 Task: Use the "Todoist" extension for creating and managing to-do lists.
Action: Mouse moved to (845, 154)
Screenshot: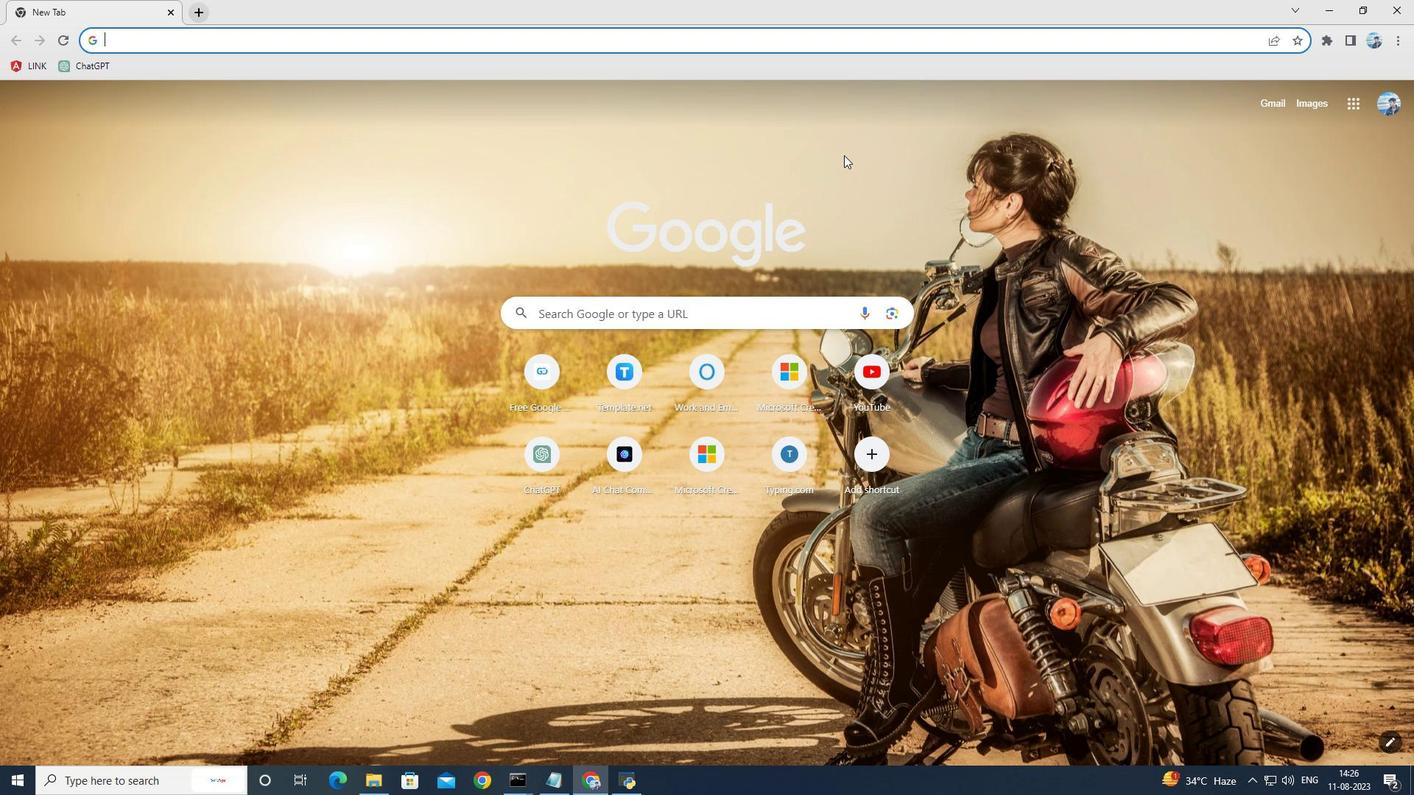 
Action: Mouse pressed left at (845, 154)
Screenshot: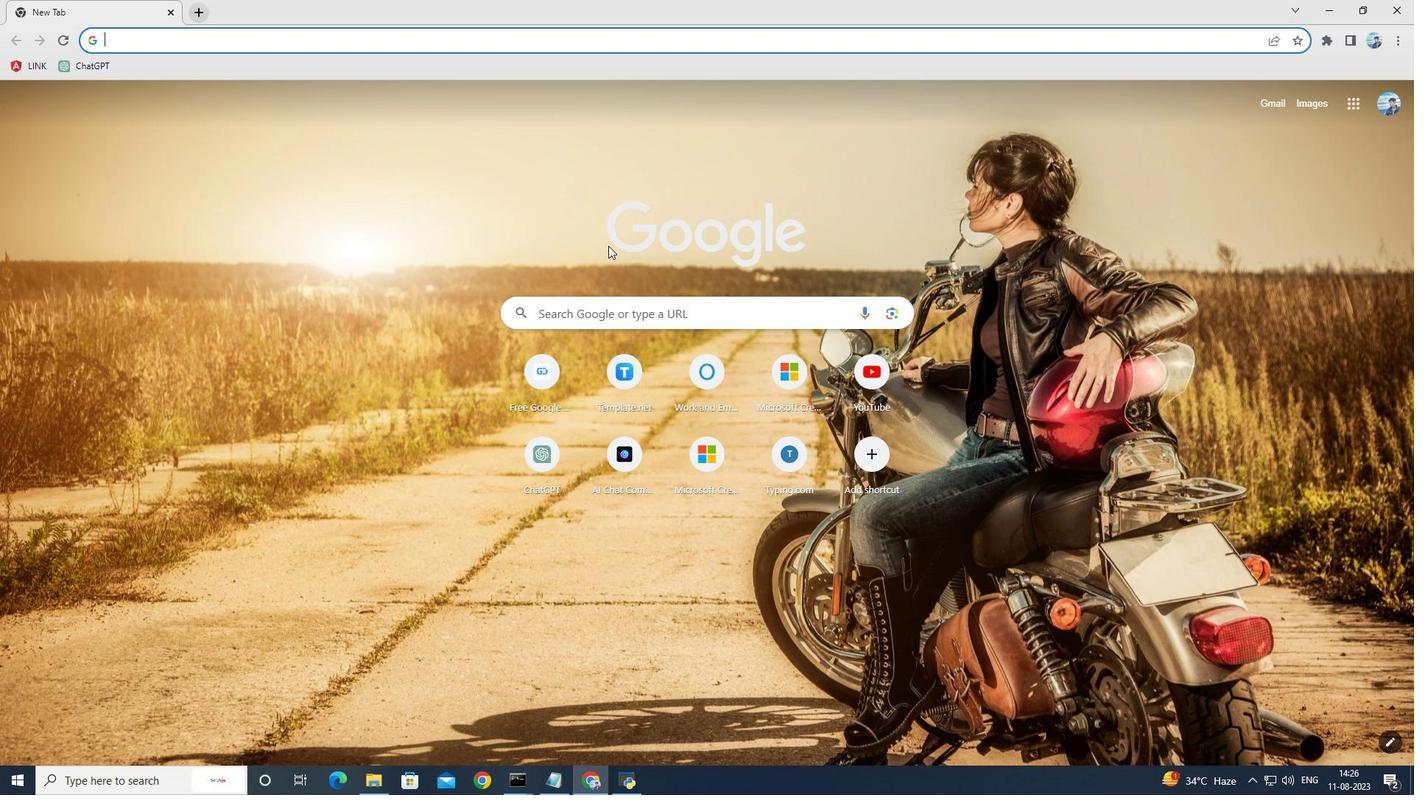 
Action: Mouse moved to (1397, 39)
Screenshot: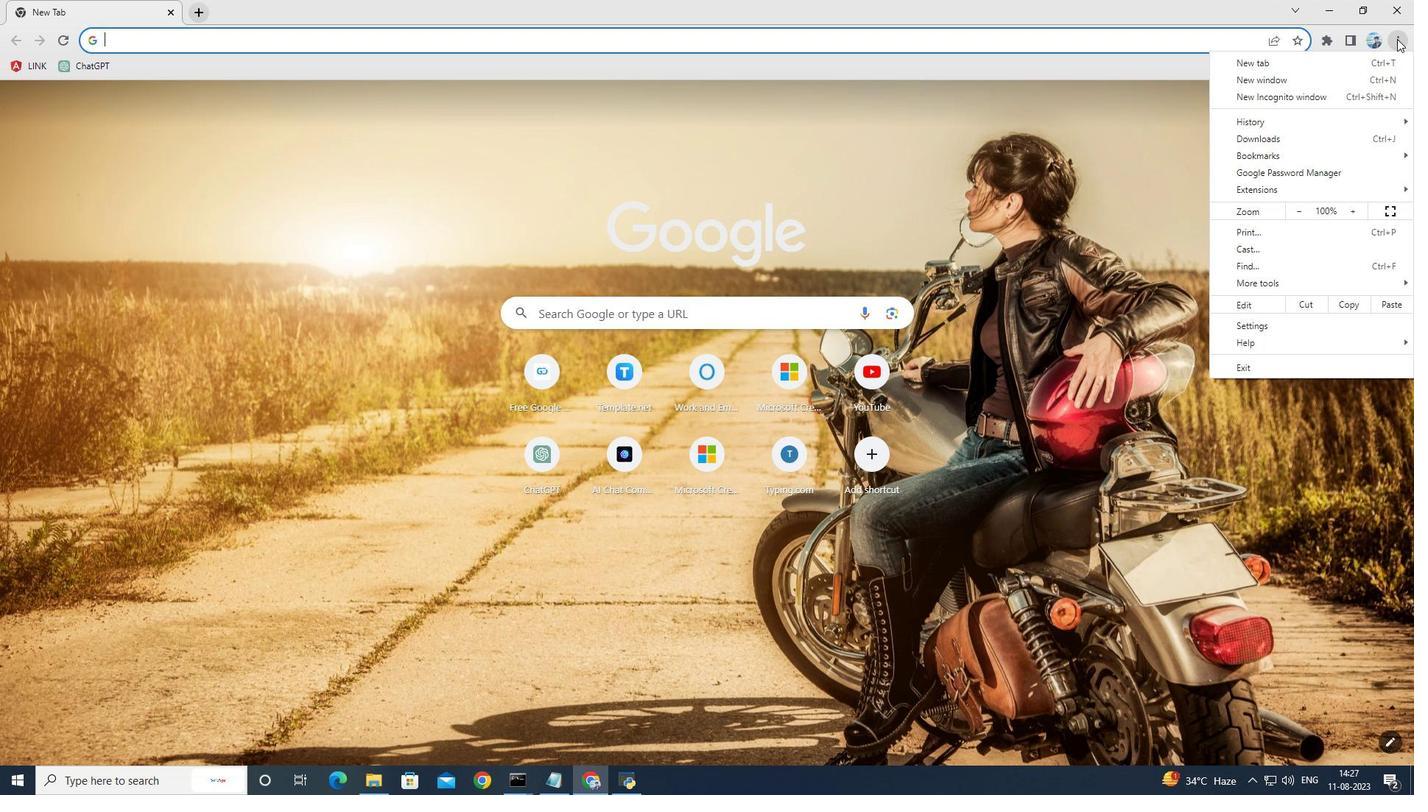 
Action: Mouse pressed left at (1397, 39)
Screenshot: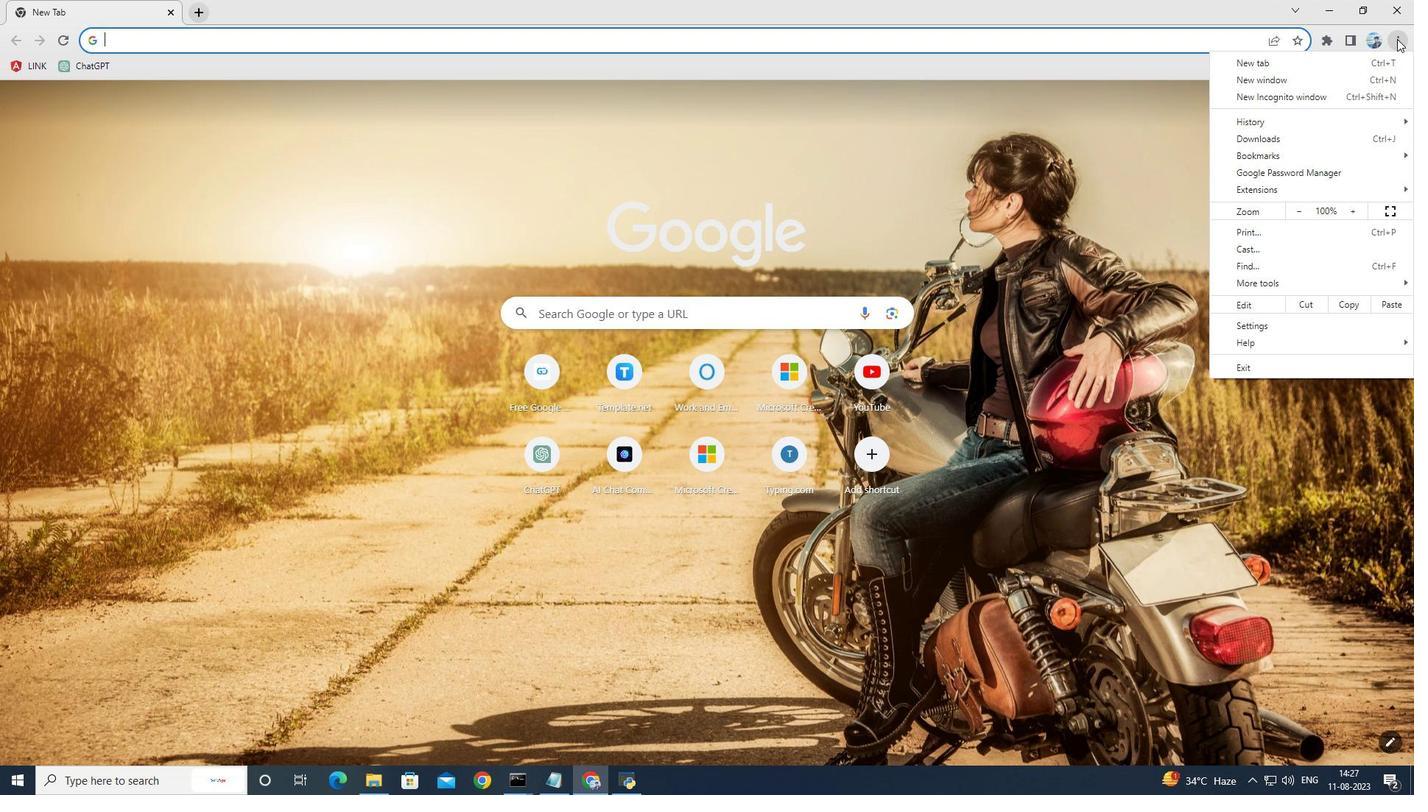 
Action: Mouse moved to (1243, 324)
Screenshot: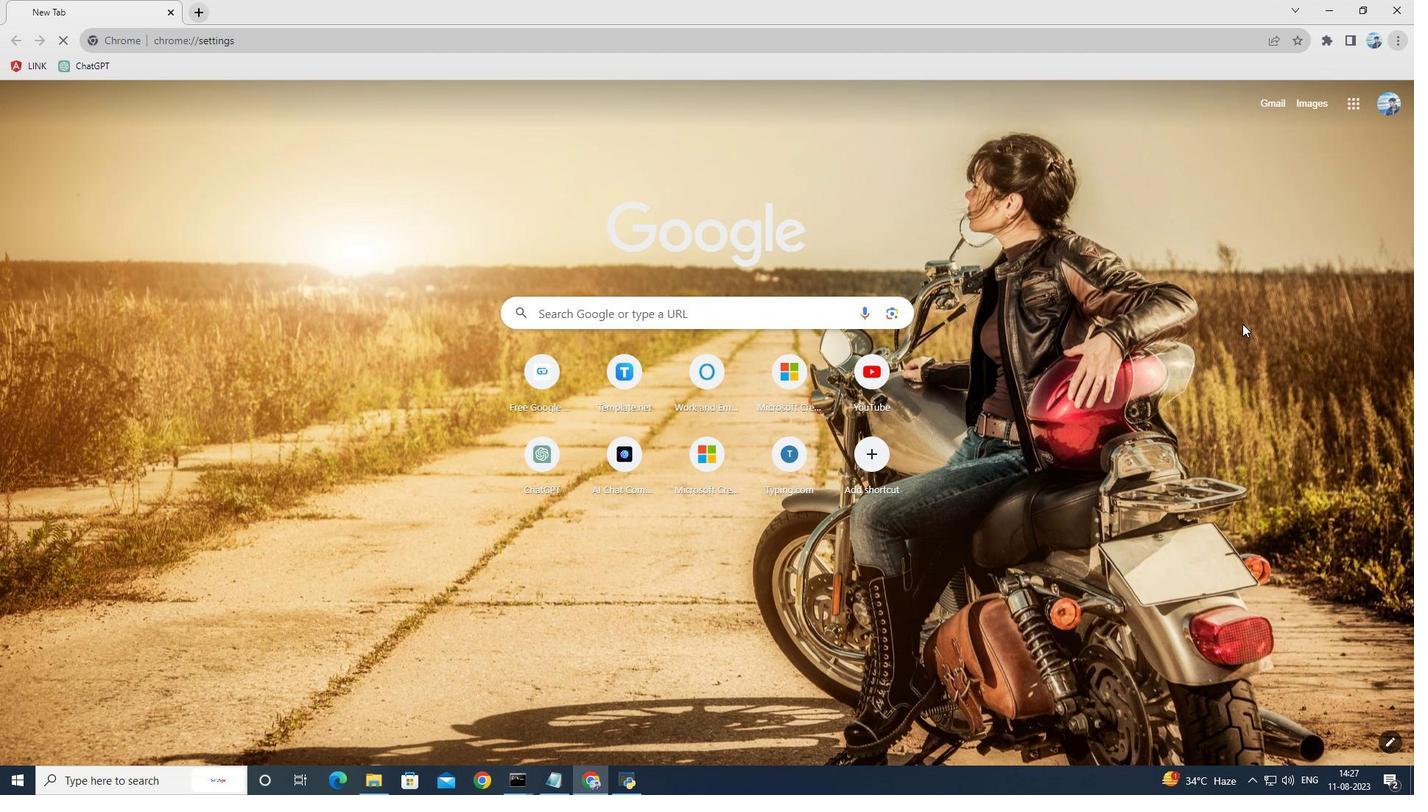 
Action: Mouse pressed left at (1243, 324)
Screenshot: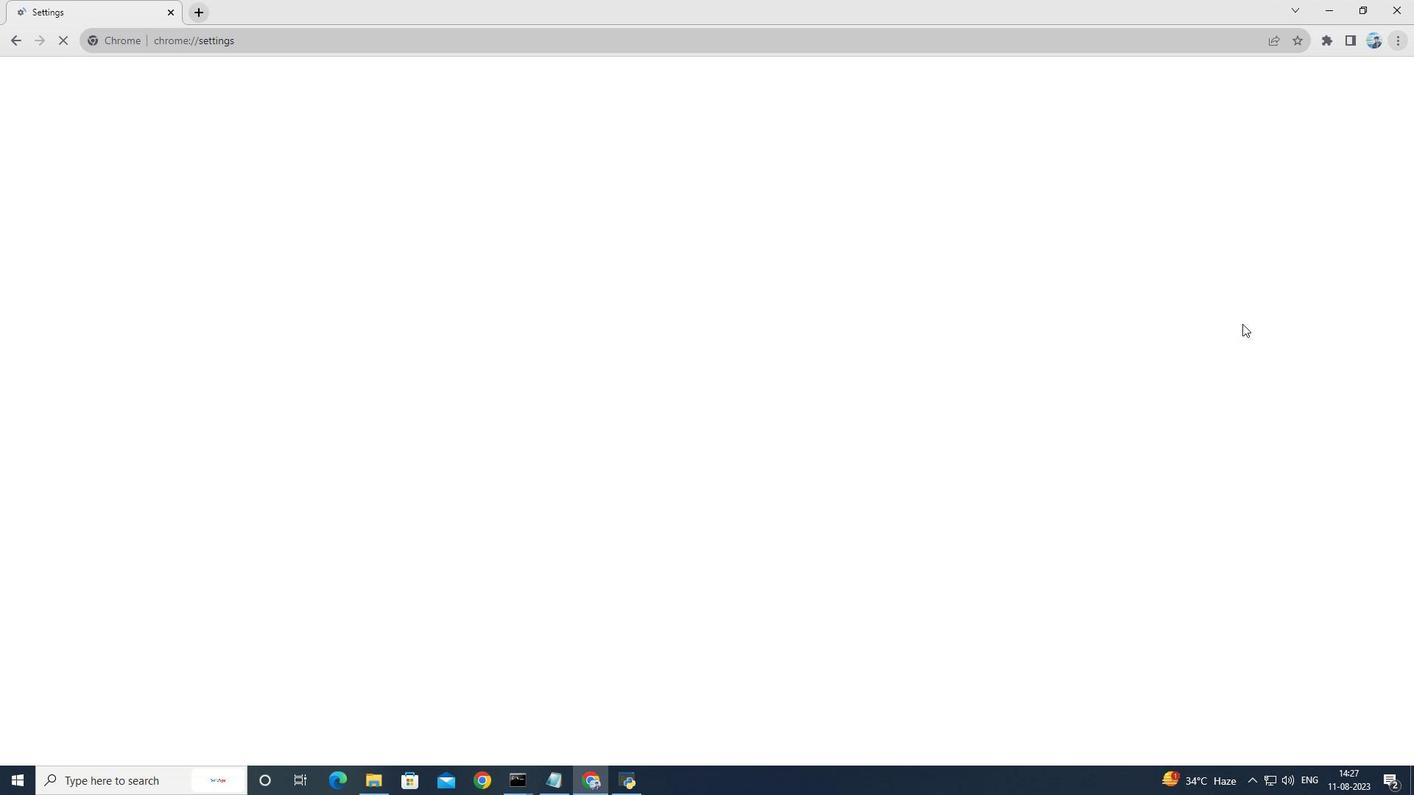 
Action: Mouse moved to (80, 526)
Screenshot: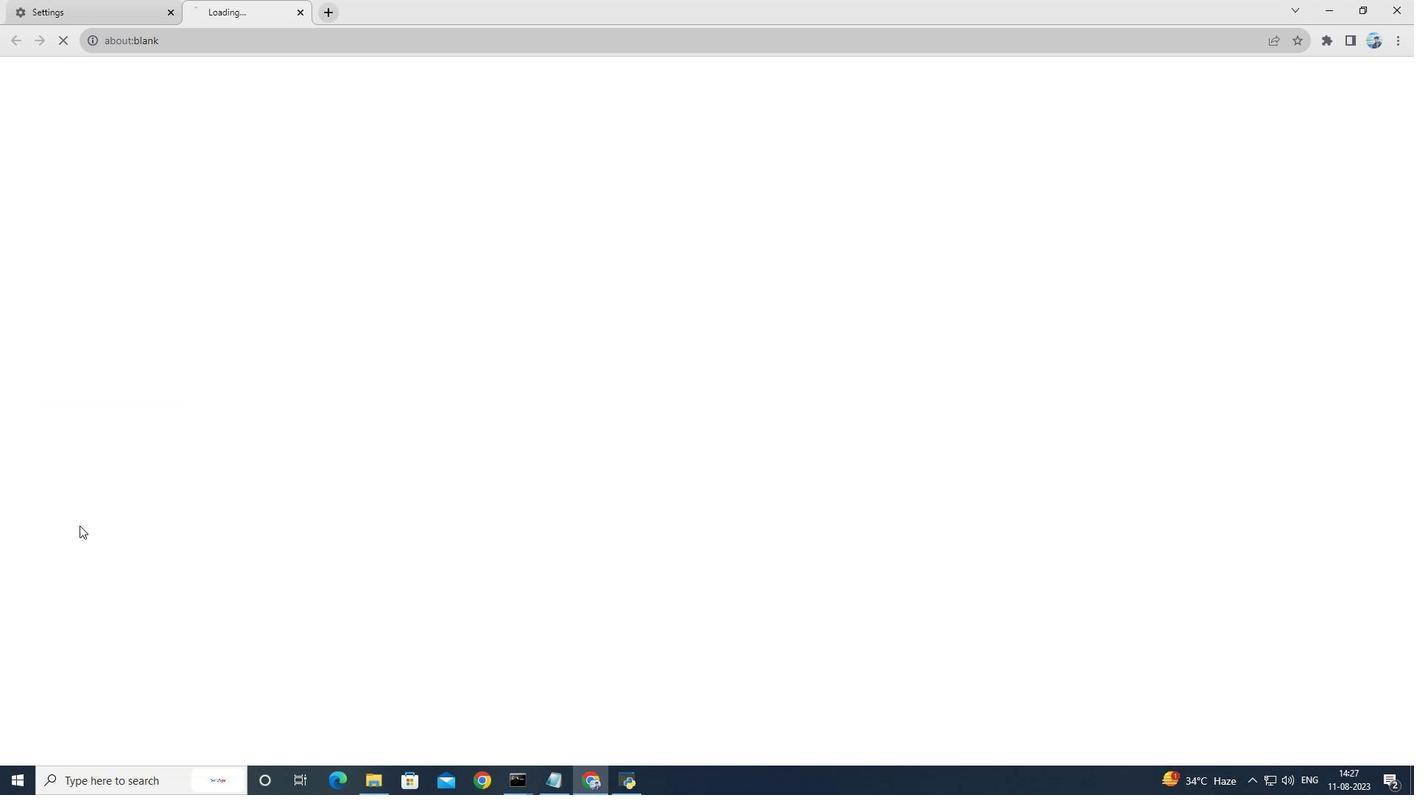 
Action: Mouse pressed left at (80, 526)
Screenshot: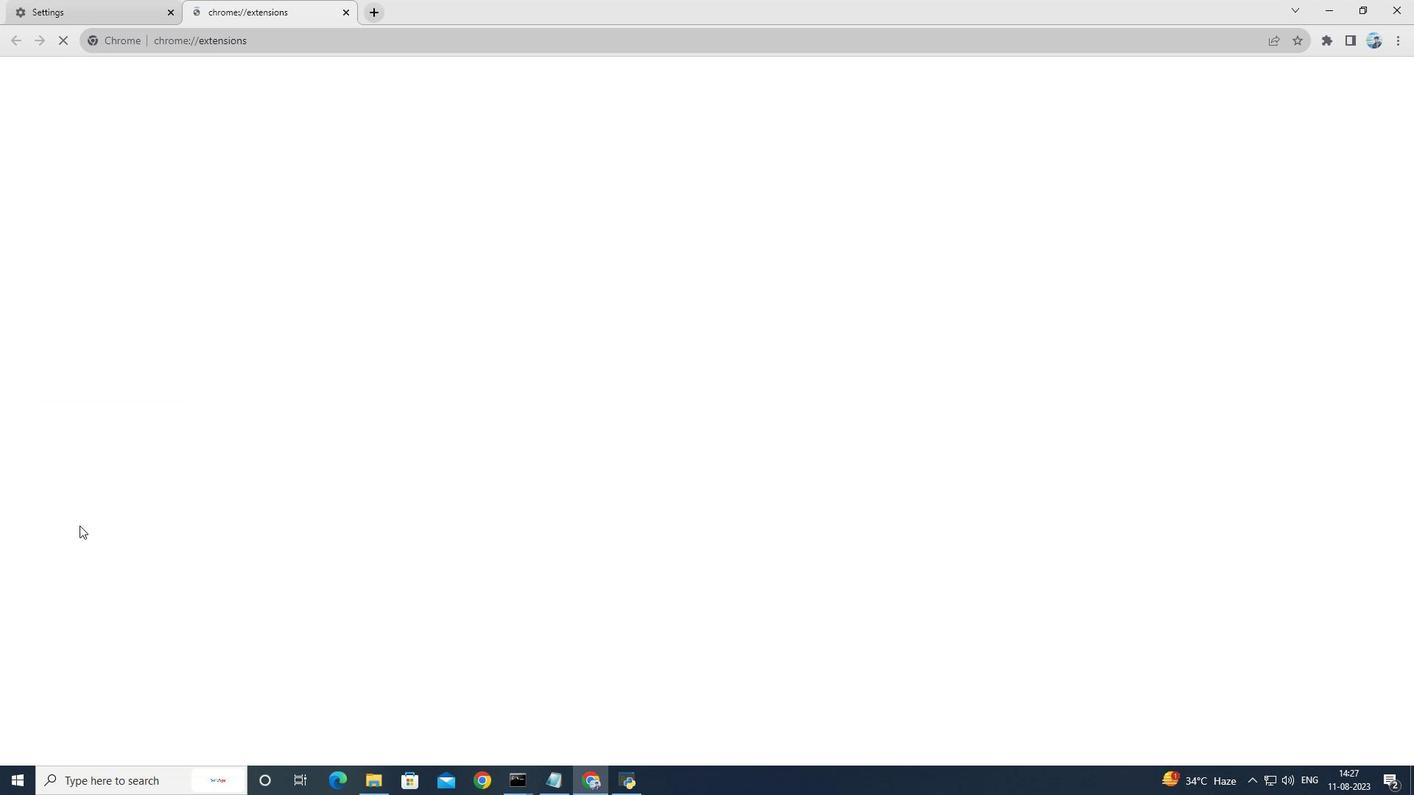 
Action: Mouse moved to (30, 78)
Screenshot: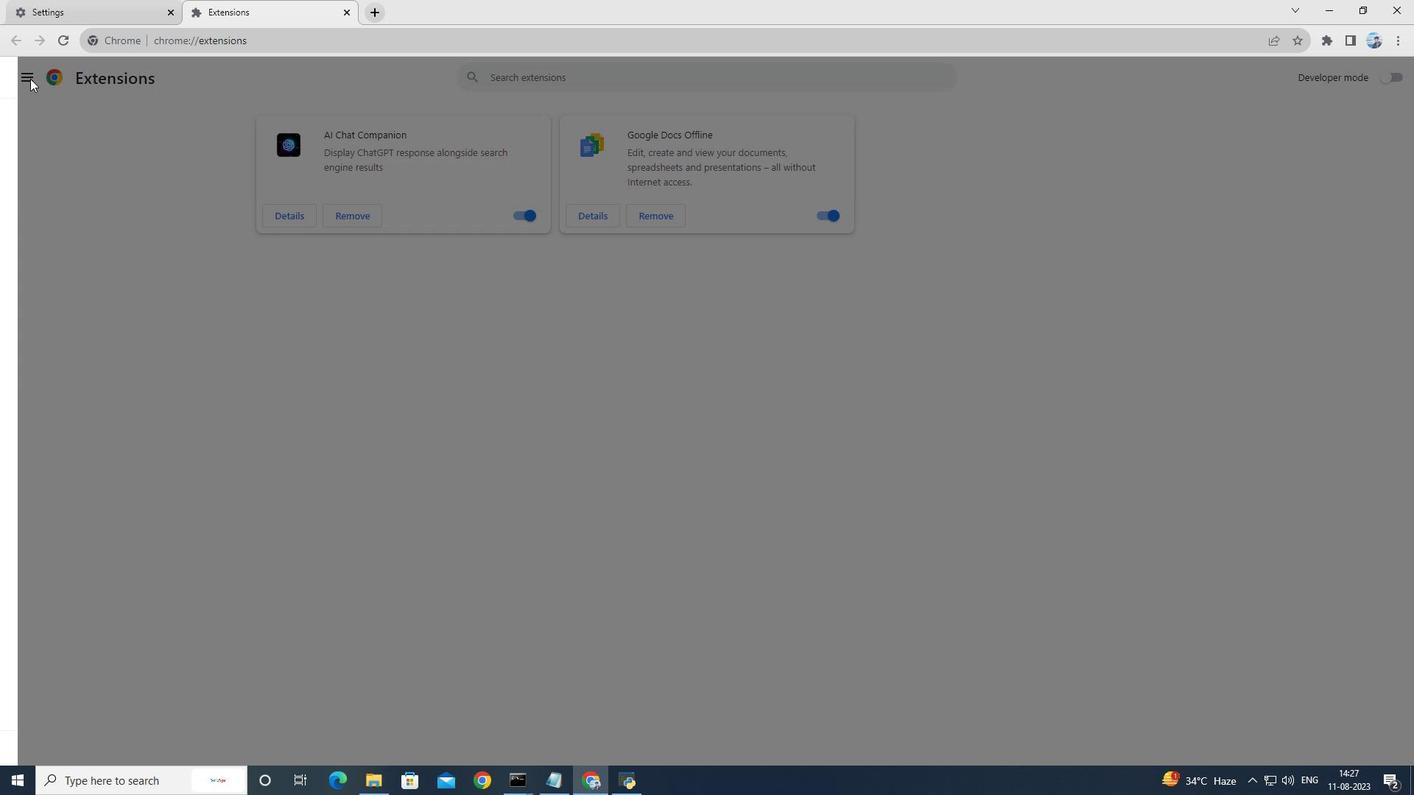 
Action: Mouse pressed left at (30, 78)
Screenshot: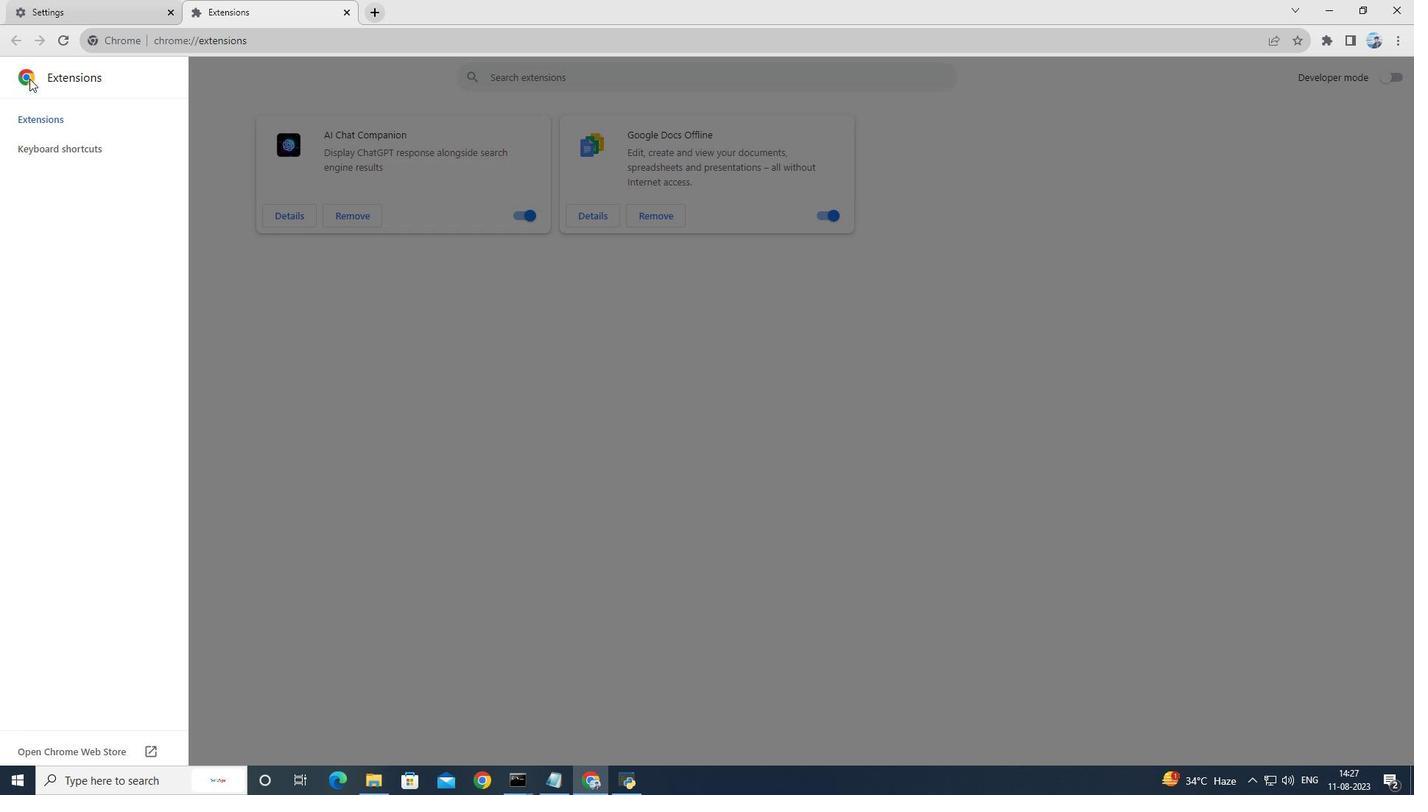 
Action: Mouse moved to (107, 744)
Screenshot: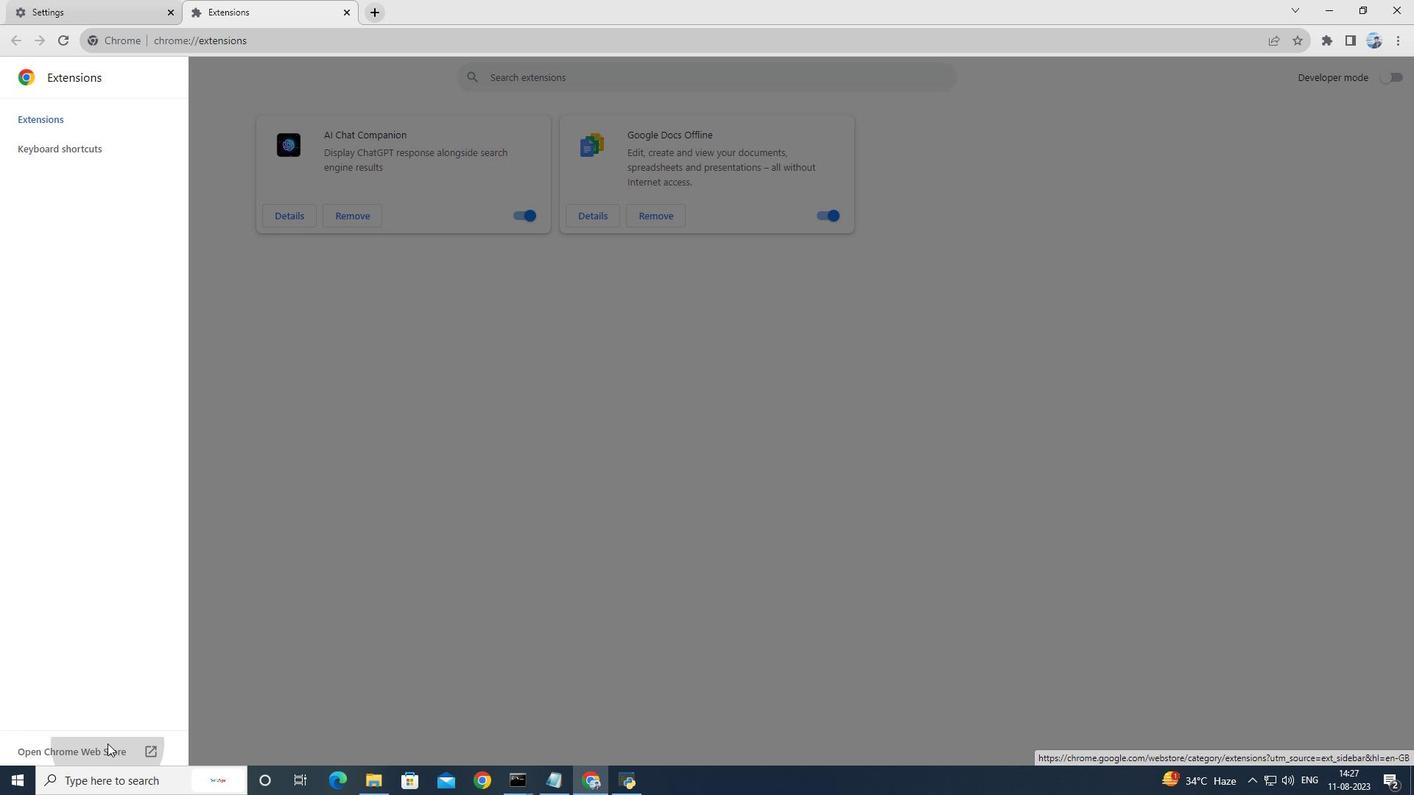 
Action: Mouse pressed left at (107, 744)
Screenshot: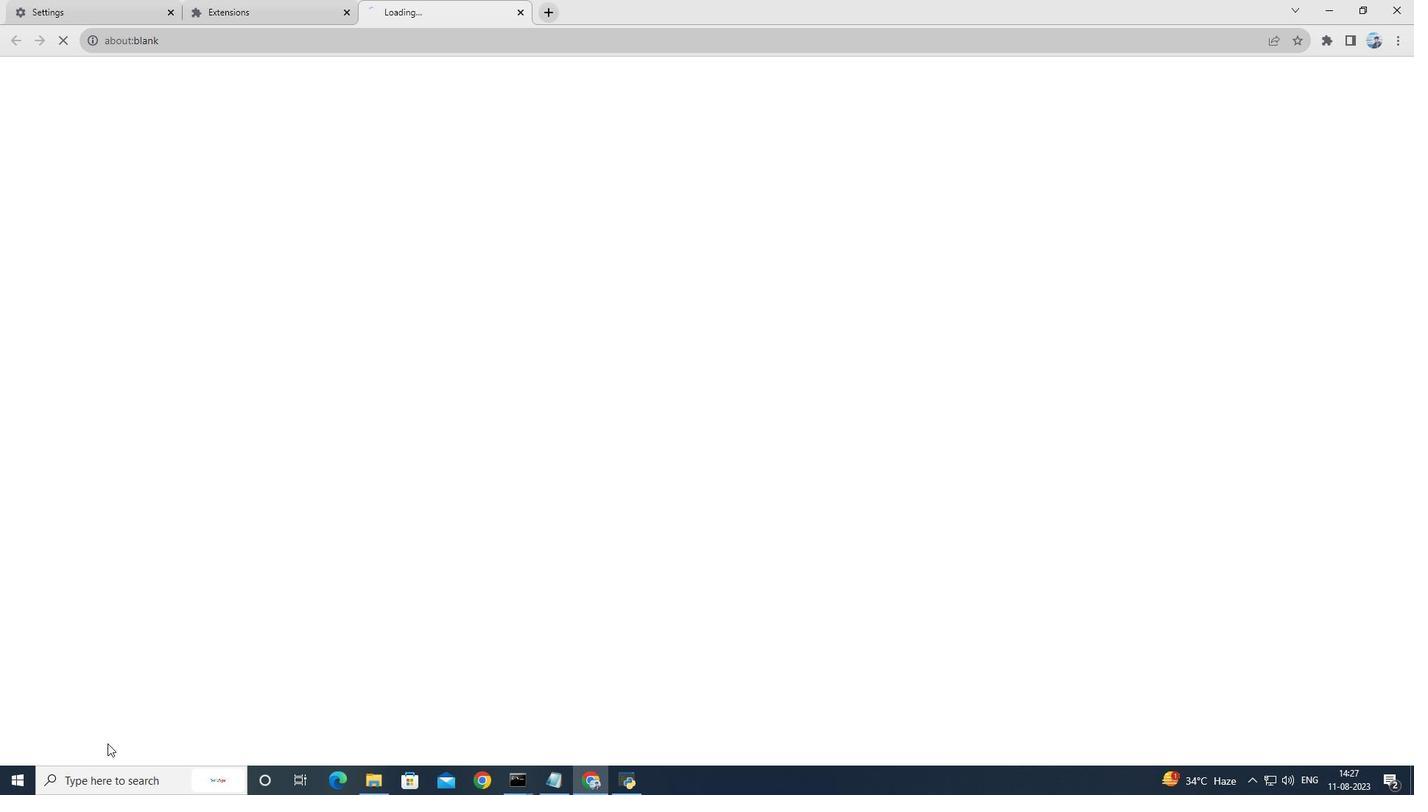 
Action: Mouse moved to (316, 132)
Screenshot: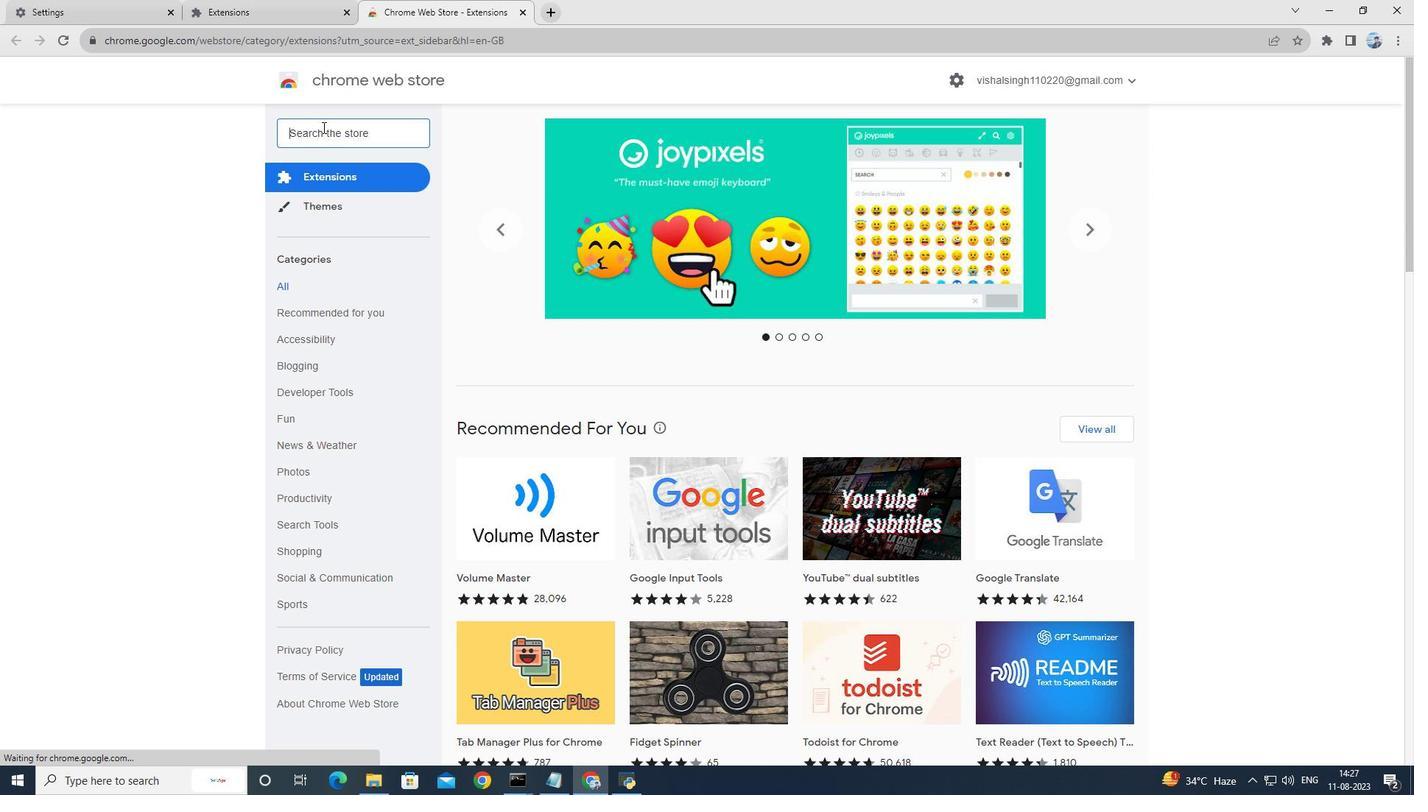 
Action: Mouse pressed left at (316, 132)
Screenshot: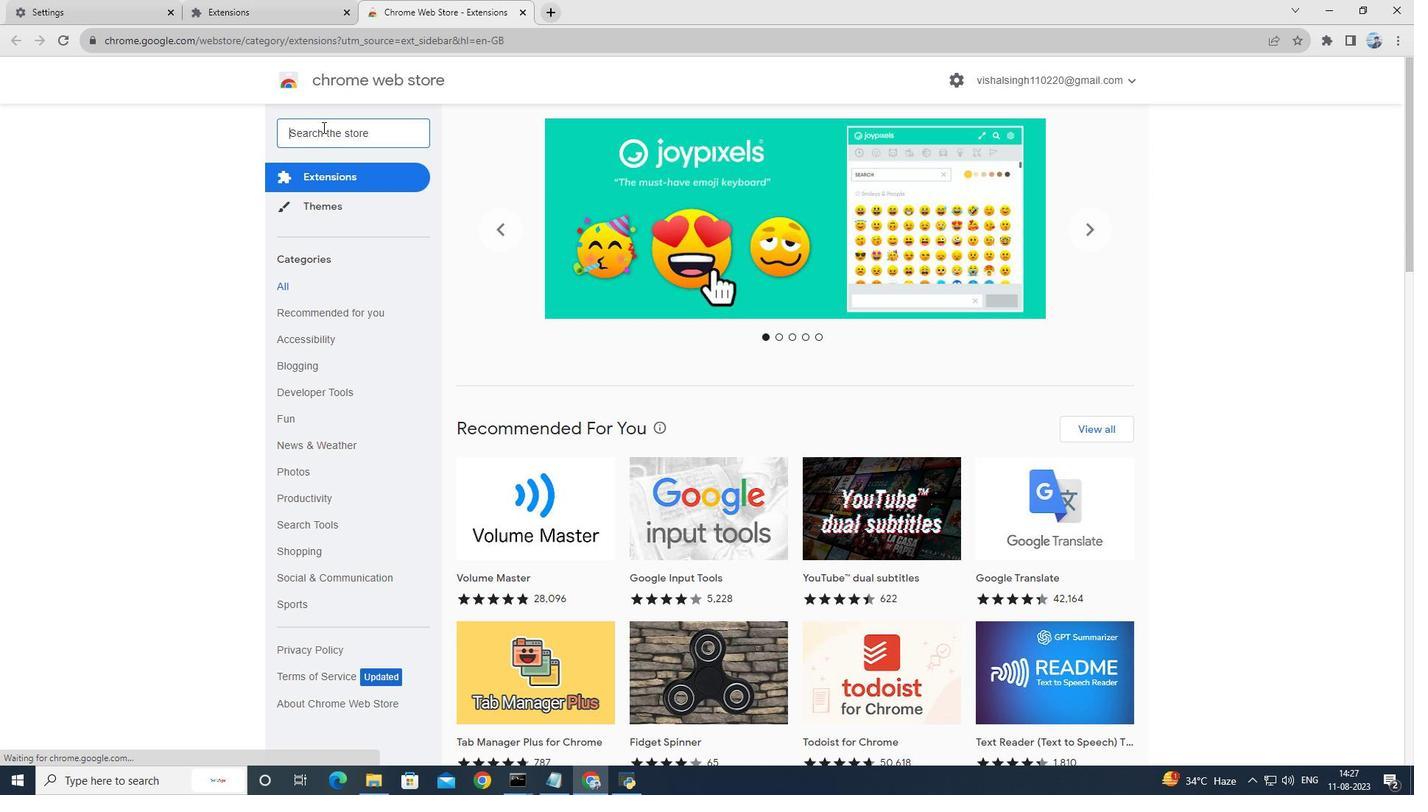 
Action: Mouse moved to (322, 127)
Screenshot: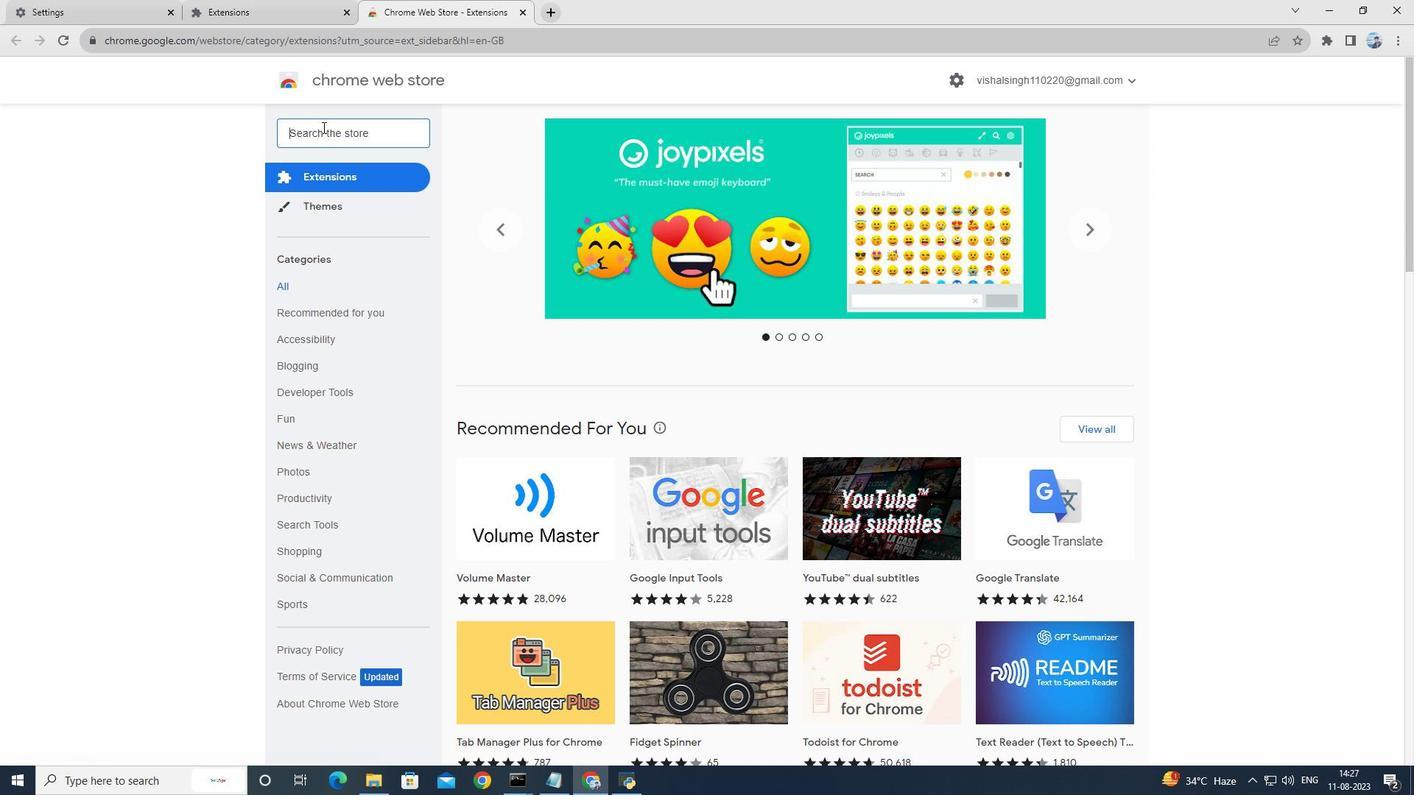 
Action: Key pressed <Key.shift>T
Screenshot: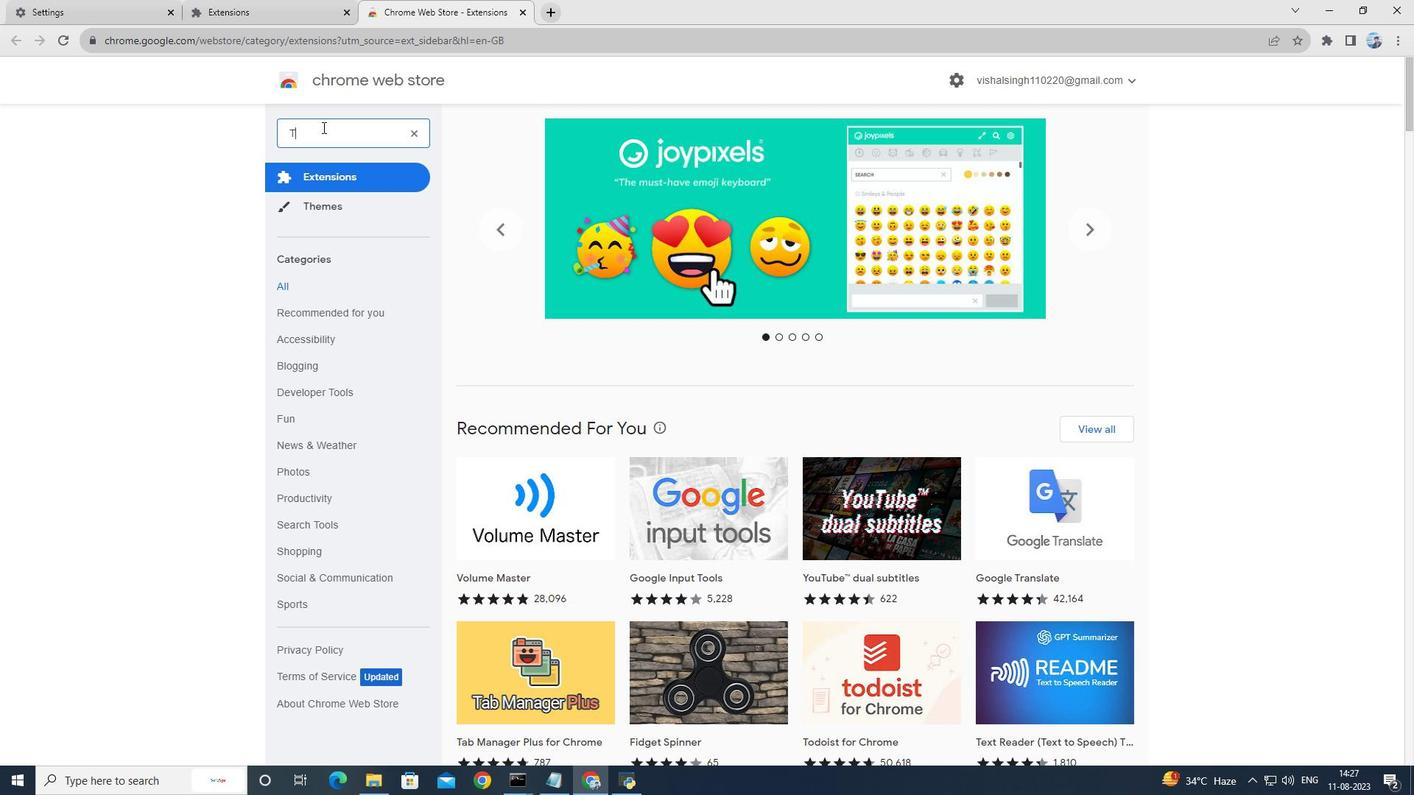 
Action: Mouse moved to (323, 127)
Screenshot: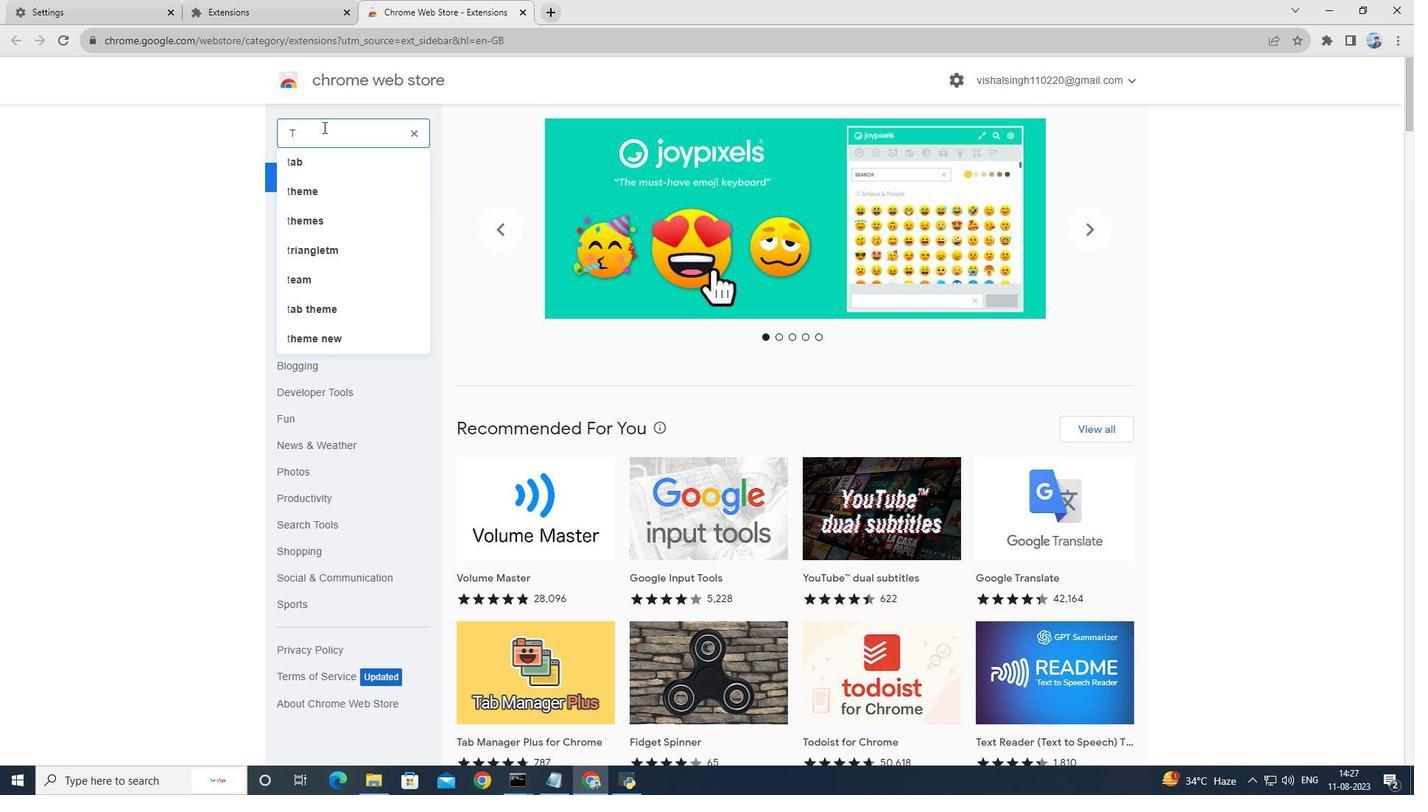 
Action: Key pressed odoist<Key.enter>
Screenshot: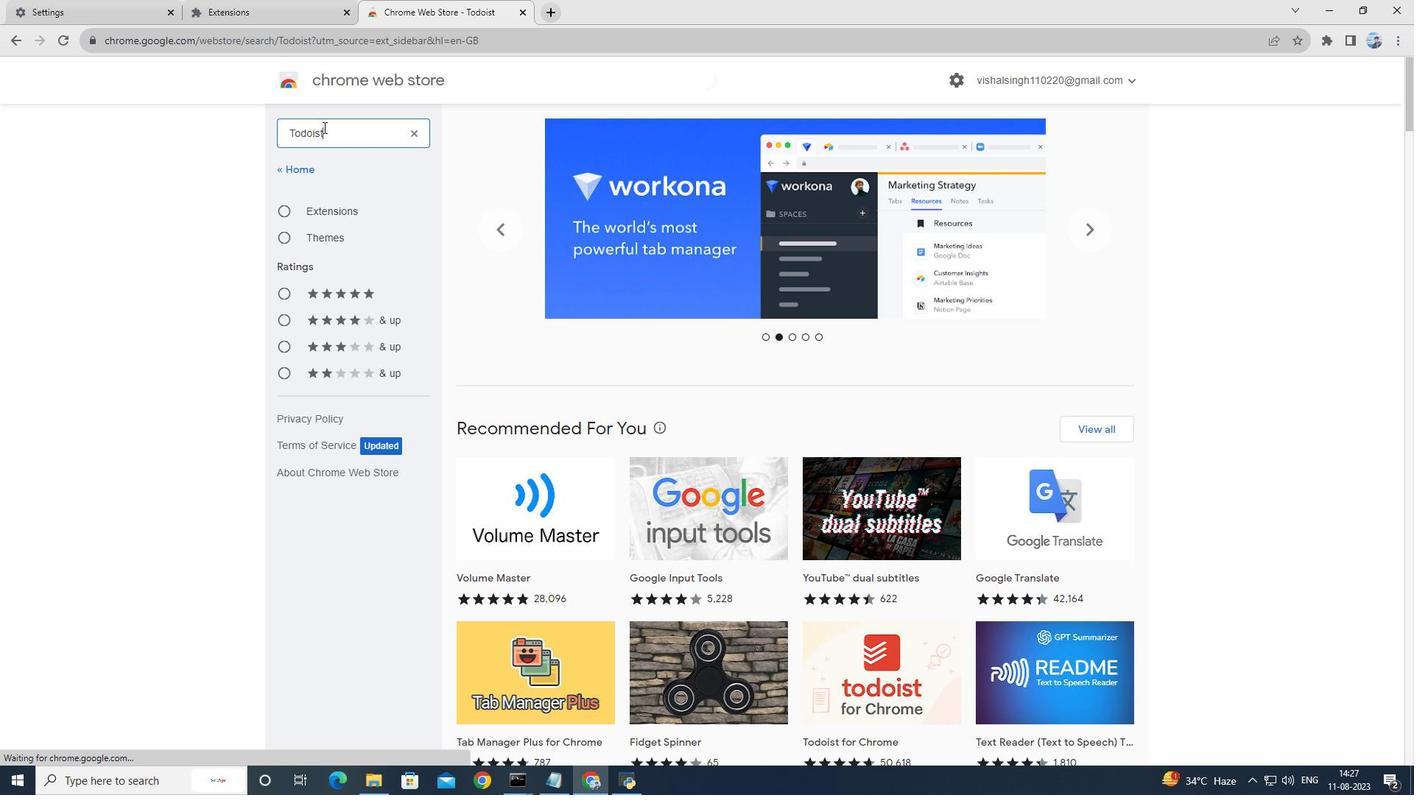 
Action: Mouse moved to (529, 249)
Screenshot: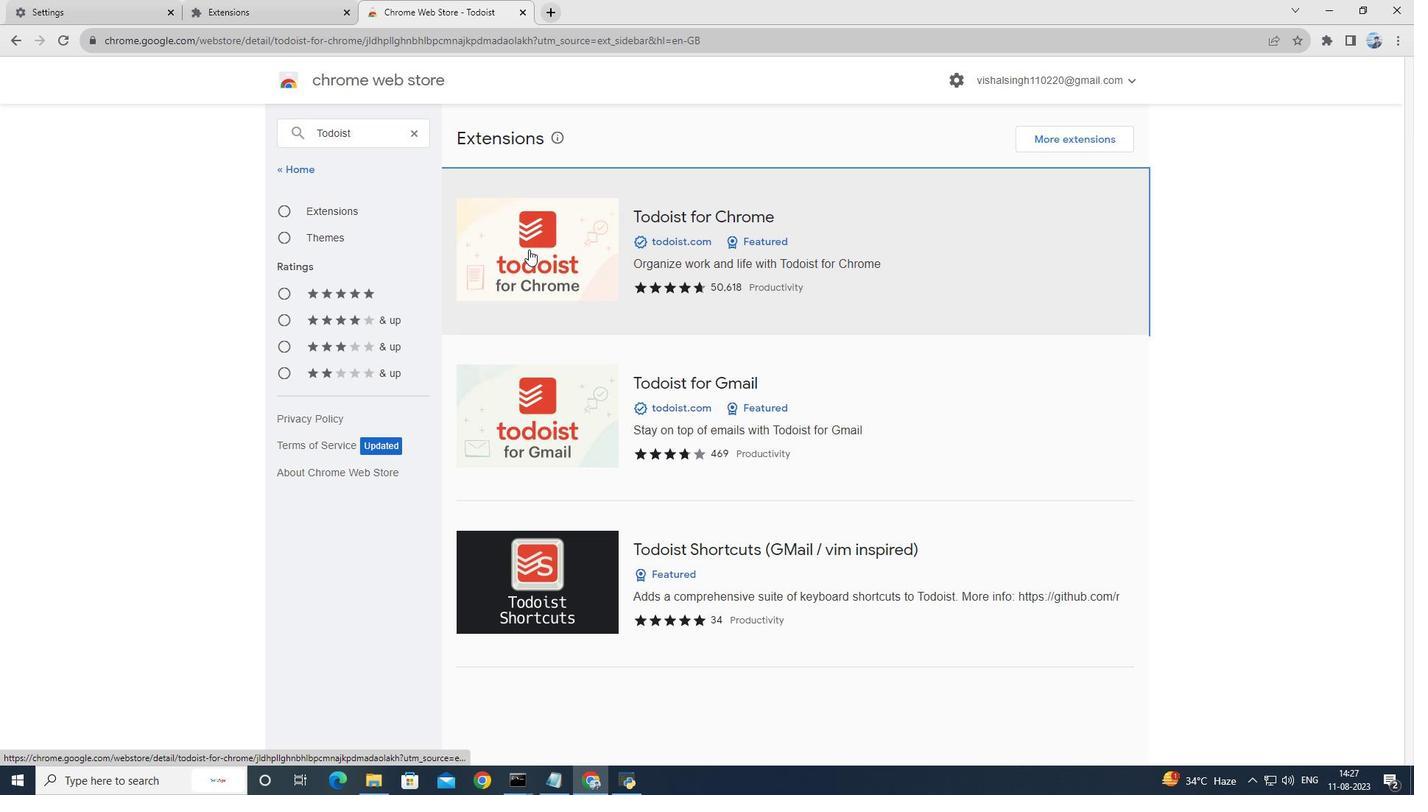 
Action: Mouse pressed left at (529, 249)
Screenshot: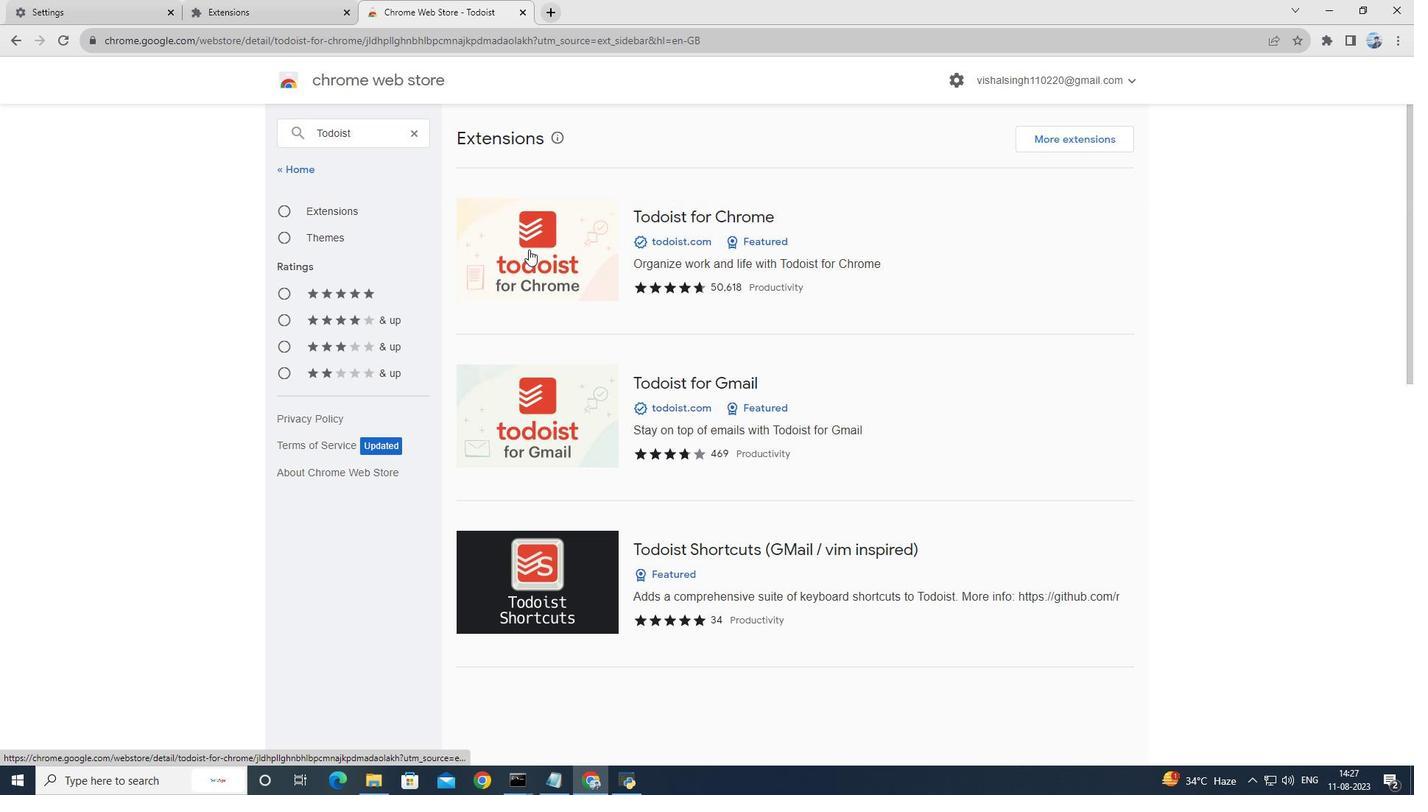 
Action: Mouse moved to (985, 181)
Screenshot: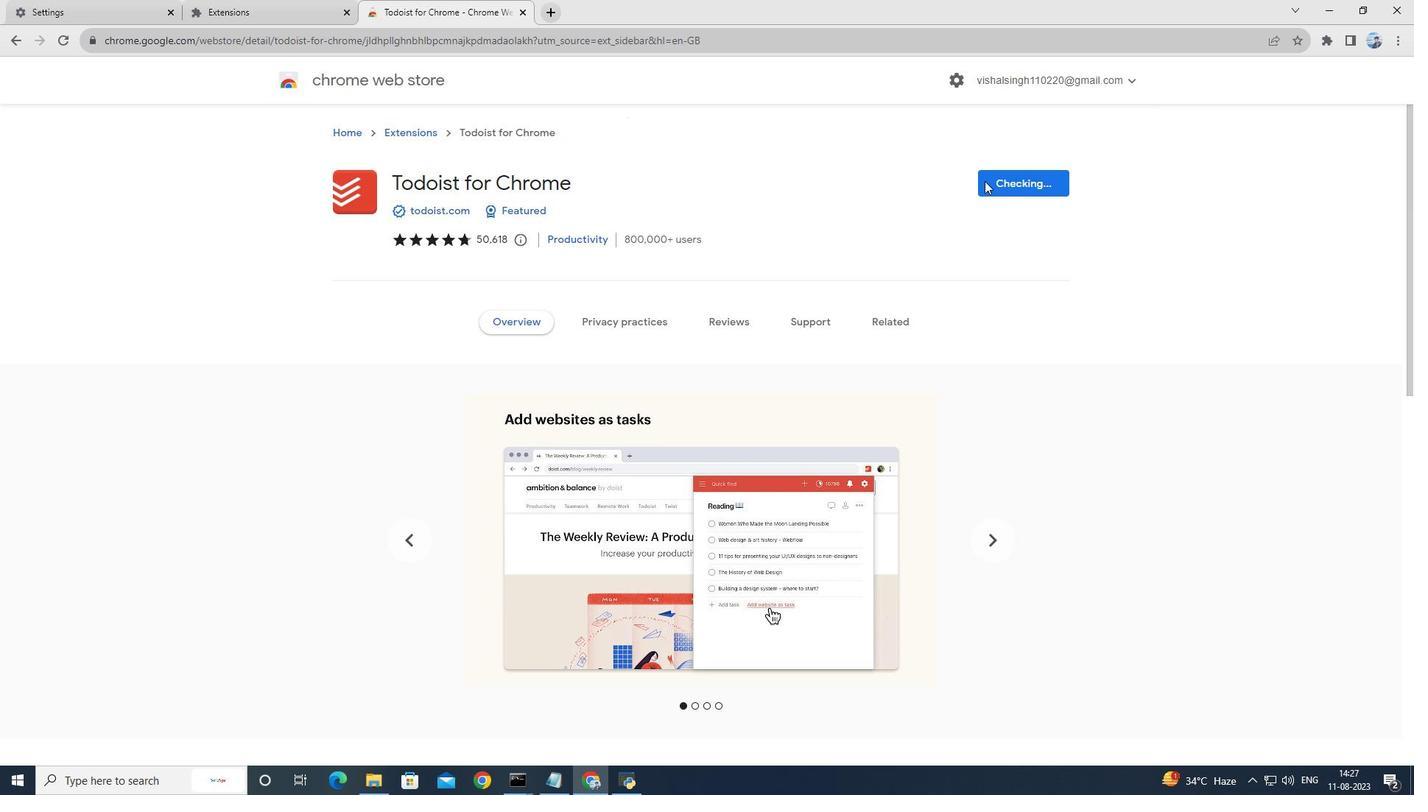 
Action: Mouse pressed left at (985, 181)
Screenshot: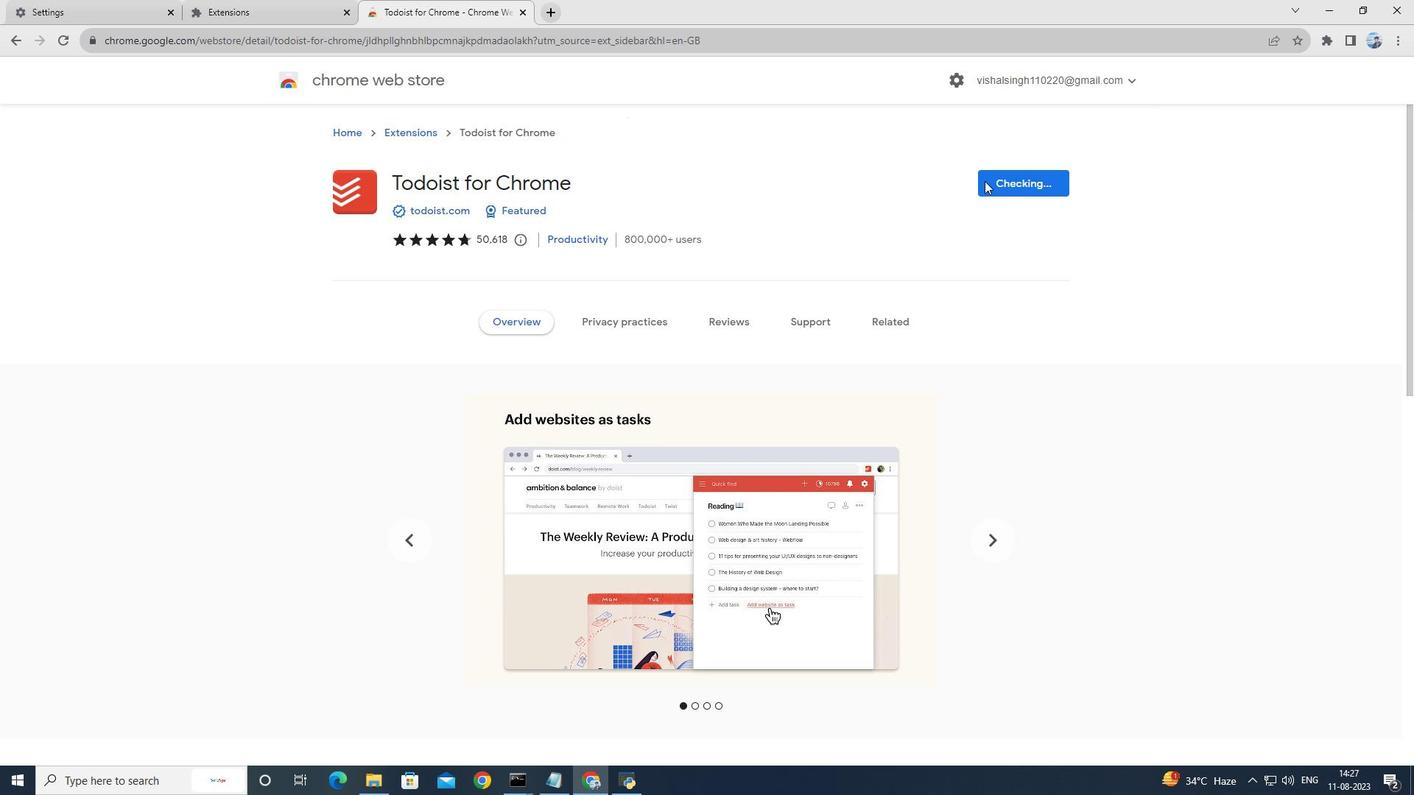 
Action: Mouse moved to (709, 186)
Screenshot: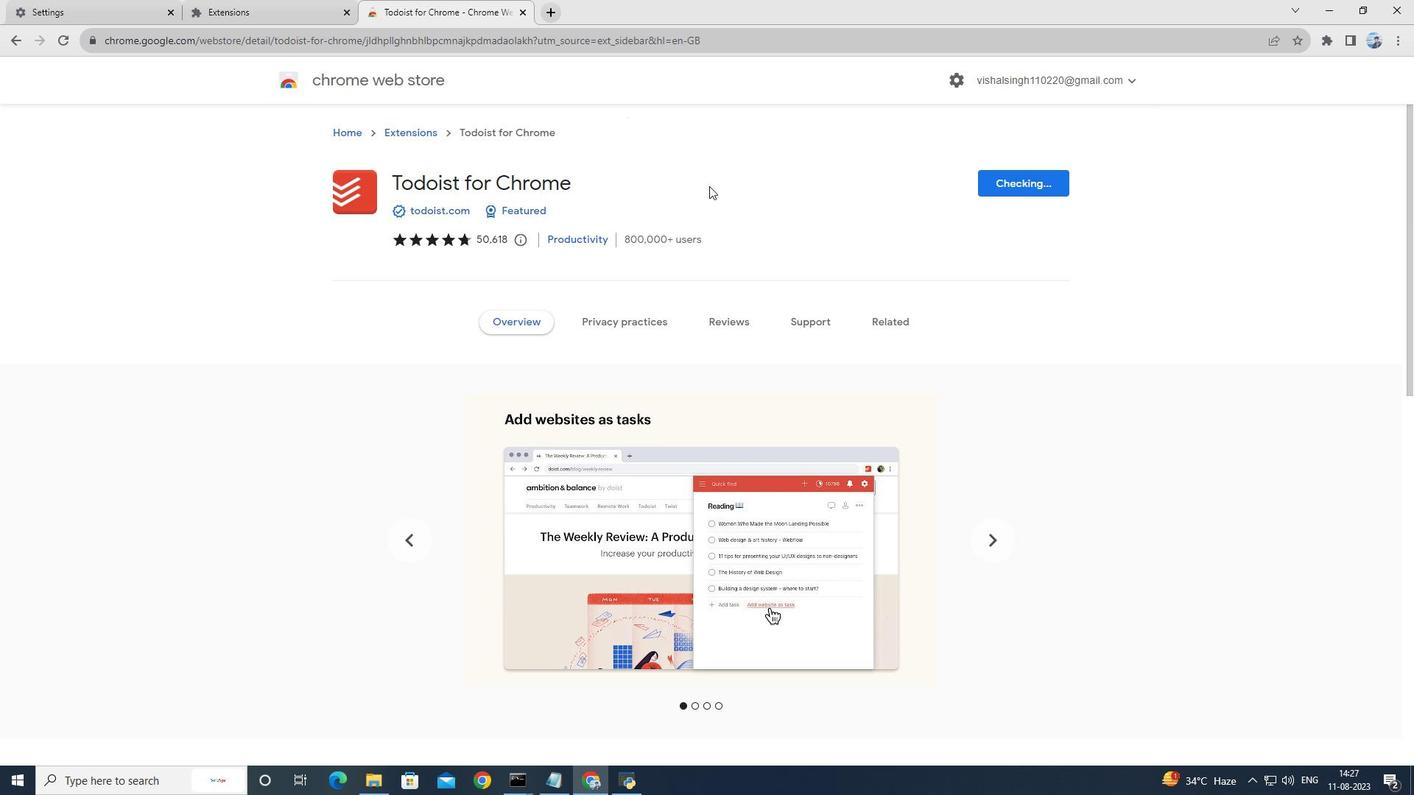 
Action: Mouse pressed left at (709, 186)
Screenshot: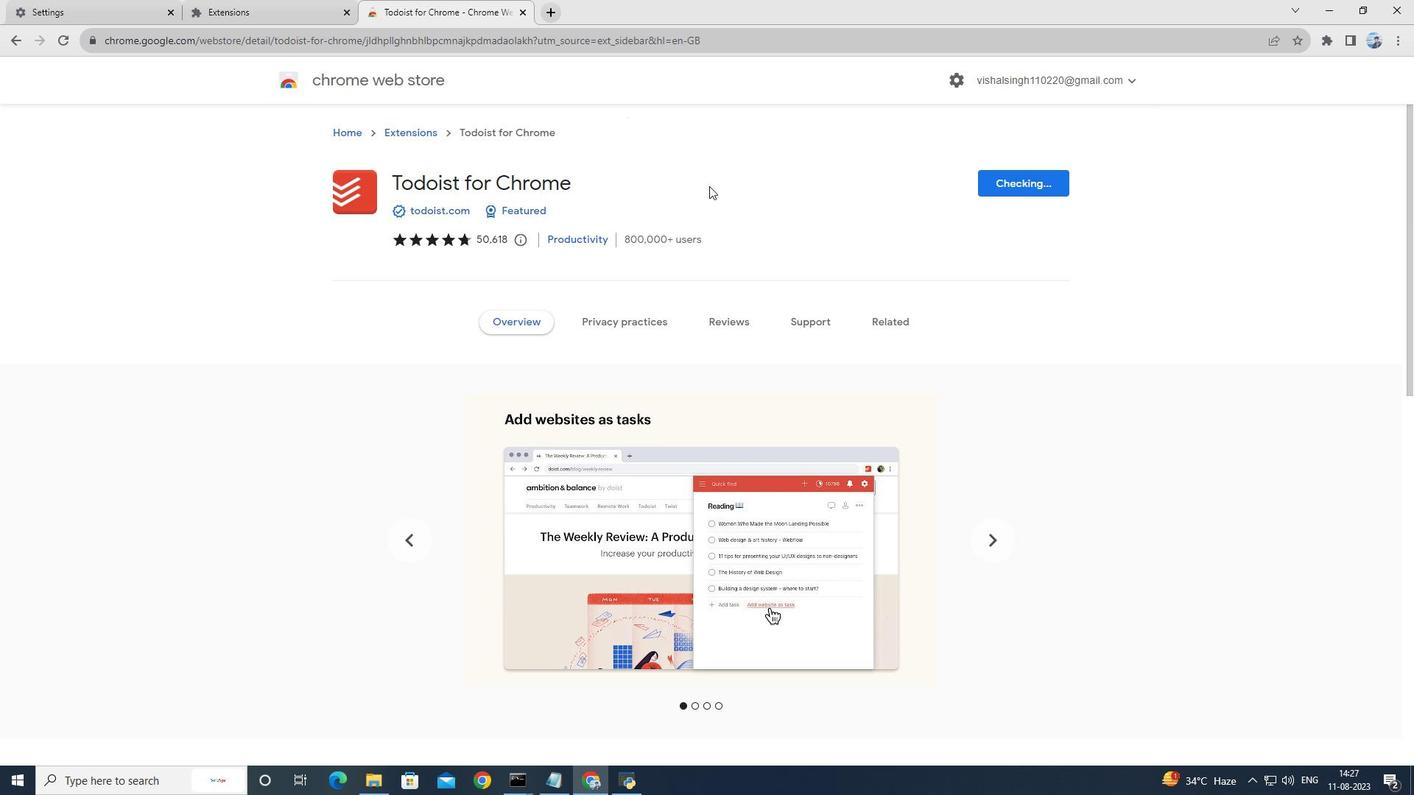 
Action: Mouse moved to (1296, 41)
Screenshot: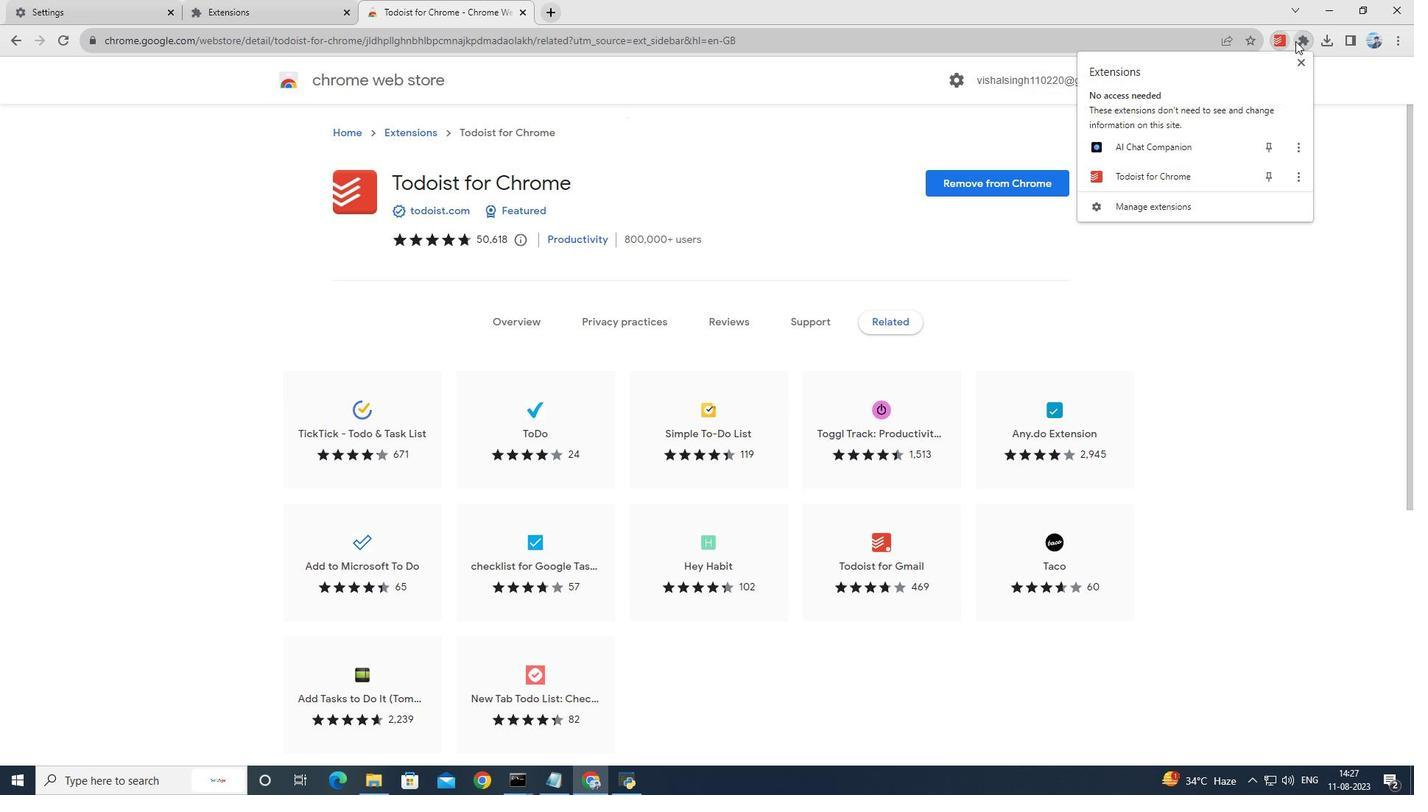 
Action: Mouse pressed left at (1296, 41)
Screenshot: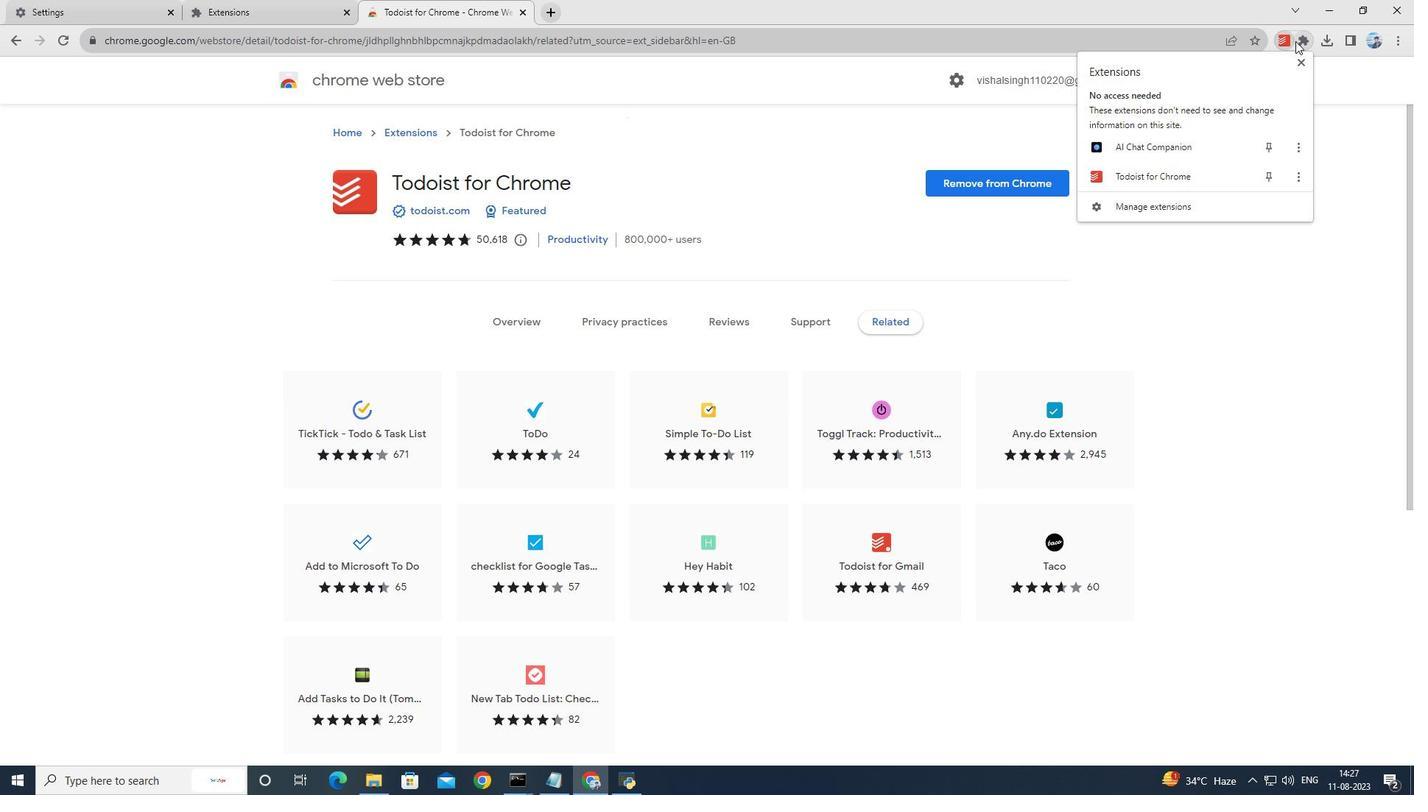 
Action: Mouse moved to (1151, 173)
Screenshot: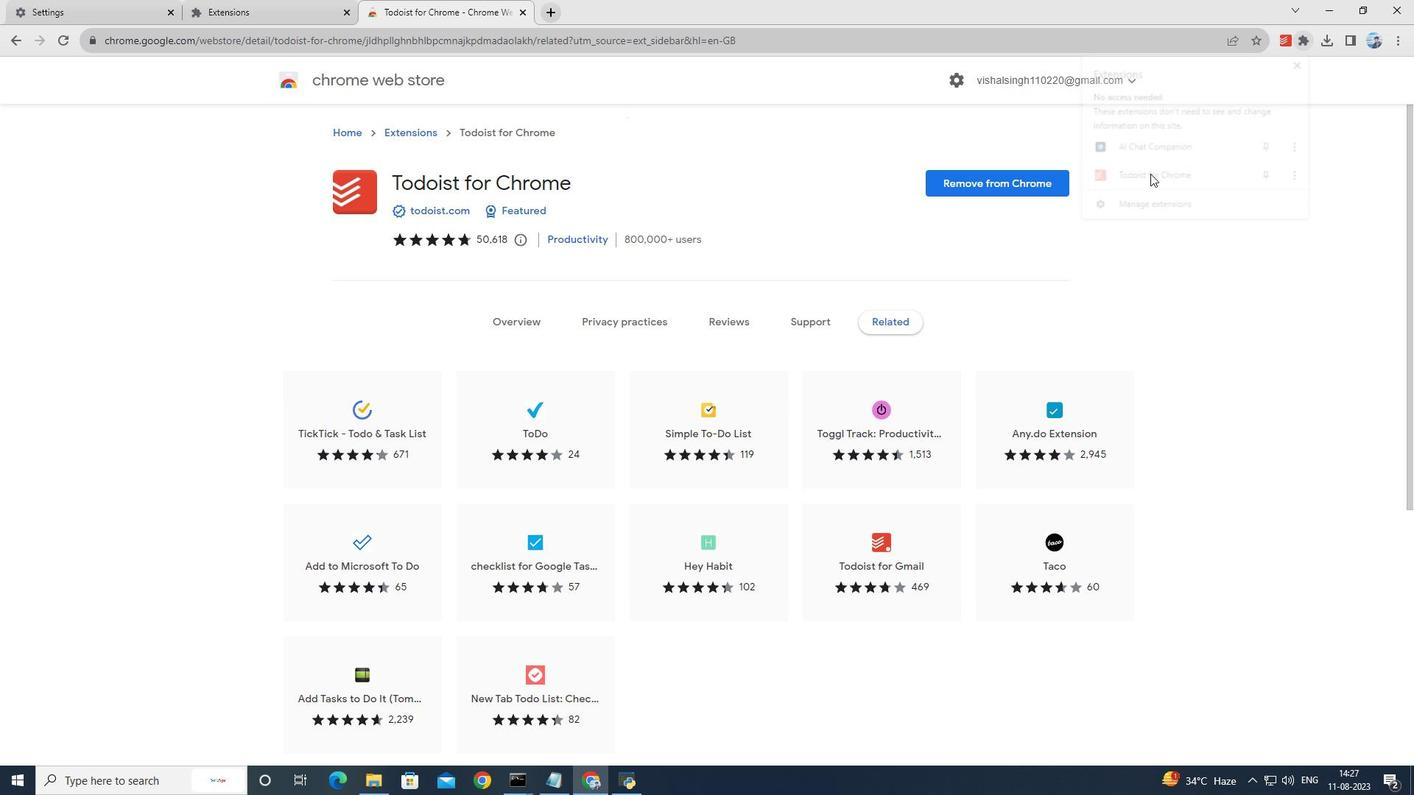 
Action: Mouse pressed left at (1151, 173)
Screenshot: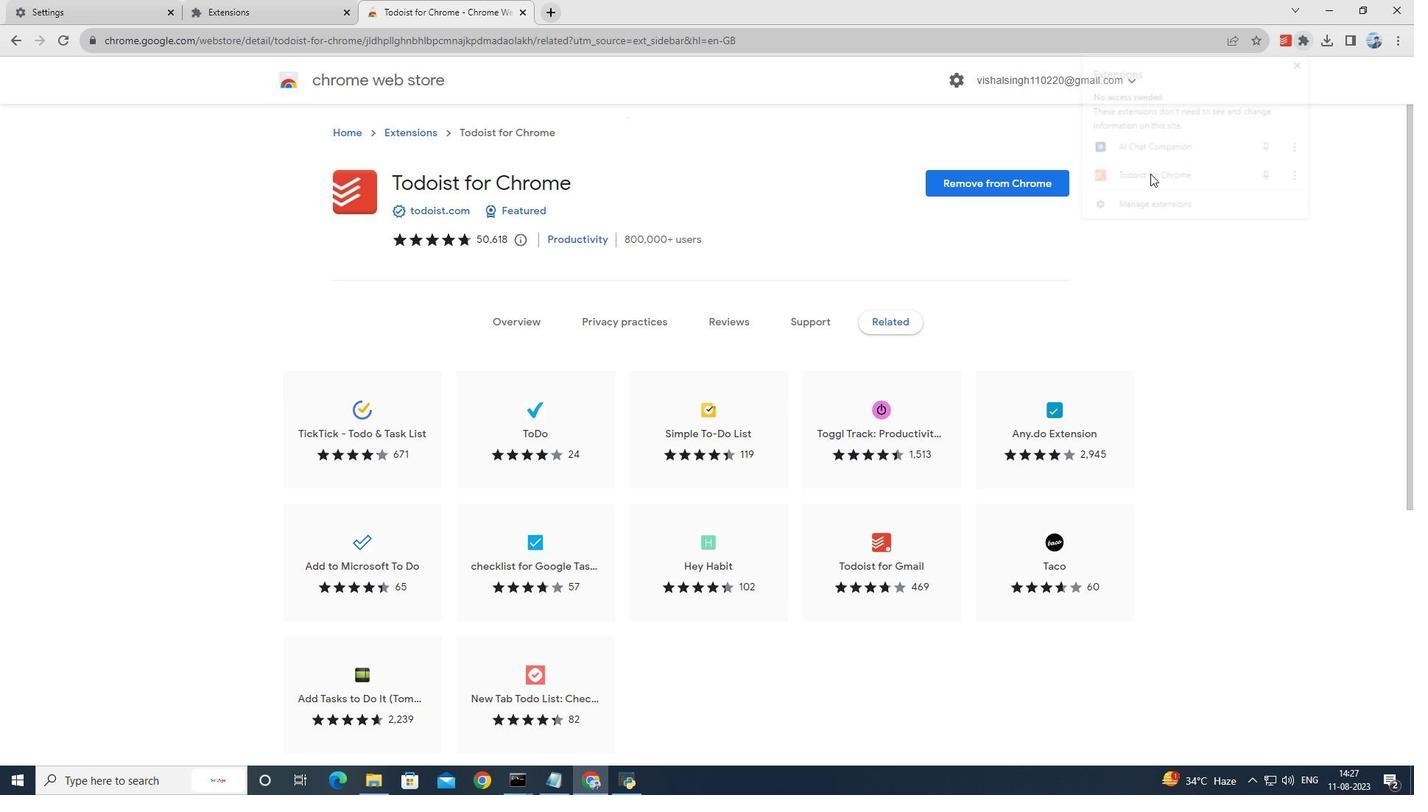 
Action: Mouse moved to (1141, 257)
Screenshot: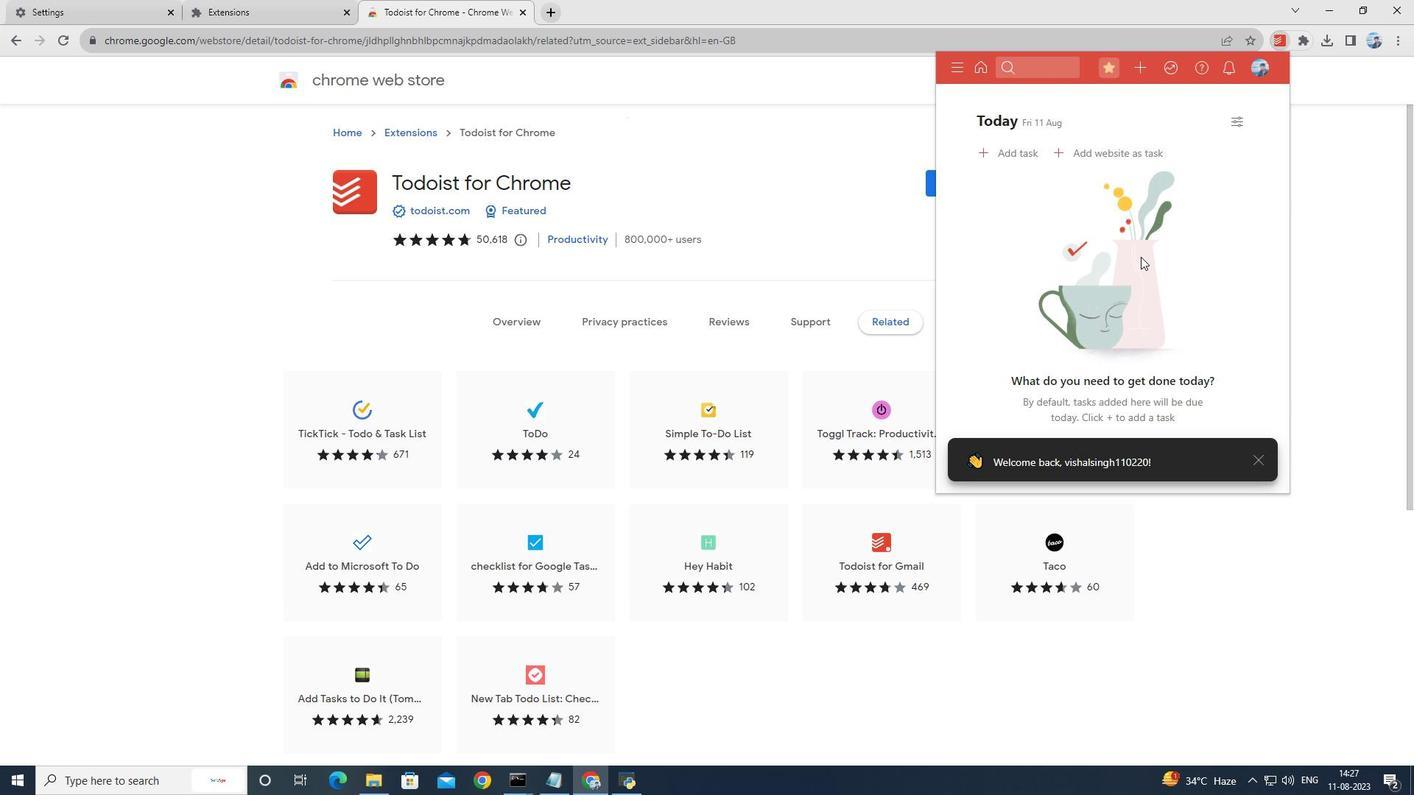 
Action: Mouse scrolled (1141, 256) with delta (0, 0)
Screenshot: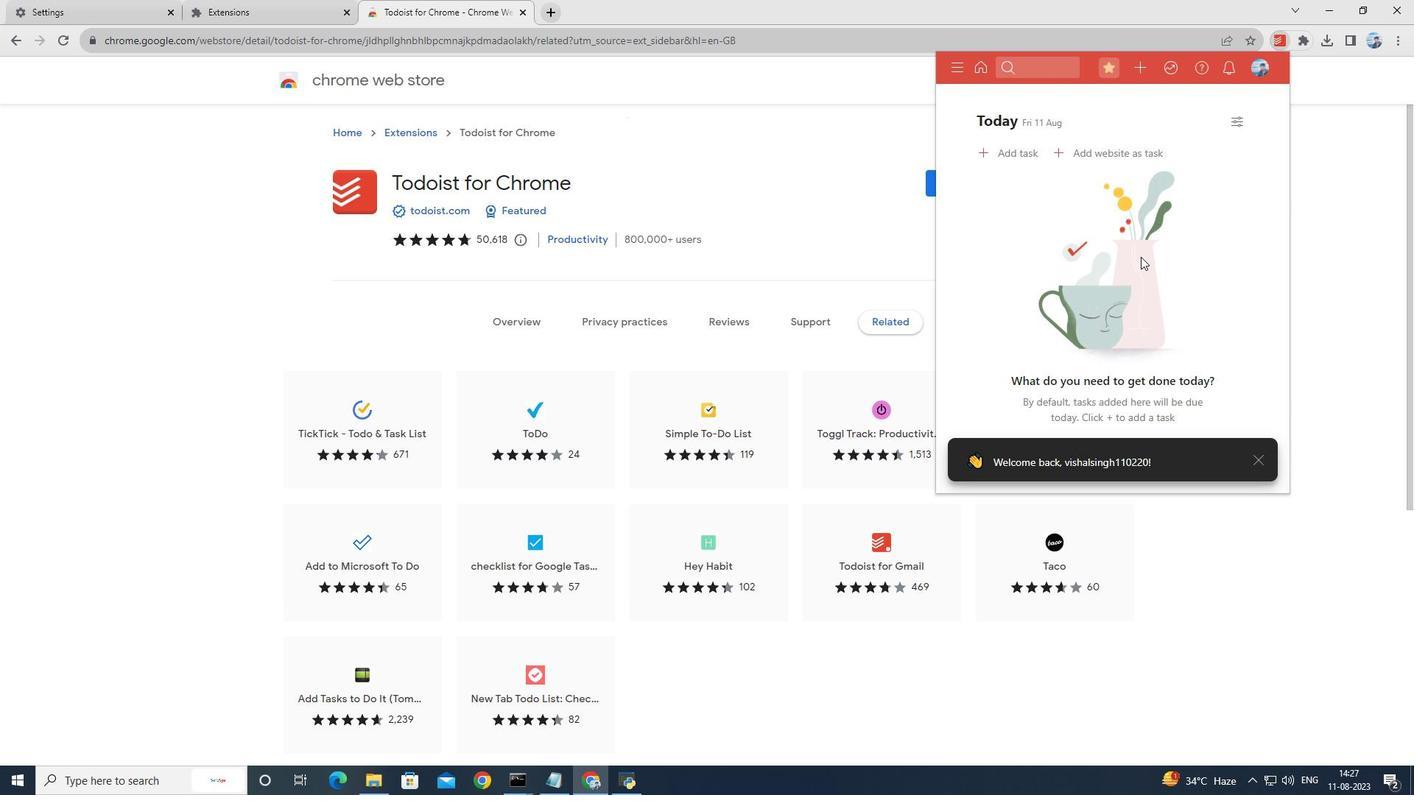 
Action: Mouse scrolled (1141, 256) with delta (0, 0)
Screenshot: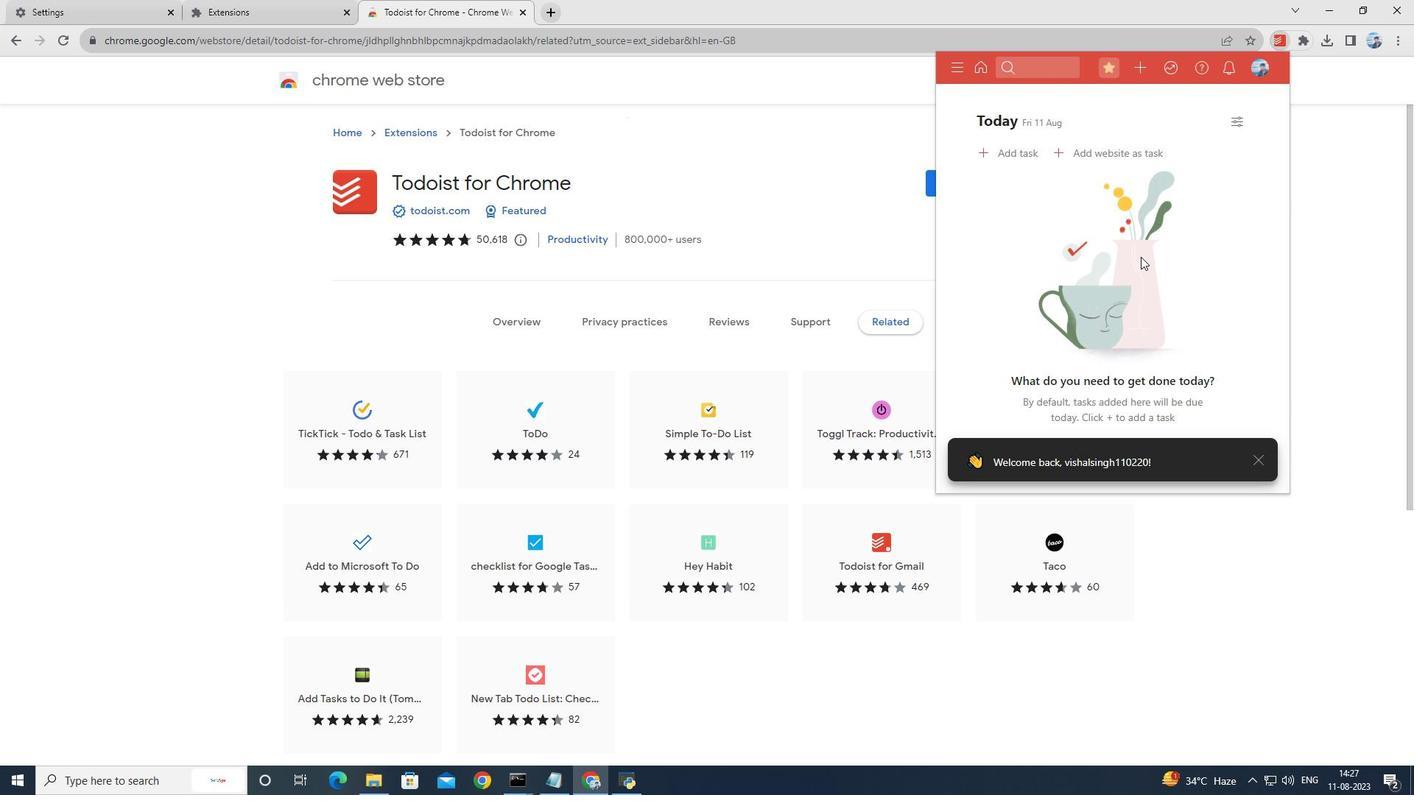 
Action: Mouse scrolled (1141, 256) with delta (0, 0)
Screenshot: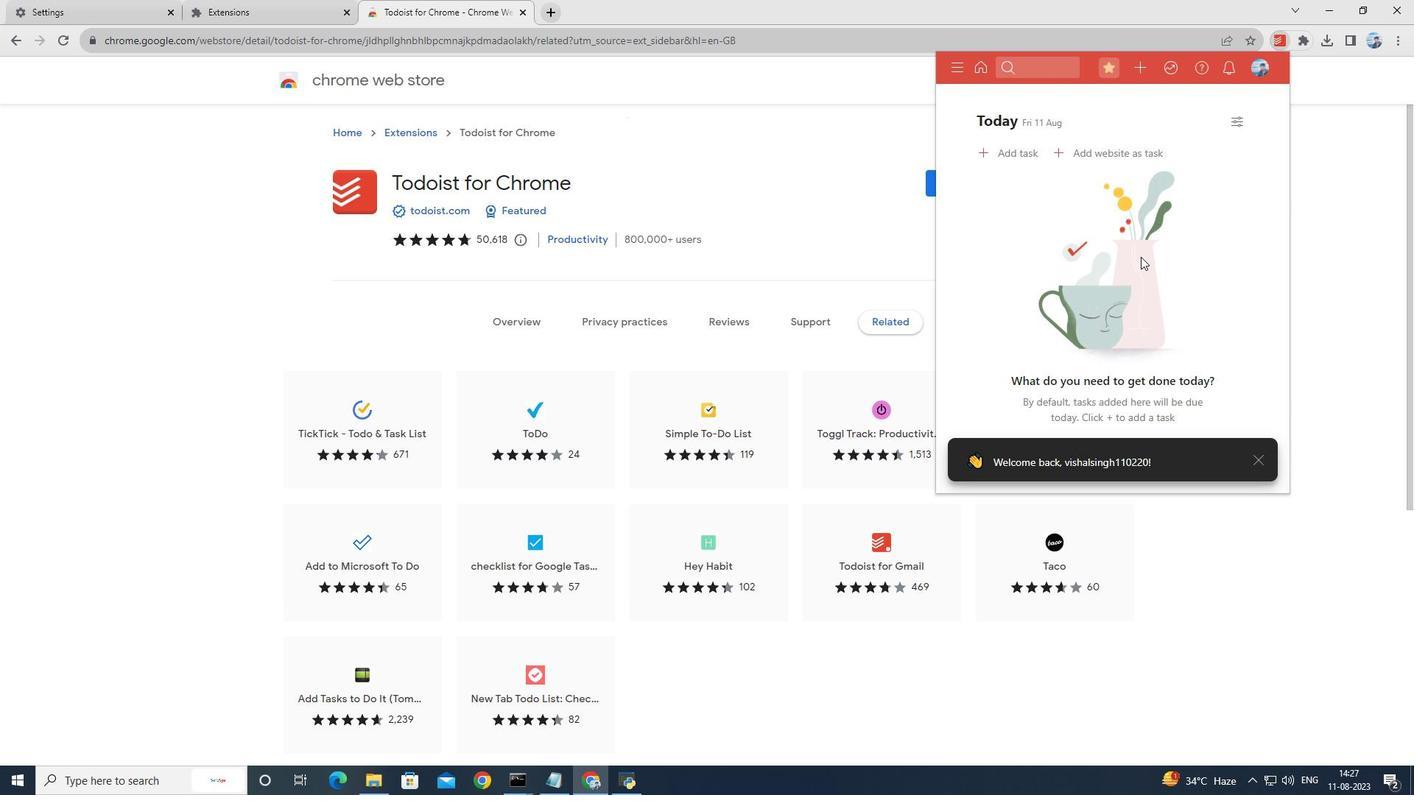 
Action: Mouse moved to (1127, 290)
Screenshot: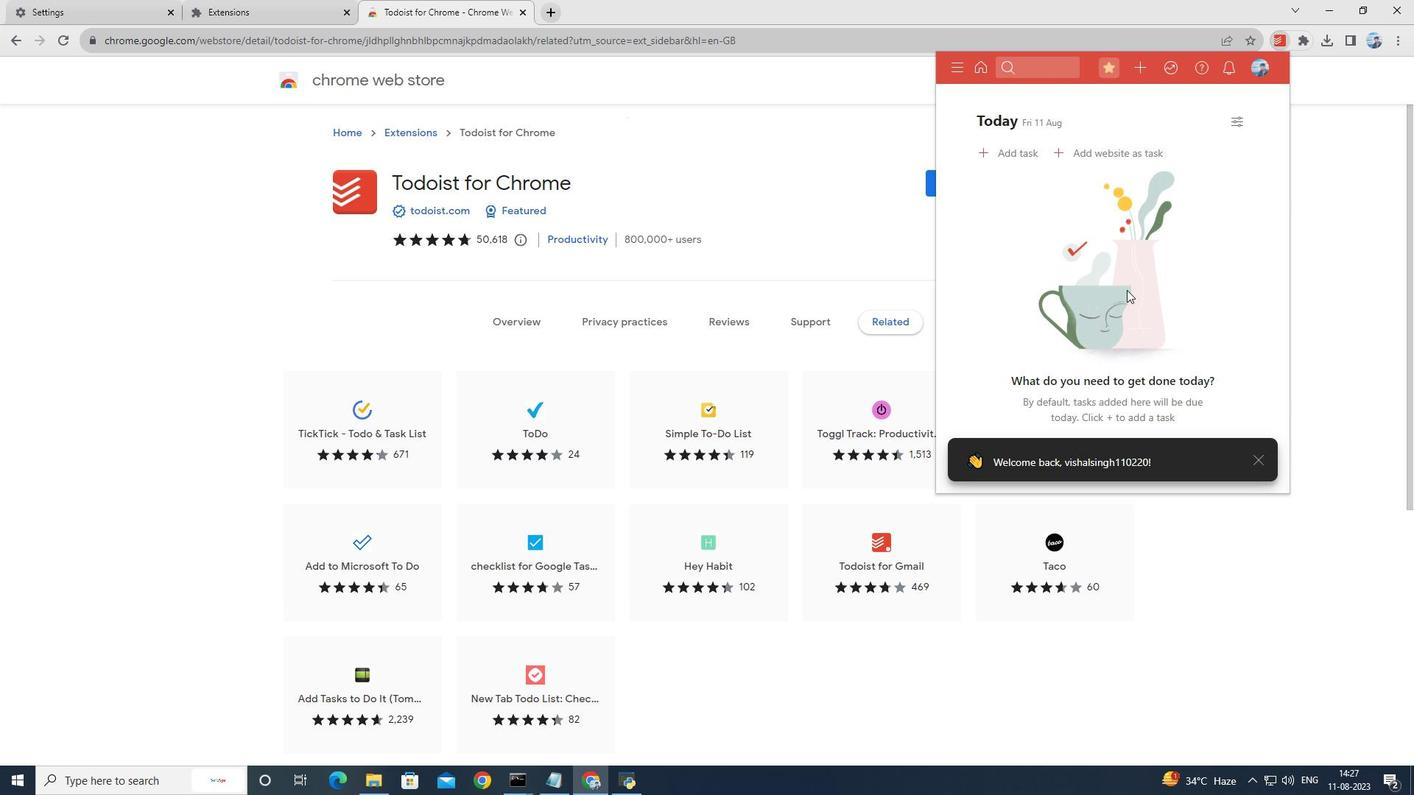 
Action: Mouse scrolled (1127, 289) with delta (0, 0)
Screenshot: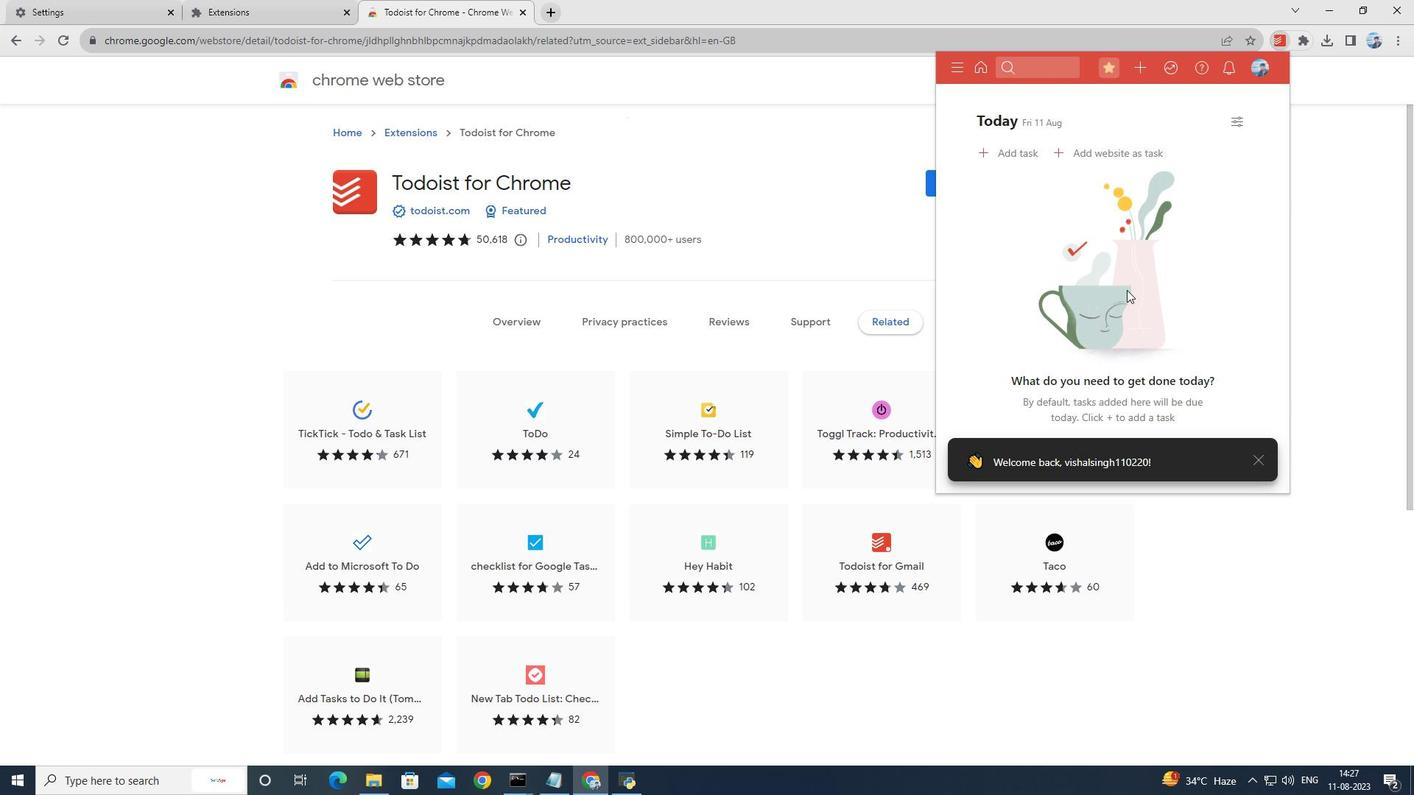 
Action: Mouse scrolled (1127, 291) with delta (0, 0)
Screenshot: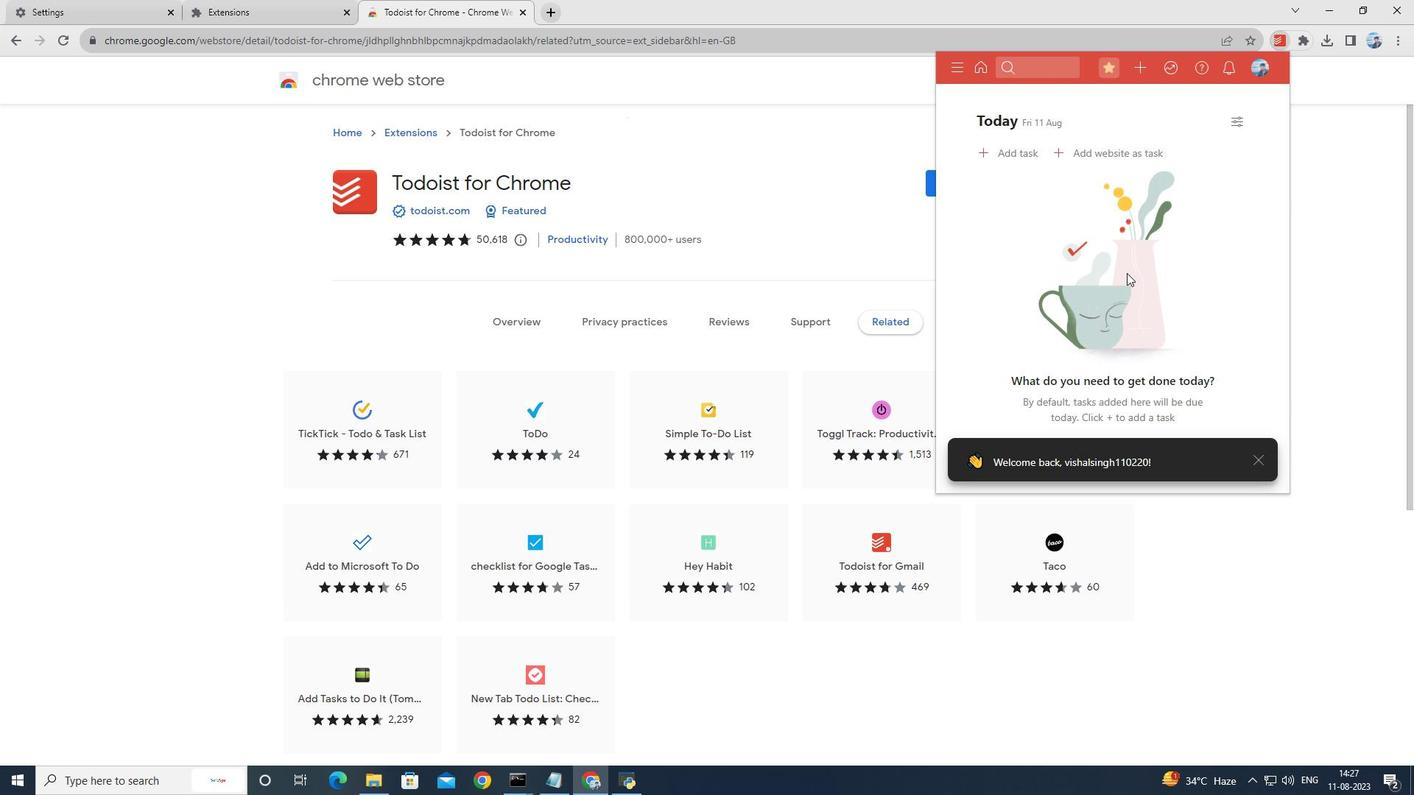
Action: Mouse scrolled (1127, 291) with delta (0, 0)
Screenshot: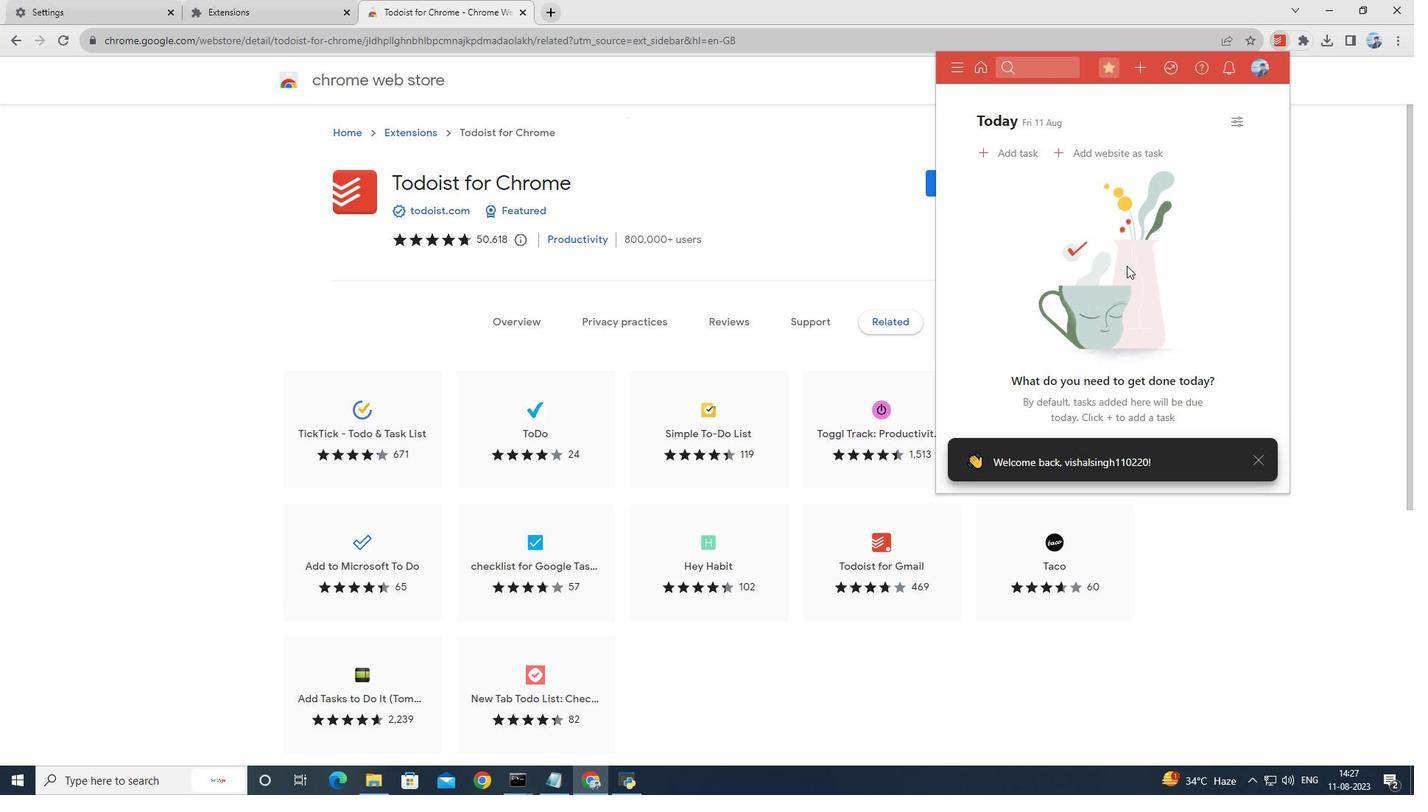 
Action: Mouse scrolled (1127, 291) with delta (0, 0)
Screenshot: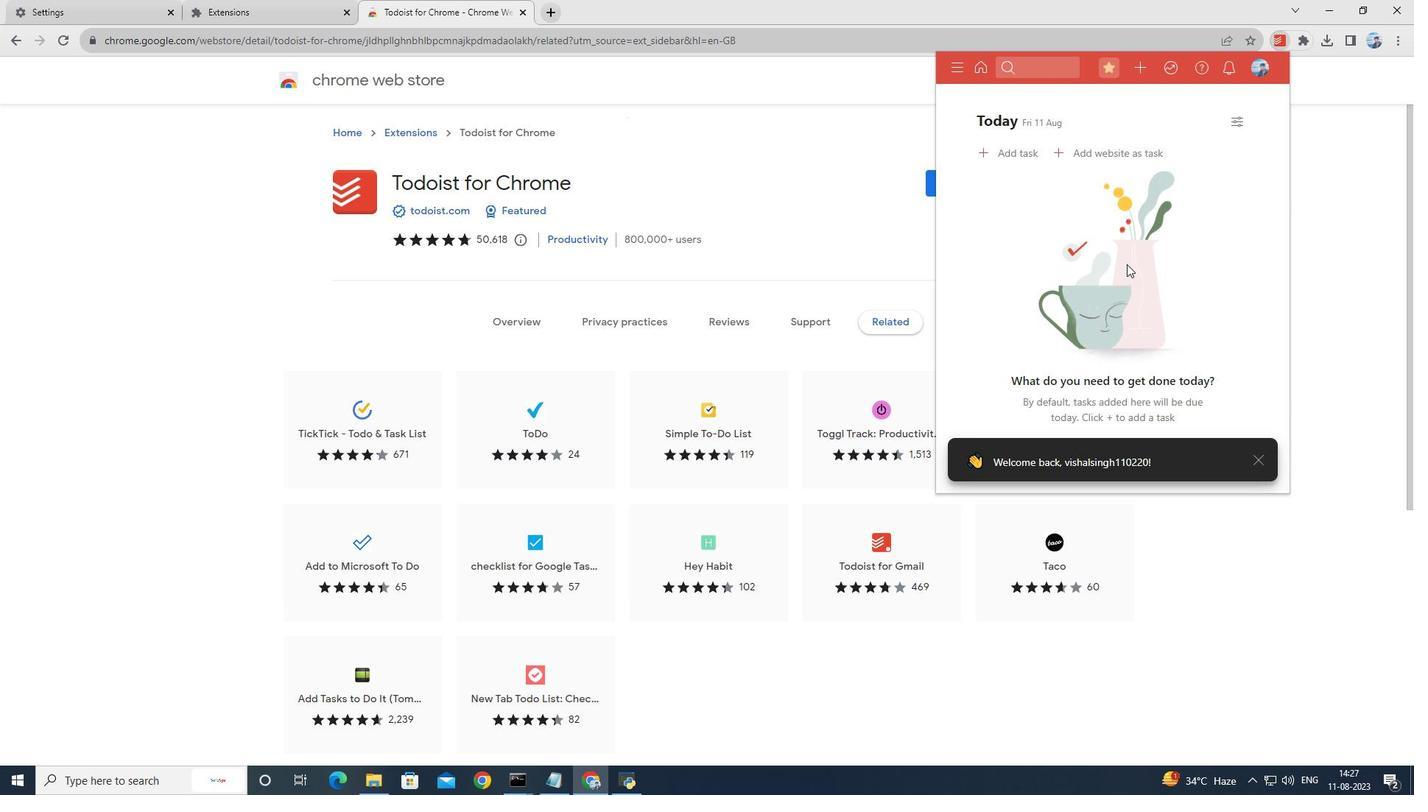 
Action: Mouse scrolled (1127, 291) with delta (0, 0)
Screenshot: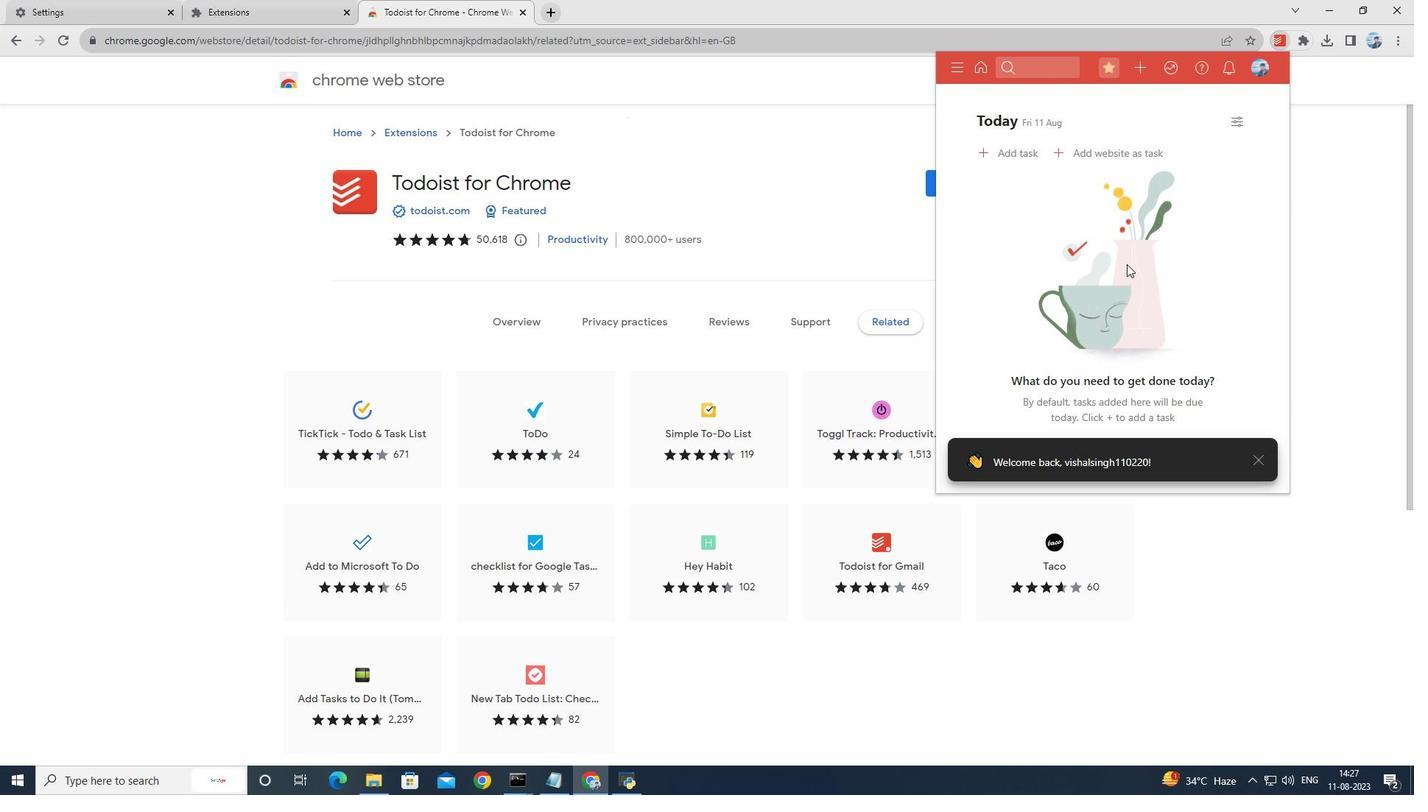 
Action: Mouse moved to (1255, 453)
Screenshot: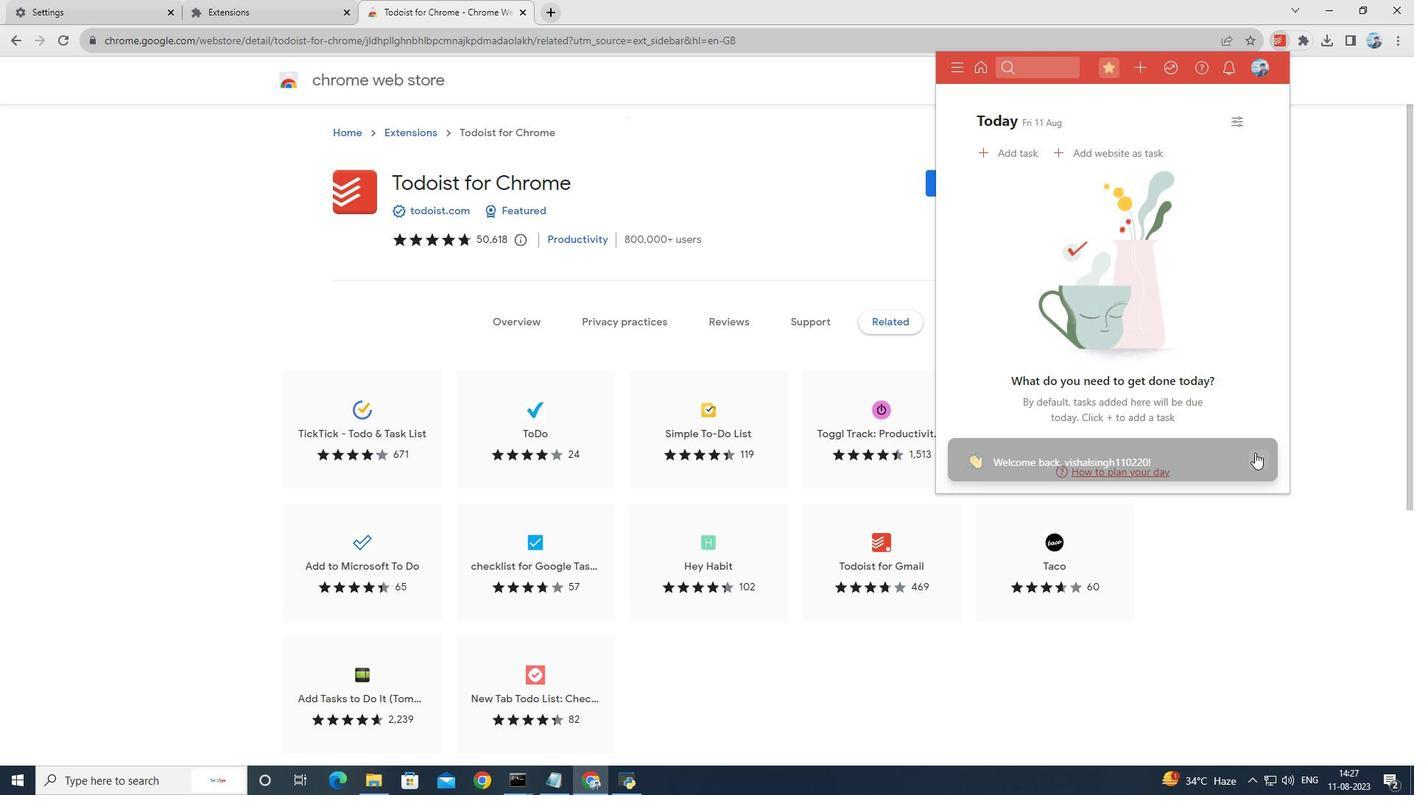 
Action: Mouse pressed left at (1255, 453)
Screenshot: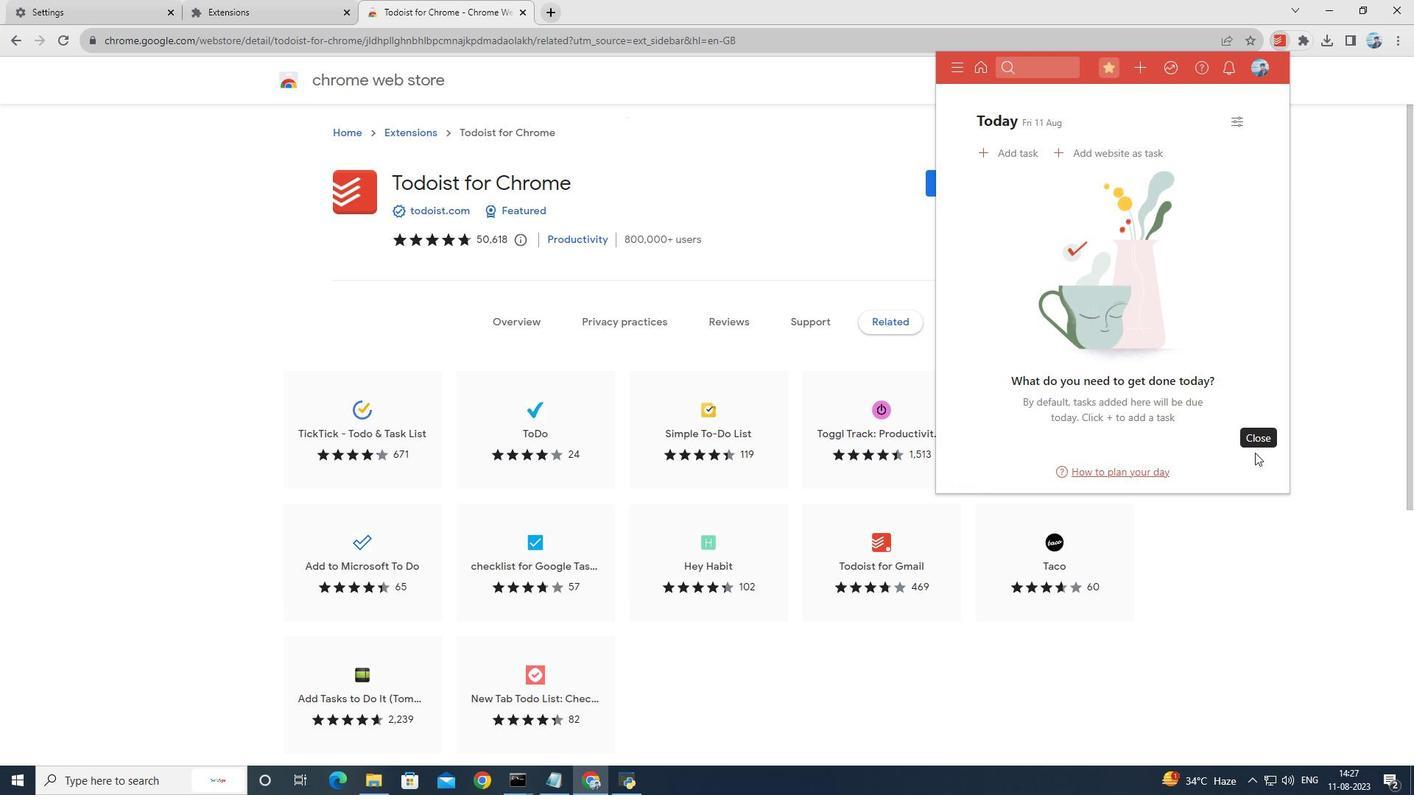 
Action: Mouse moved to (1022, 156)
Screenshot: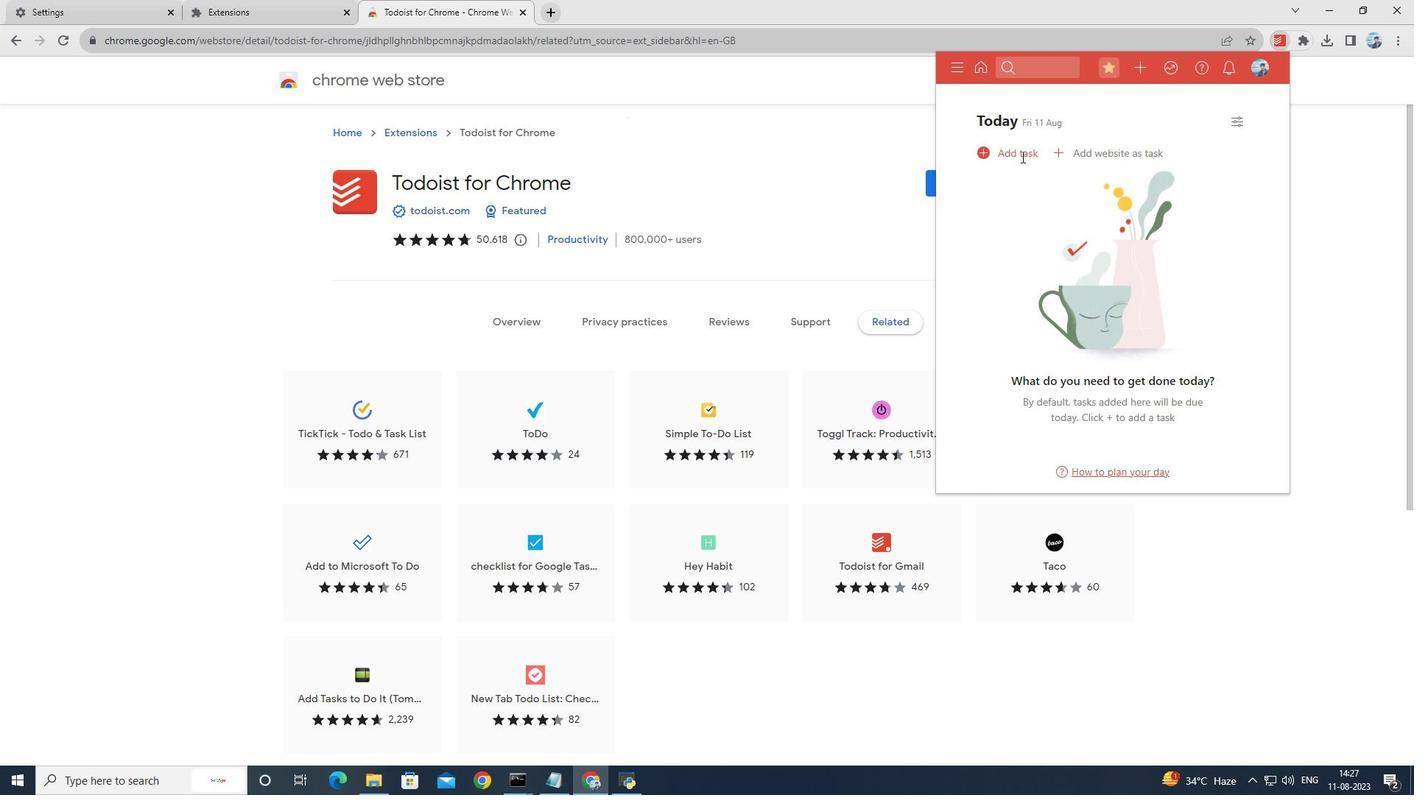 
Action: Mouse pressed left at (1022, 156)
Screenshot: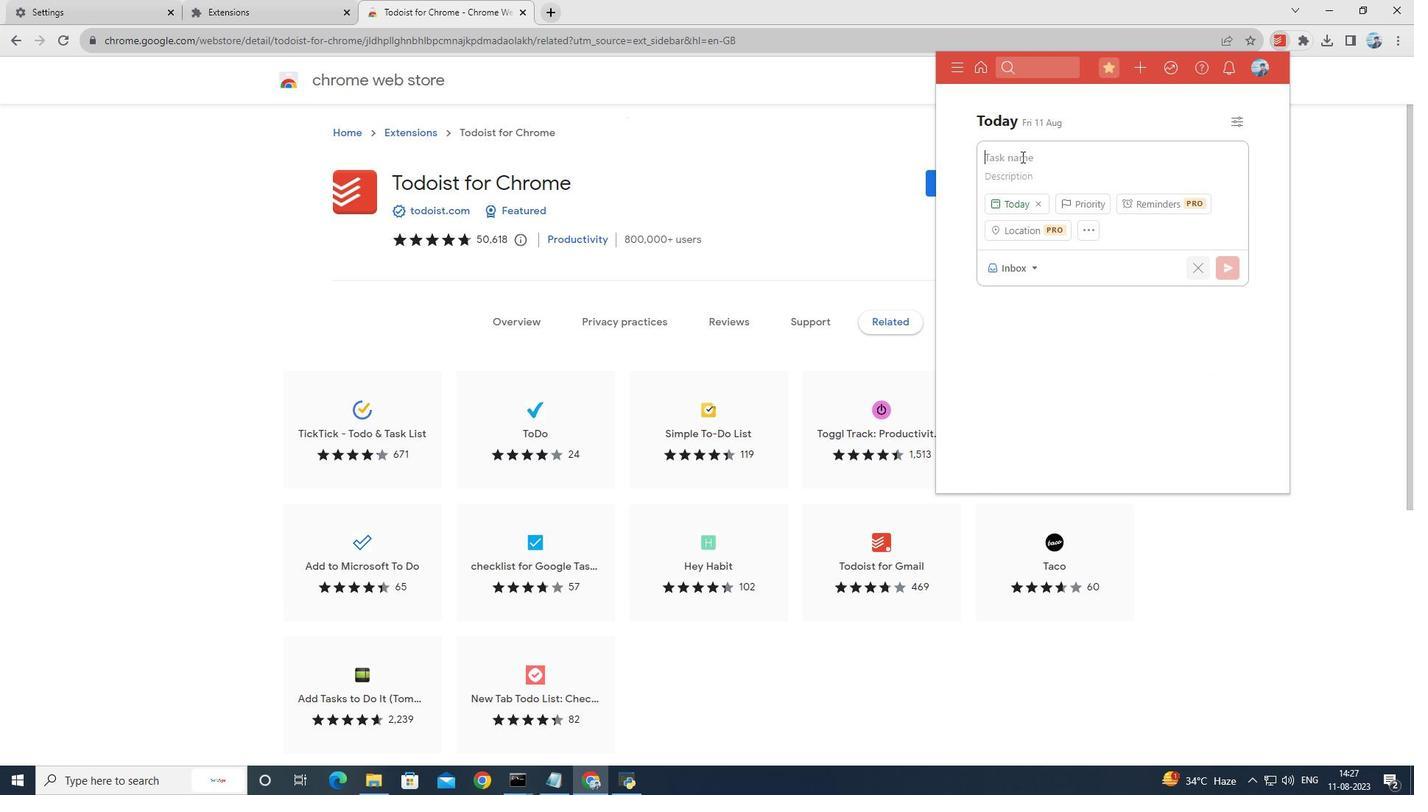 
Action: Mouse moved to (1018, 203)
Screenshot: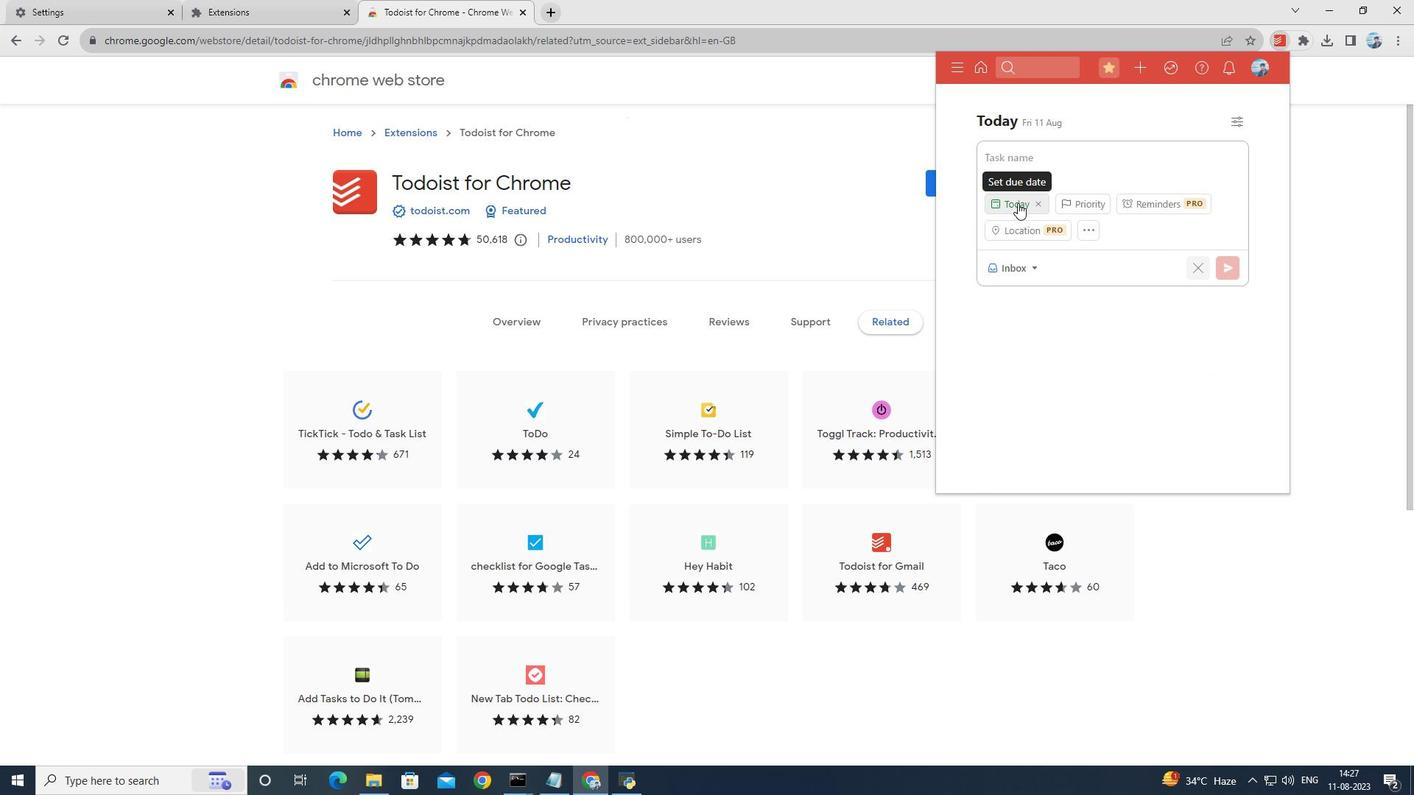 
Action: Mouse pressed left at (1018, 203)
Screenshot: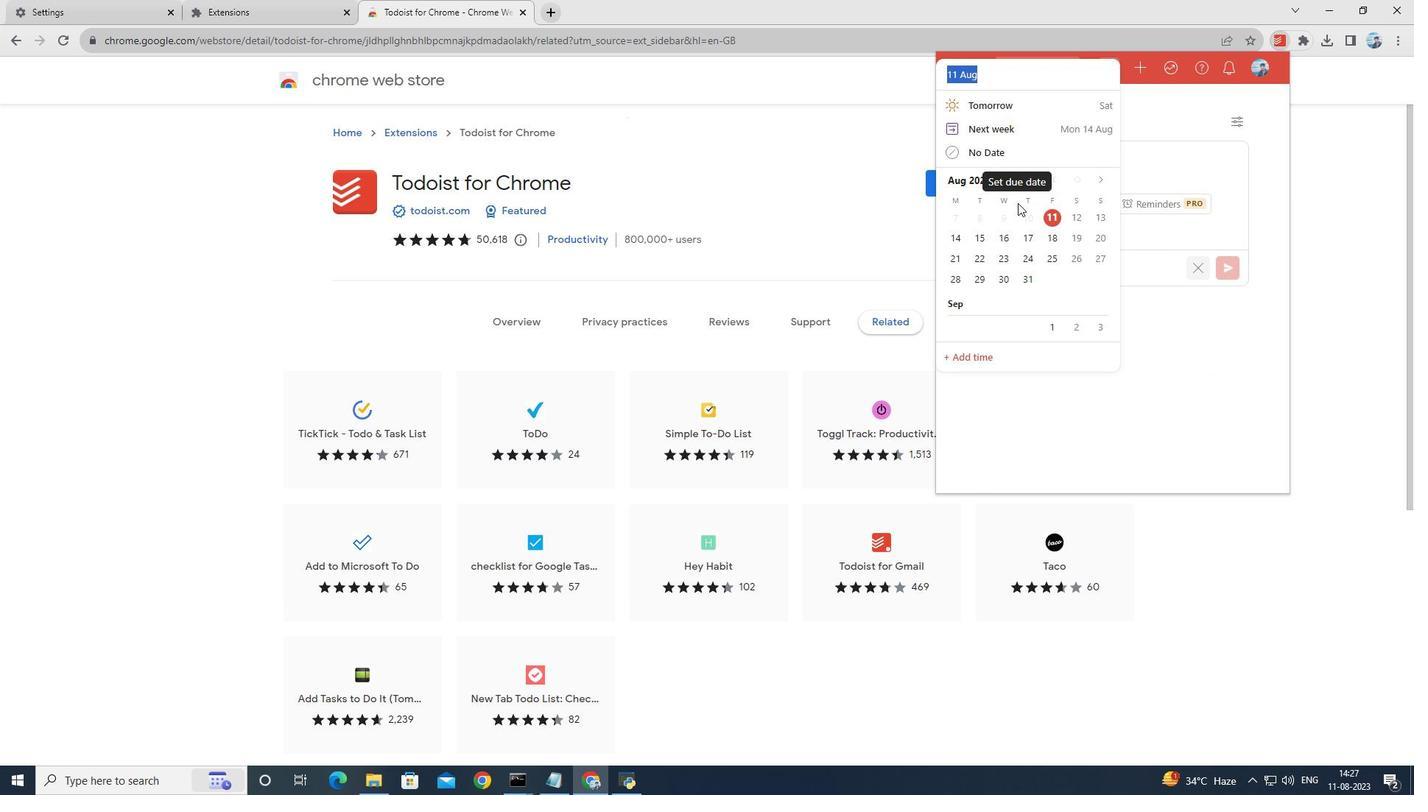 
Action: Mouse moved to (1069, 218)
Screenshot: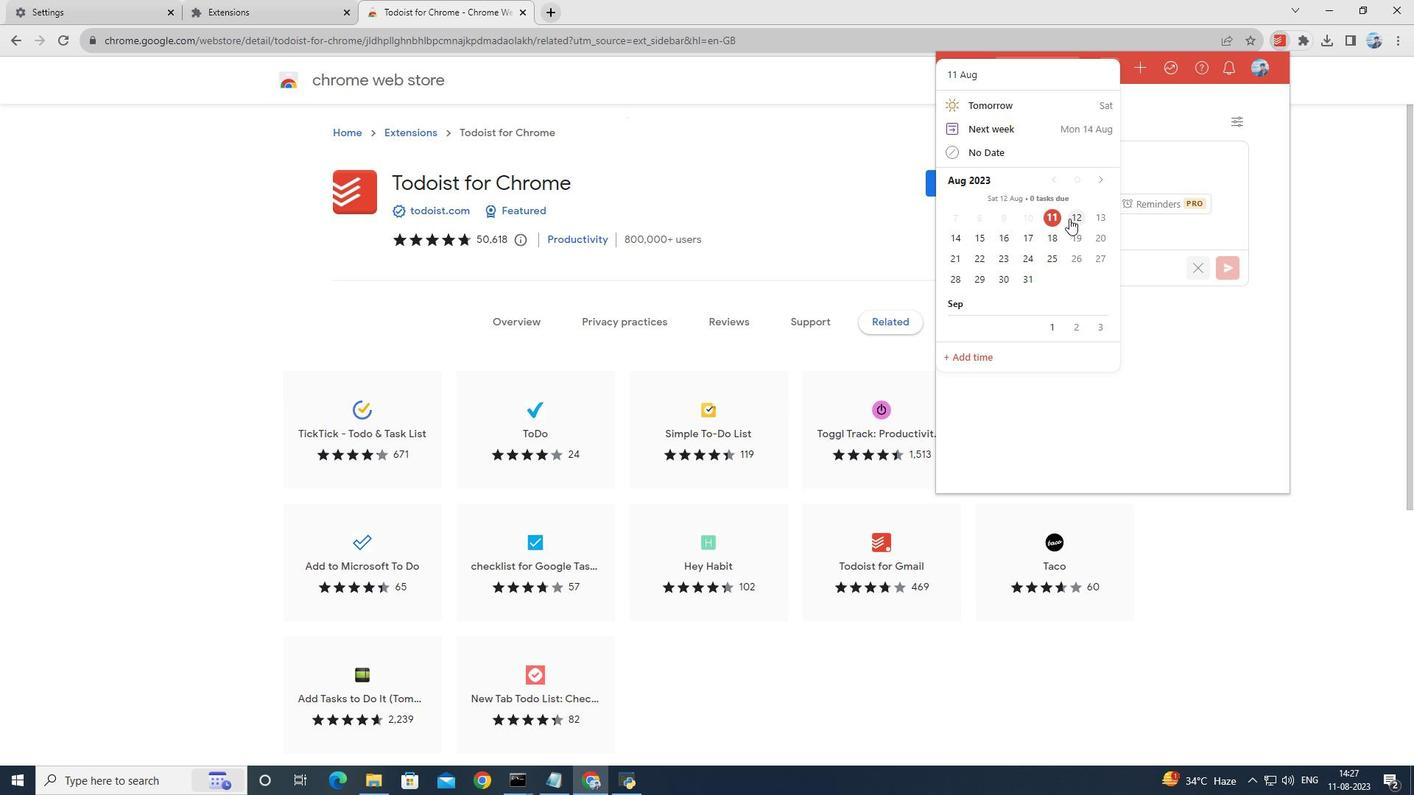
Action: Mouse pressed left at (1069, 218)
Screenshot: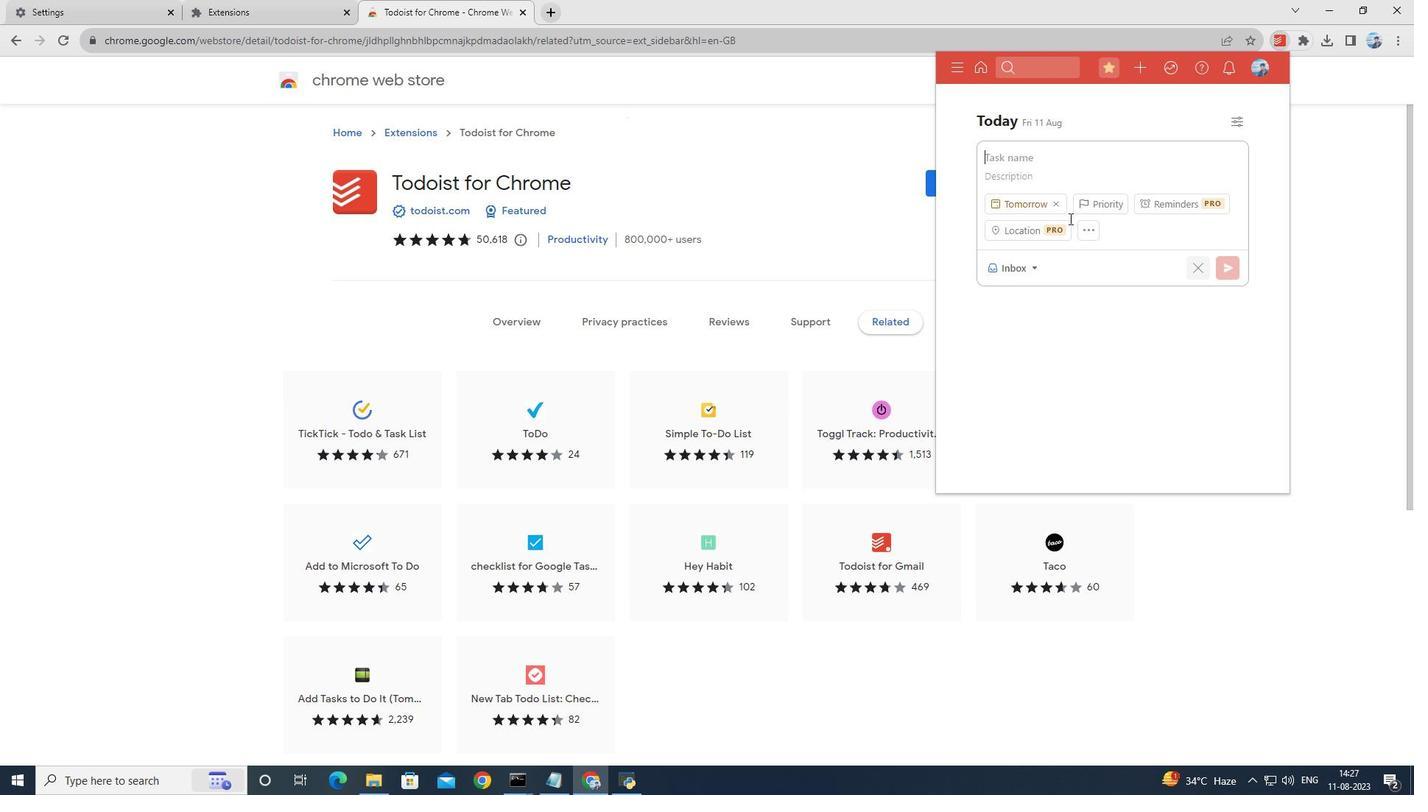 
Action: Mouse moved to (1030, 268)
Screenshot: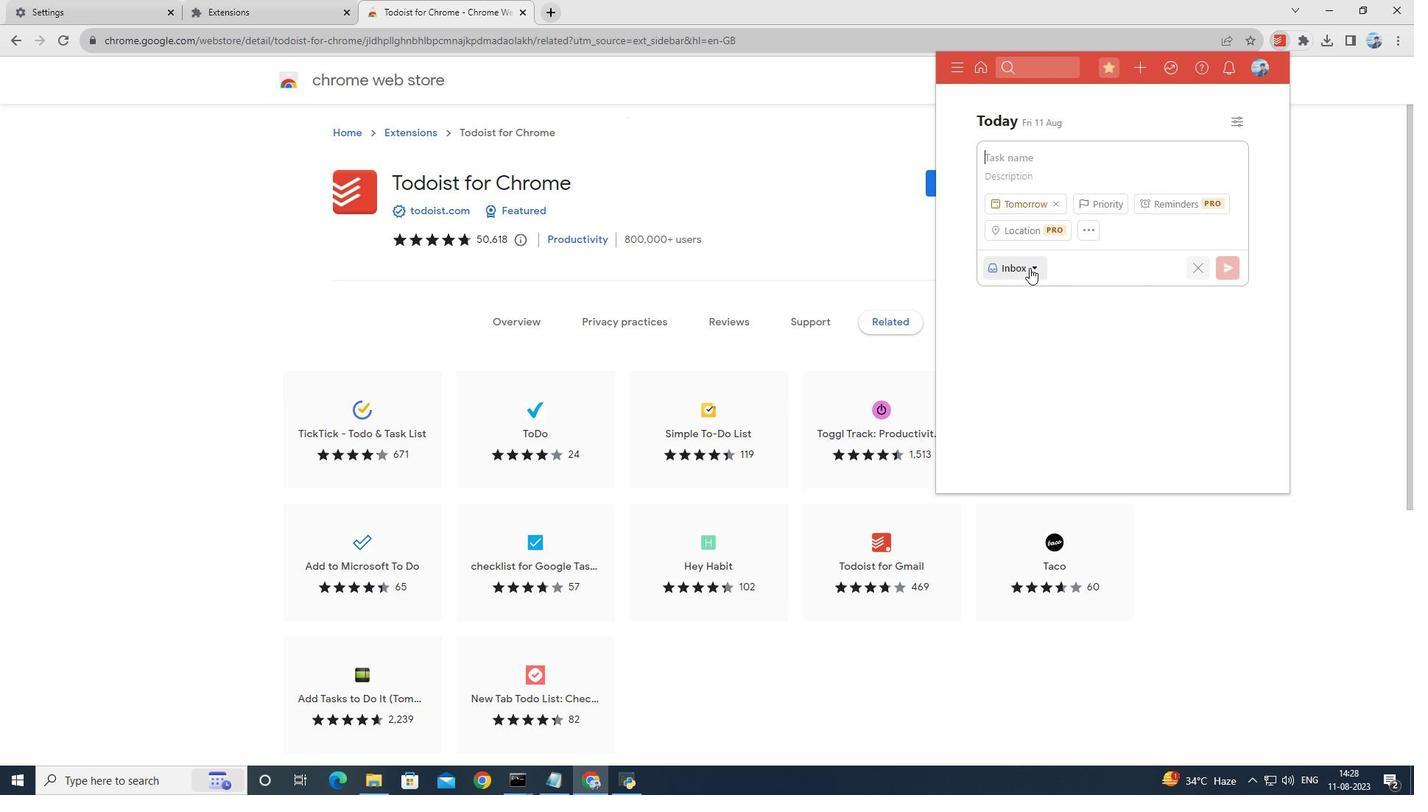 
Action: Mouse pressed left at (1030, 268)
Screenshot: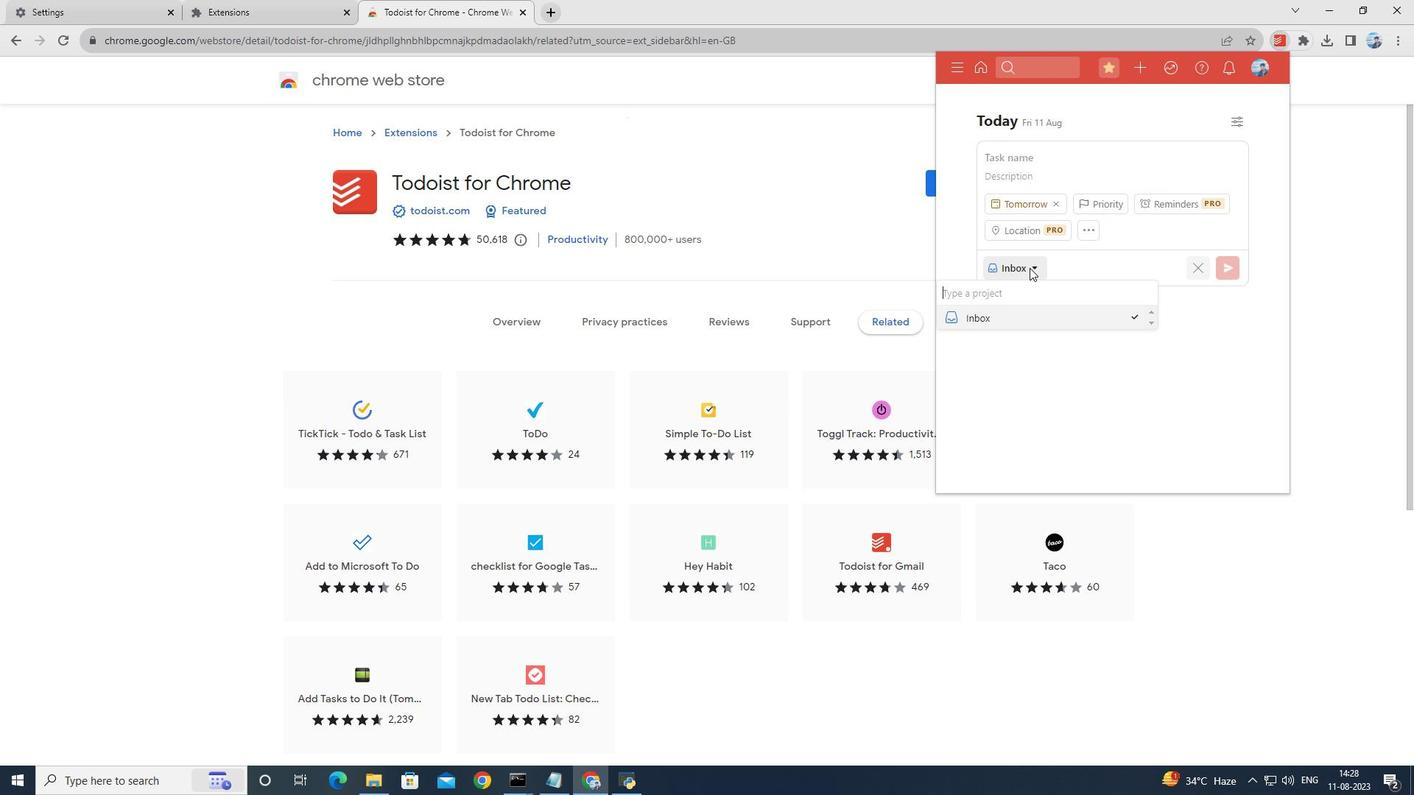 
Action: Mouse moved to (1026, 298)
Screenshot: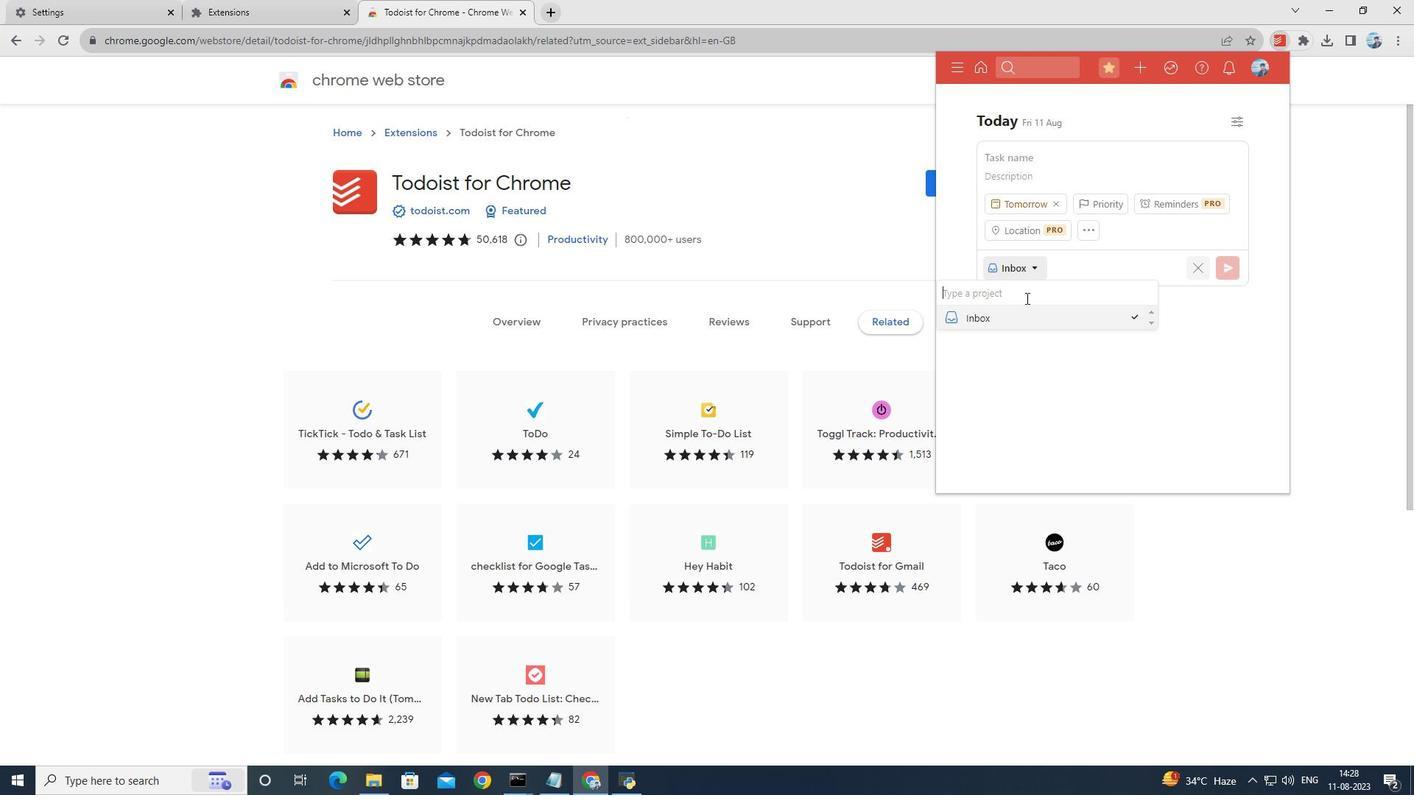 
Action: Mouse pressed left at (1026, 298)
Screenshot: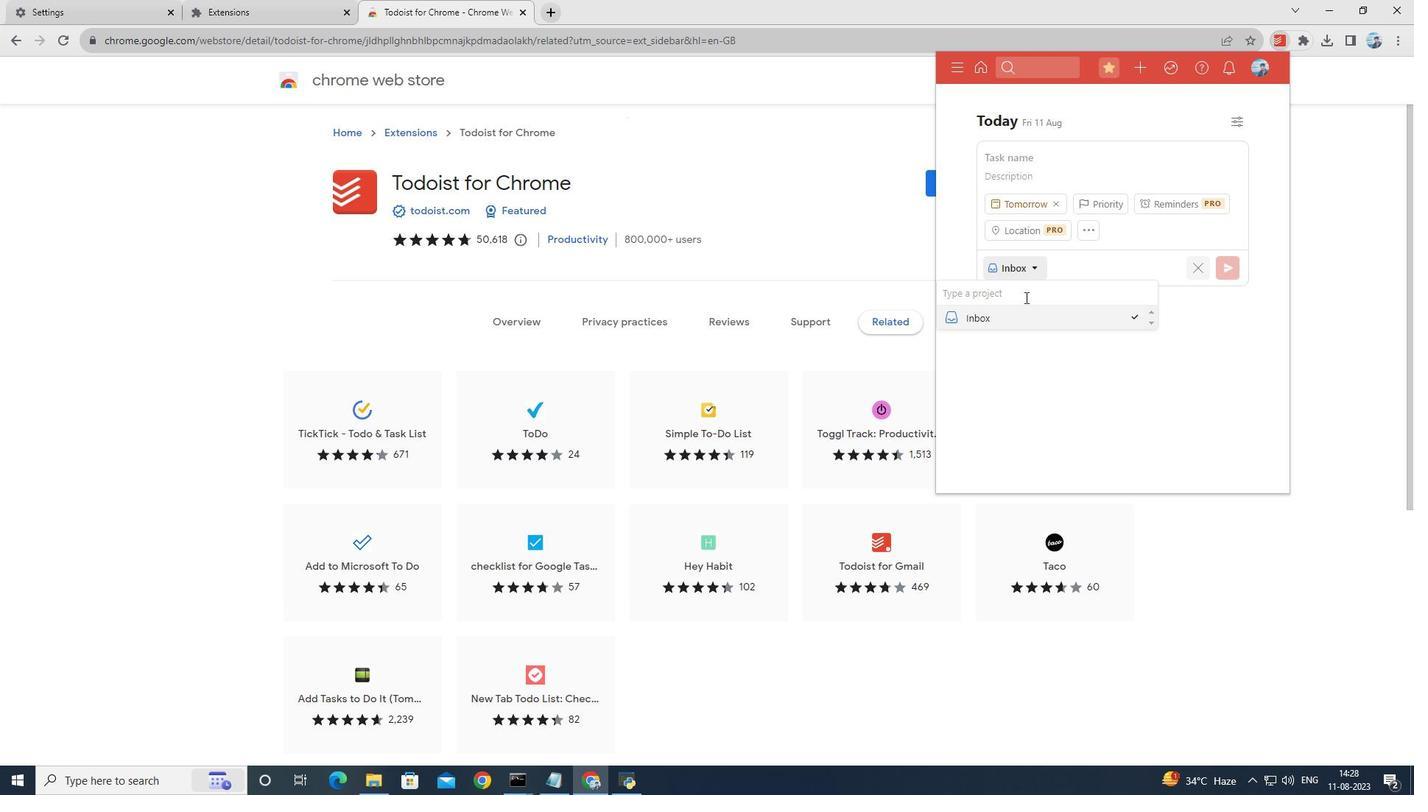 
Action: Mouse moved to (1025, 297)
Screenshot: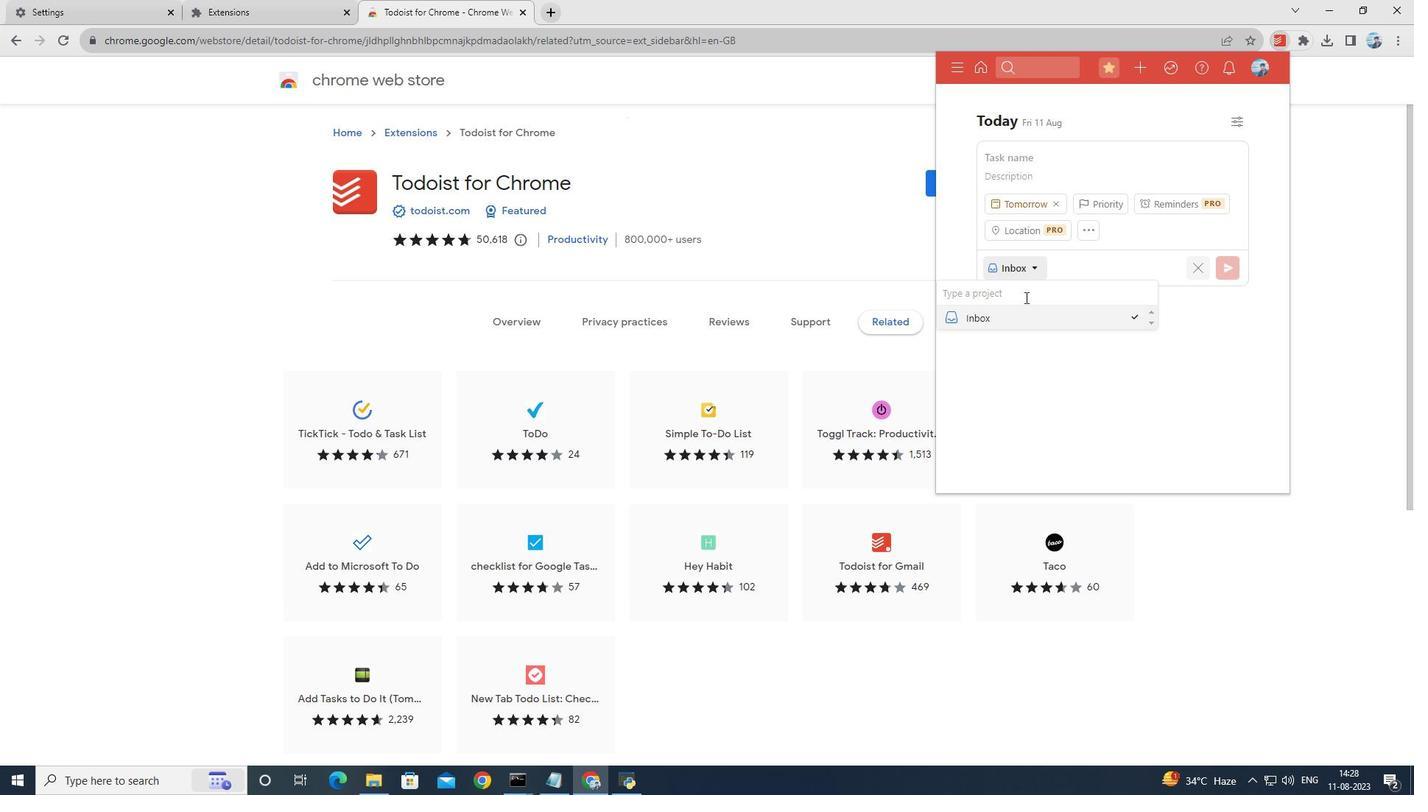 
Action: Key pressed <Key.shift>Monday<Key.enter>
Screenshot: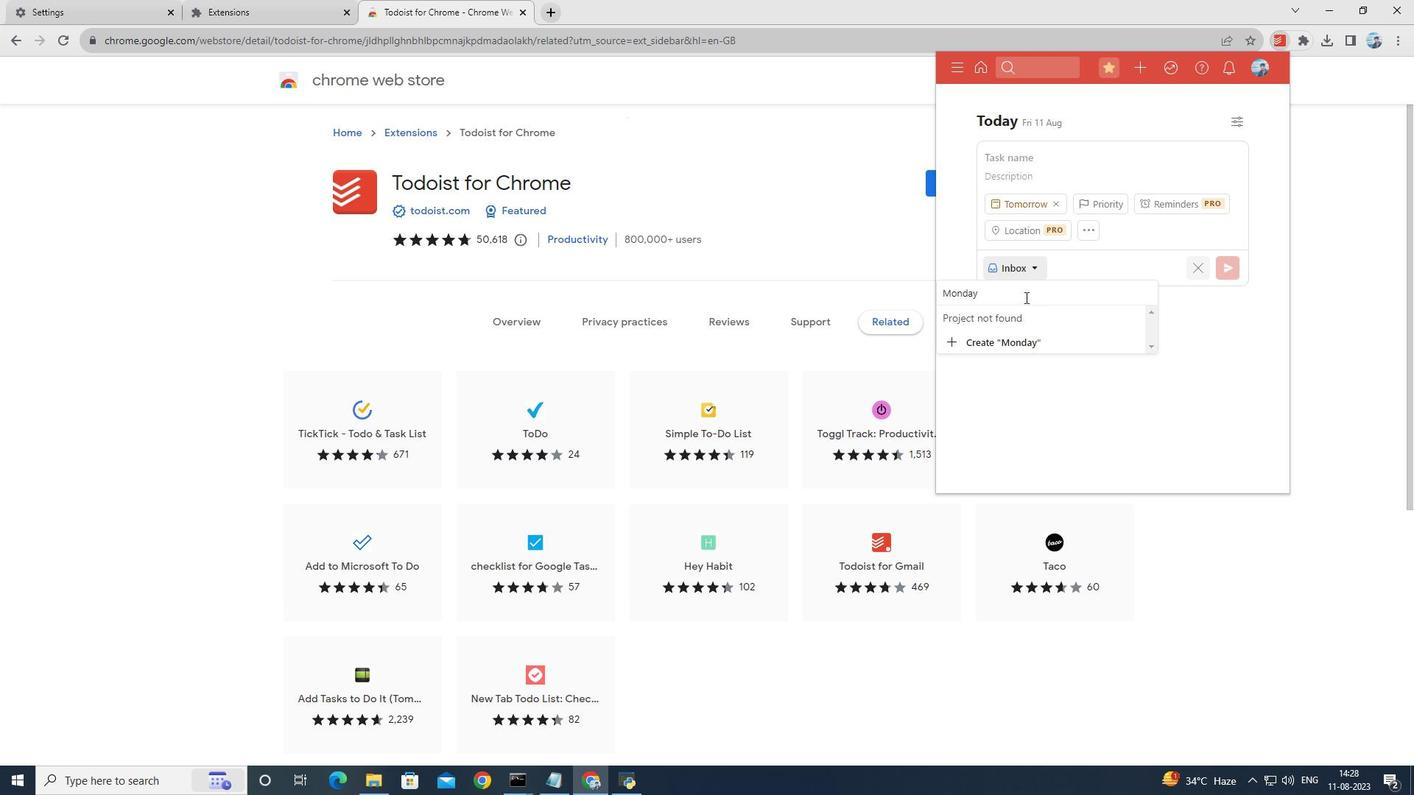 
Action: Mouse moved to (1025, 339)
Screenshot: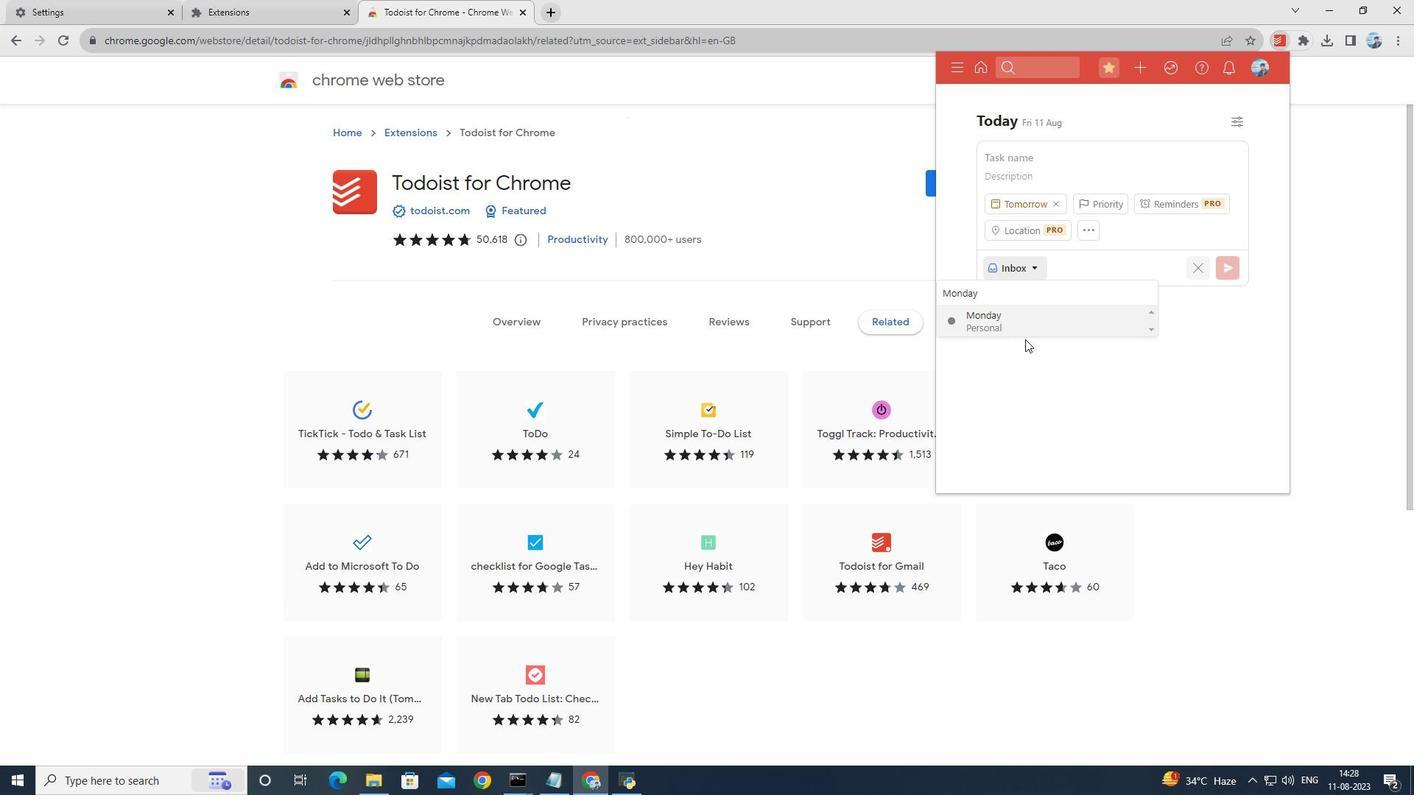 
Action: Mouse pressed left at (1025, 339)
Screenshot: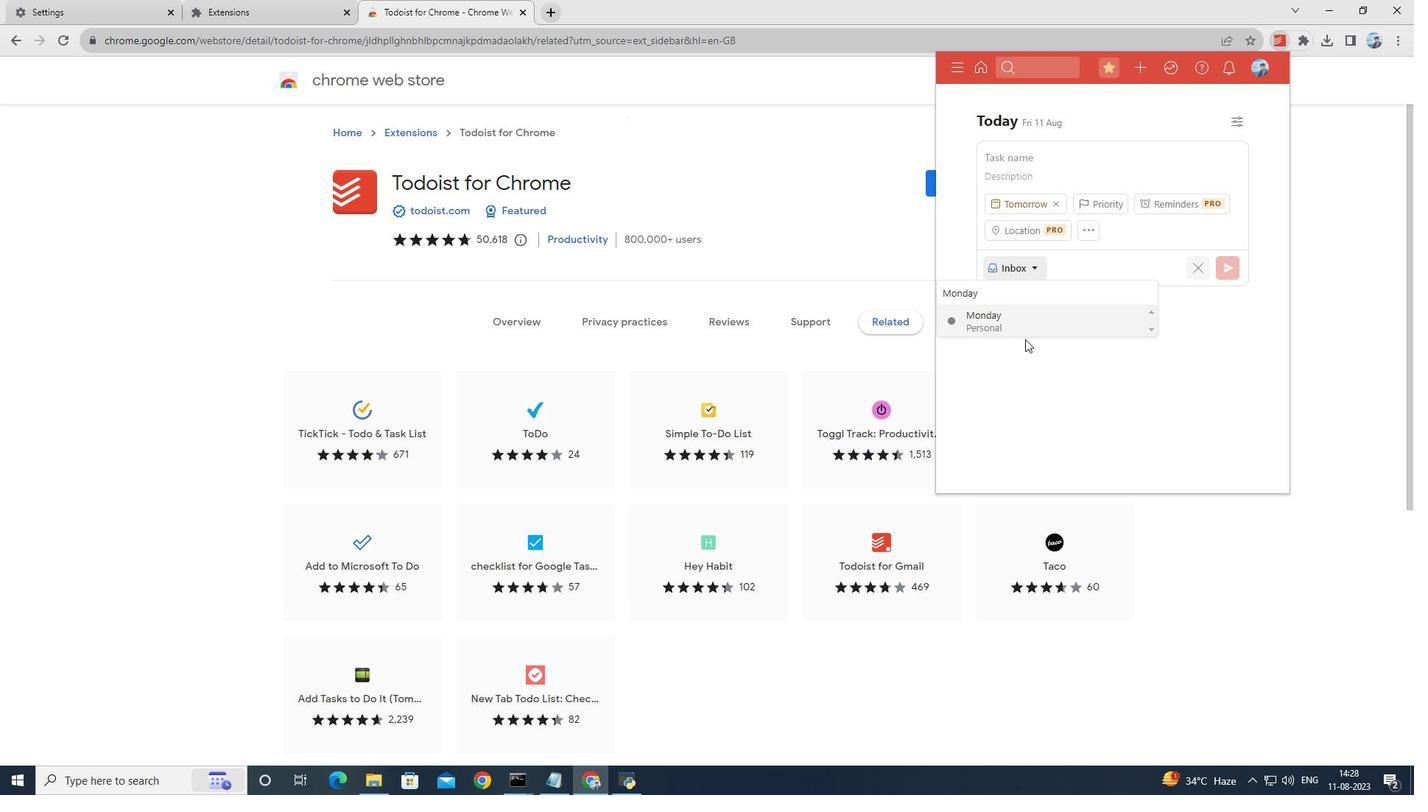 
Action: Mouse moved to (991, 324)
Screenshot: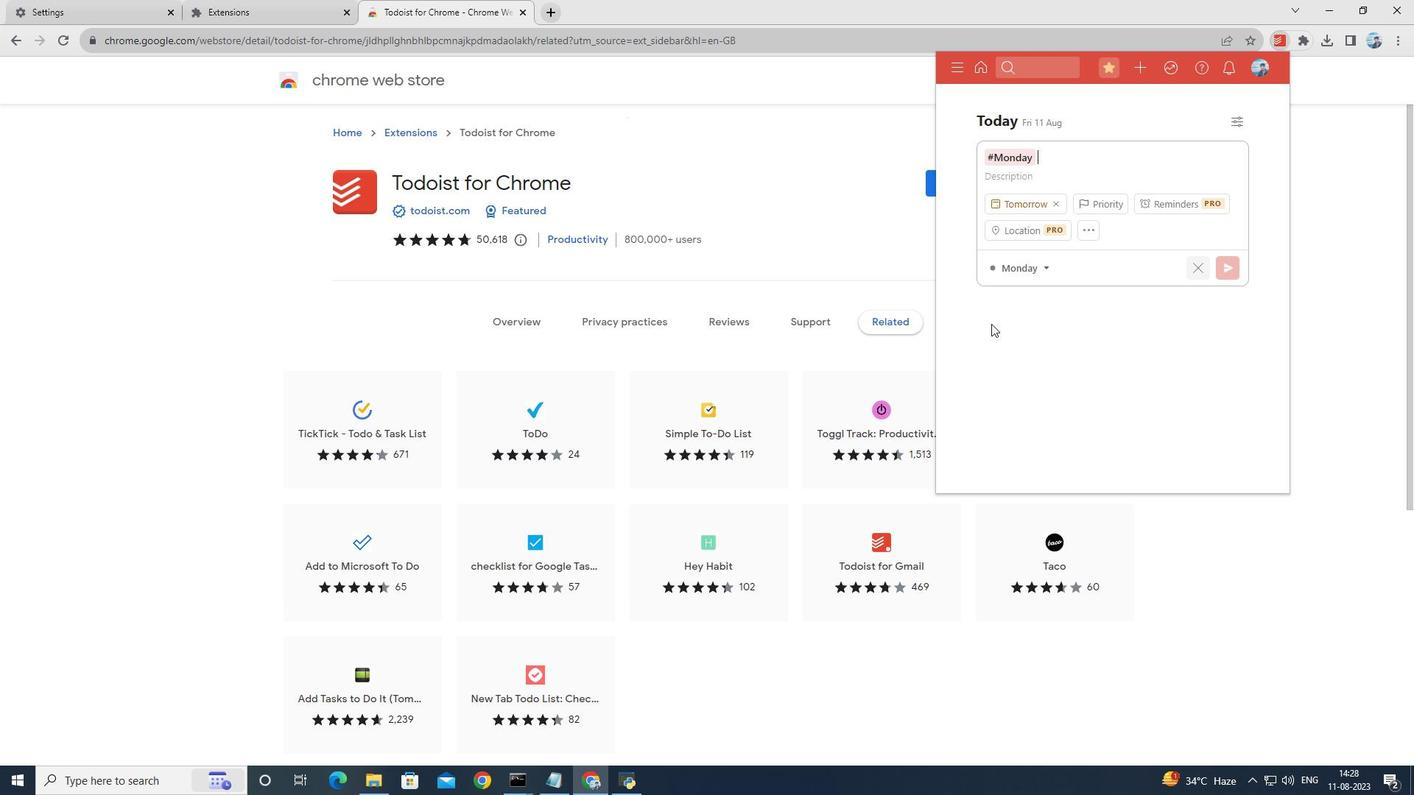 
Action: Mouse pressed left at (991, 324)
Screenshot: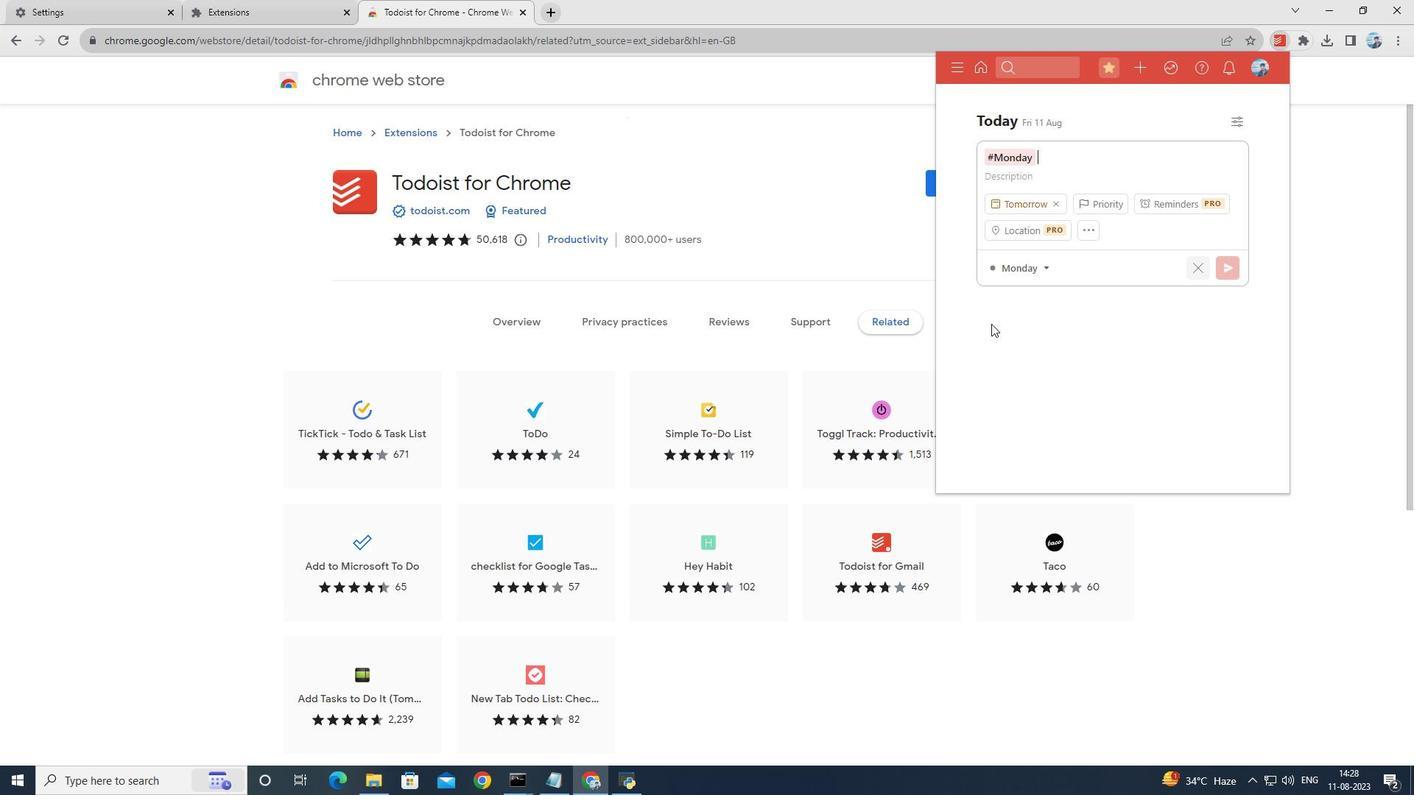 
Action: Mouse moved to (1082, 232)
Screenshot: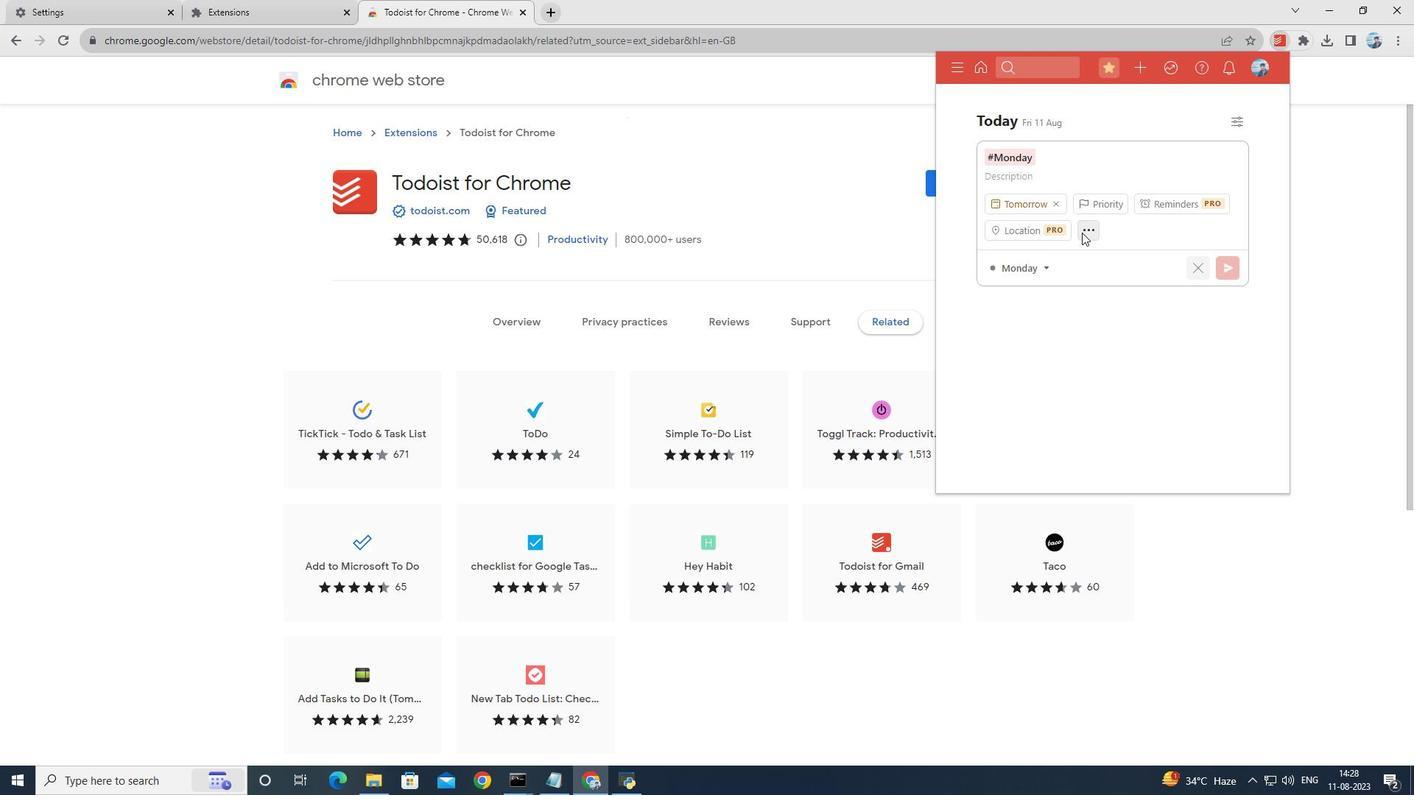 
Action: Mouse pressed left at (1082, 232)
Screenshot: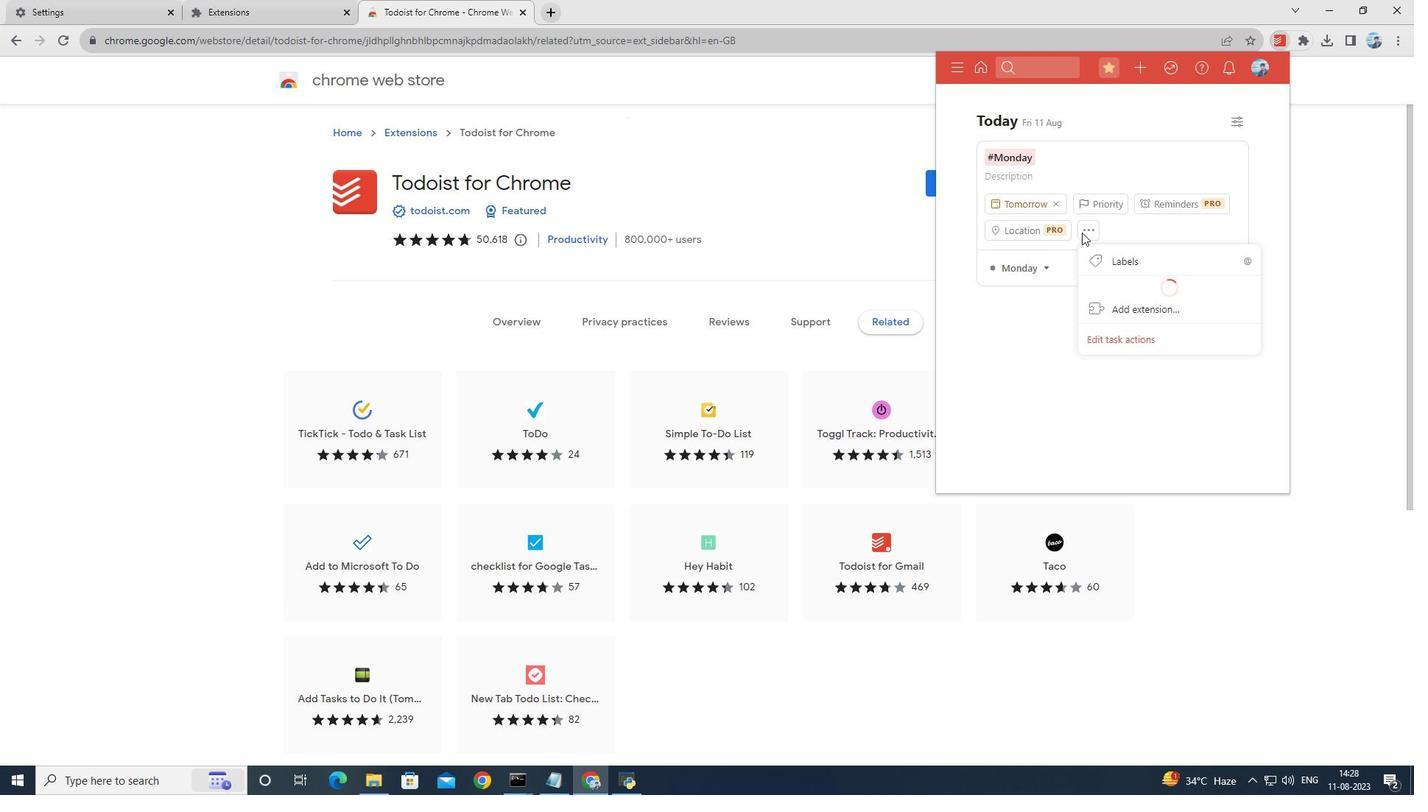 
Action: Mouse moved to (1125, 326)
Screenshot: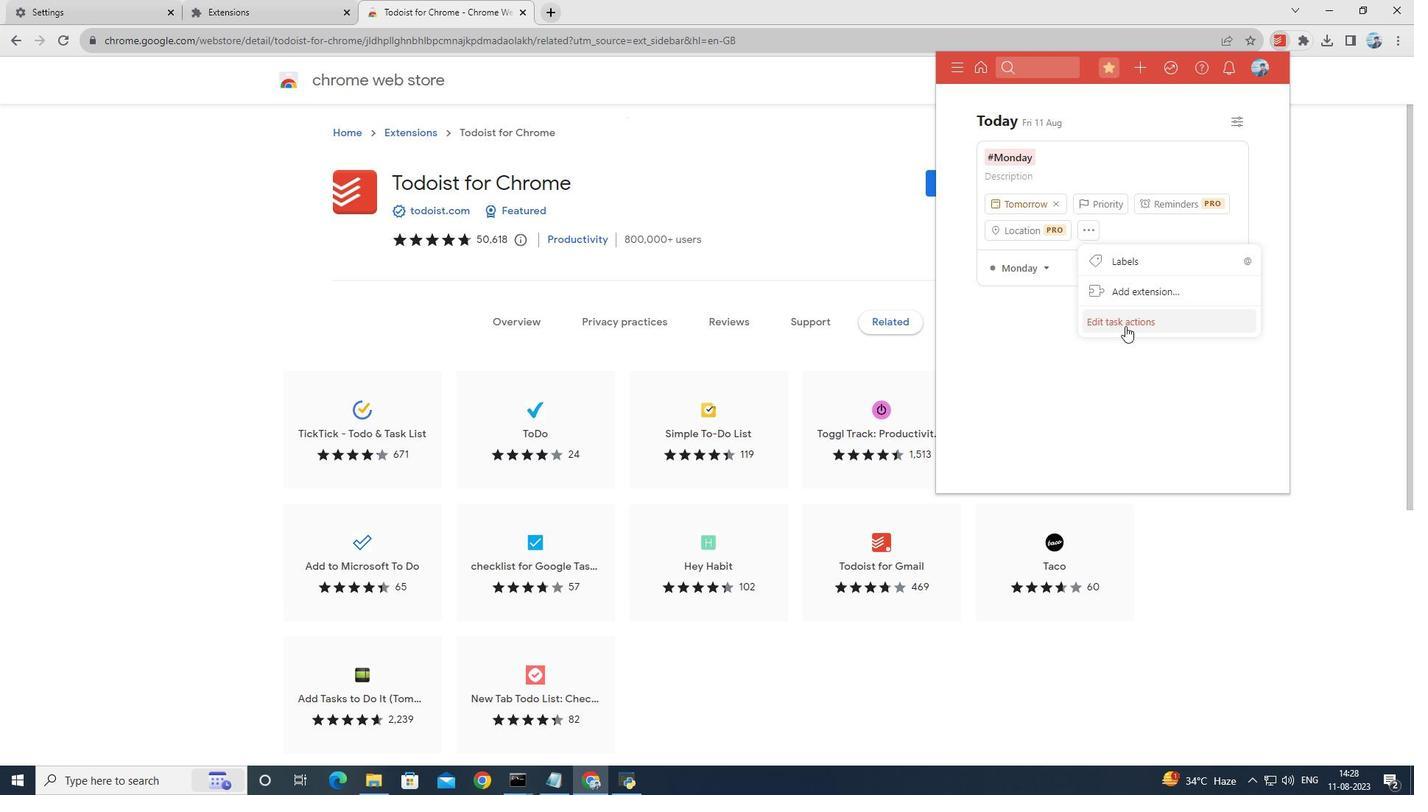 
Action: Mouse pressed left at (1125, 326)
Screenshot: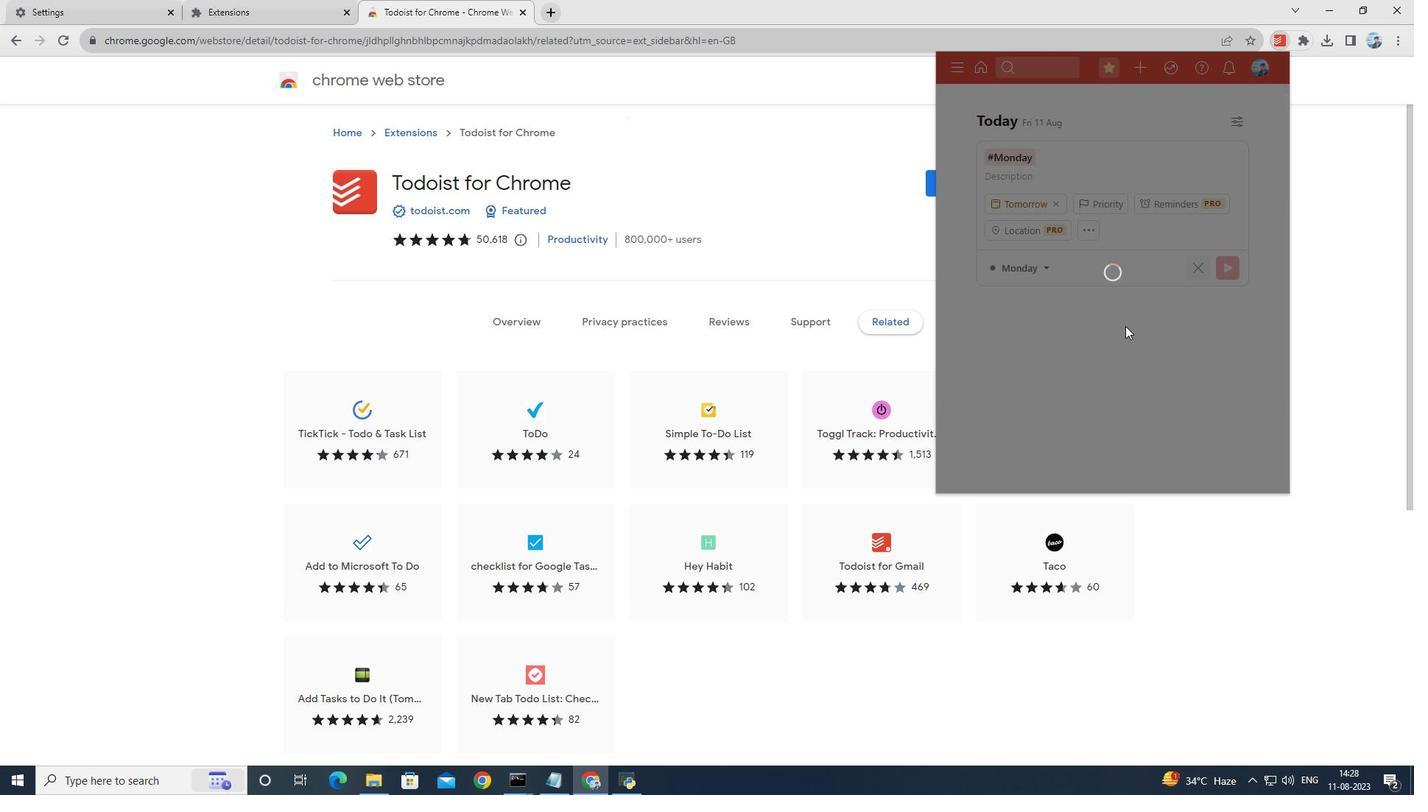 
Action: Mouse moved to (1048, 229)
Screenshot: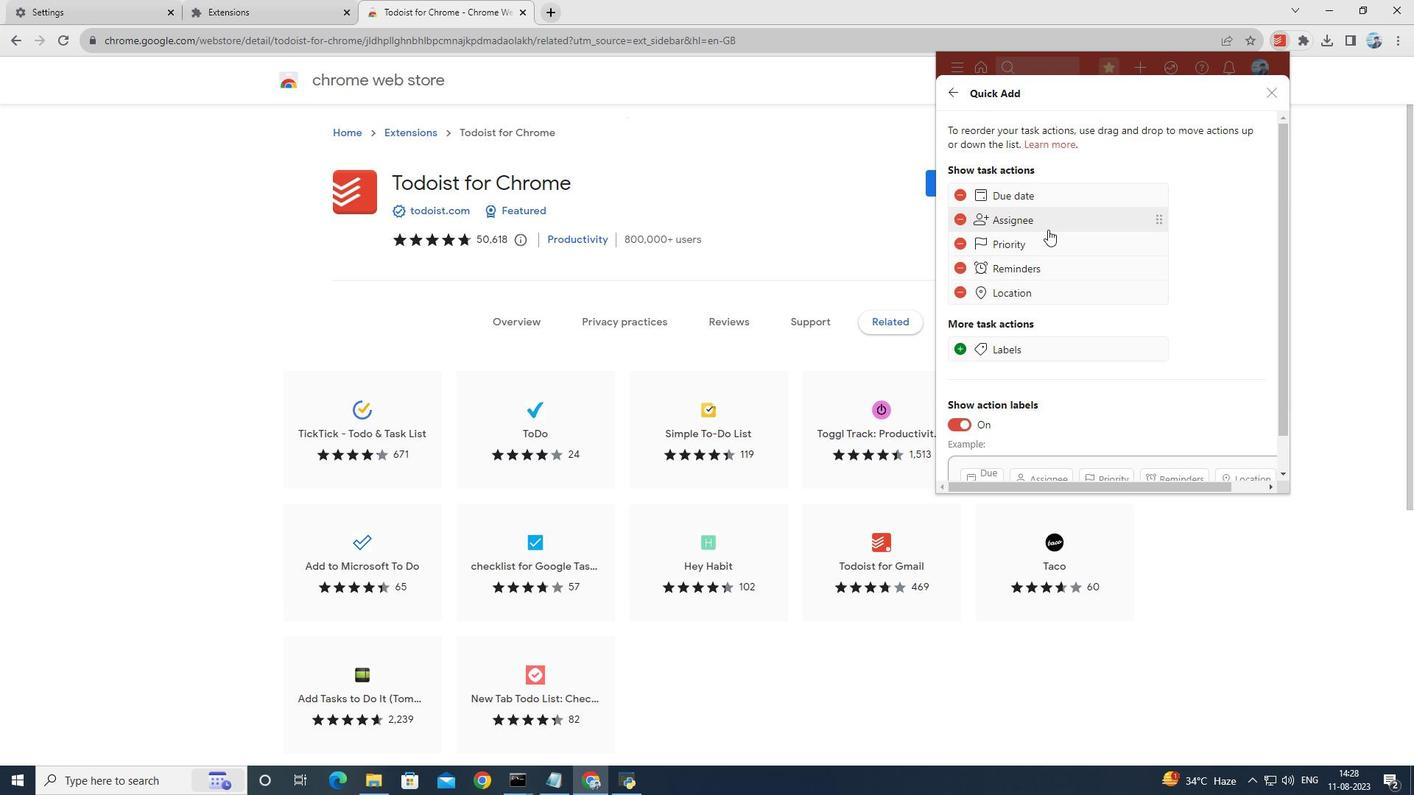 
Action: Mouse scrolled (1048, 229) with delta (0, 0)
Screenshot: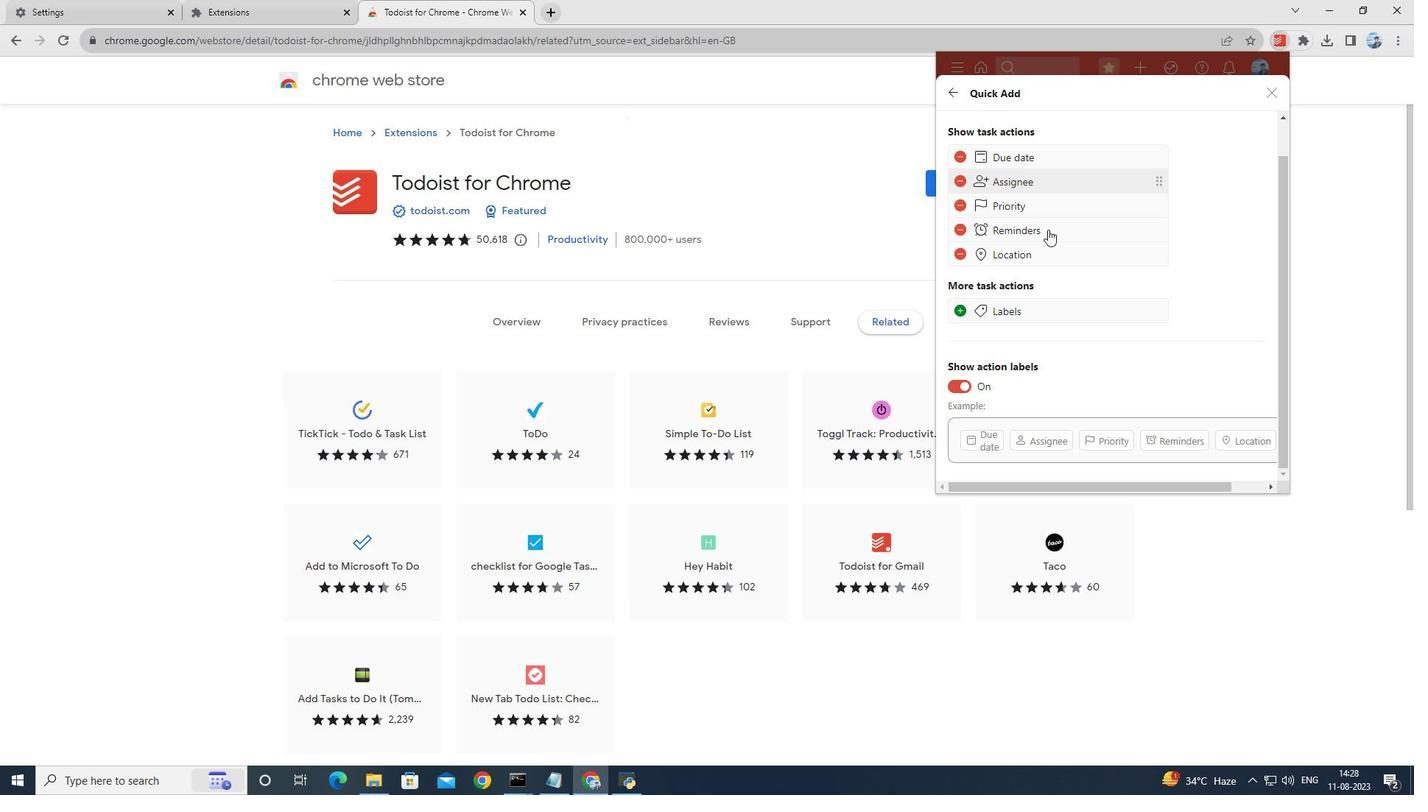 
Action: Mouse scrolled (1048, 229) with delta (0, 0)
Screenshot: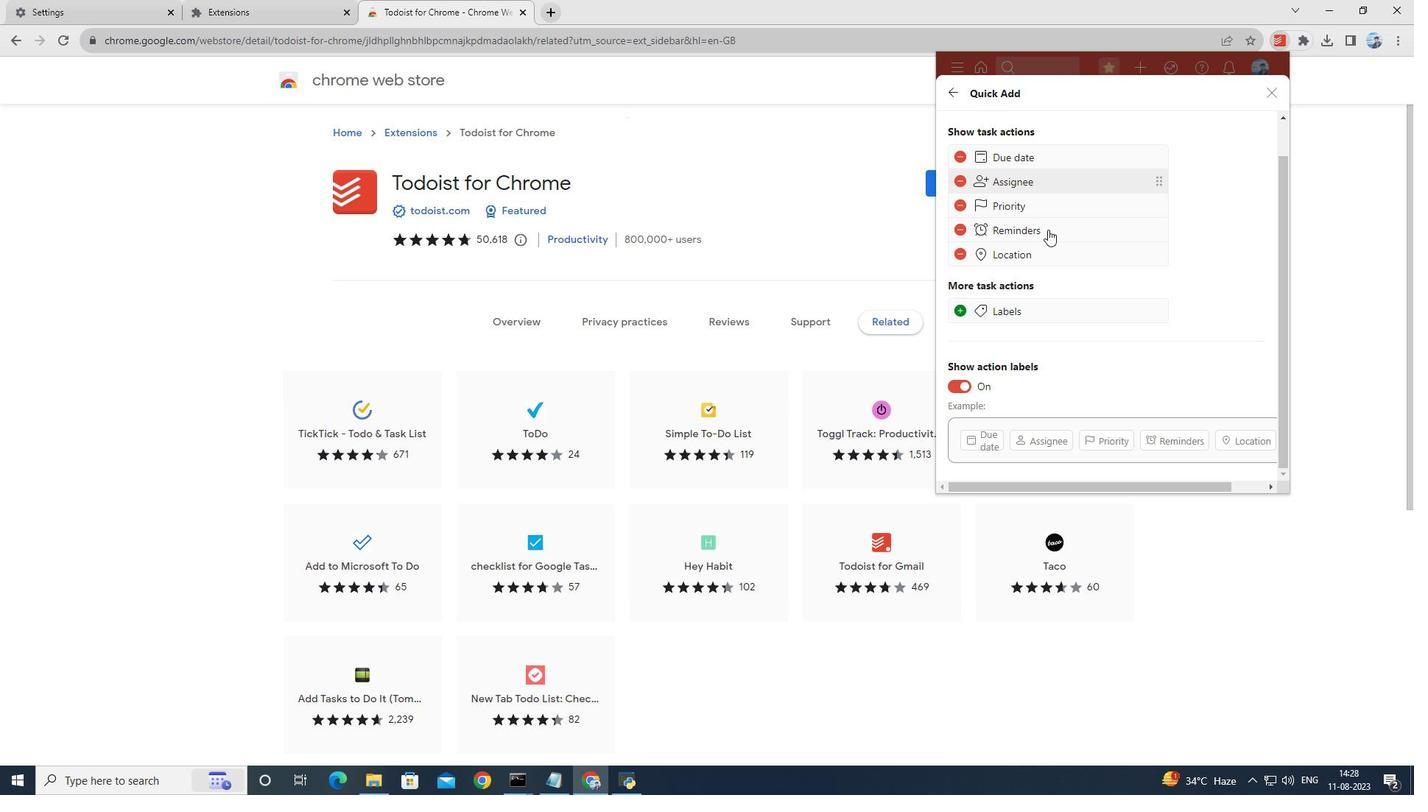 
Action: Mouse scrolled (1048, 229) with delta (0, 0)
Screenshot: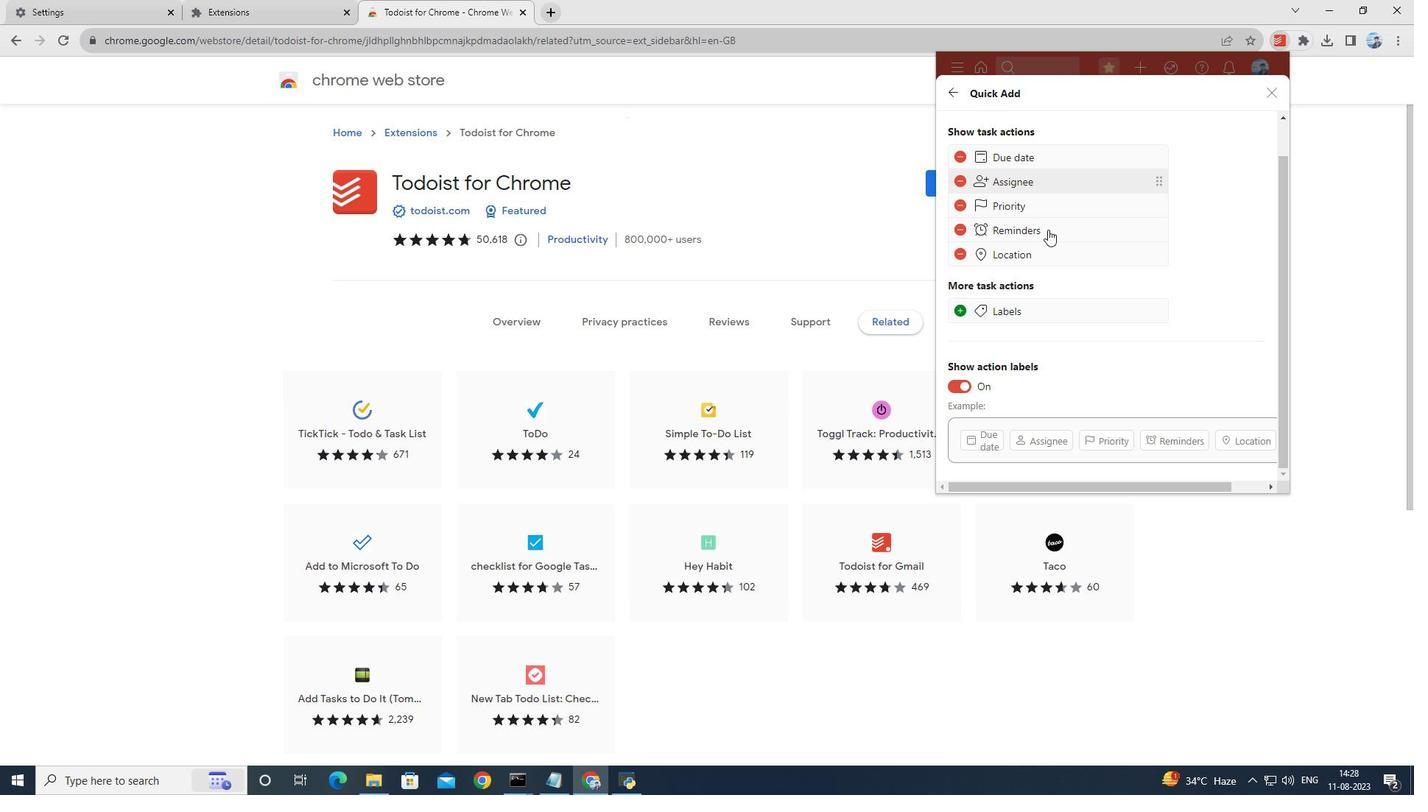 
Action: Mouse moved to (1159, 368)
Screenshot: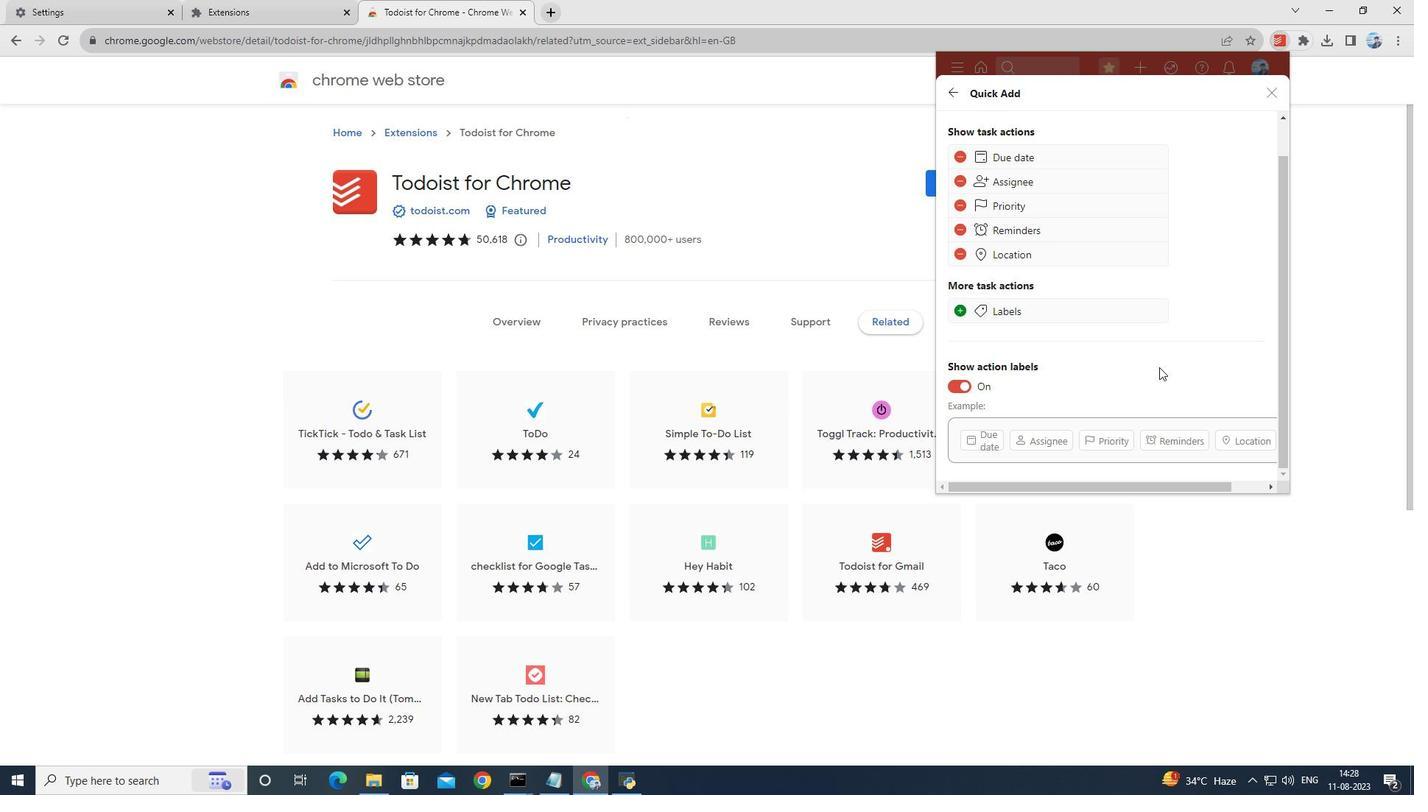
Action: Mouse scrolled (1159, 367) with delta (0, 0)
Screenshot: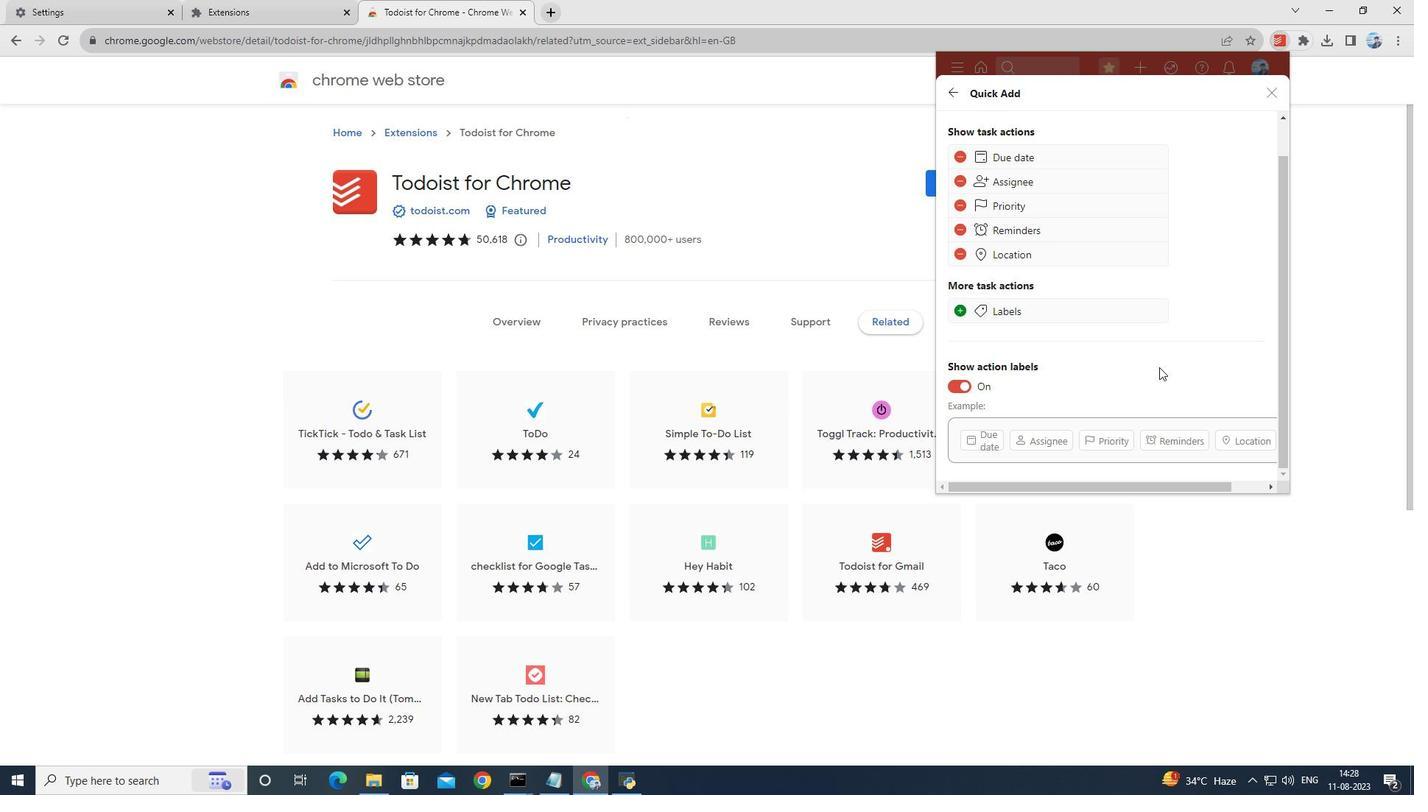 
Action: Mouse scrolled (1159, 367) with delta (0, 0)
Screenshot: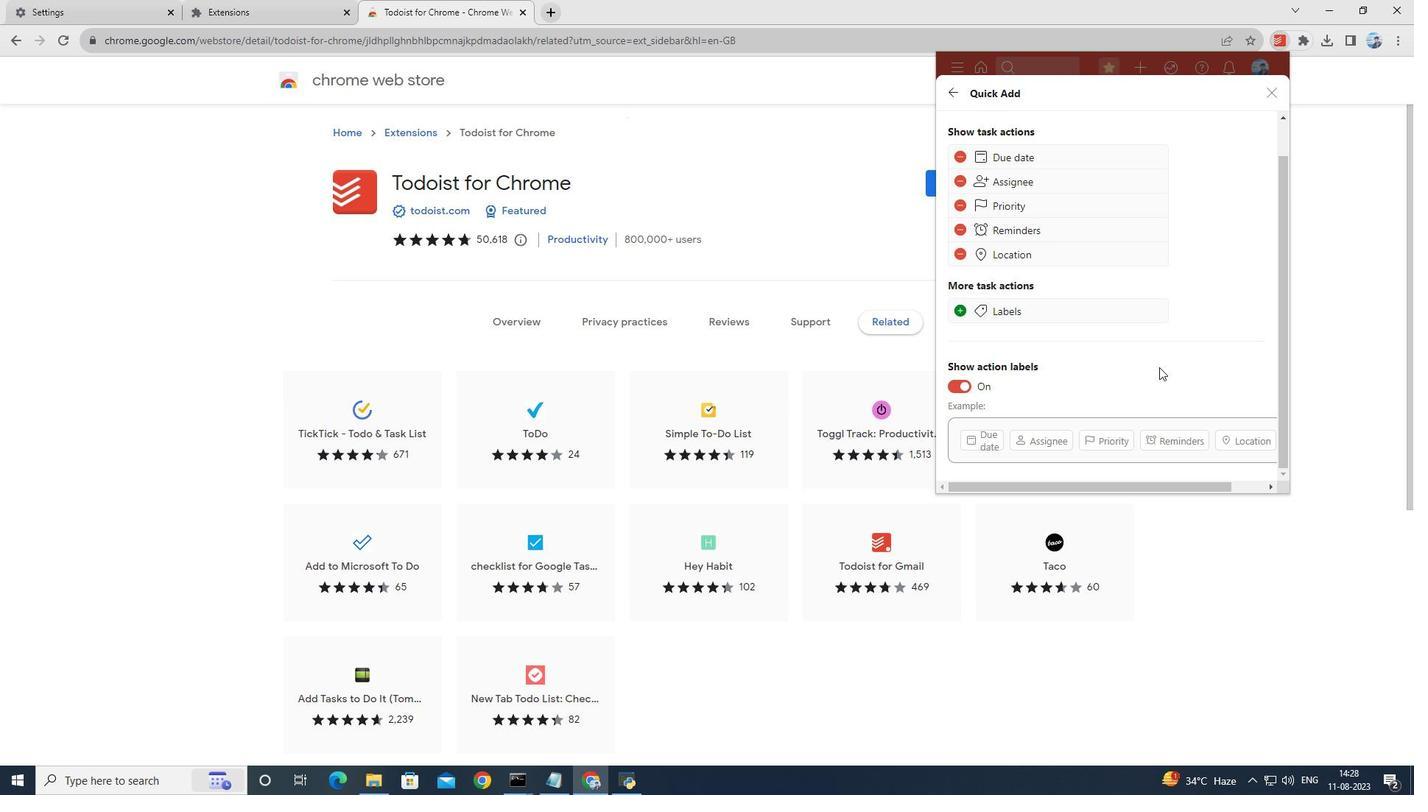 
Action: Mouse moved to (1159, 366)
Screenshot: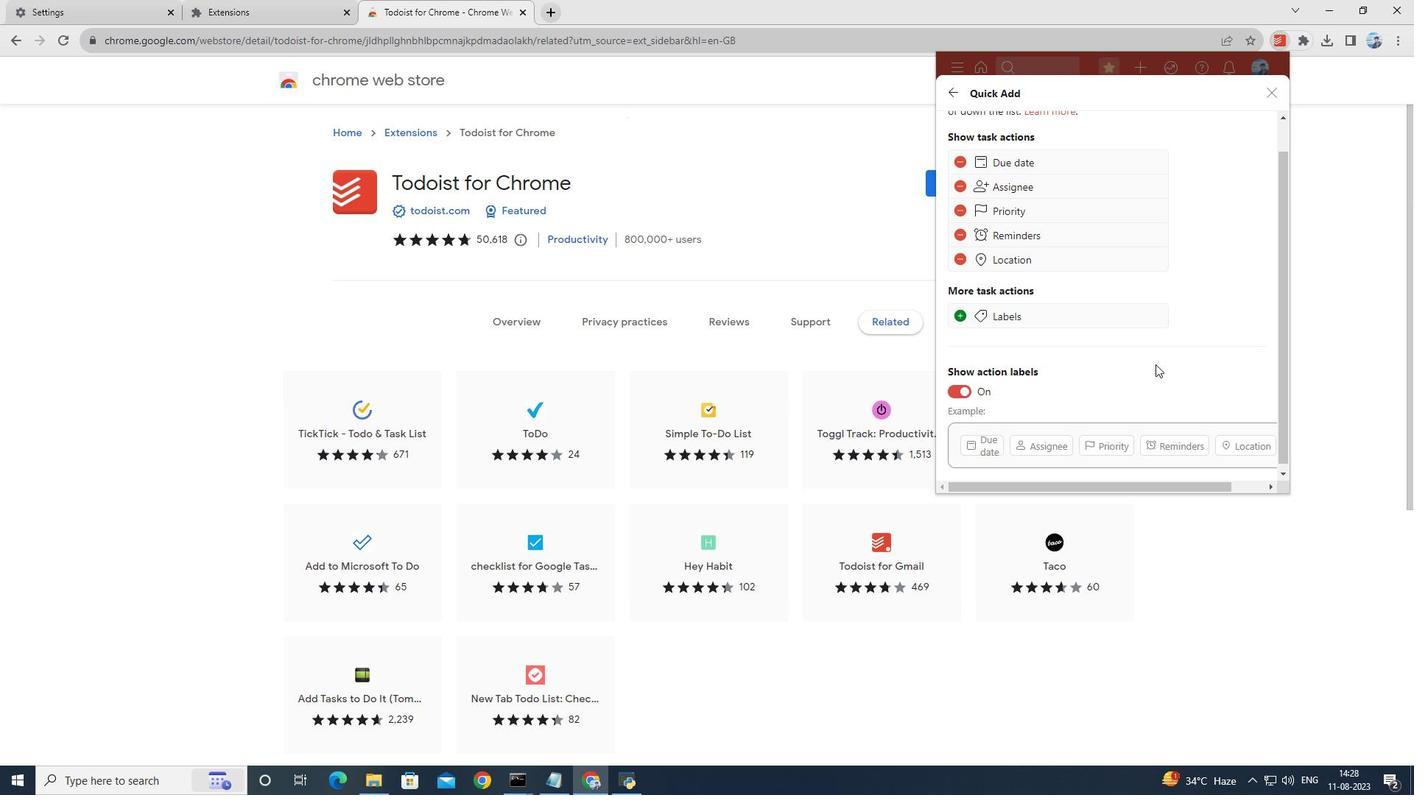 
Action: Mouse scrolled (1159, 367) with delta (0, 0)
Screenshot: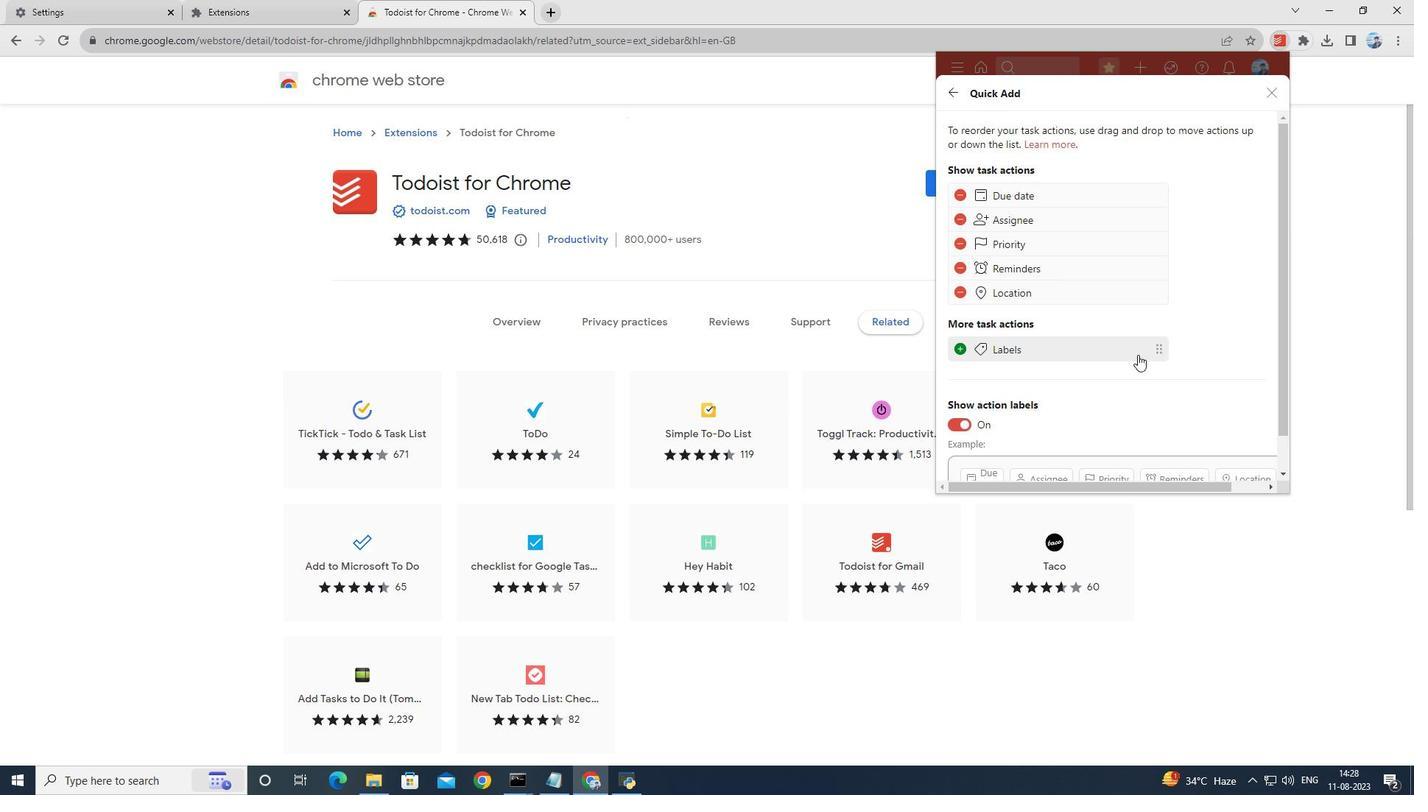 
Action: Mouse moved to (1141, 362)
Screenshot: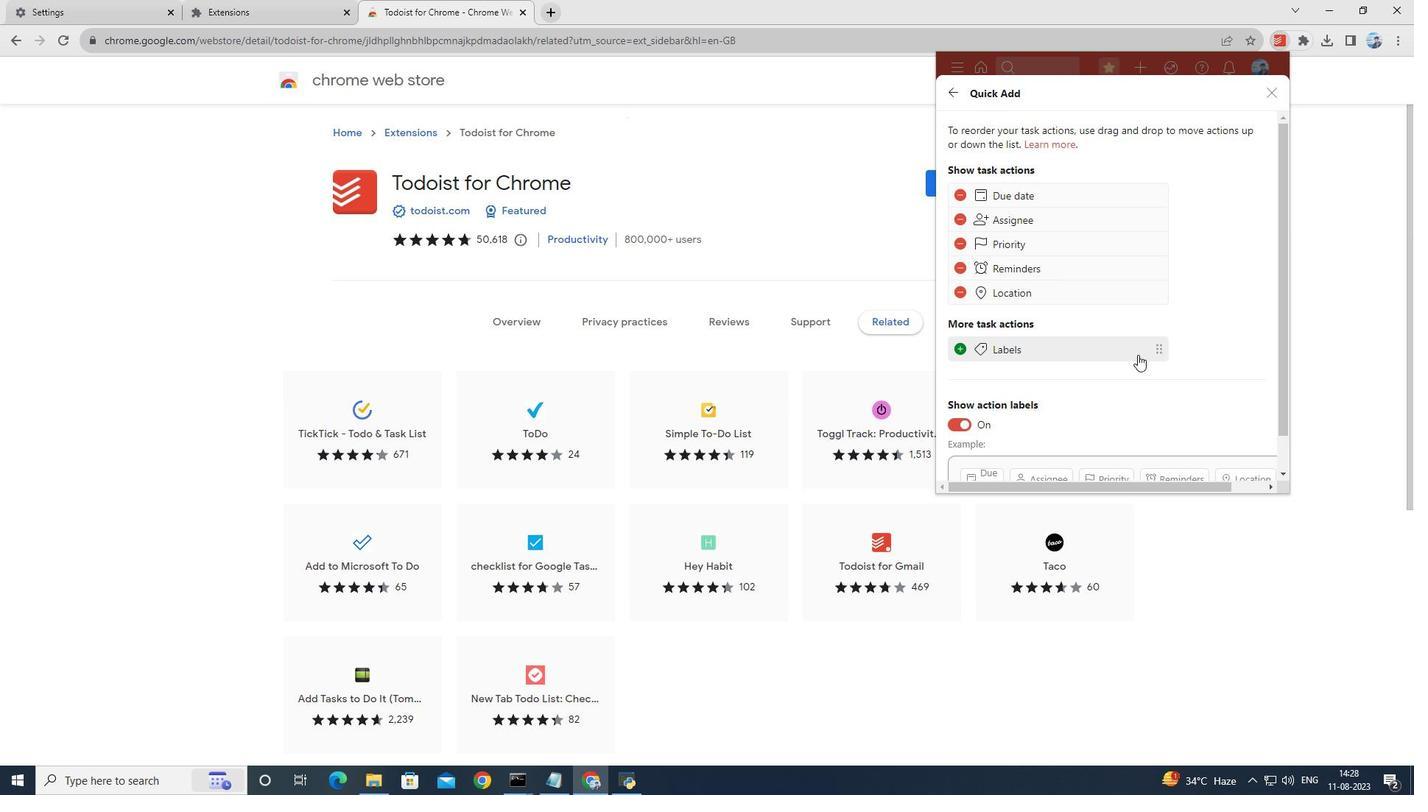 
Action: Mouse scrolled (1141, 363) with delta (0, 0)
Screenshot: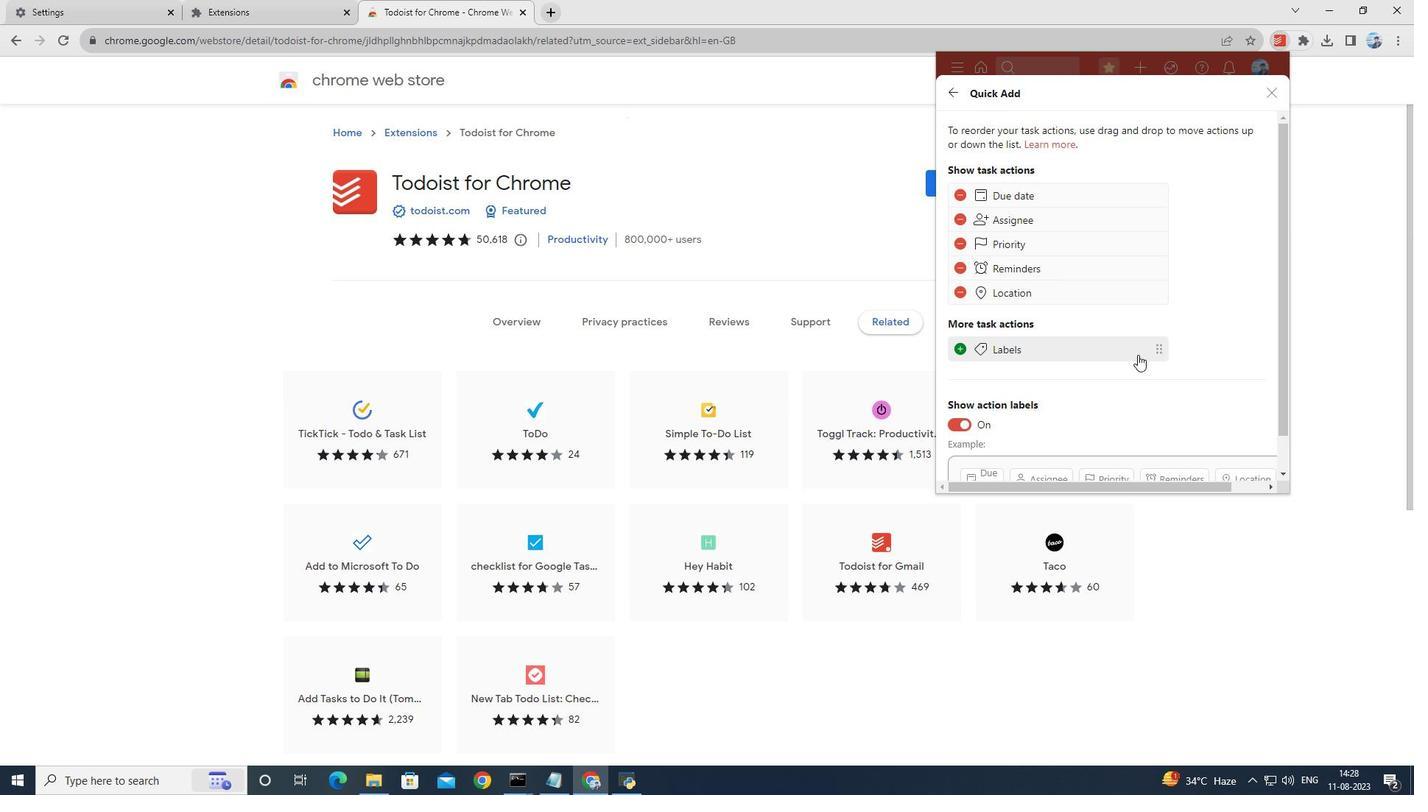 
Action: Mouse moved to (1138, 355)
Screenshot: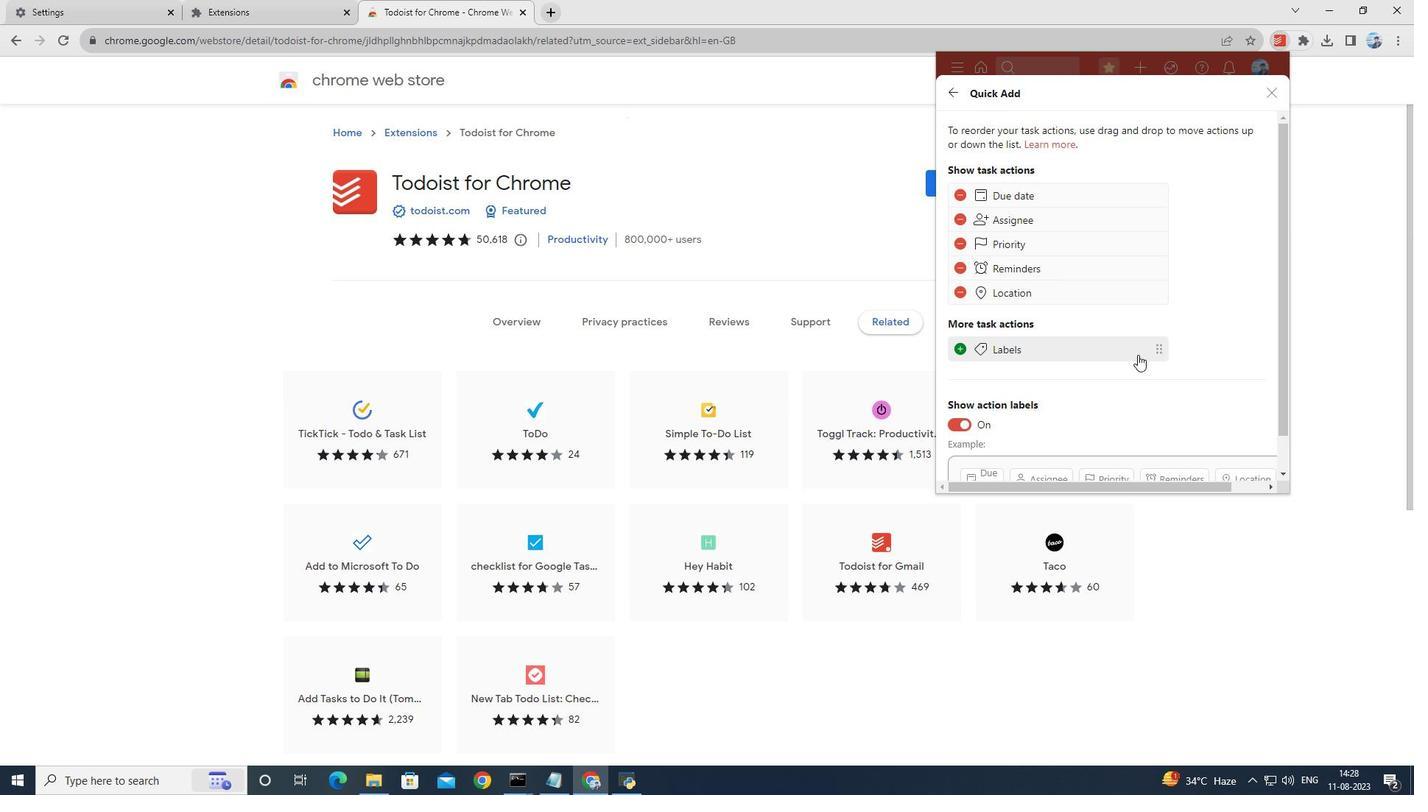 
Action: Mouse scrolled (1138, 355) with delta (0, 0)
Screenshot: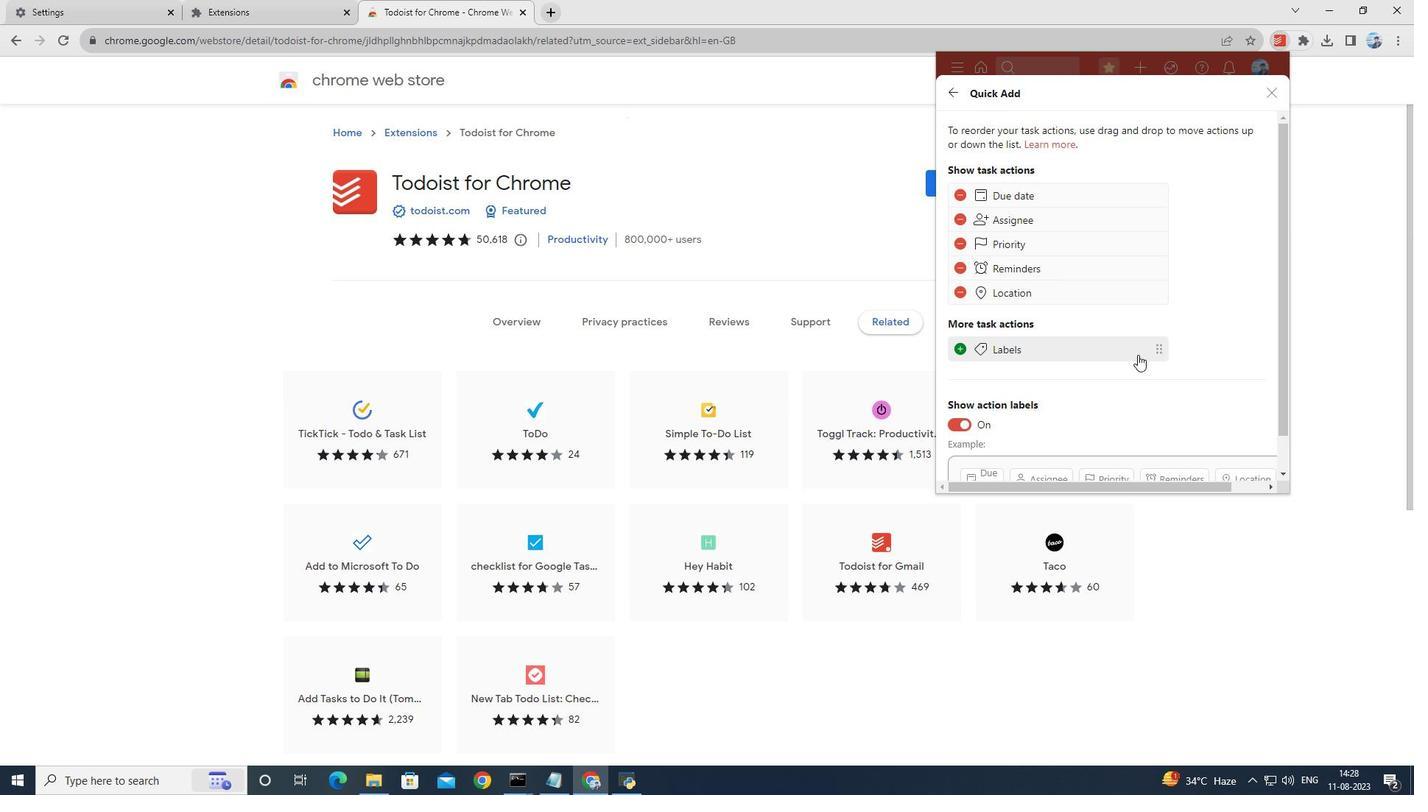 
Action: Mouse scrolled (1138, 355) with delta (0, 0)
Screenshot: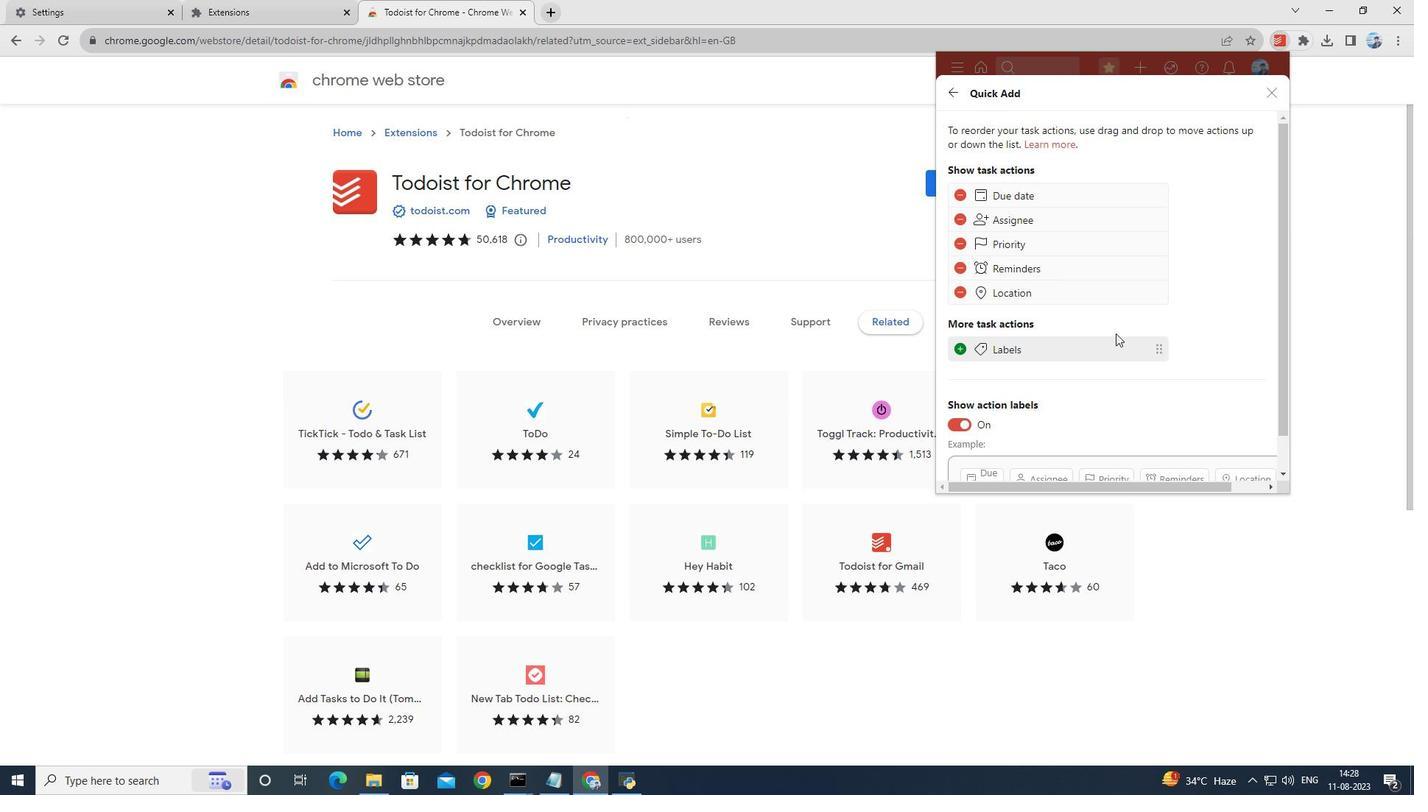 
Action: Mouse scrolled (1138, 355) with delta (0, 0)
Screenshot: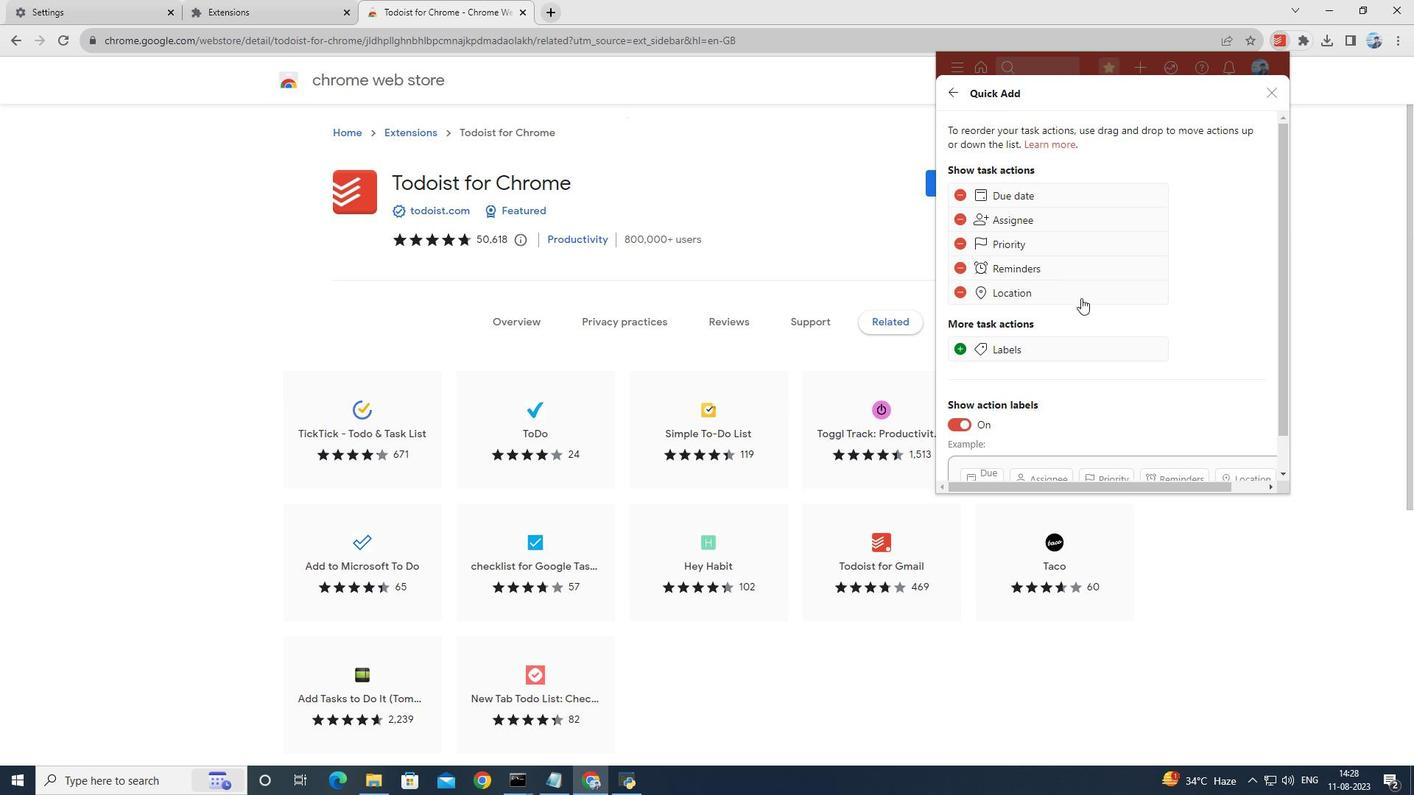 
Action: Mouse moved to (990, 351)
Screenshot: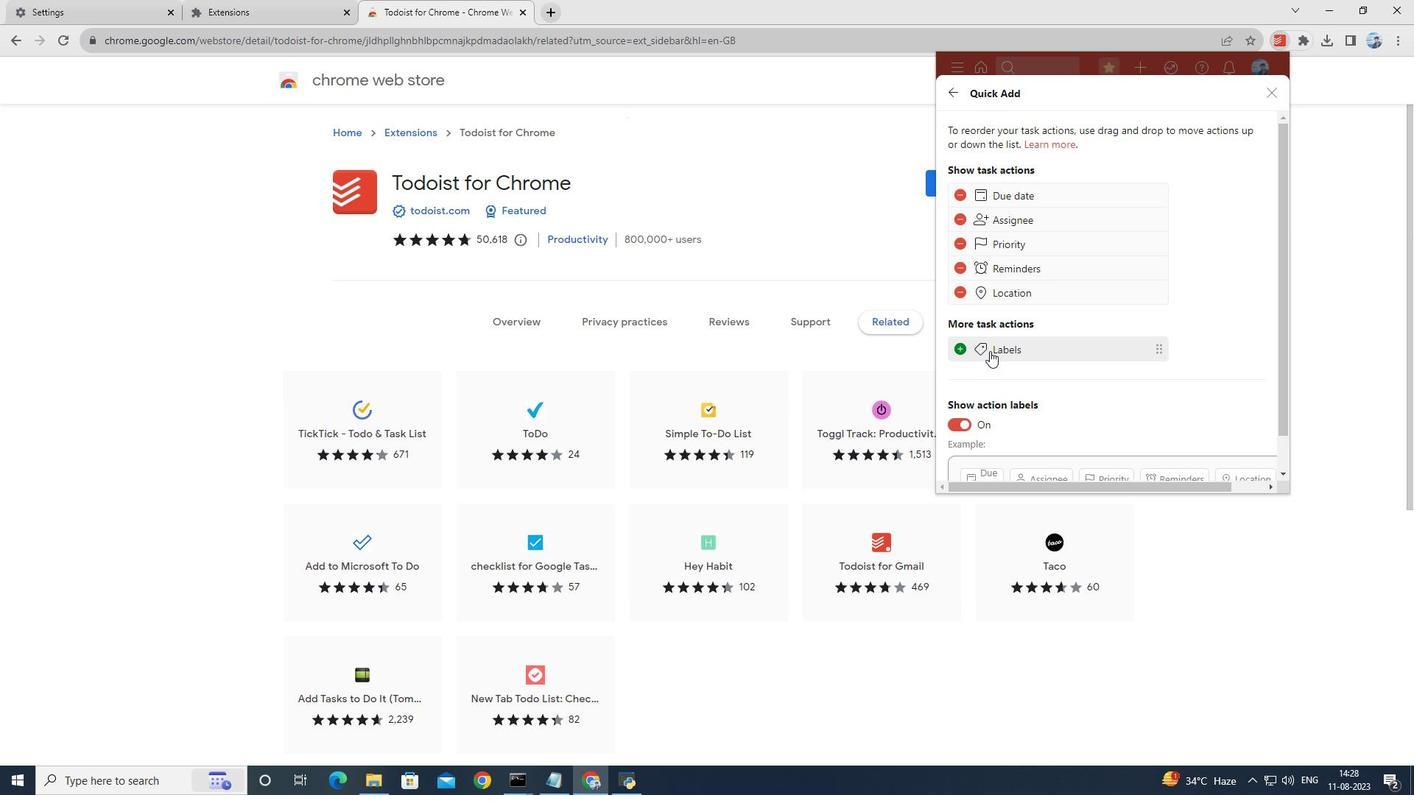 
Action: Mouse pressed left at (990, 351)
Screenshot: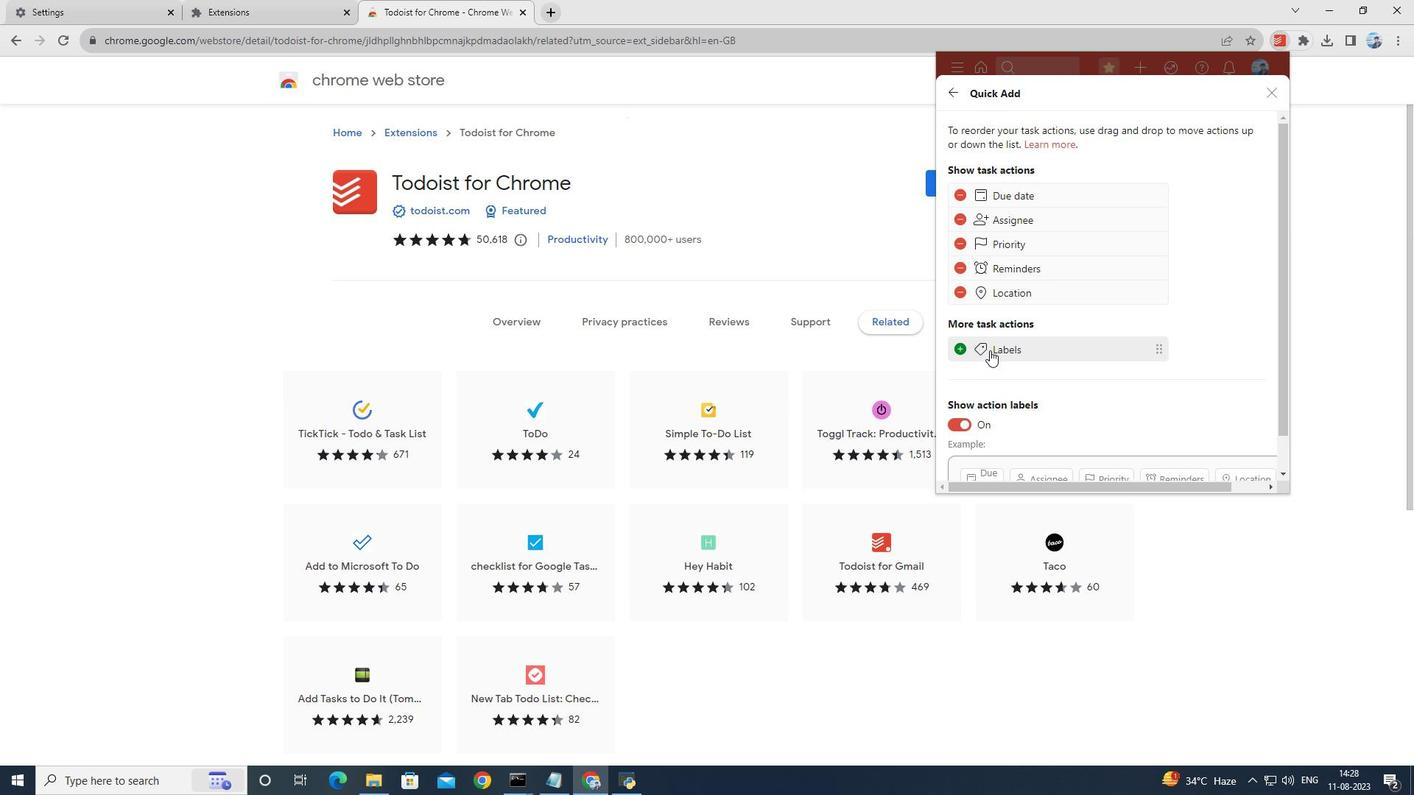 
Action: Mouse moved to (1164, 342)
Screenshot: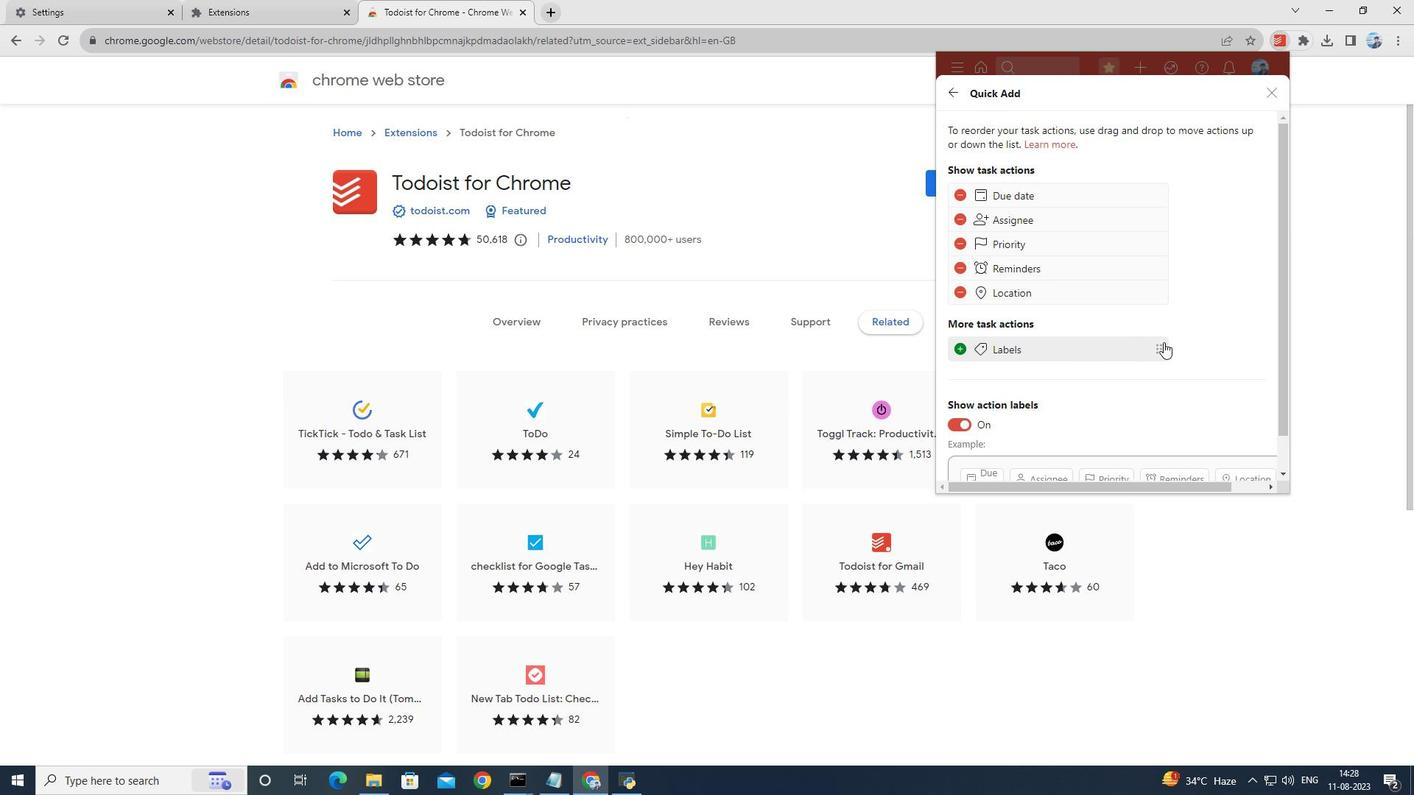 
Action: Mouse pressed left at (1164, 342)
Screenshot: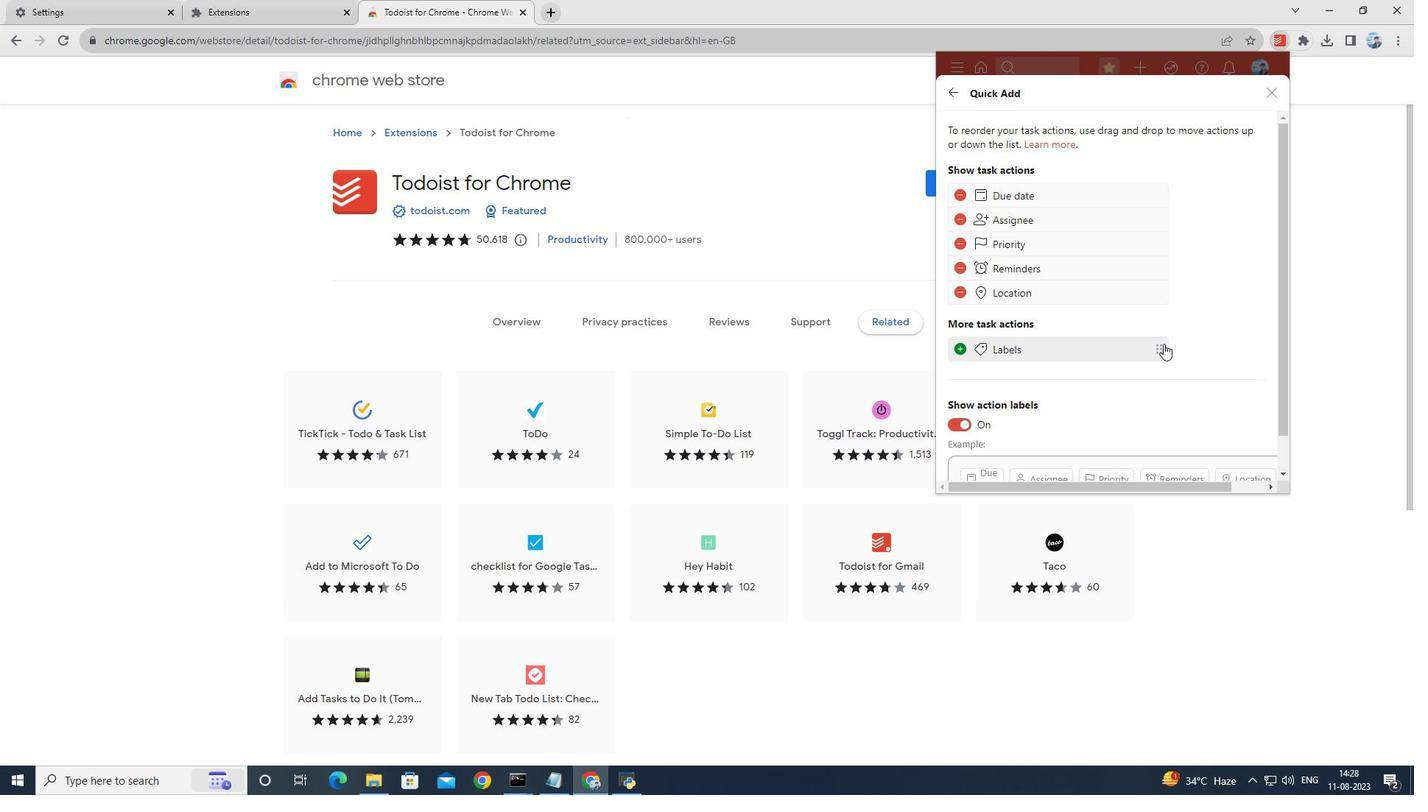 
Action: Mouse moved to (1160, 347)
Screenshot: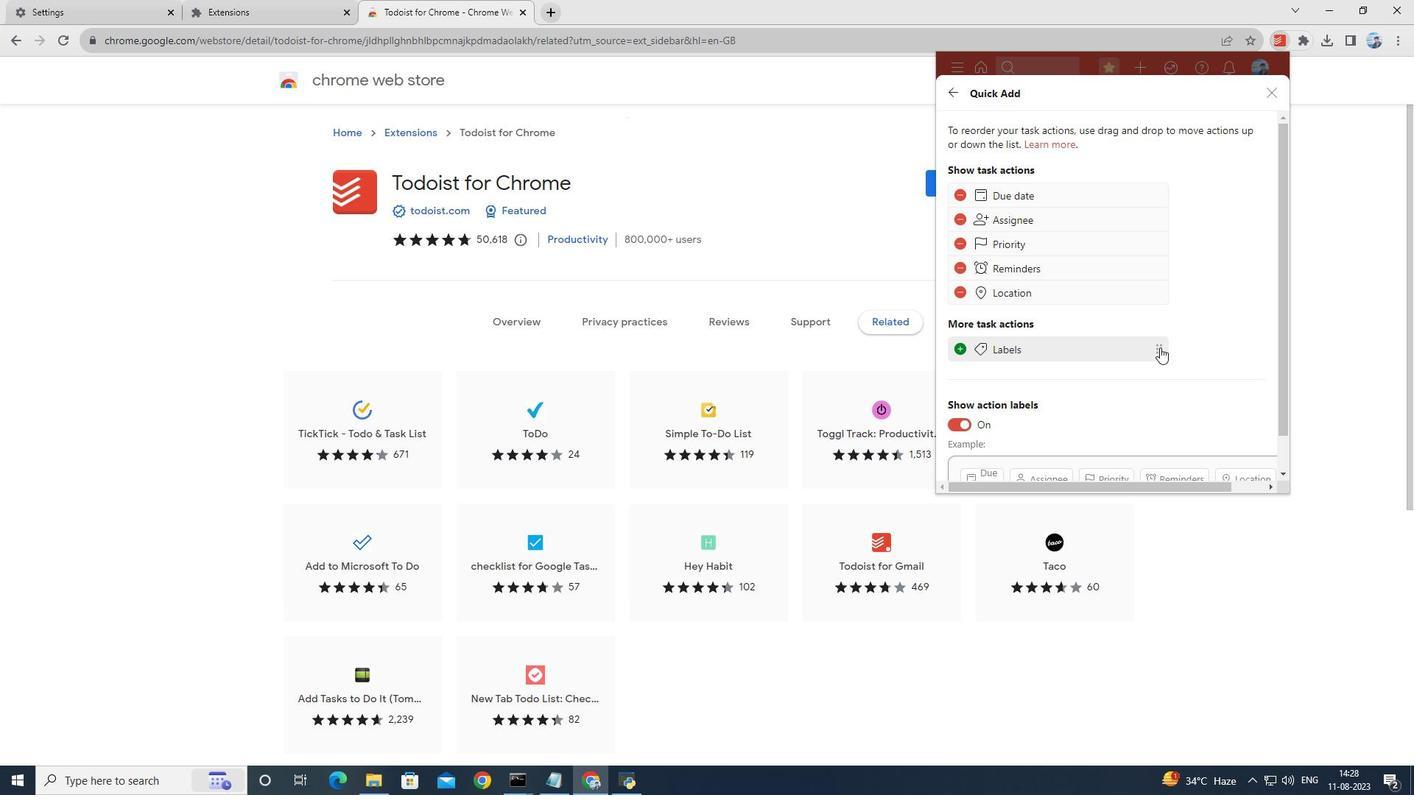 
Action: Mouse pressed left at (1160, 347)
Screenshot: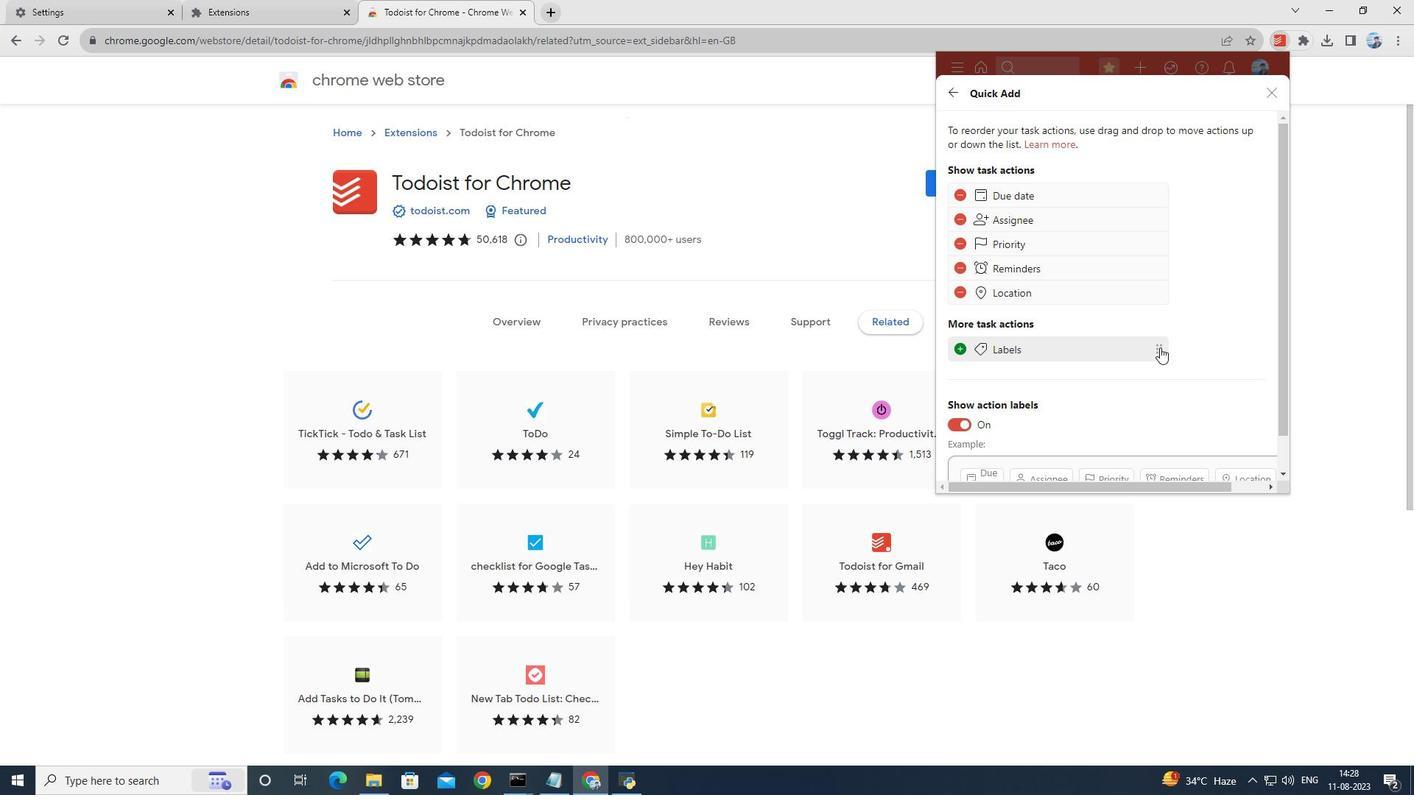 
Action: Mouse pressed left at (1160, 347)
Screenshot: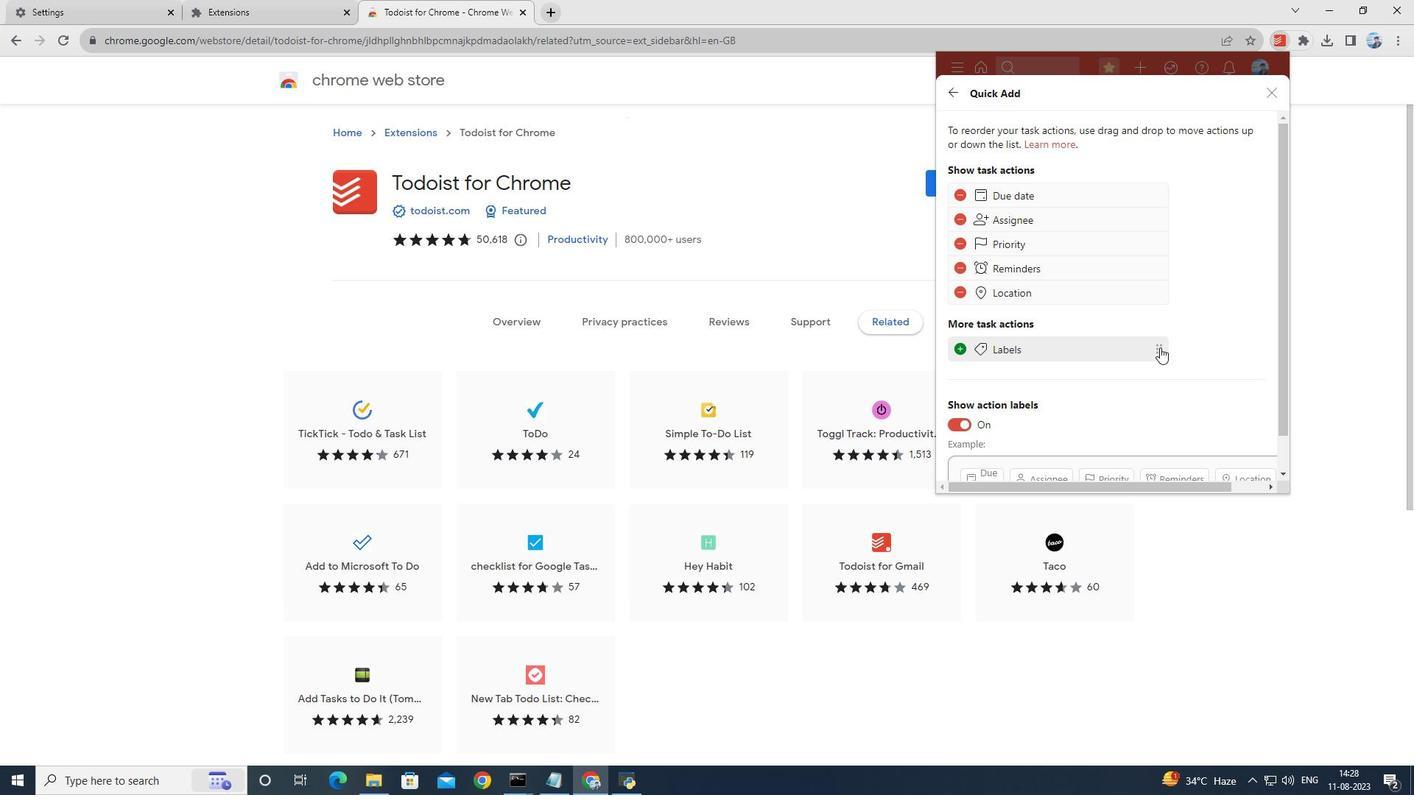 
Action: Mouse pressed left at (1160, 347)
Screenshot: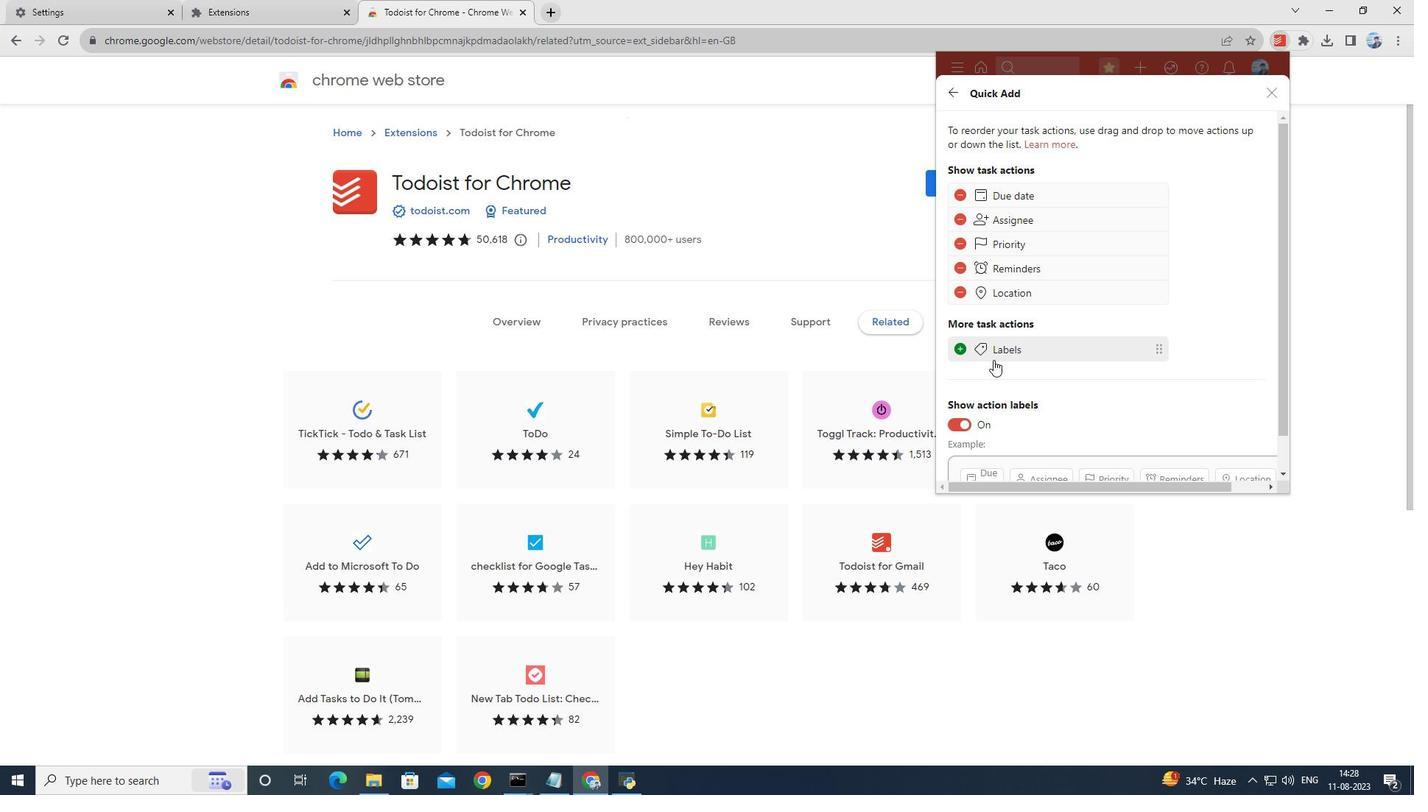 
Action: Mouse moved to (957, 348)
Screenshot: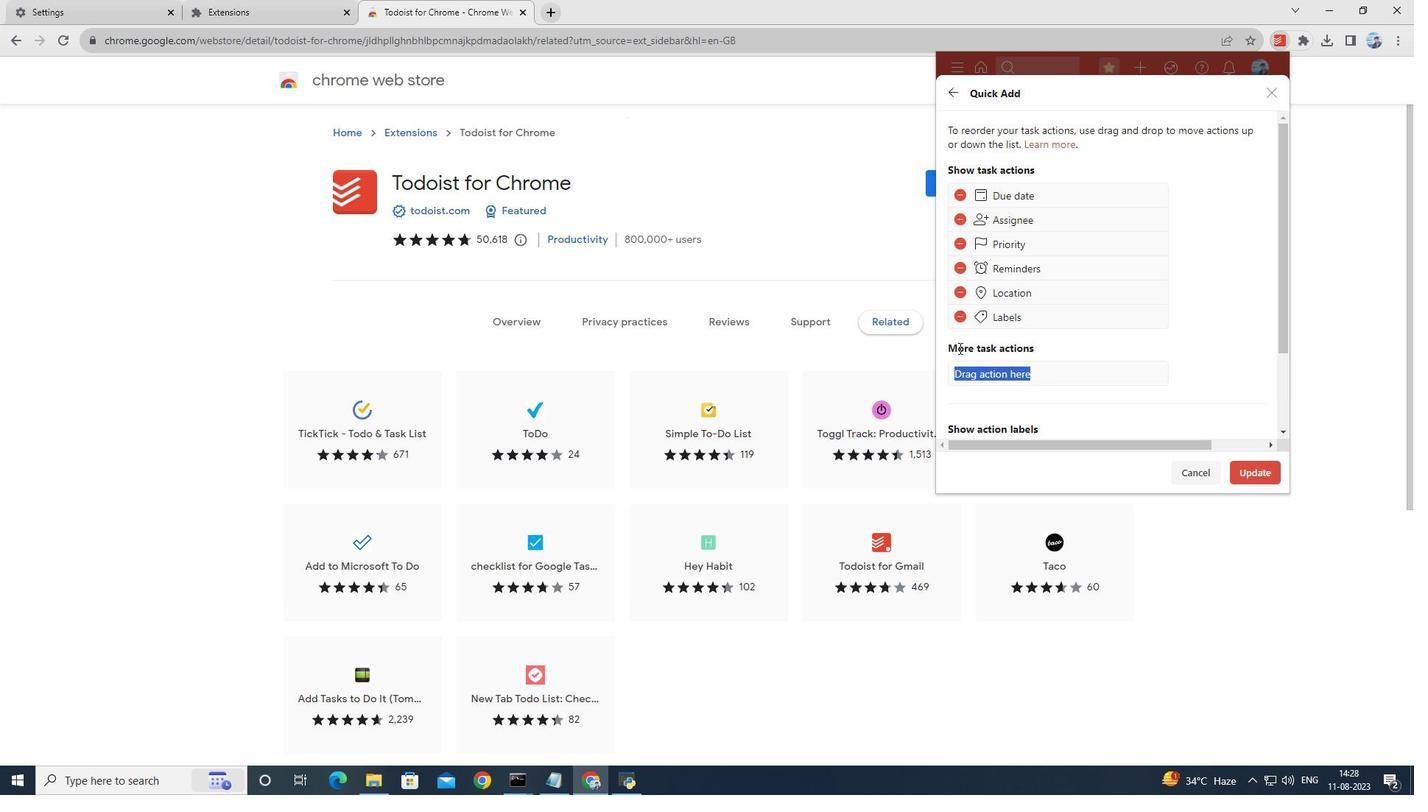 
Action: Mouse pressed left at (957, 348)
Screenshot: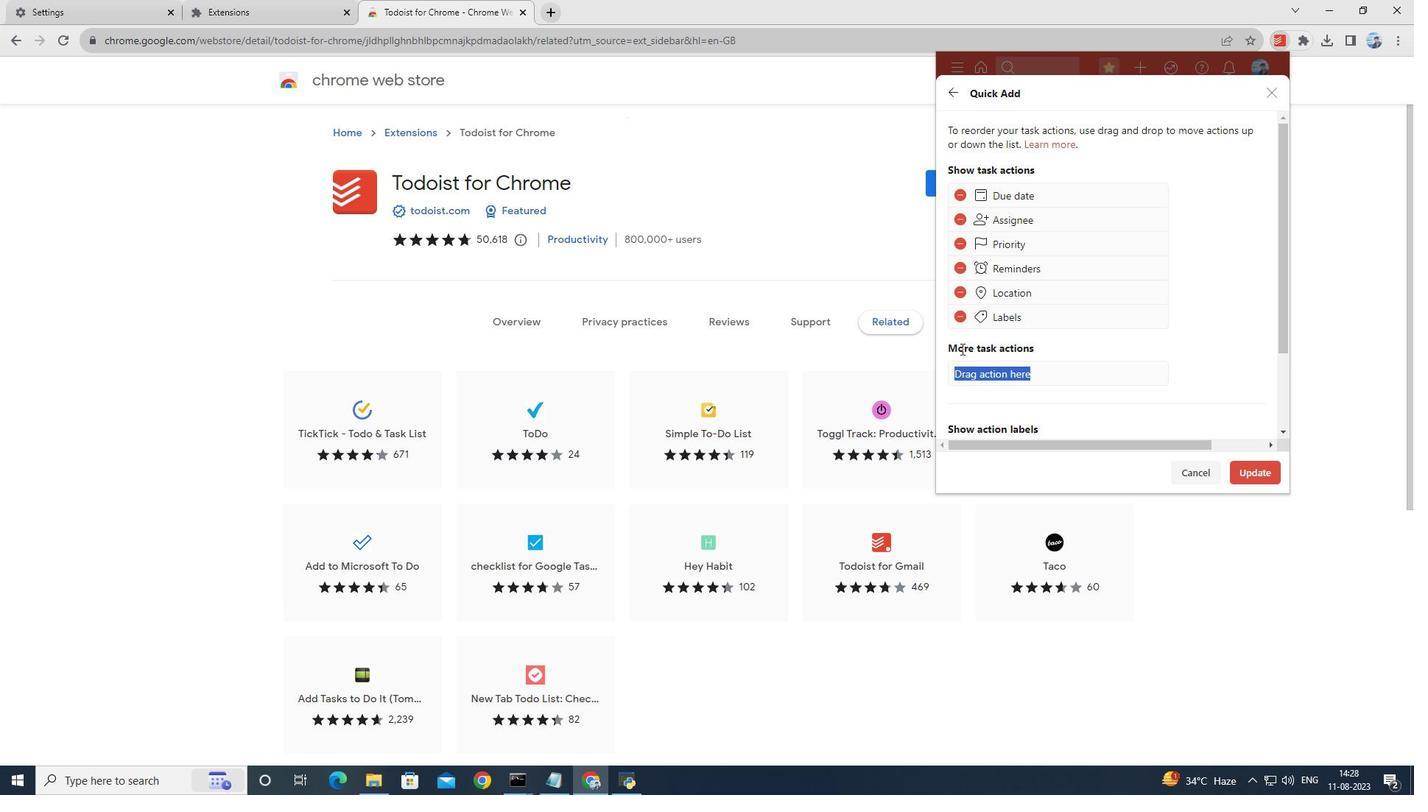 
Action: Mouse moved to (1050, 382)
Screenshot: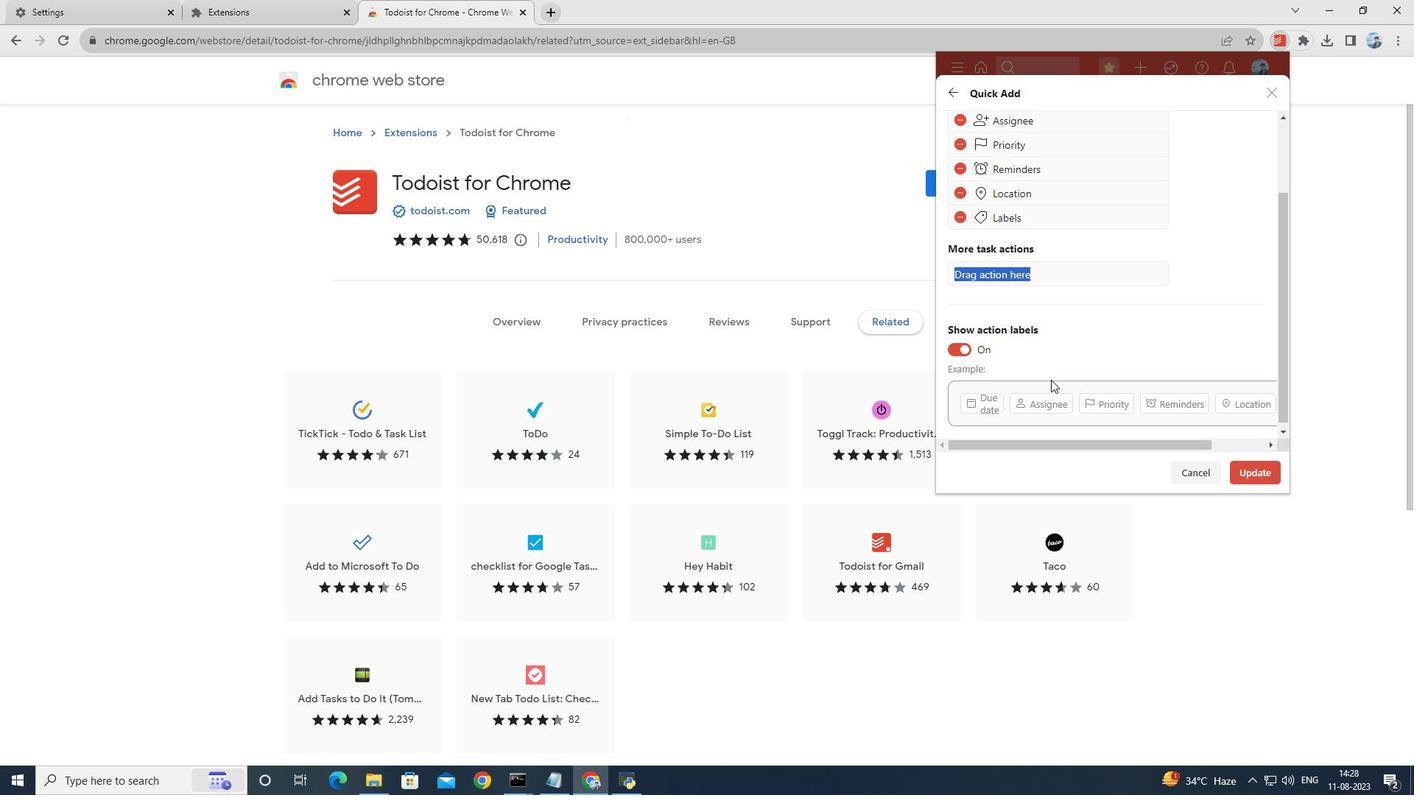 
Action: Mouse scrolled (1050, 381) with delta (0, 0)
Screenshot: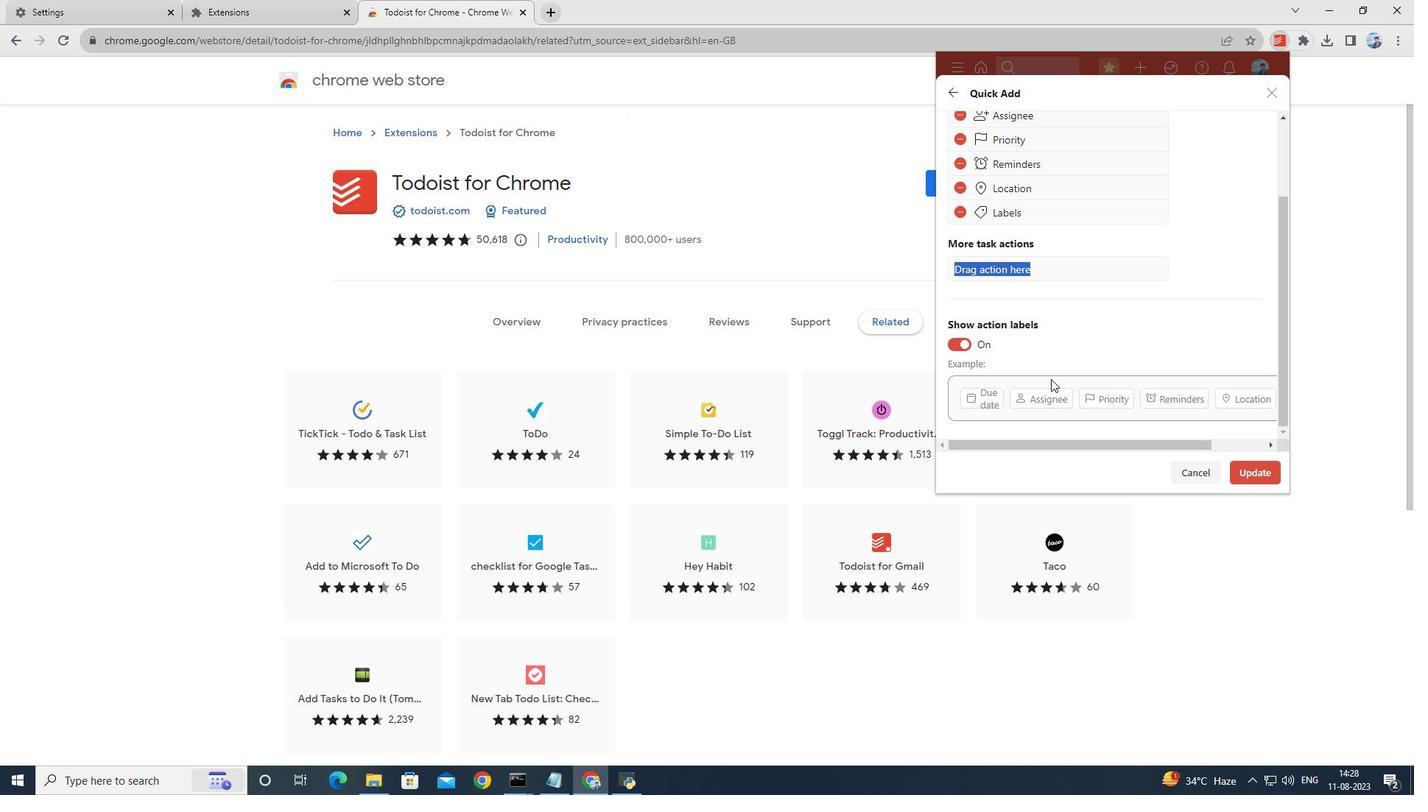 
Action: Mouse scrolled (1050, 381) with delta (0, 0)
Screenshot: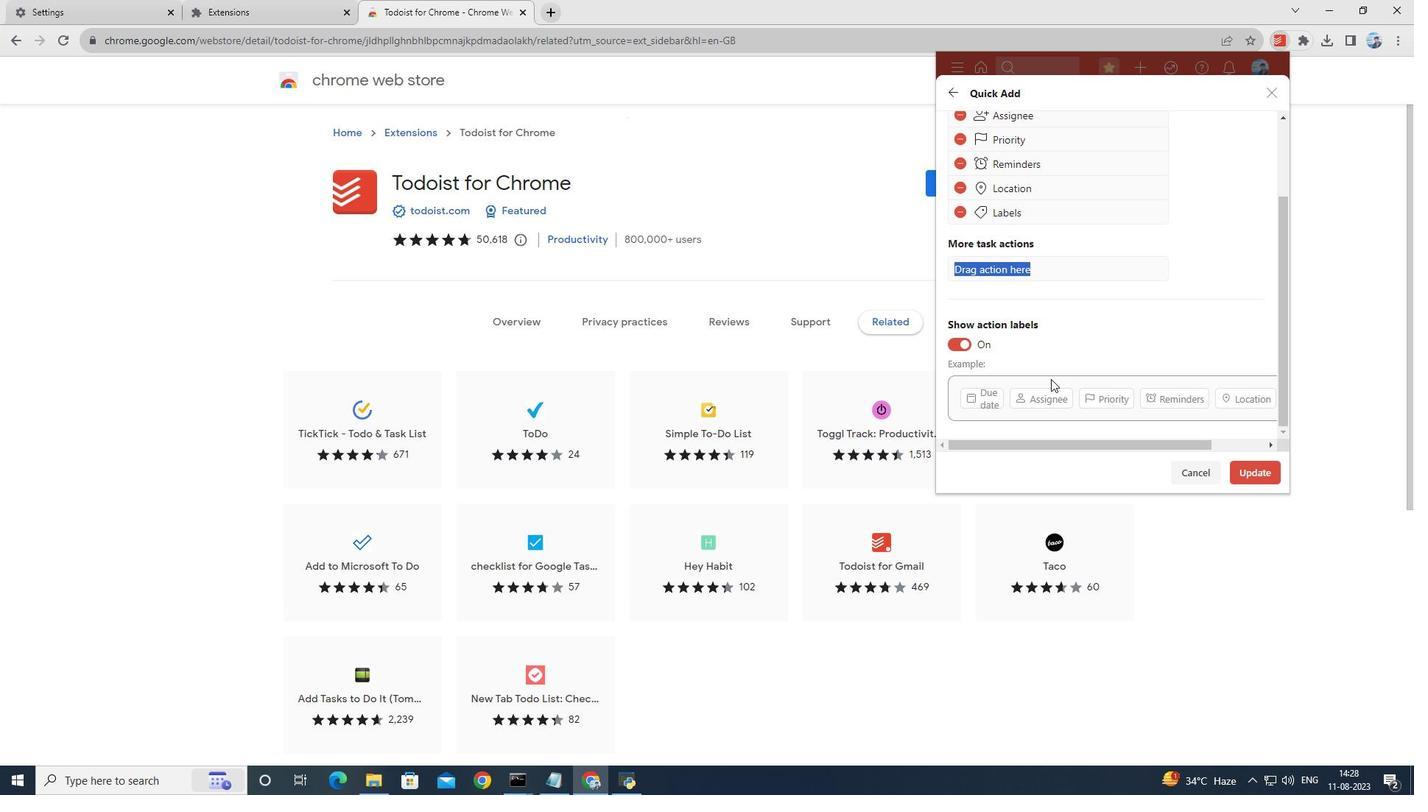 
Action: Mouse moved to (1051, 378)
Screenshot: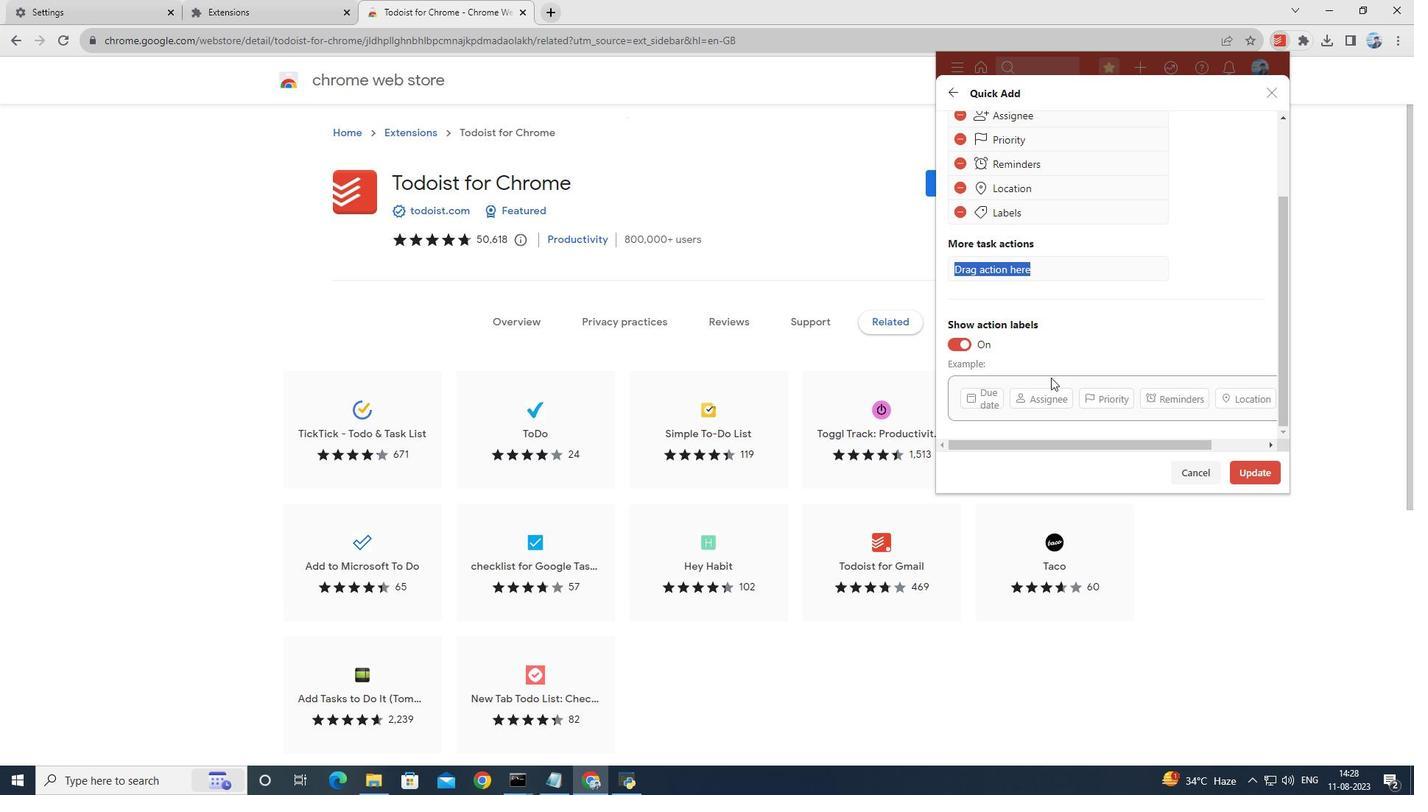 
Action: Mouse scrolled (1051, 377) with delta (0, 0)
Screenshot: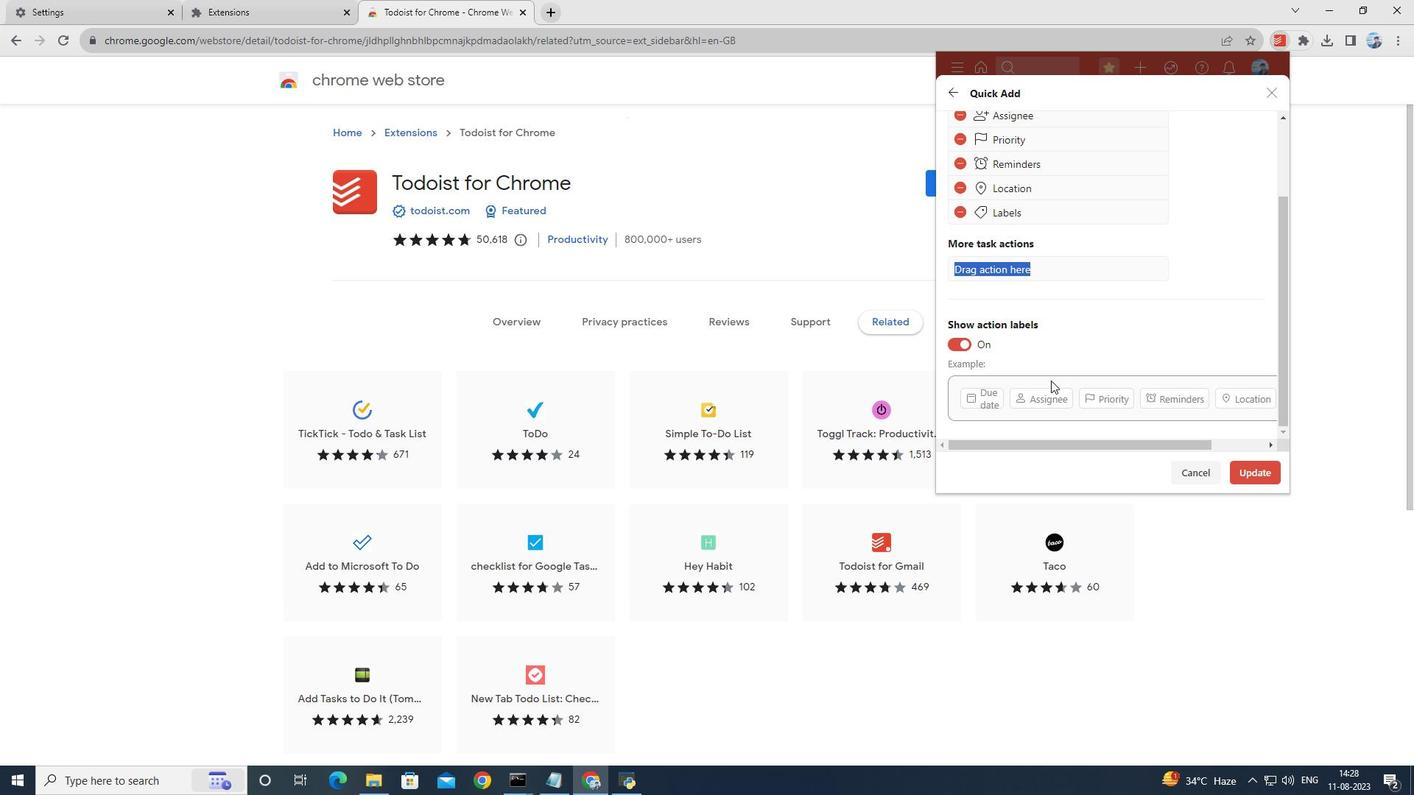 
Action: Mouse moved to (1149, 403)
Screenshot: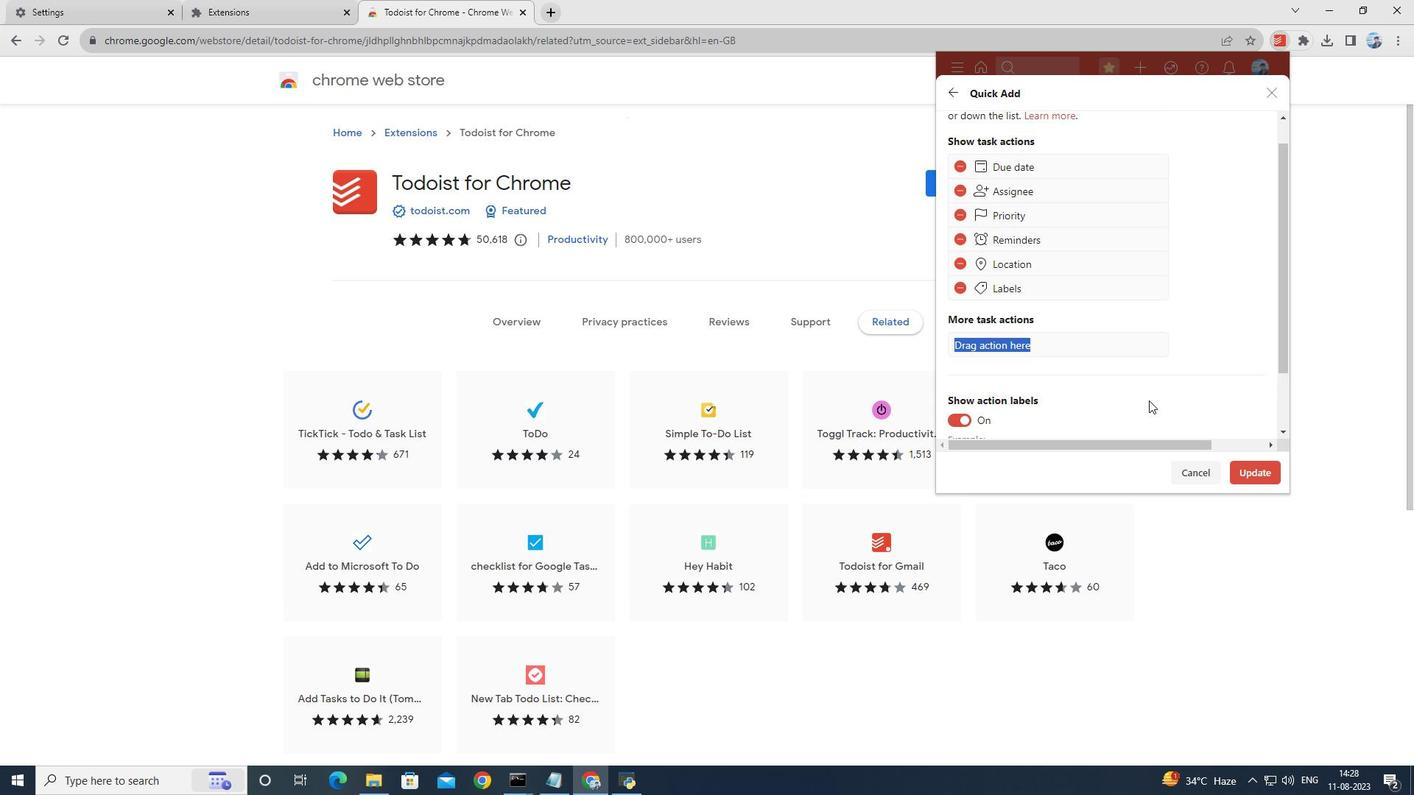 
Action: Mouse scrolled (1149, 404) with delta (0, 0)
Screenshot: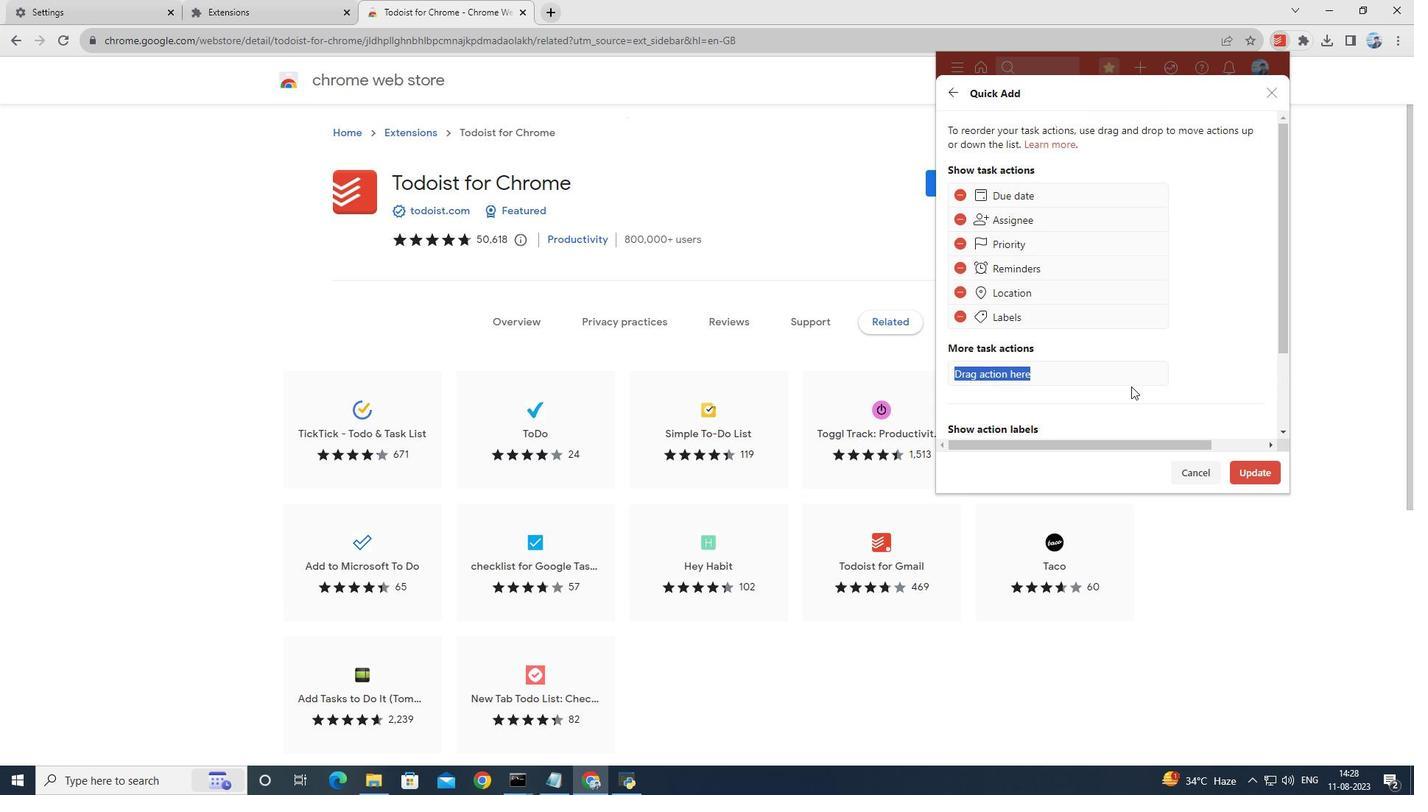 
Action: Mouse scrolled (1149, 404) with delta (0, 0)
Screenshot: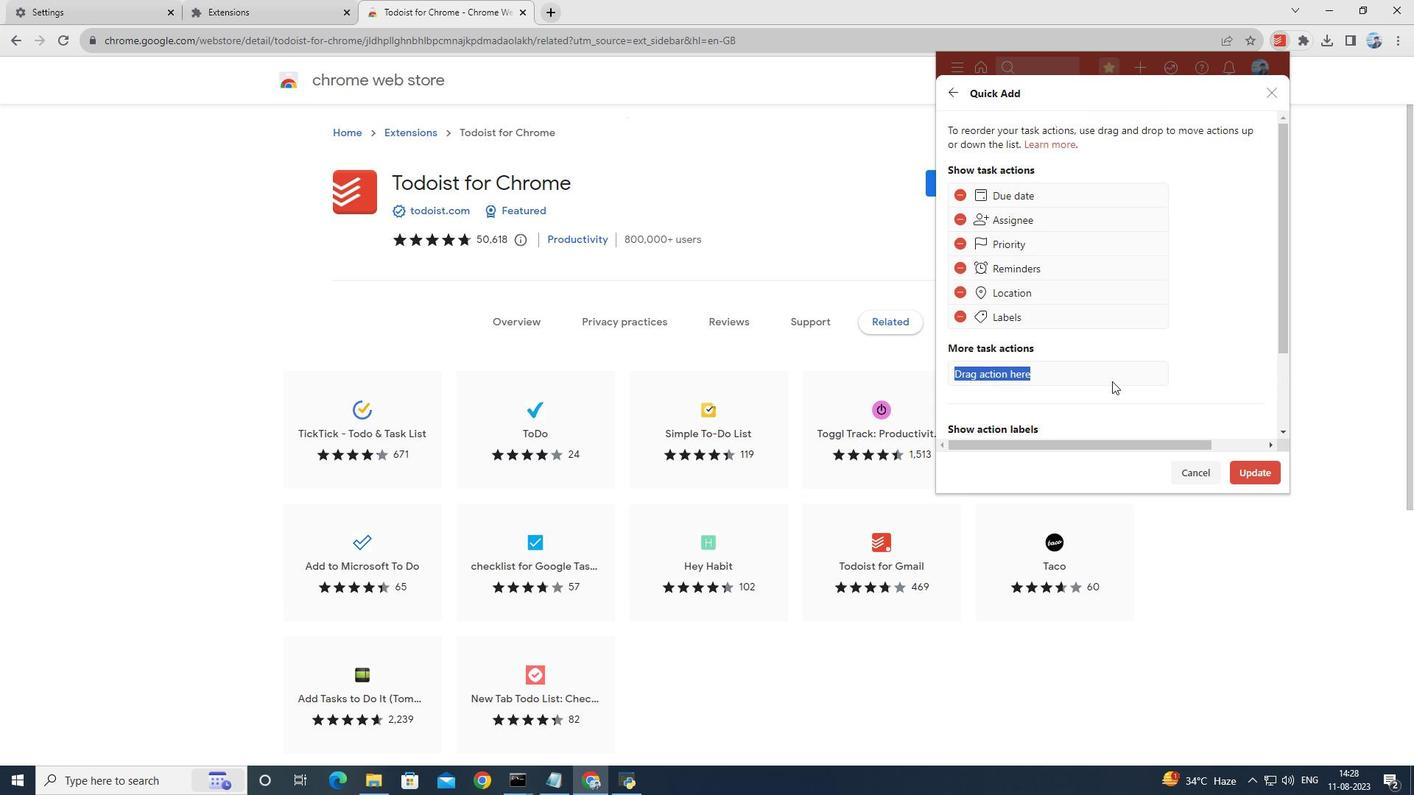 
Action: Mouse moved to (1149, 402)
Screenshot: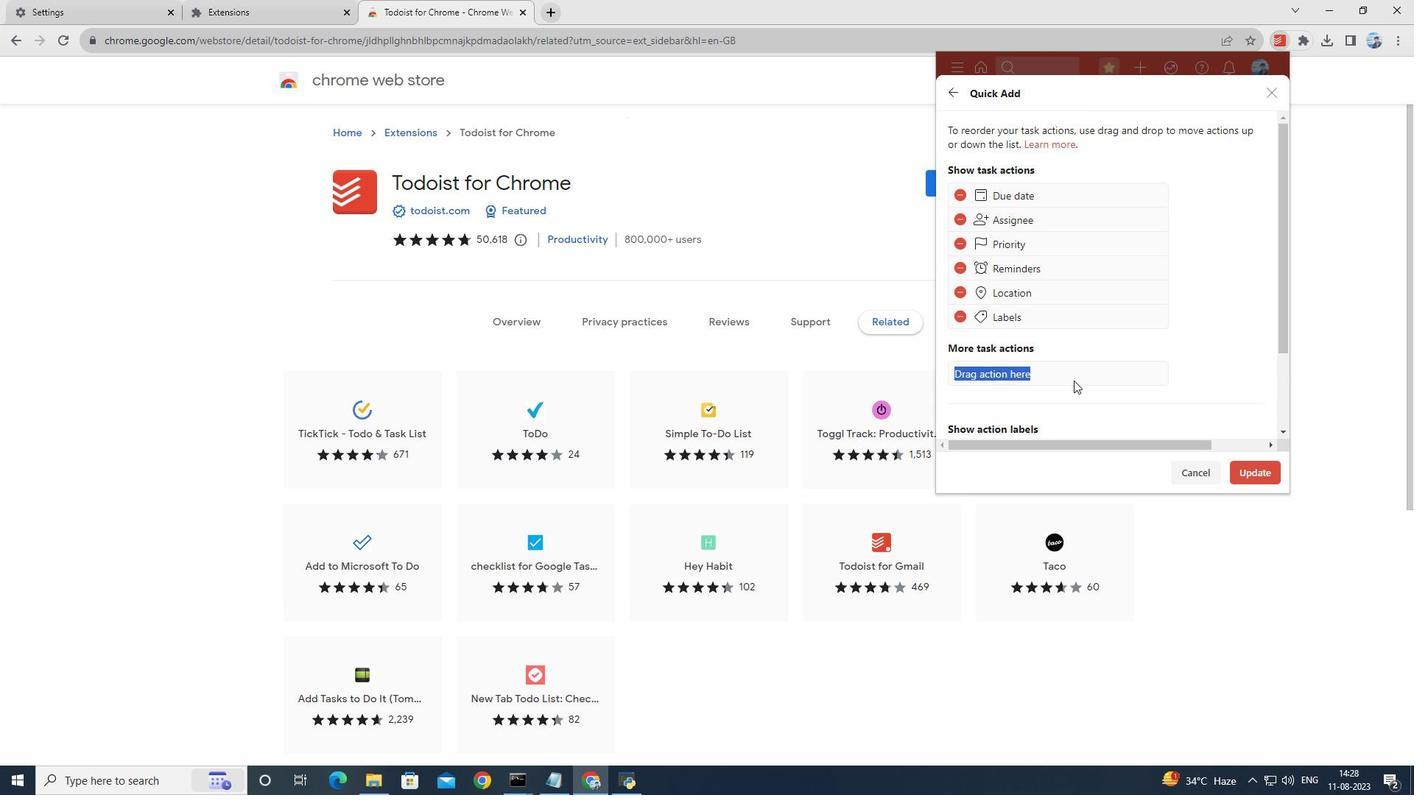 
Action: Mouse scrolled (1149, 403) with delta (0, 0)
Screenshot: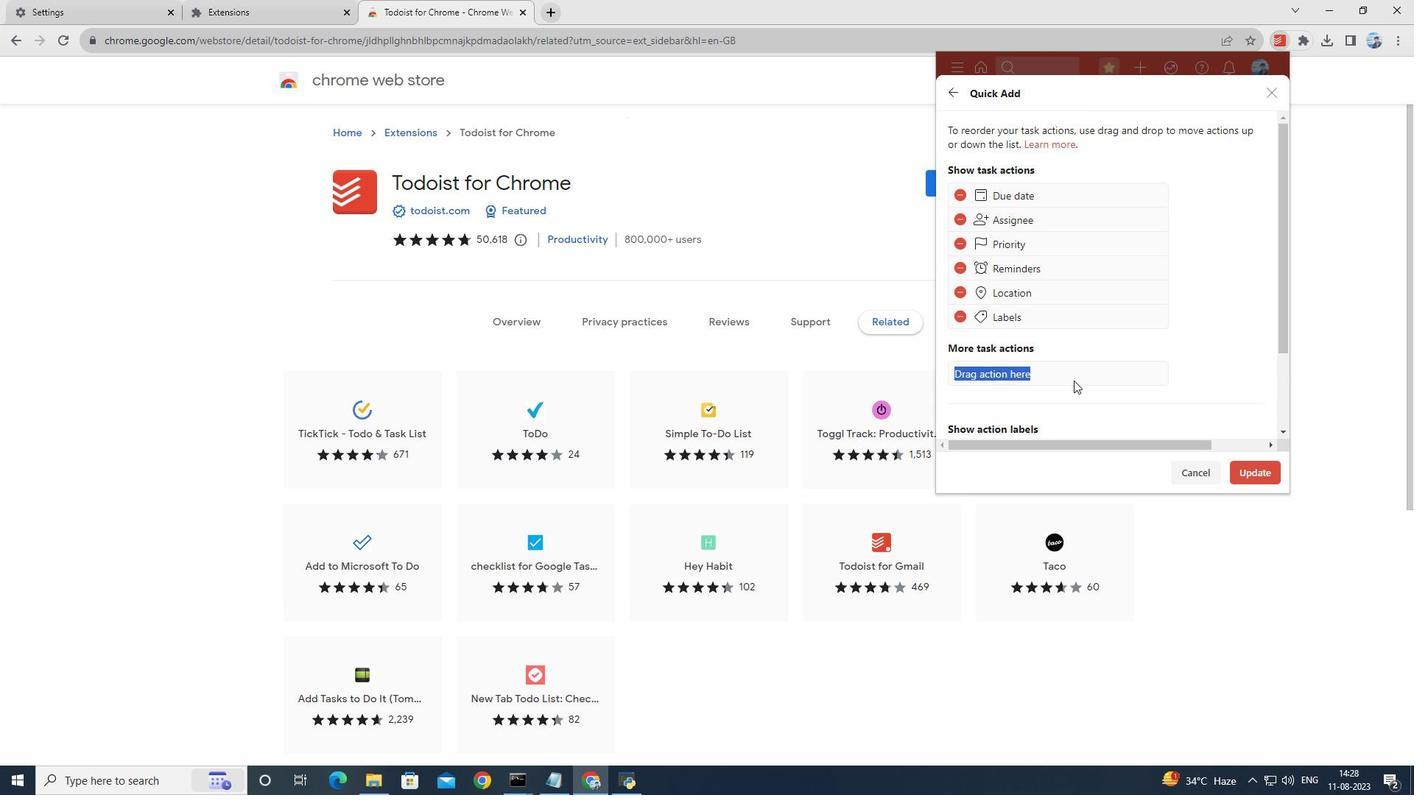 
Action: Mouse moved to (1039, 271)
Screenshot: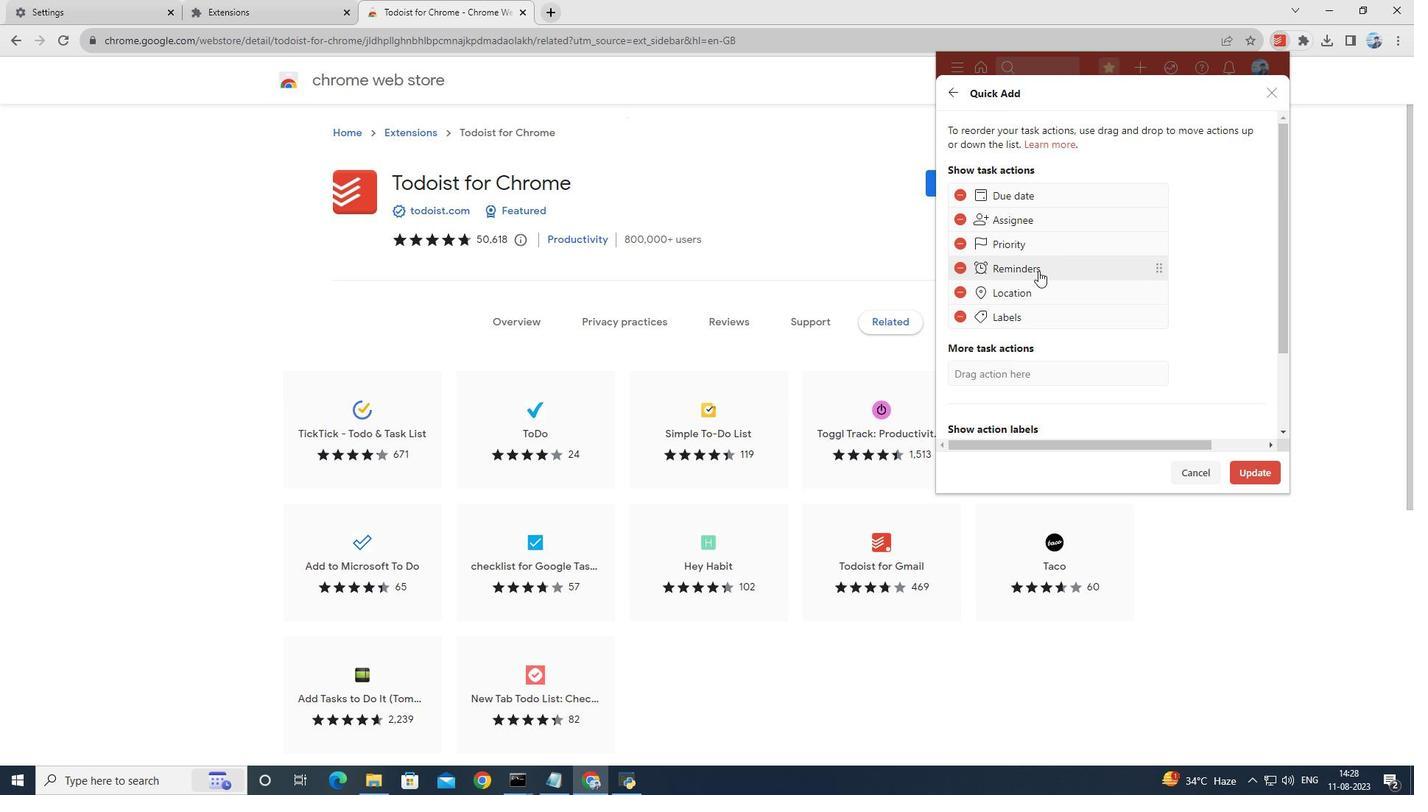 
Action: Mouse pressed left at (1039, 271)
Screenshot: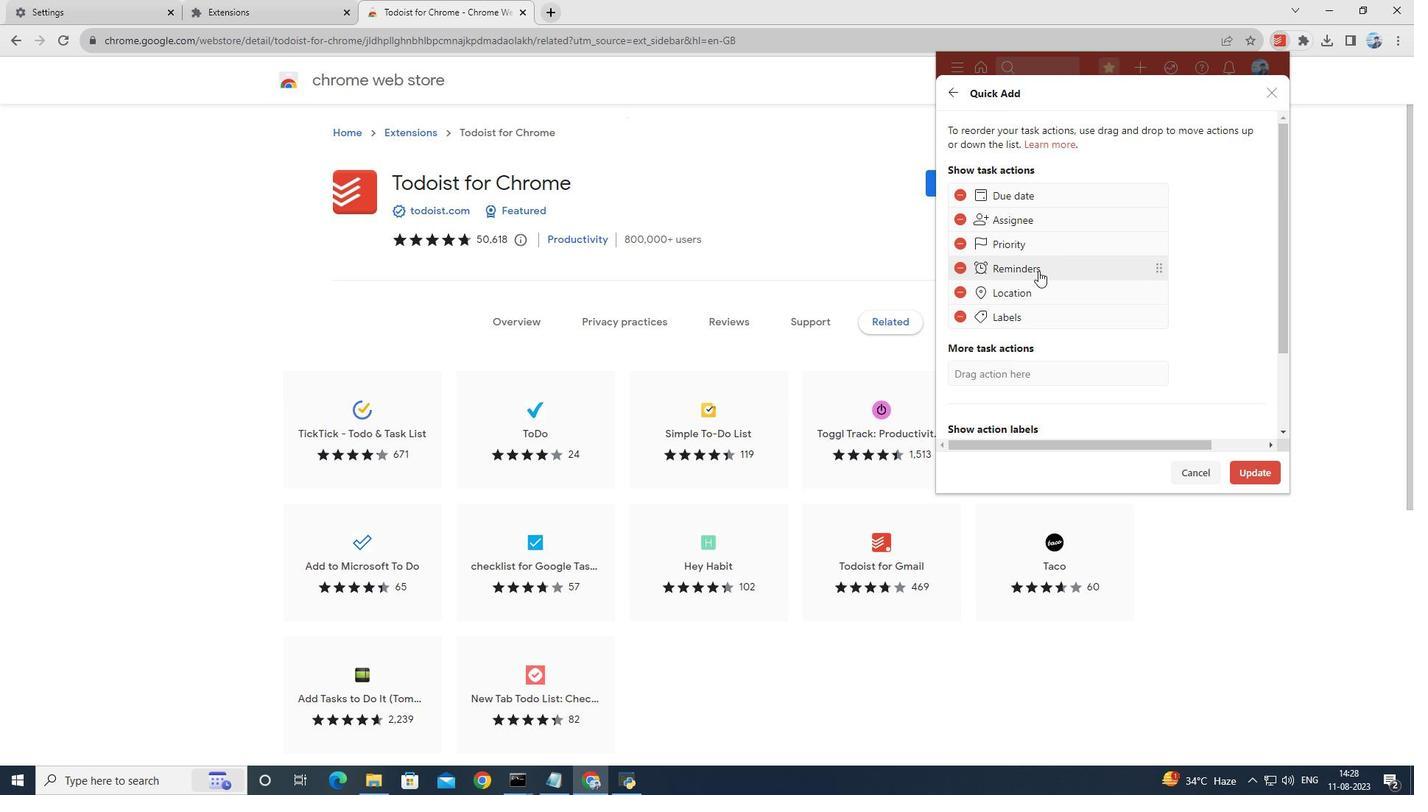
Action: Mouse moved to (1161, 270)
Screenshot: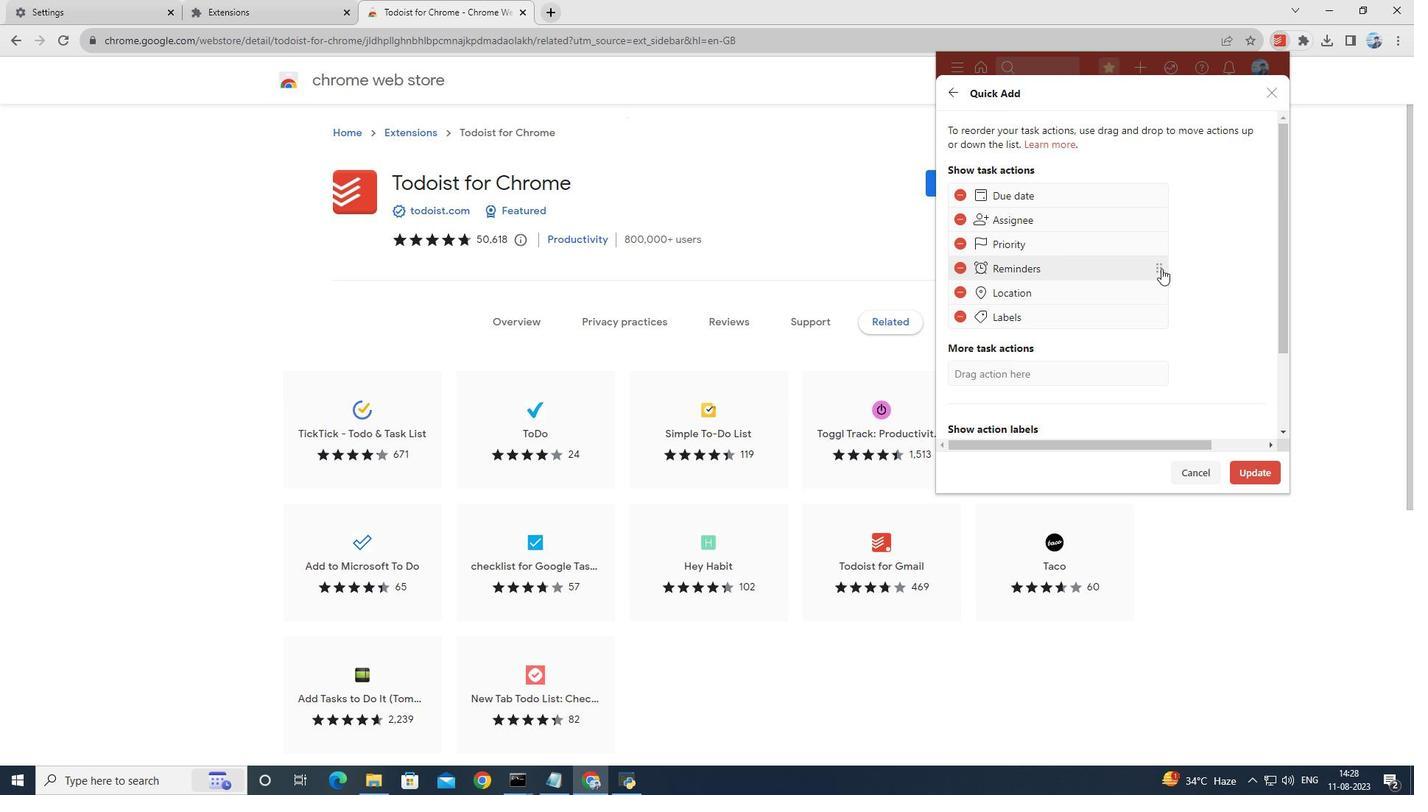 
Action: Mouse pressed left at (1161, 270)
Screenshot: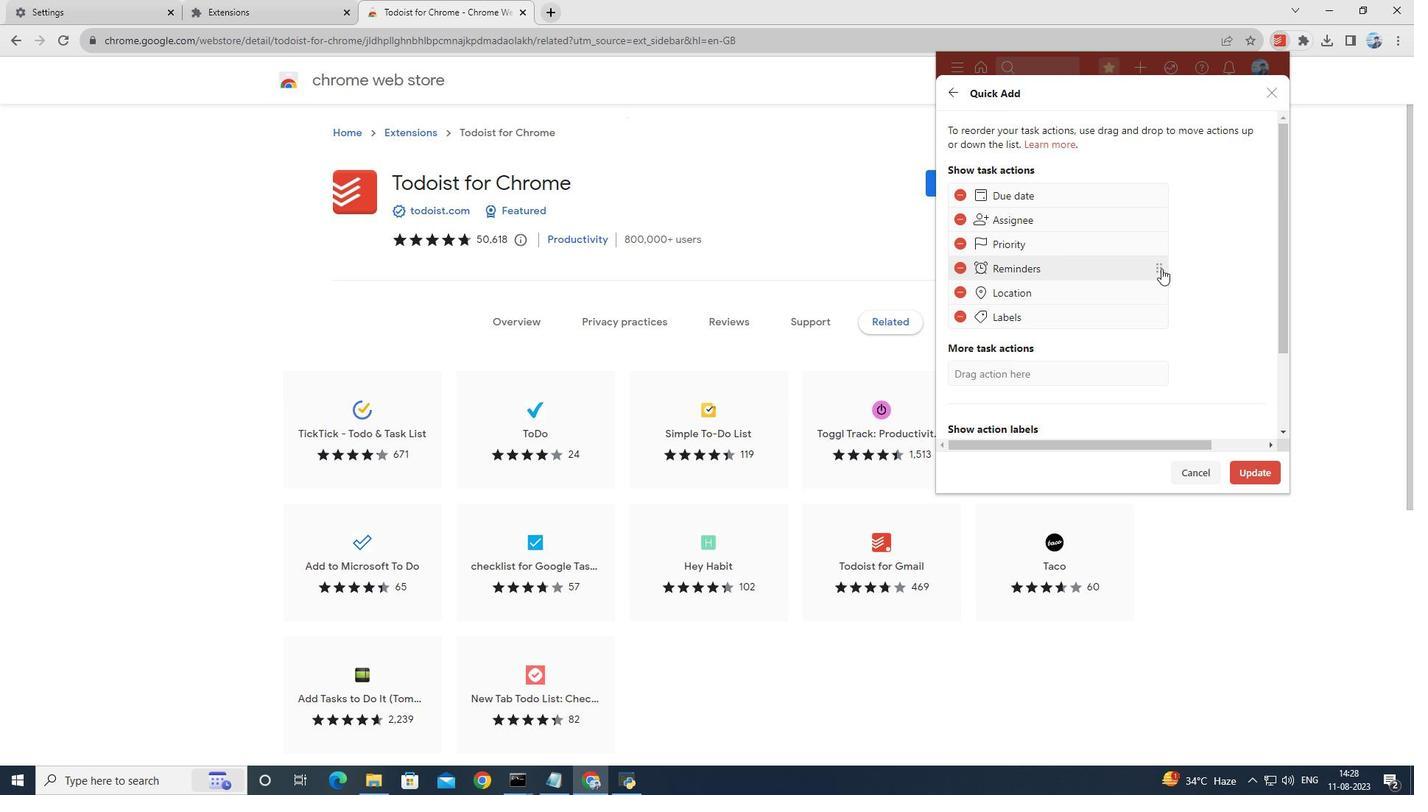 
Action: Mouse moved to (1162, 268)
Screenshot: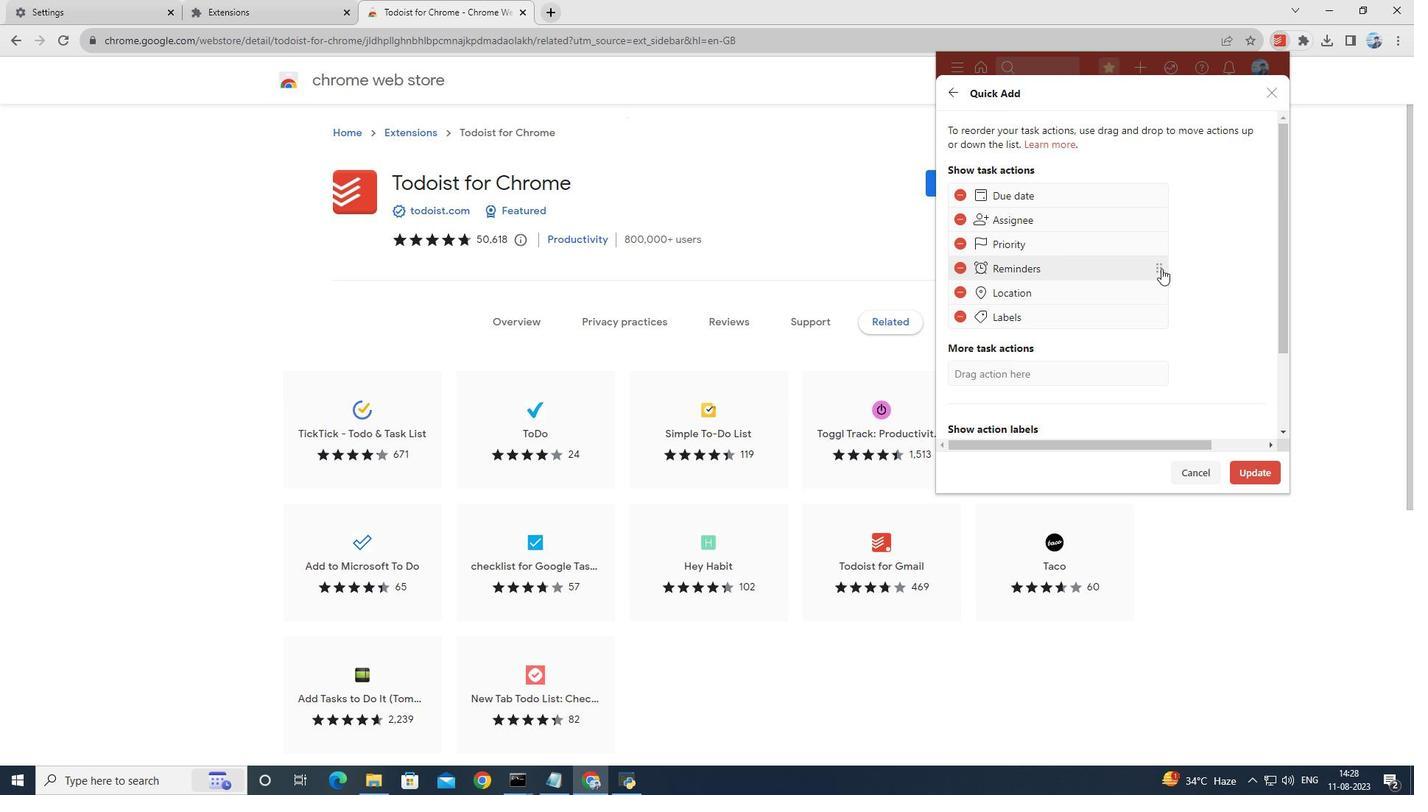 
Action: Mouse pressed left at (1162, 268)
Screenshot: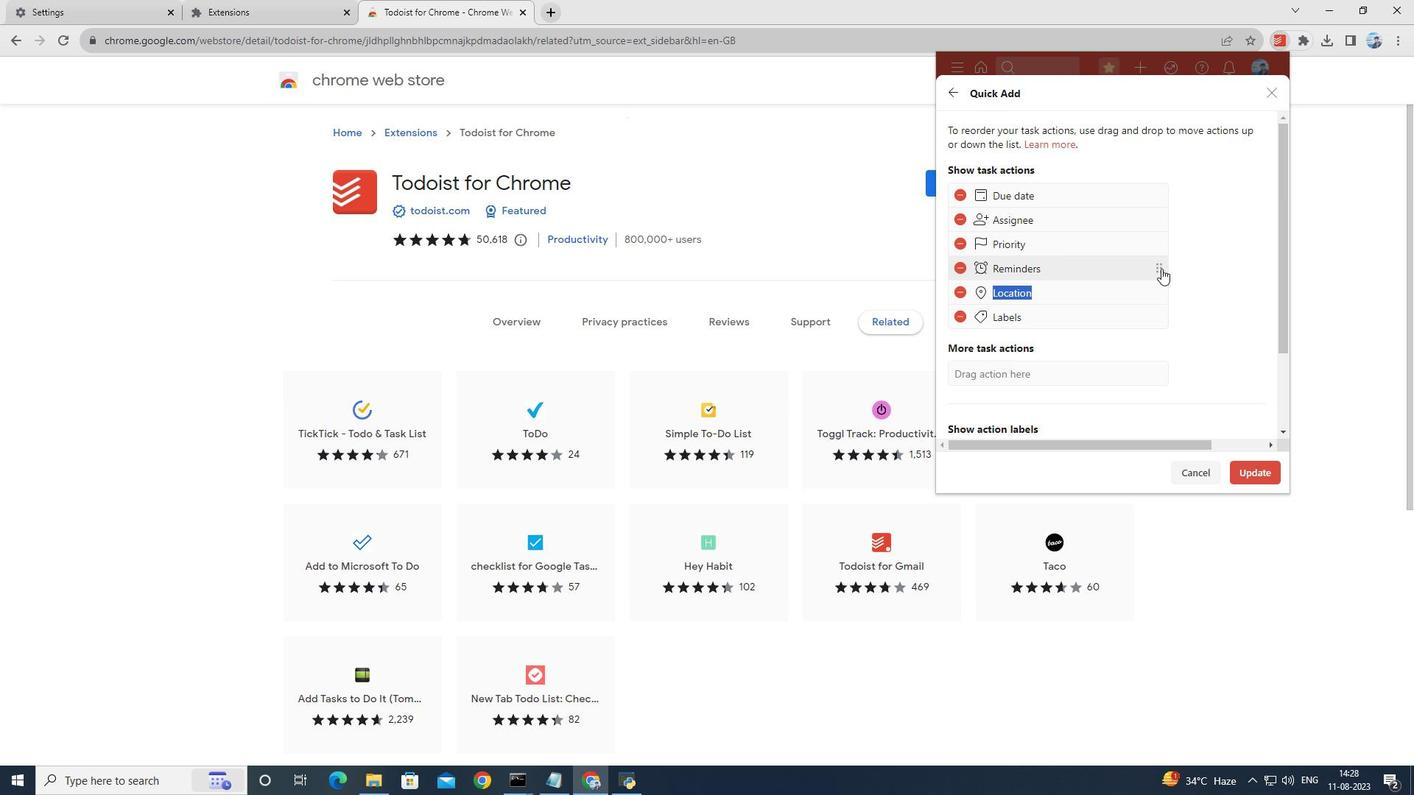
Action: Mouse pressed left at (1162, 268)
Screenshot: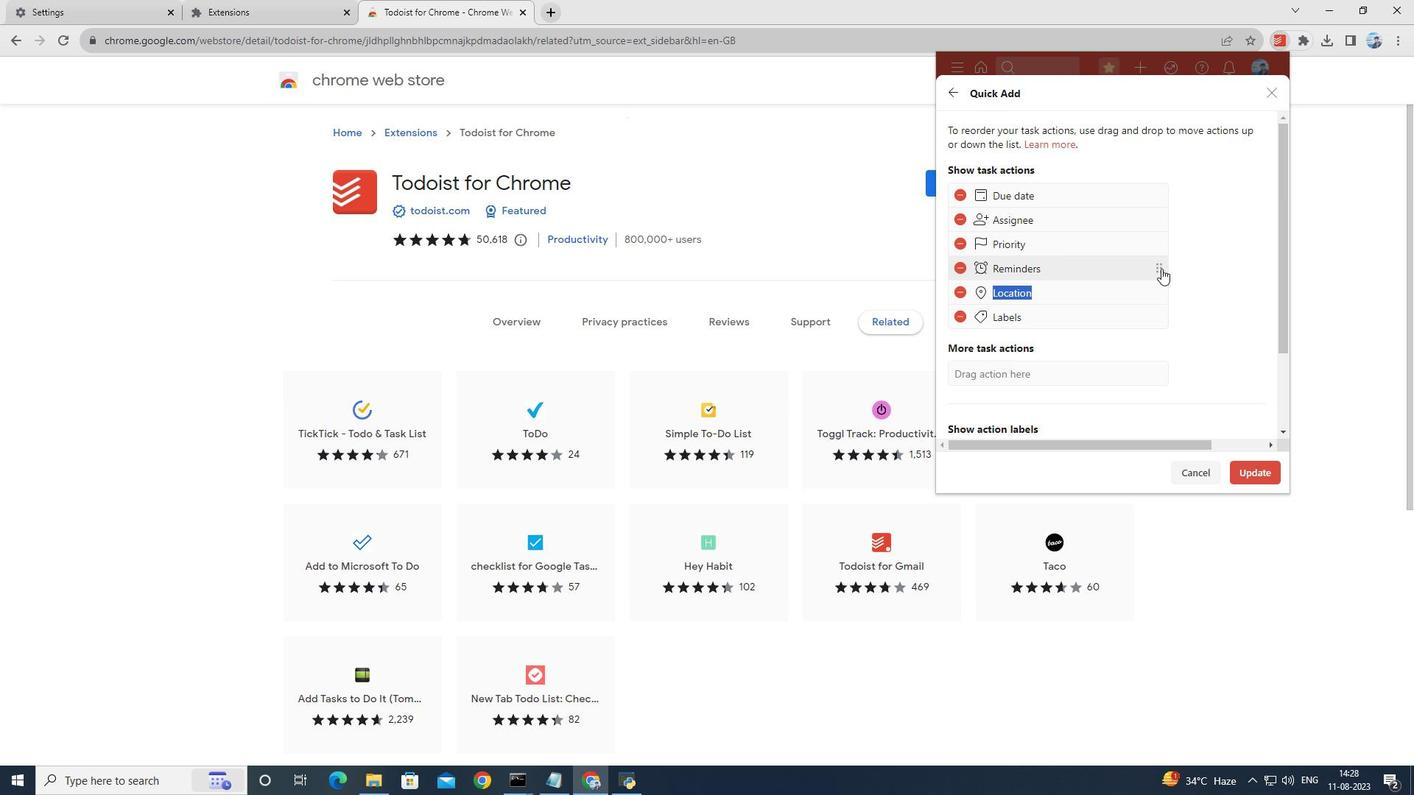 
Action: Mouse moved to (1062, 297)
Screenshot: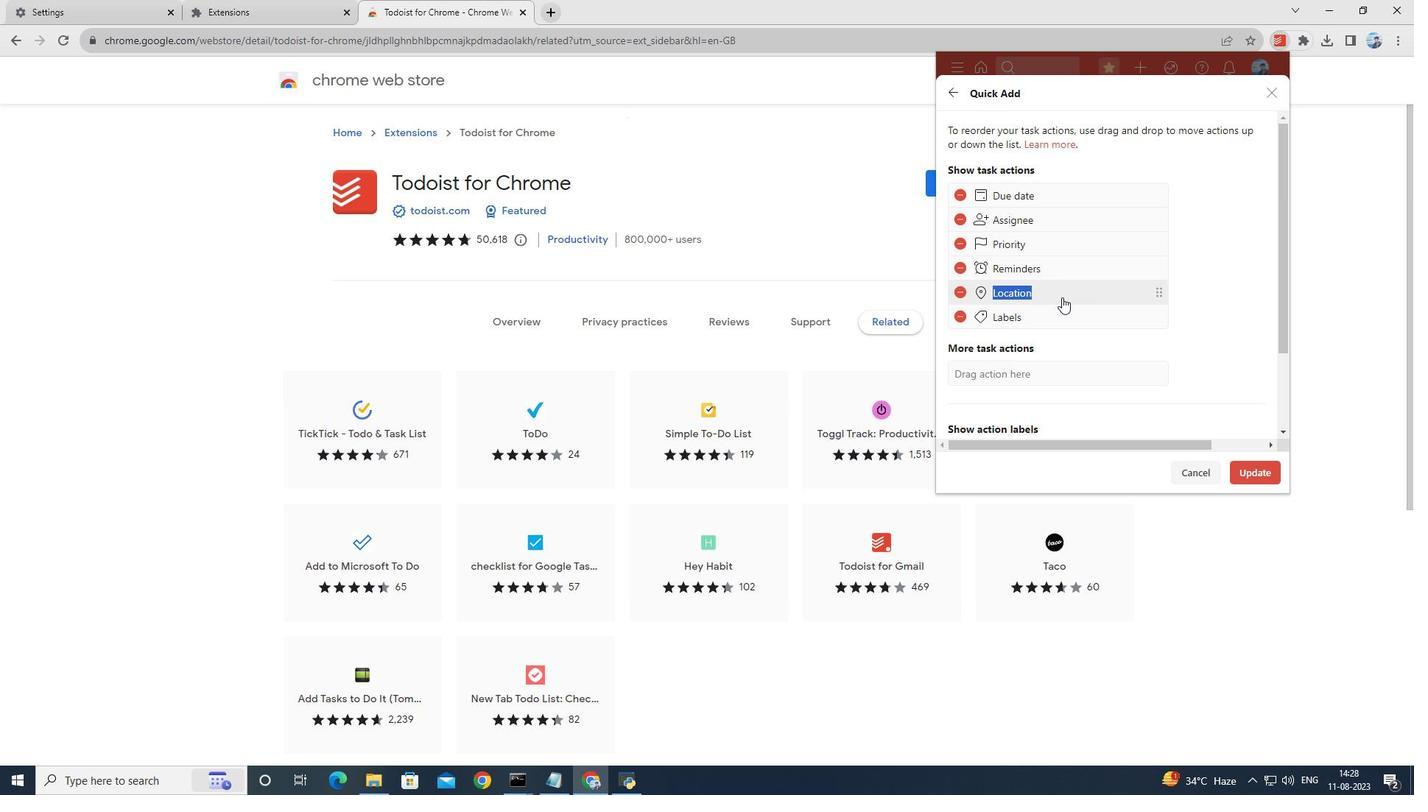 
Action: Mouse pressed left at (1062, 297)
Screenshot: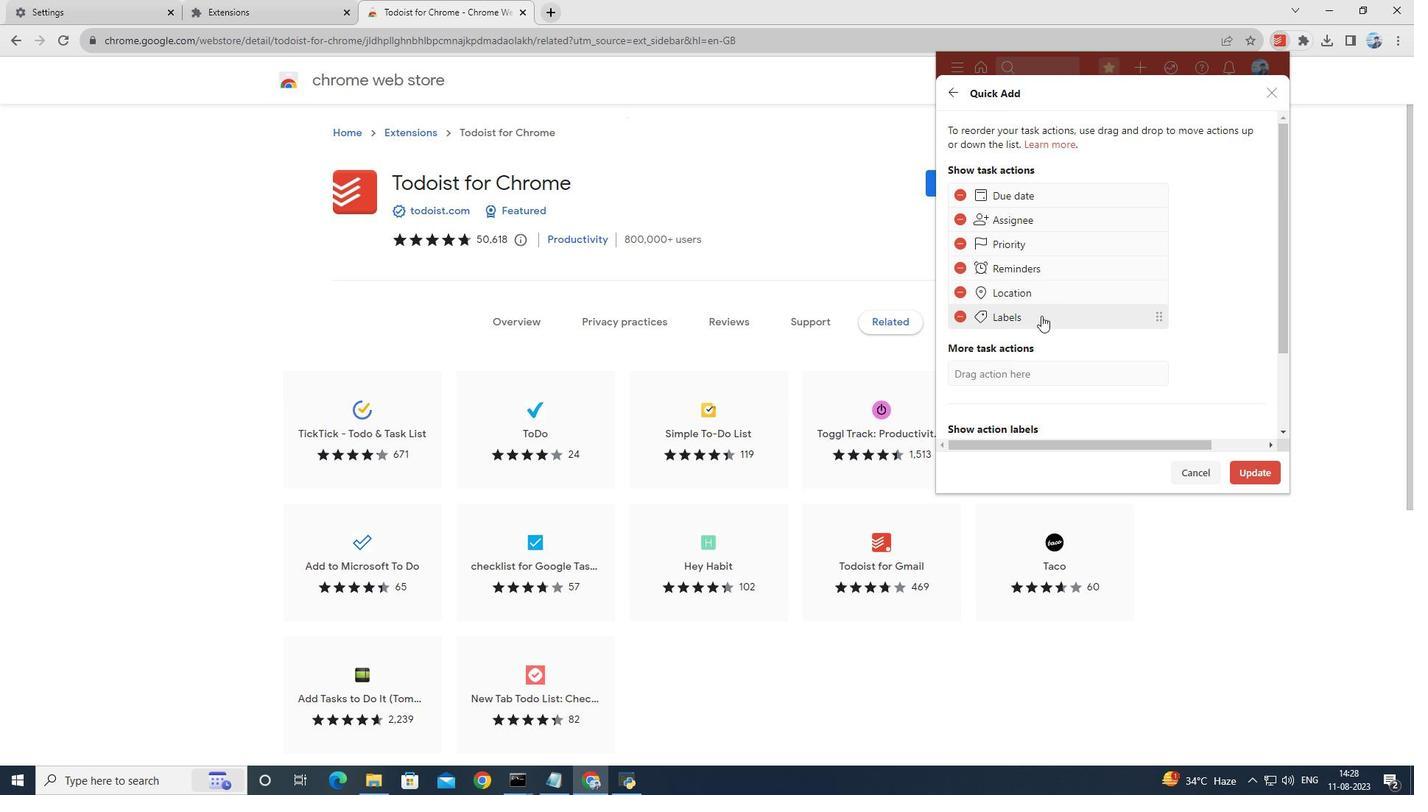 
Action: Mouse moved to (986, 322)
Screenshot: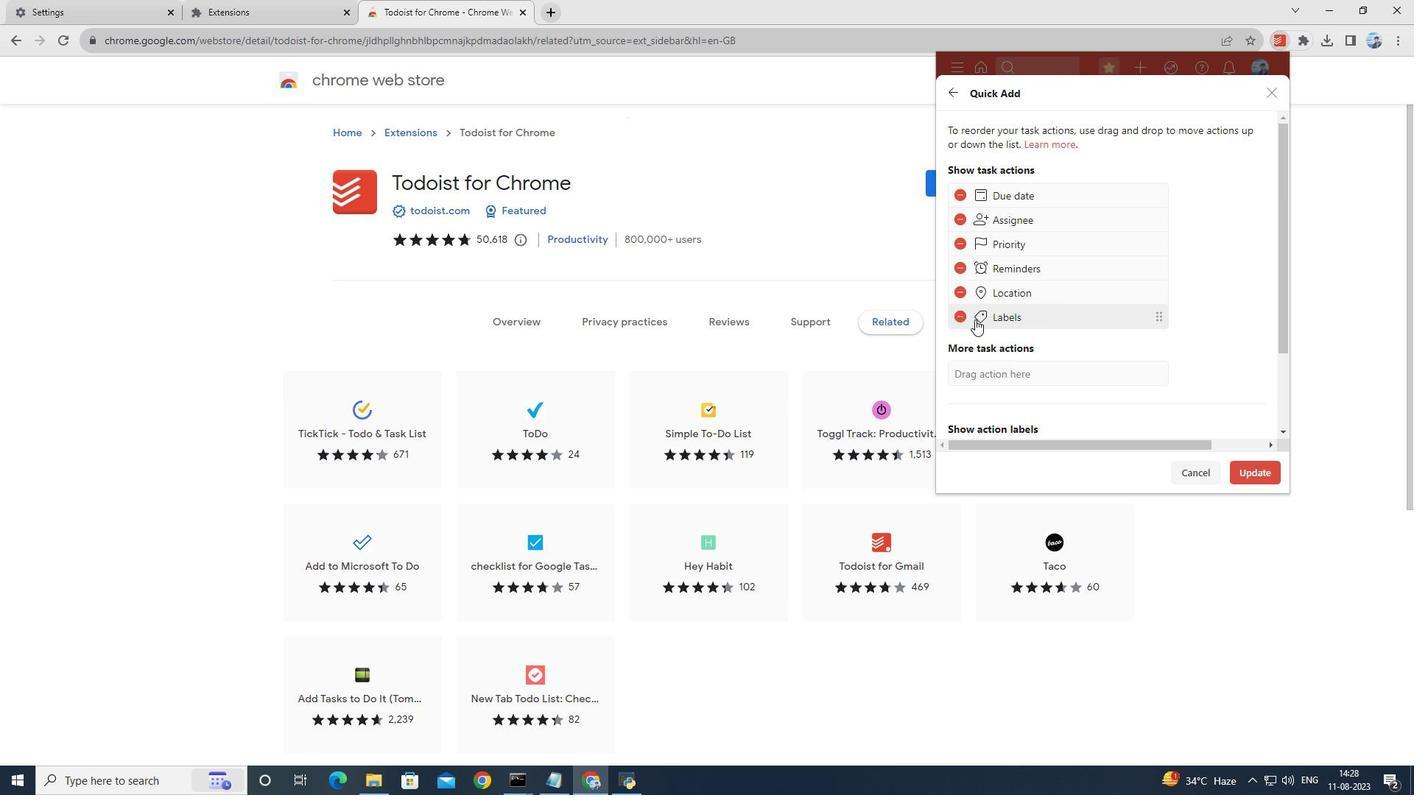 
Action: Mouse pressed left at (986, 322)
Screenshot: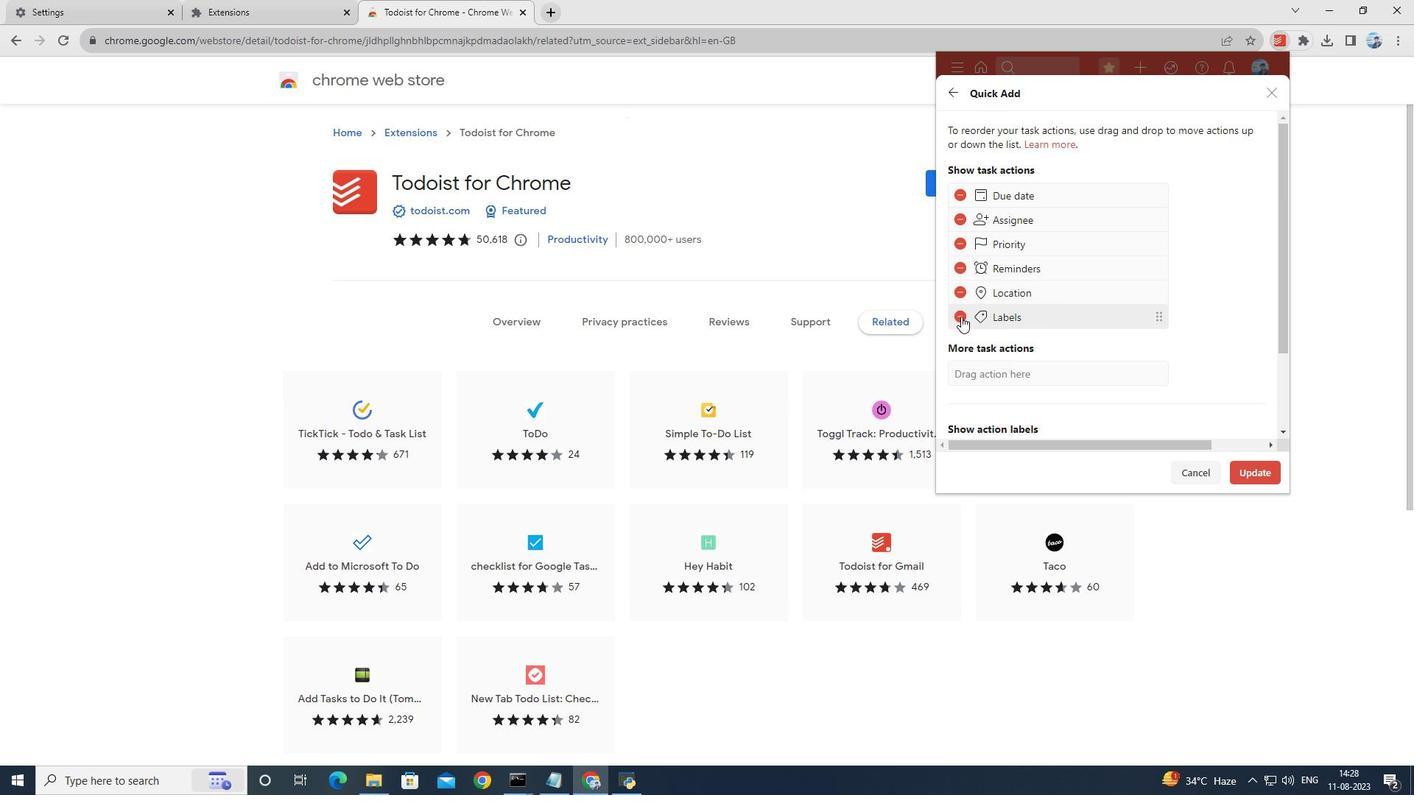 
Action: Mouse moved to (960, 316)
Screenshot: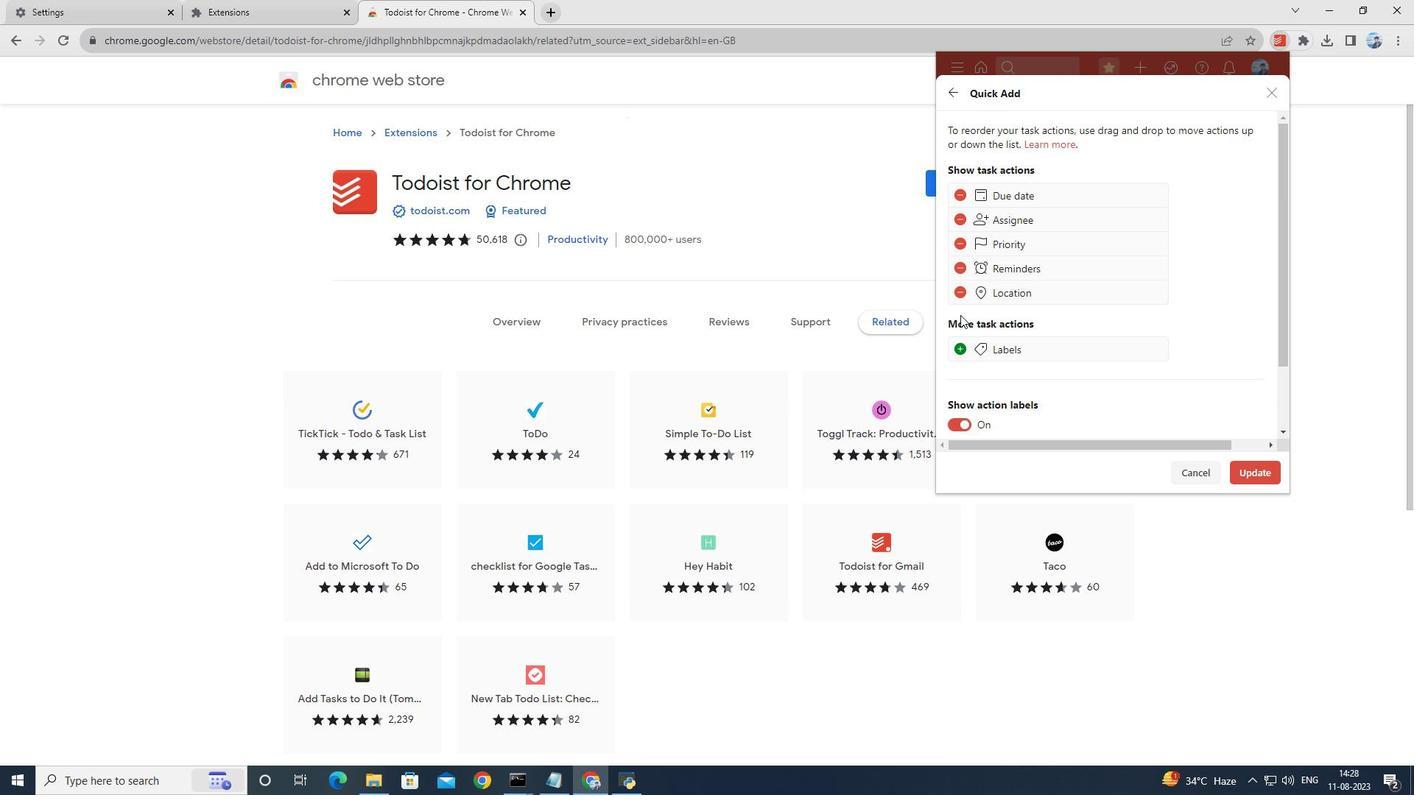 
Action: Mouse pressed left at (960, 316)
Screenshot: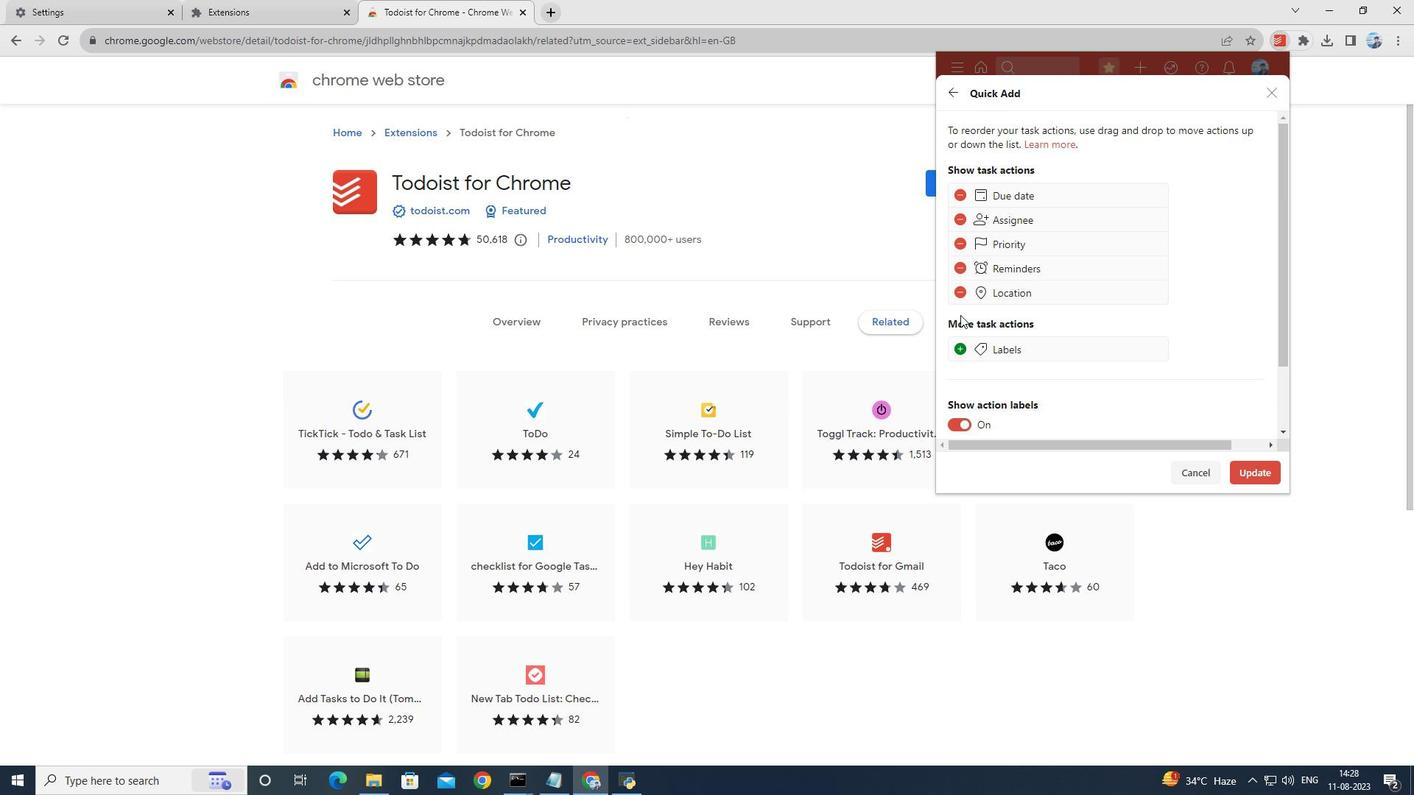 
Action: Mouse moved to (981, 347)
Screenshot: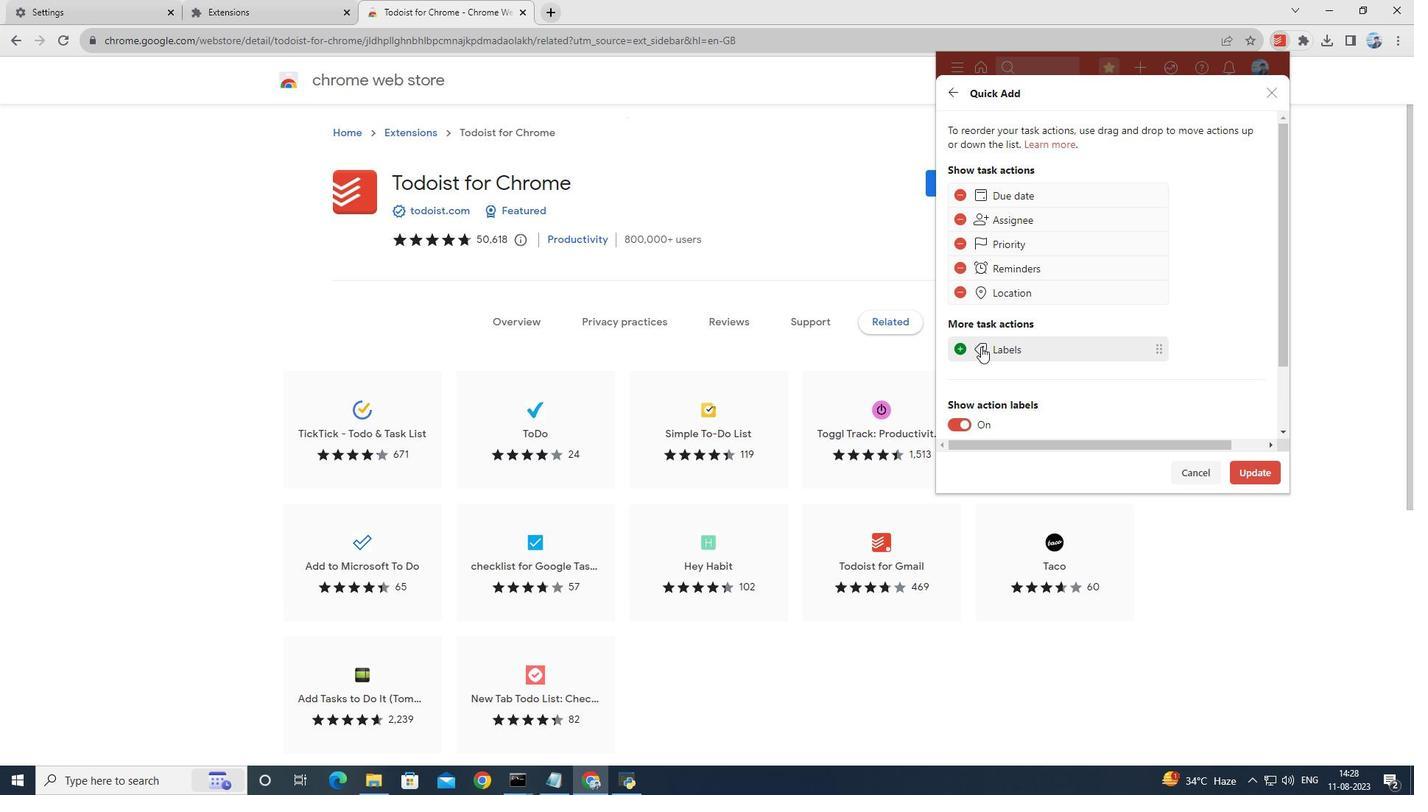 
Action: Mouse pressed left at (981, 347)
Screenshot: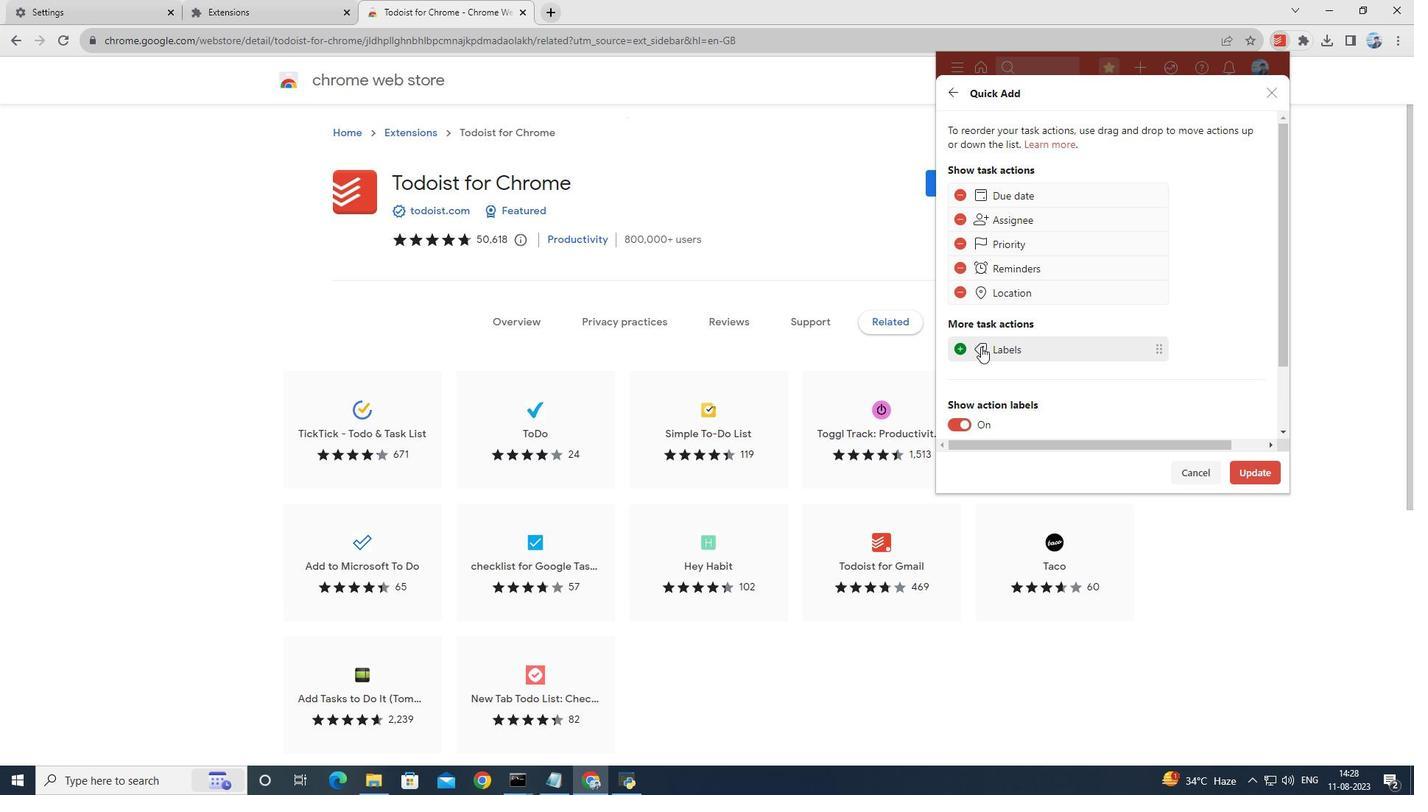 
Action: Mouse moved to (962, 346)
Screenshot: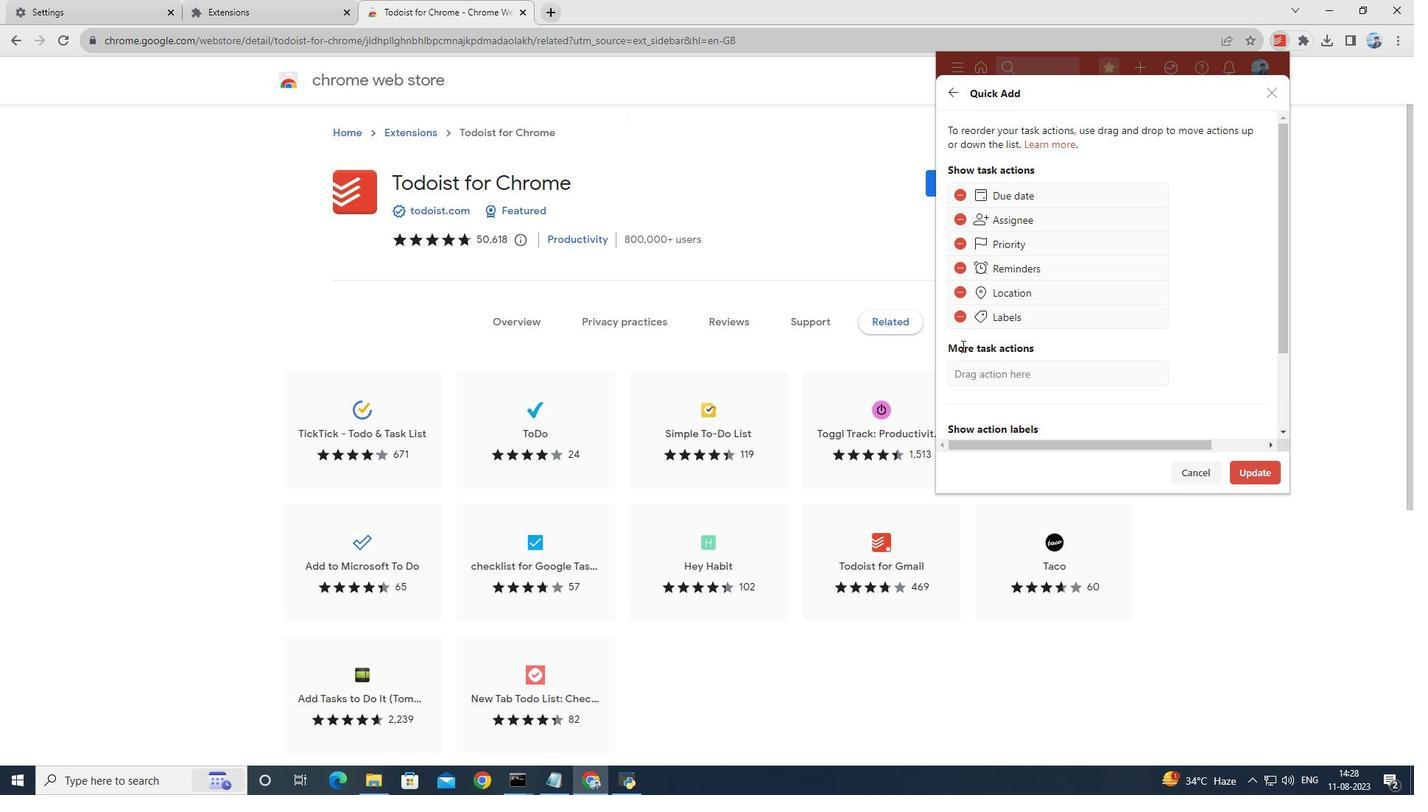 
Action: Mouse pressed left at (962, 346)
Screenshot: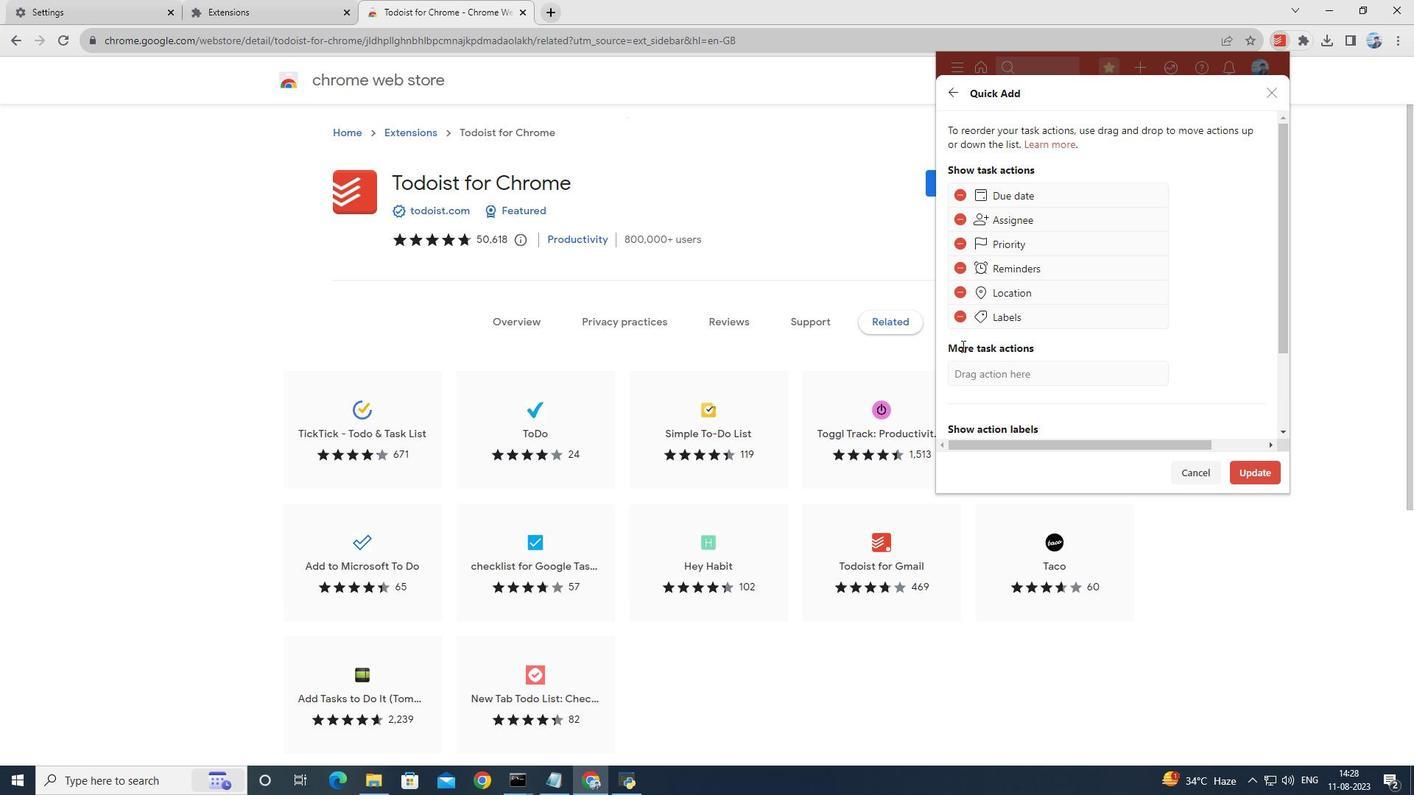 
Action: Mouse moved to (1122, 350)
Screenshot: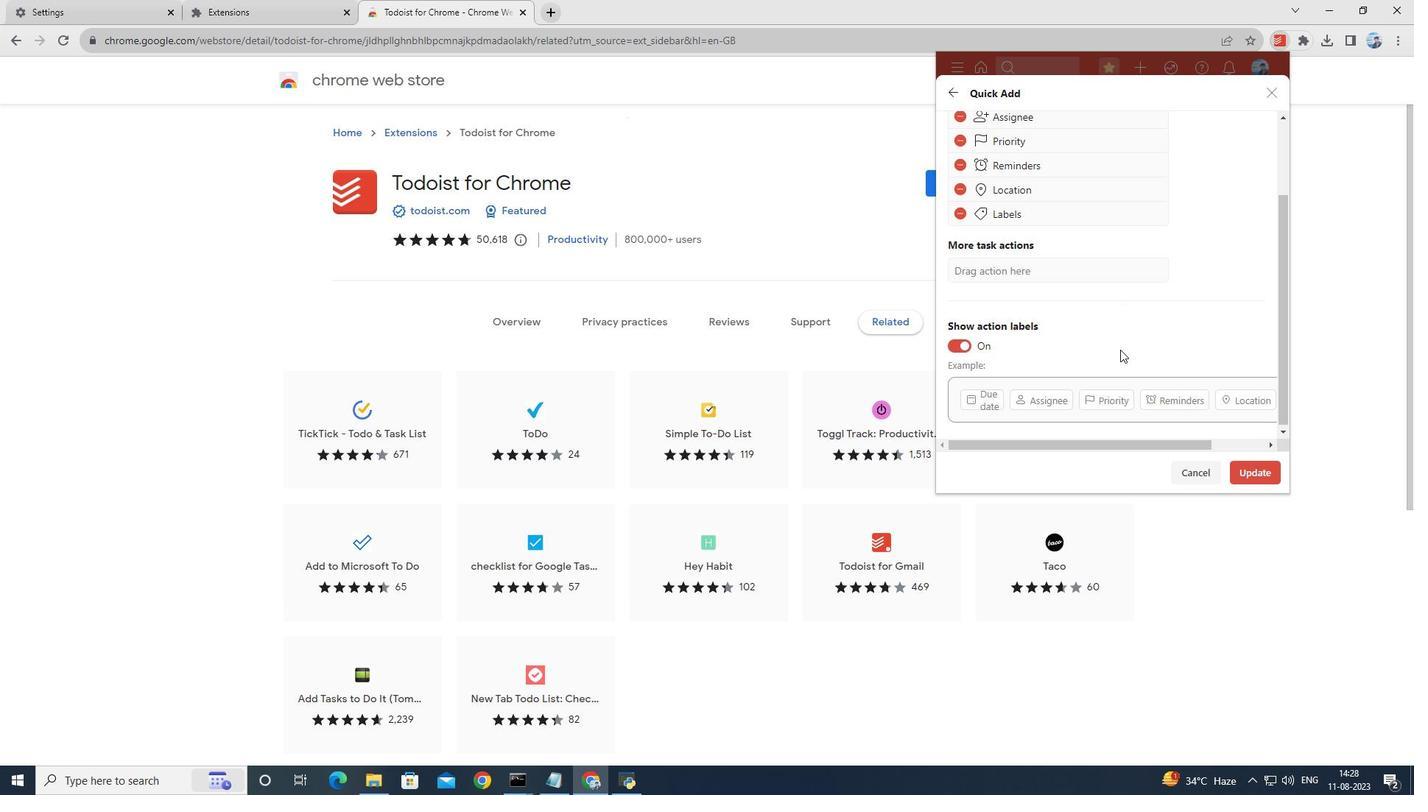 
Action: Mouse scrolled (1122, 349) with delta (0, 0)
Screenshot: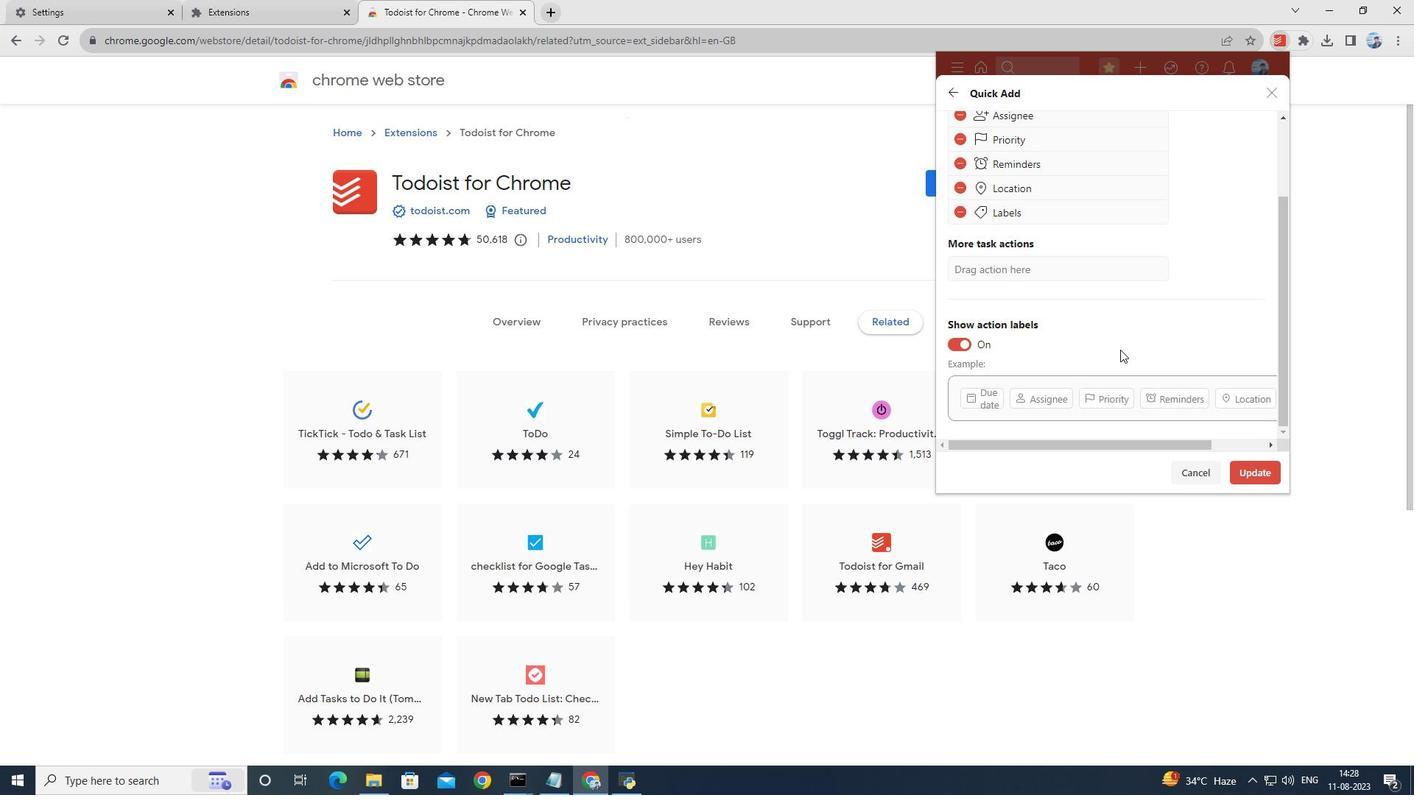 
Action: Mouse moved to (1120, 350)
Screenshot: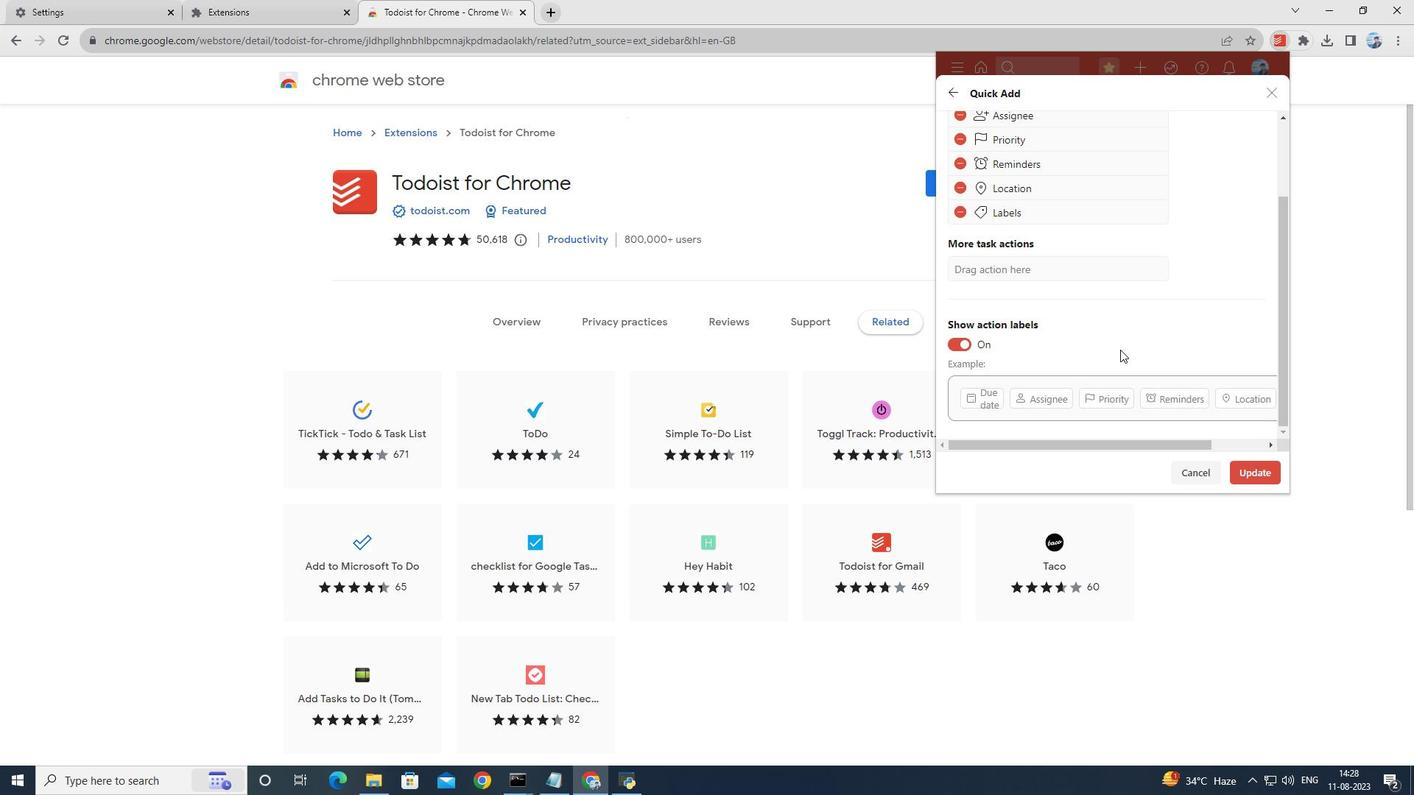 
Action: Mouse scrolled (1120, 349) with delta (0, 0)
Screenshot: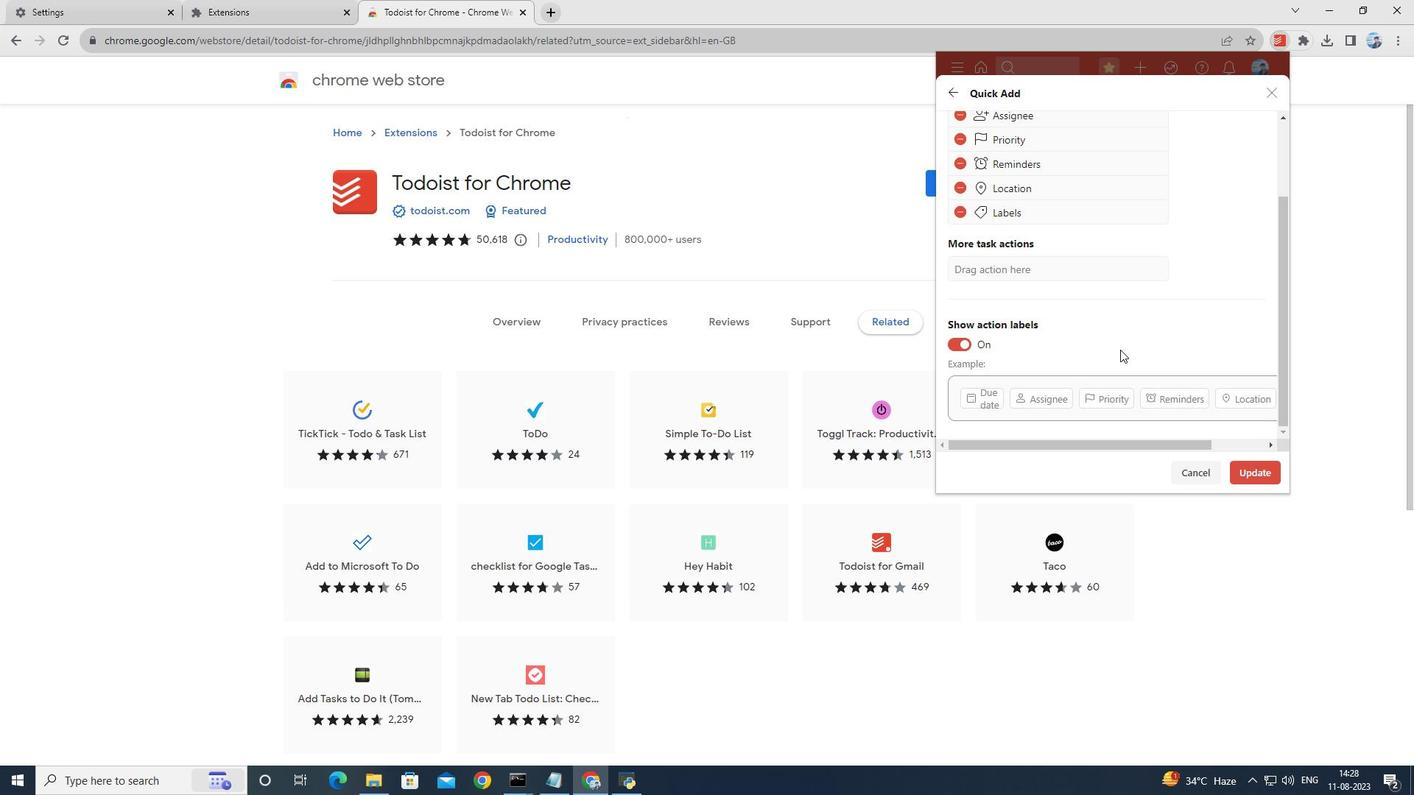 
Action: Mouse scrolled (1120, 349) with delta (0, 0)
Screenshot: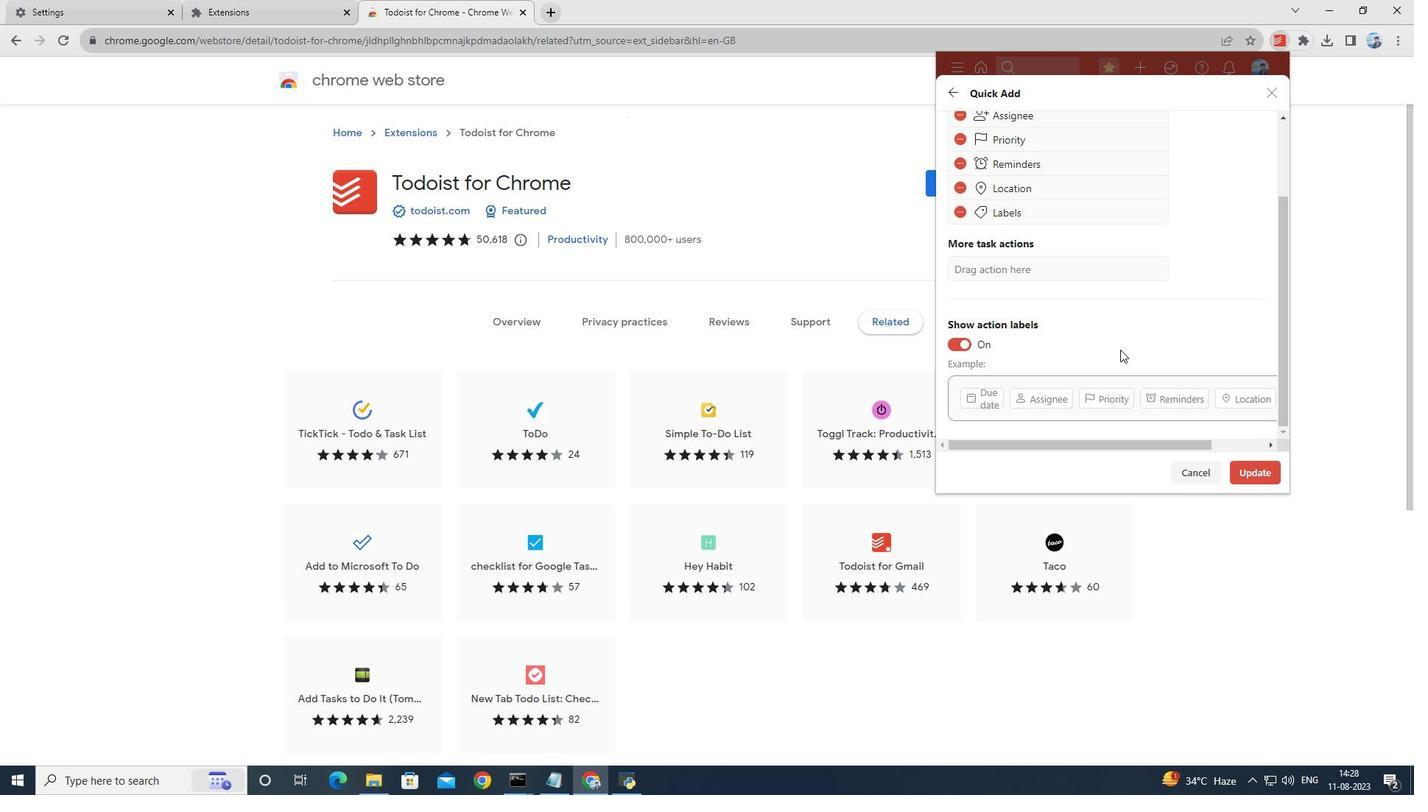 
Action: Mouse scrolled (1120, 349) with delta (0, 0)
Screenshot: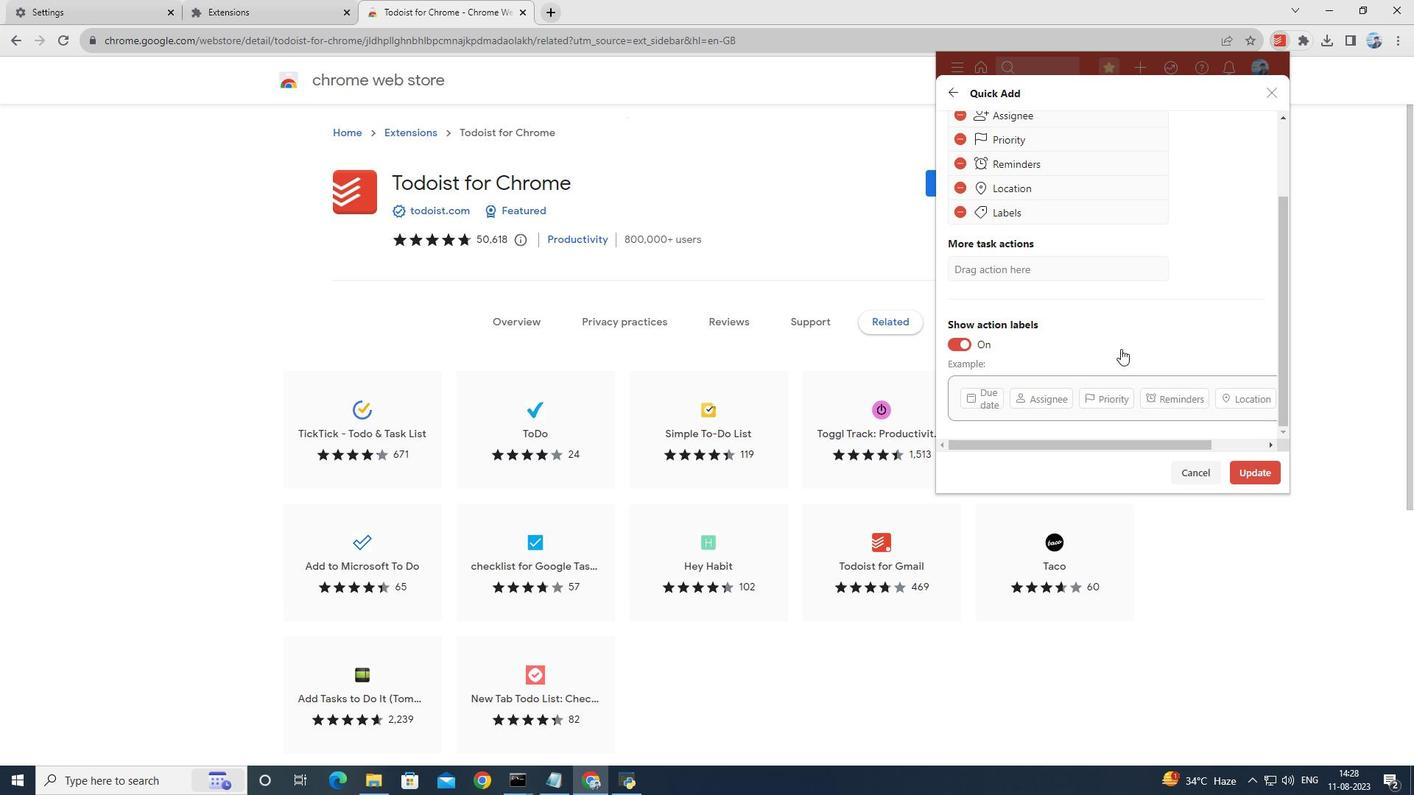 
Action: Mouse scrolled (1120, 349) with delta (0, 0)
Screenshot: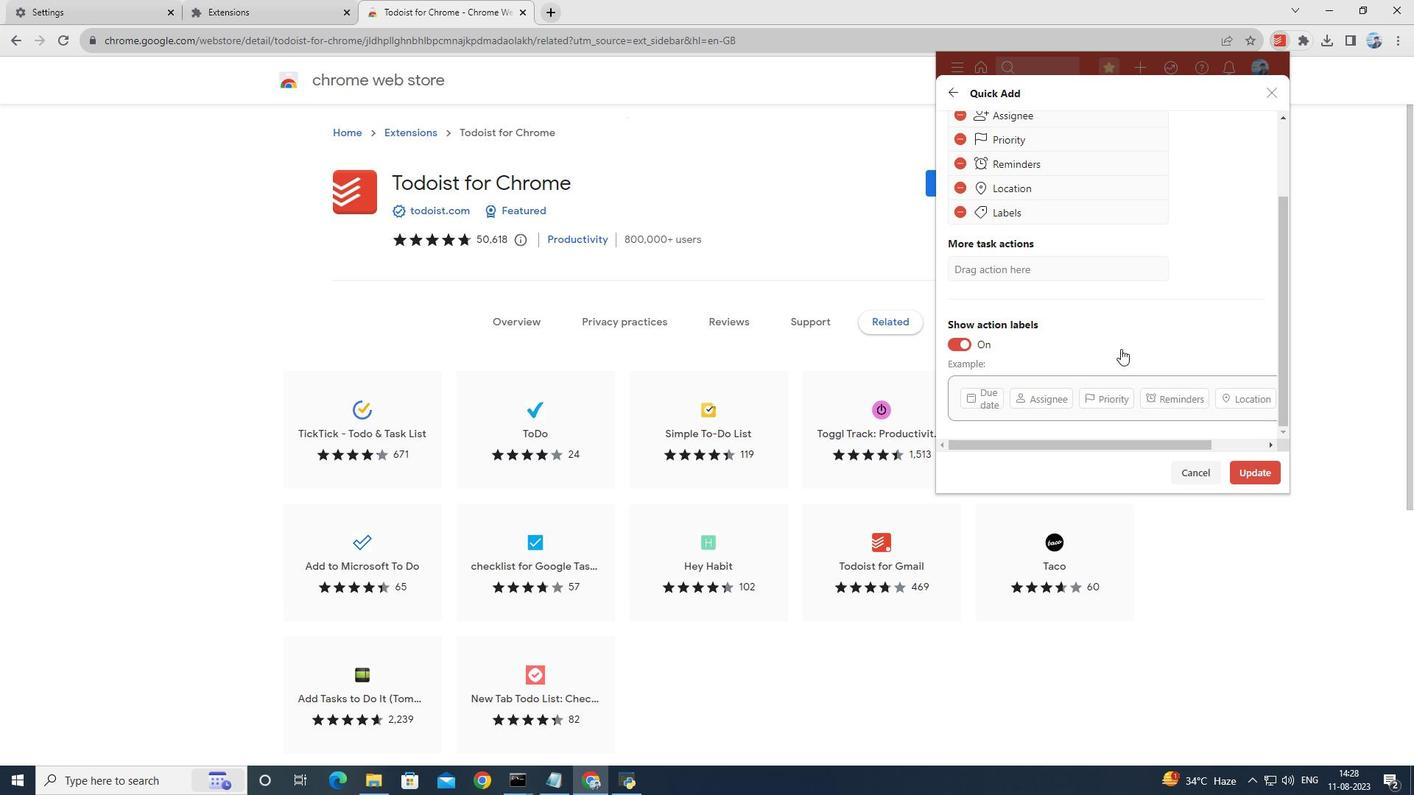 
Action: Mouse scrolled (1120, 349) with delta (0, 0)
Screenshot: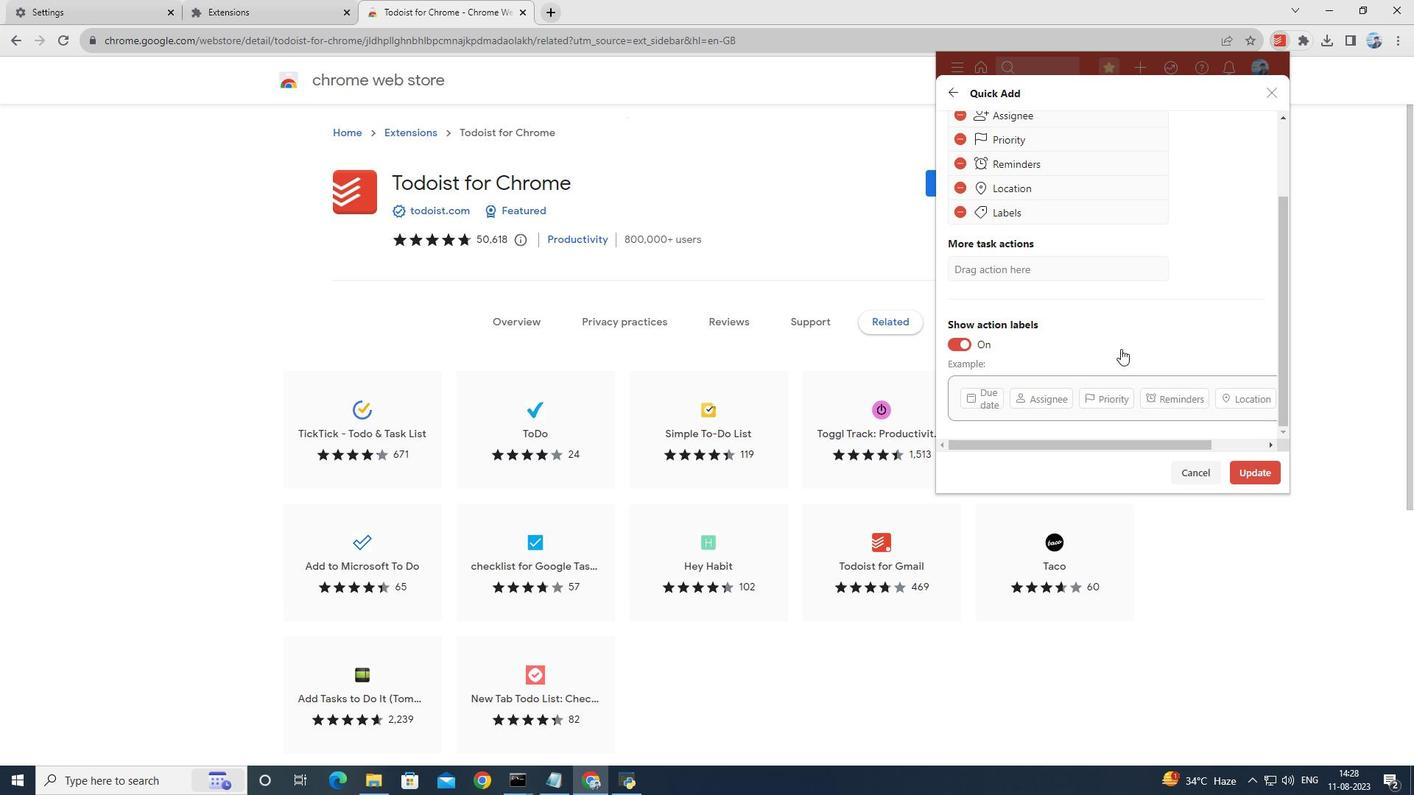 
Action: Mouse scrolled (1120, 349) with delta (0, 0)
Screenshot: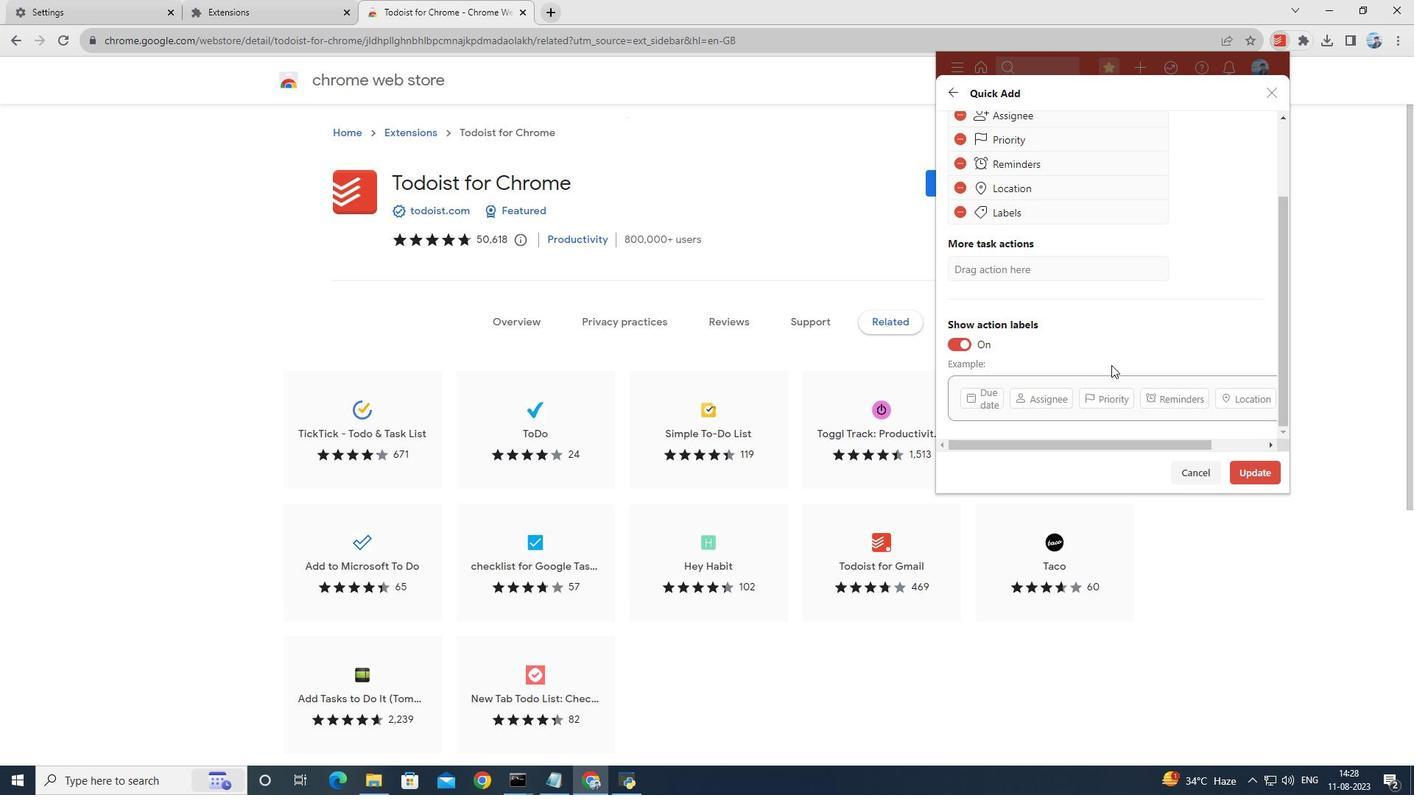 
Action: Mouse moved to (1254, 462)
Screenshot: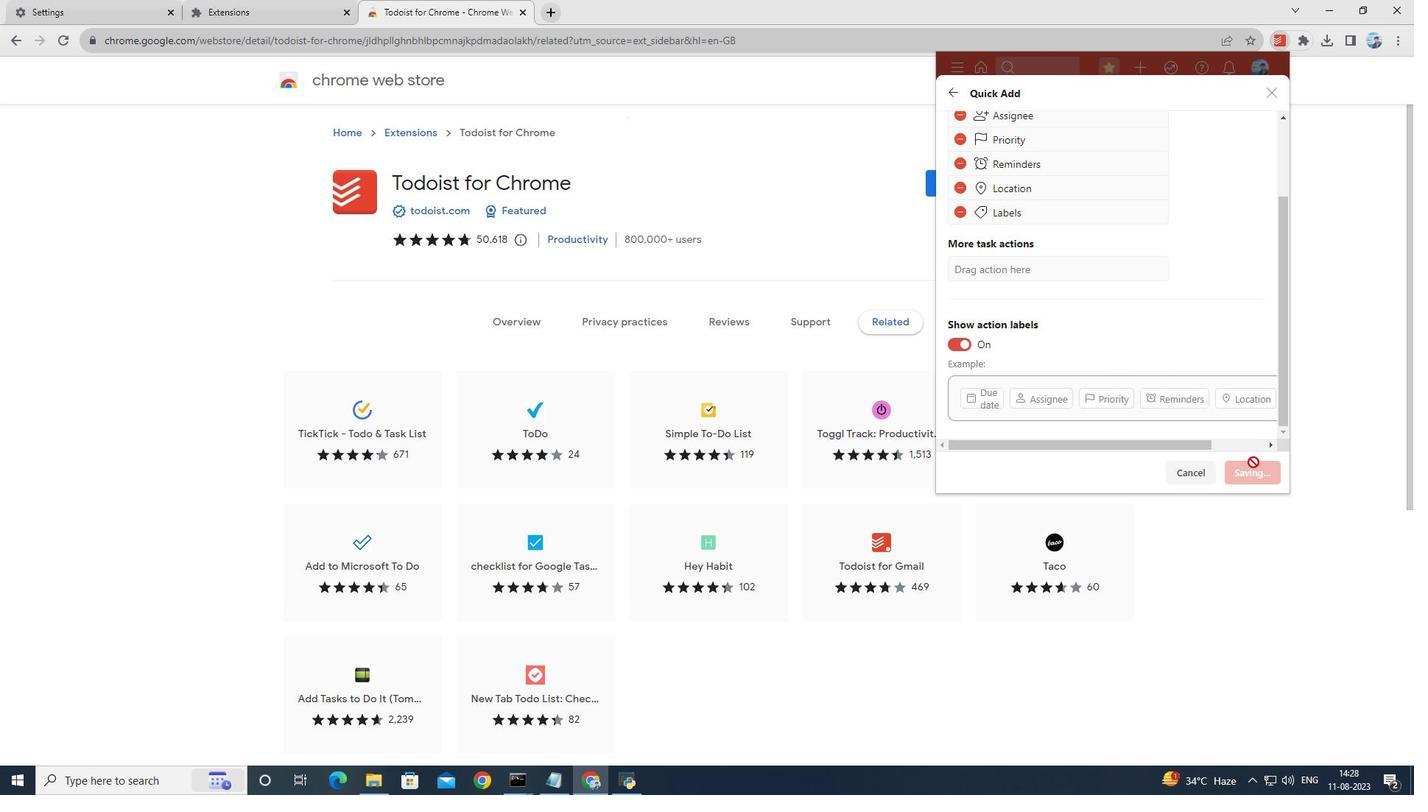 
Action: Mouse pressed left at (1254, 462)
Screenshot: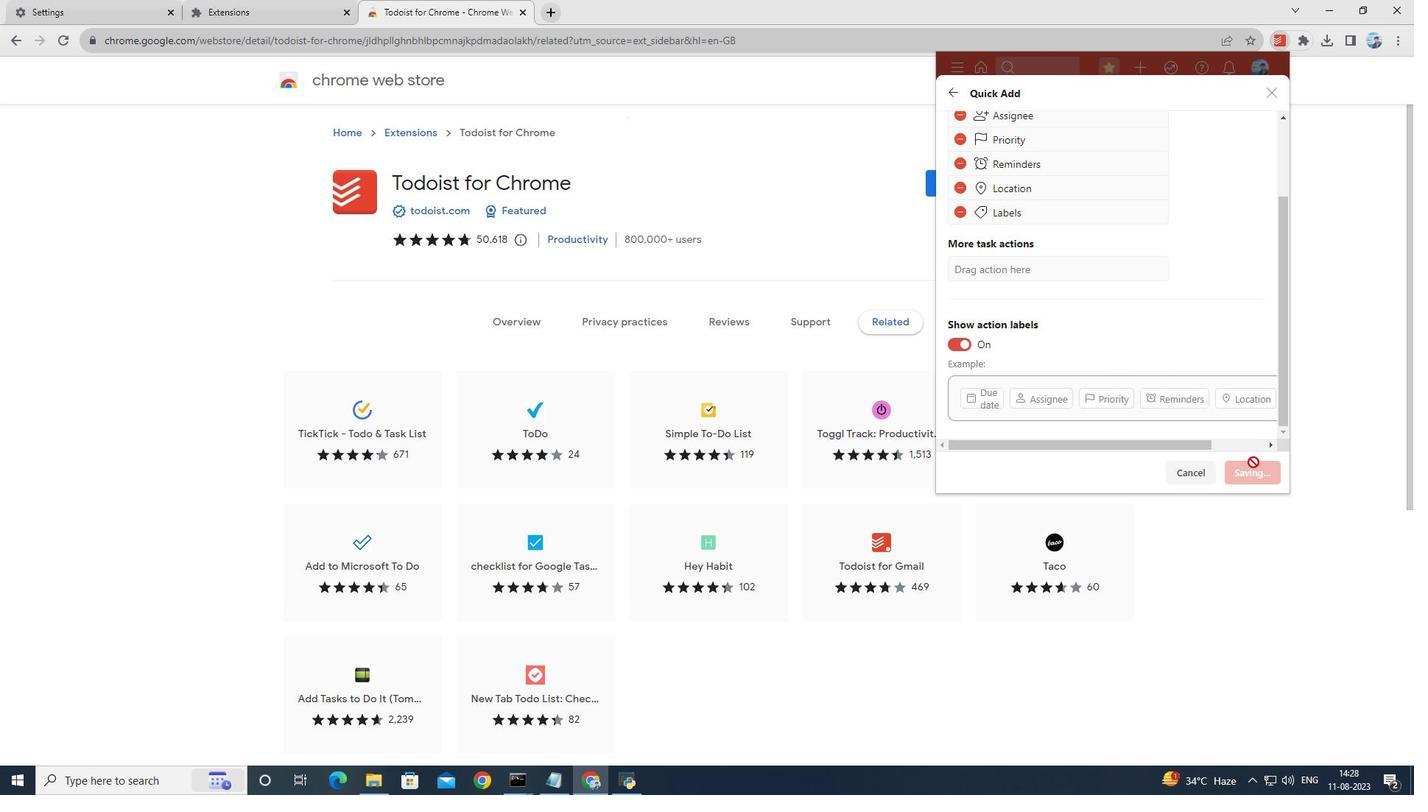
Action: Mouse moved to (1086, 322)
Screenshot: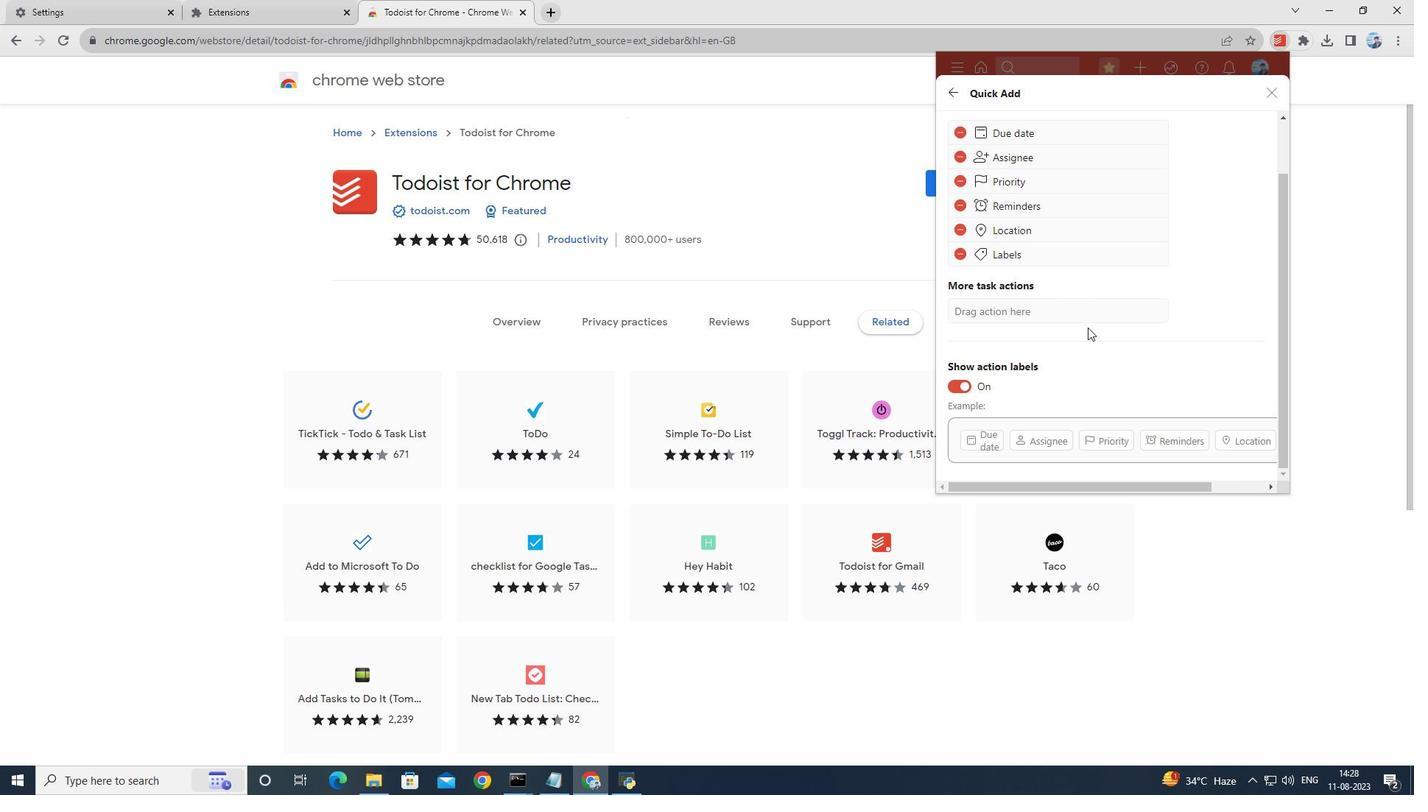 
Action: Mouse scrolled (1086, 322) with delta (0, 0)
Screenshot: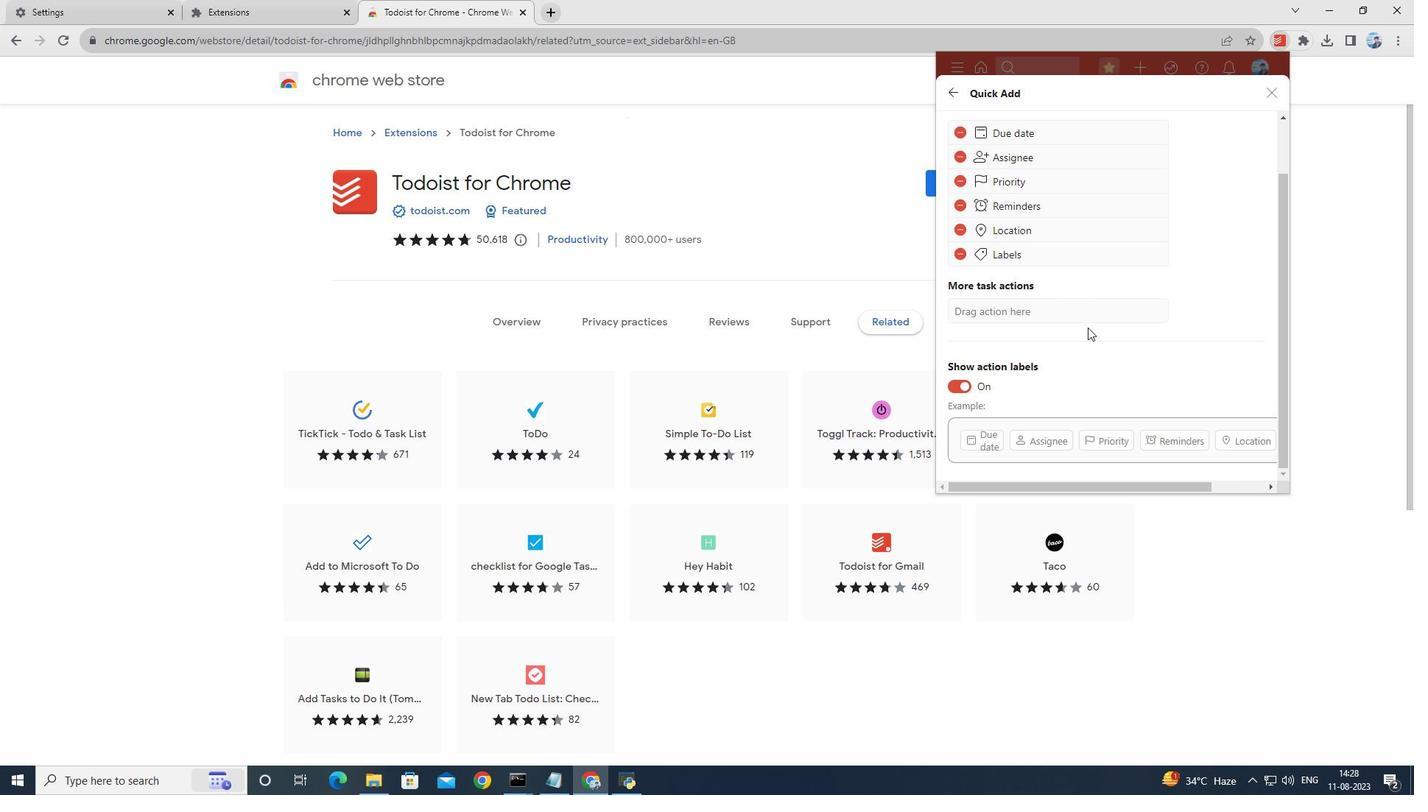 
Action: Mouse scrolled (1086, 322) with delta (0, 0)
Screenshot: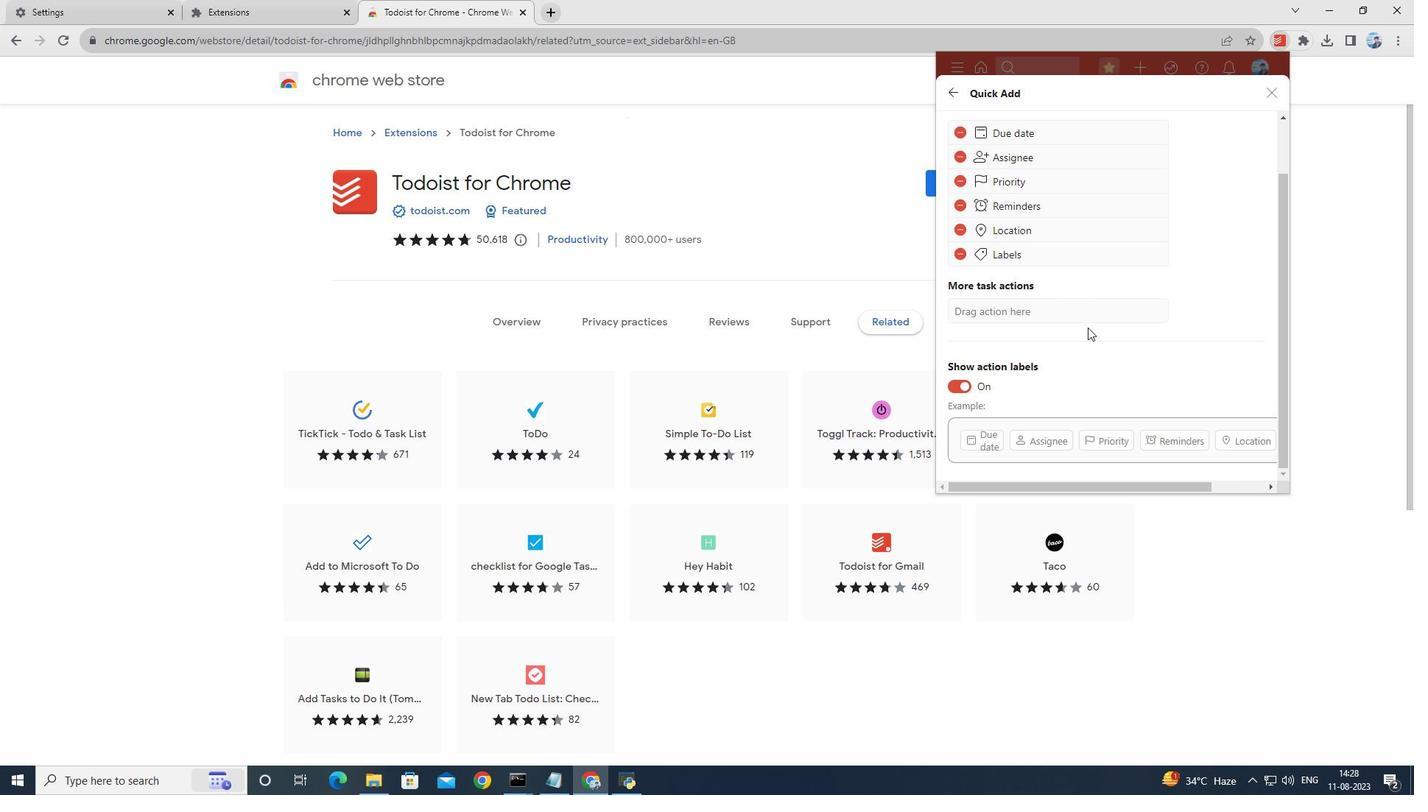 
Action: Mouse scrolled (1086, 322) with delta (0, 0)
Screenshot: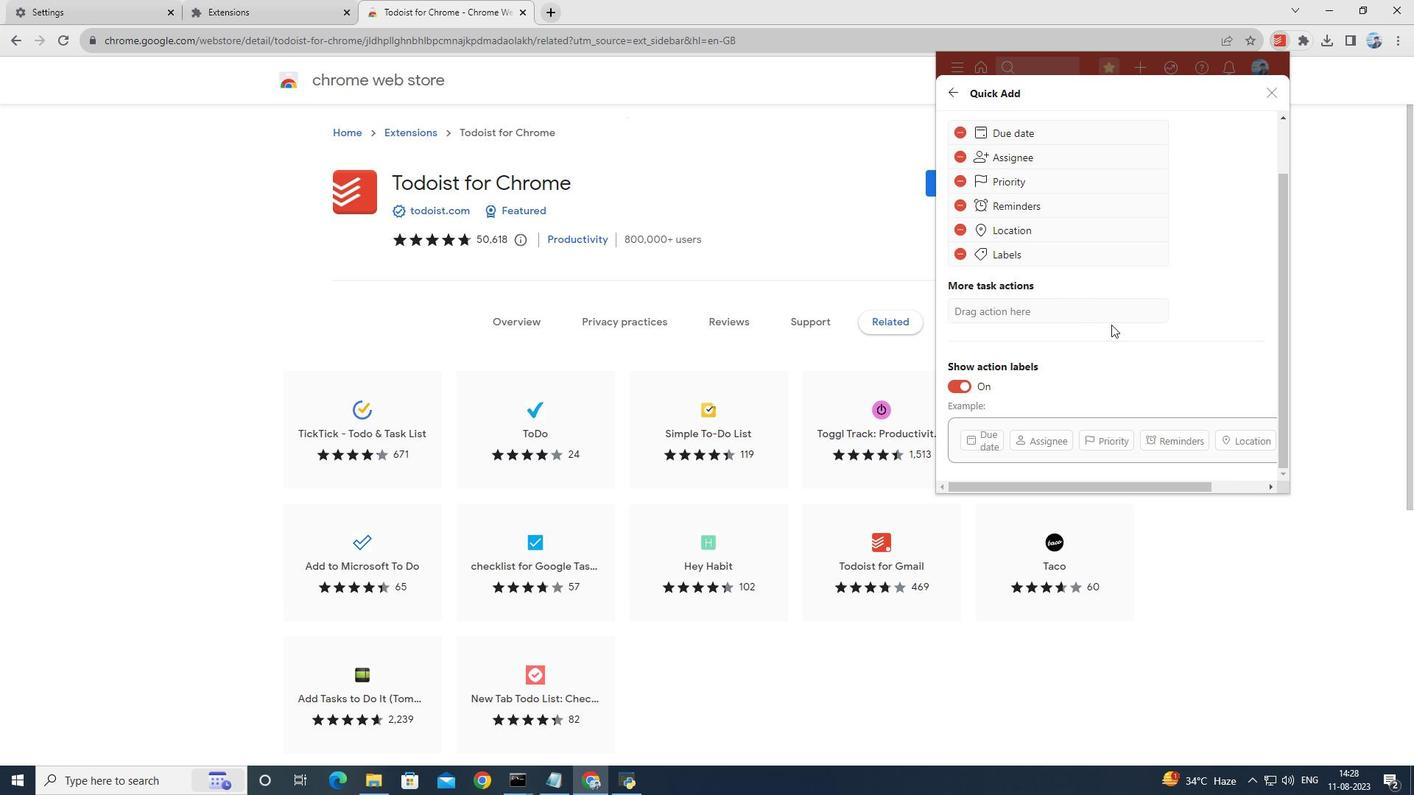 
Action: Mouse moved to (1086, 323)
Screenshot: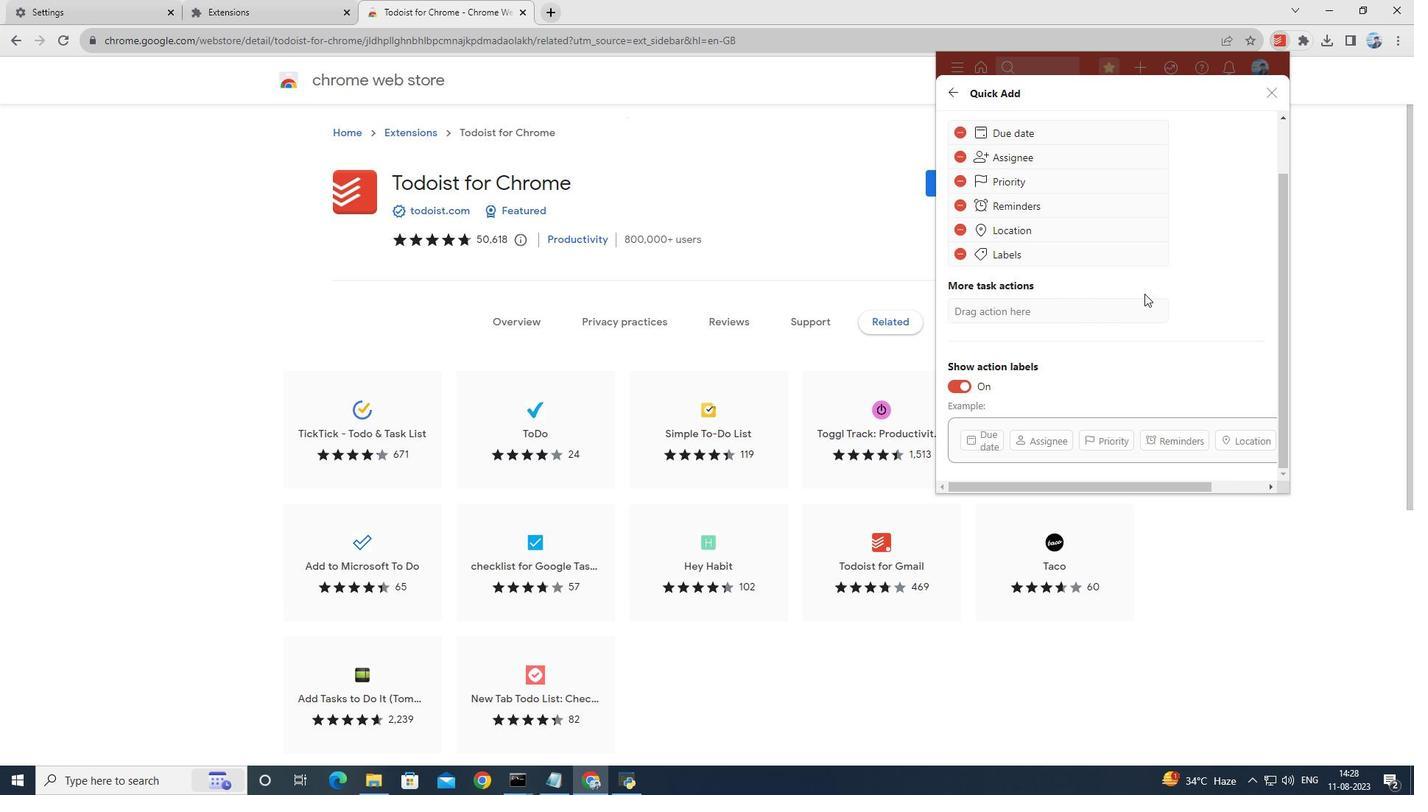 
Action: Mouse scrolled (1086, 322) with delta (0, 0)
Screenshot: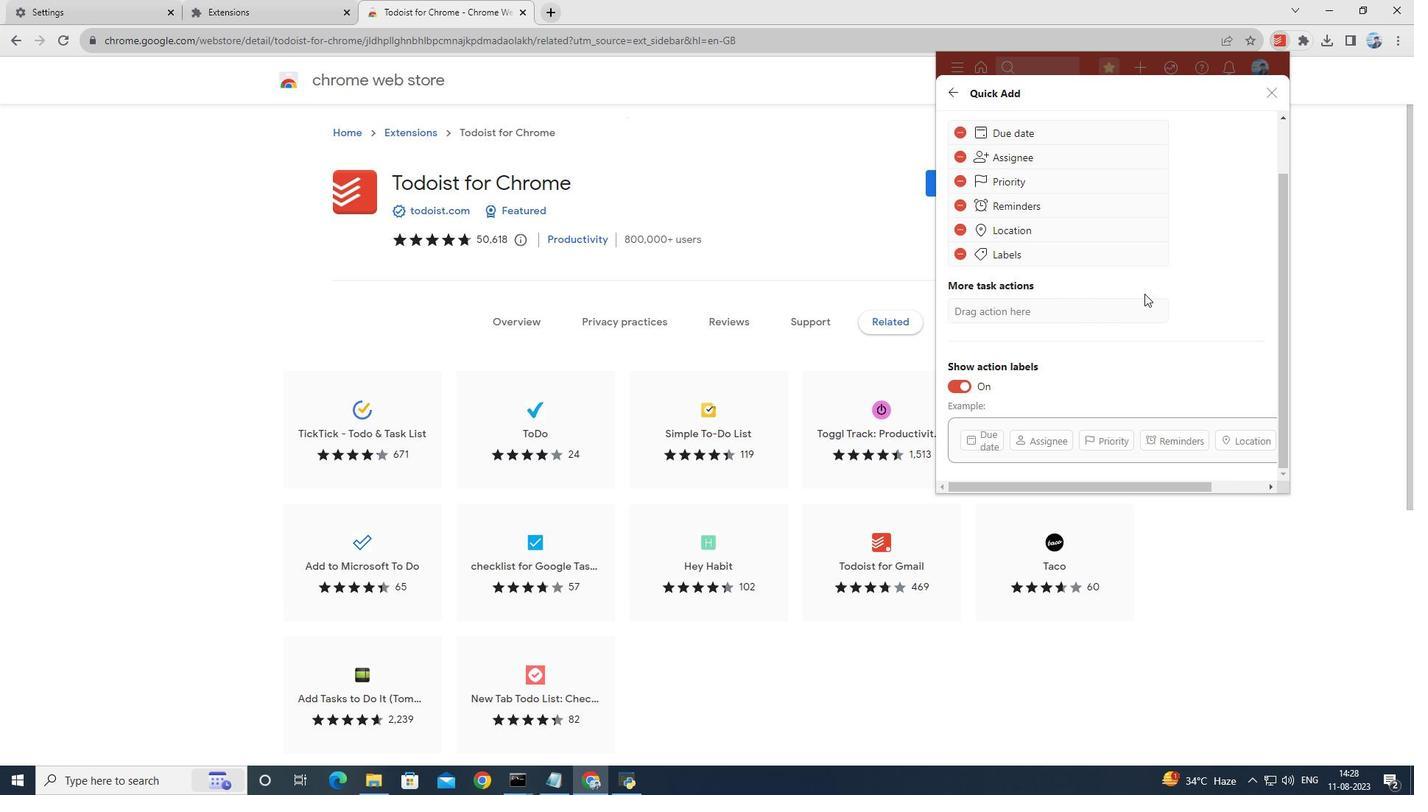 
Action: Mouse moved to (1086, 324)
Screenshot: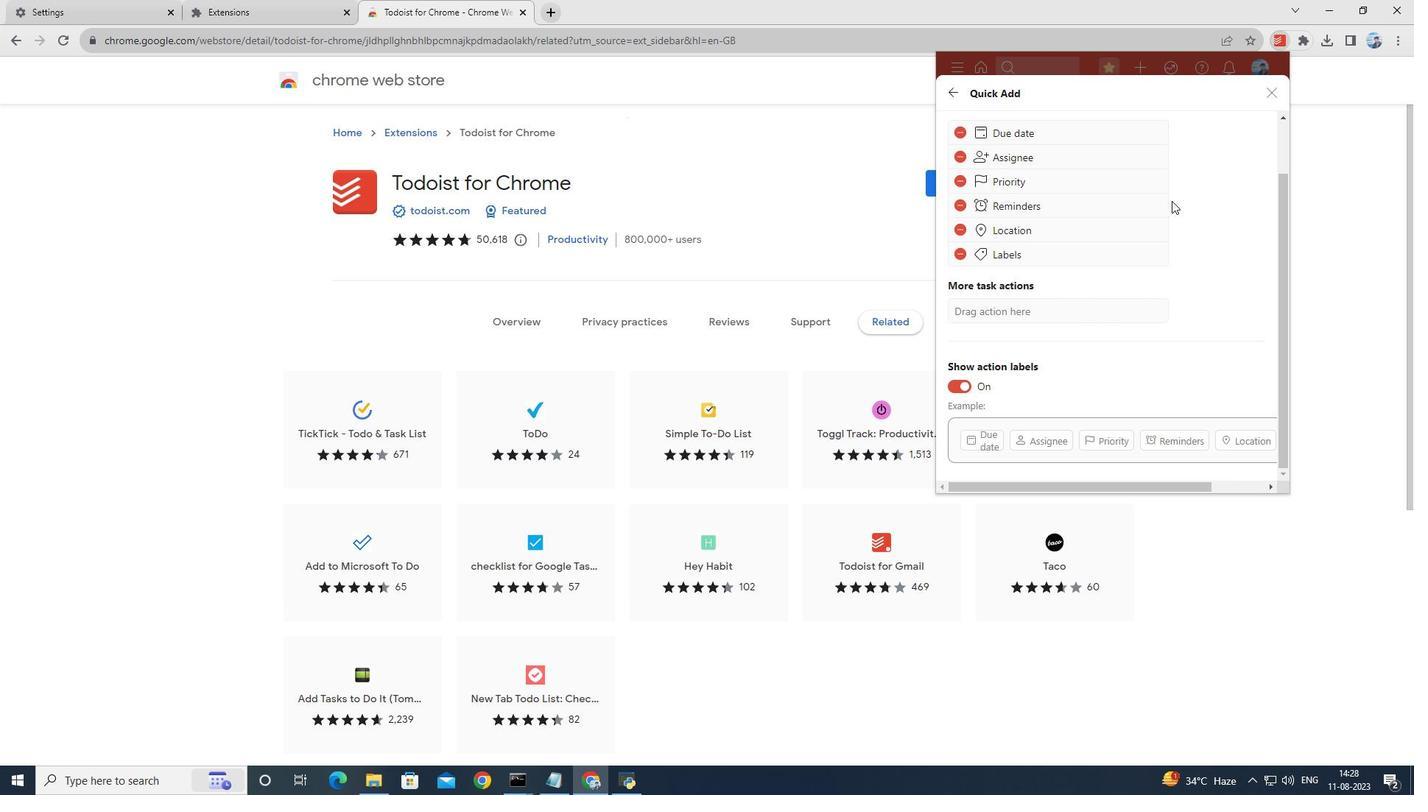 
Action: Mouse scrolled (1086, 324) with delta (0, 0)
Screenshot: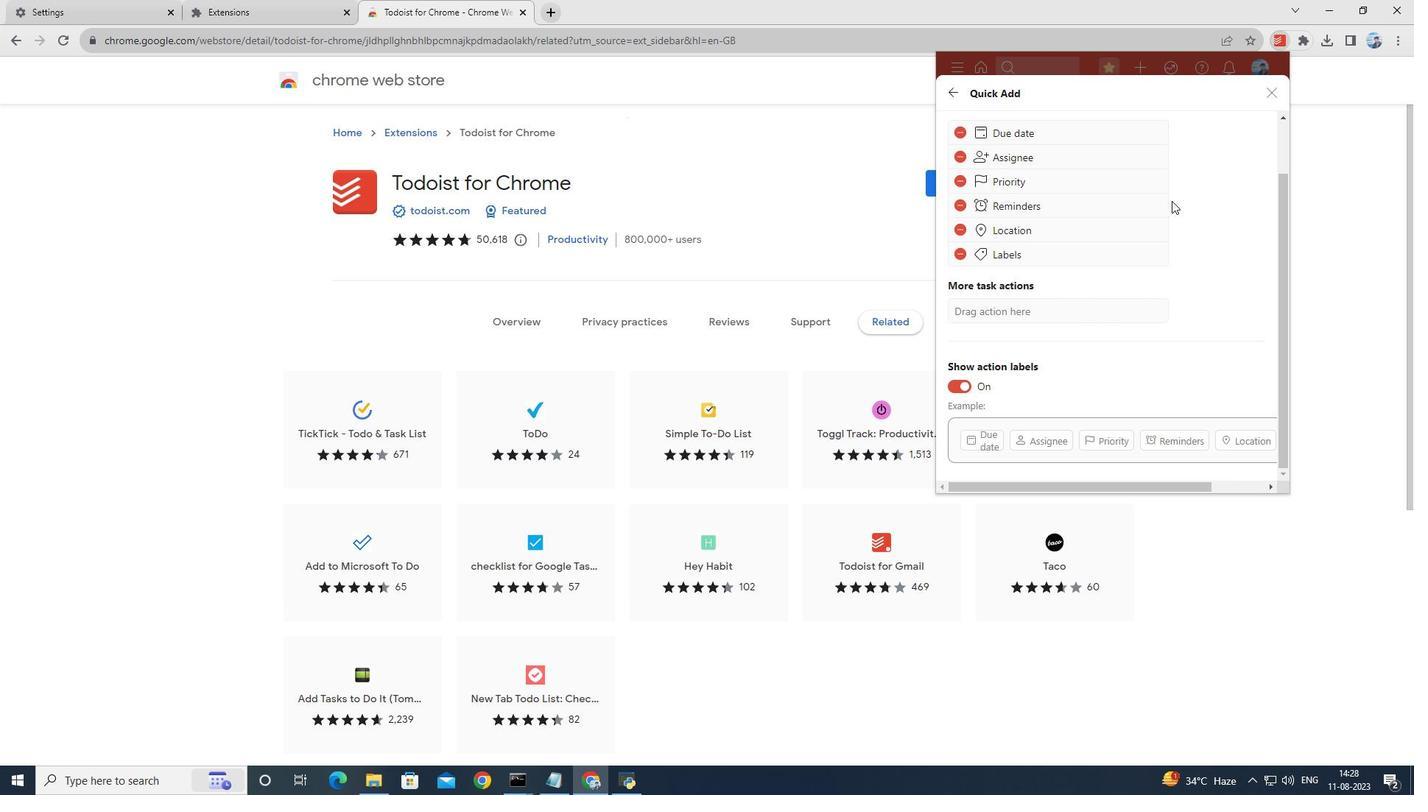 
Action: Mouse moved to (1225, 103)
Screenshot: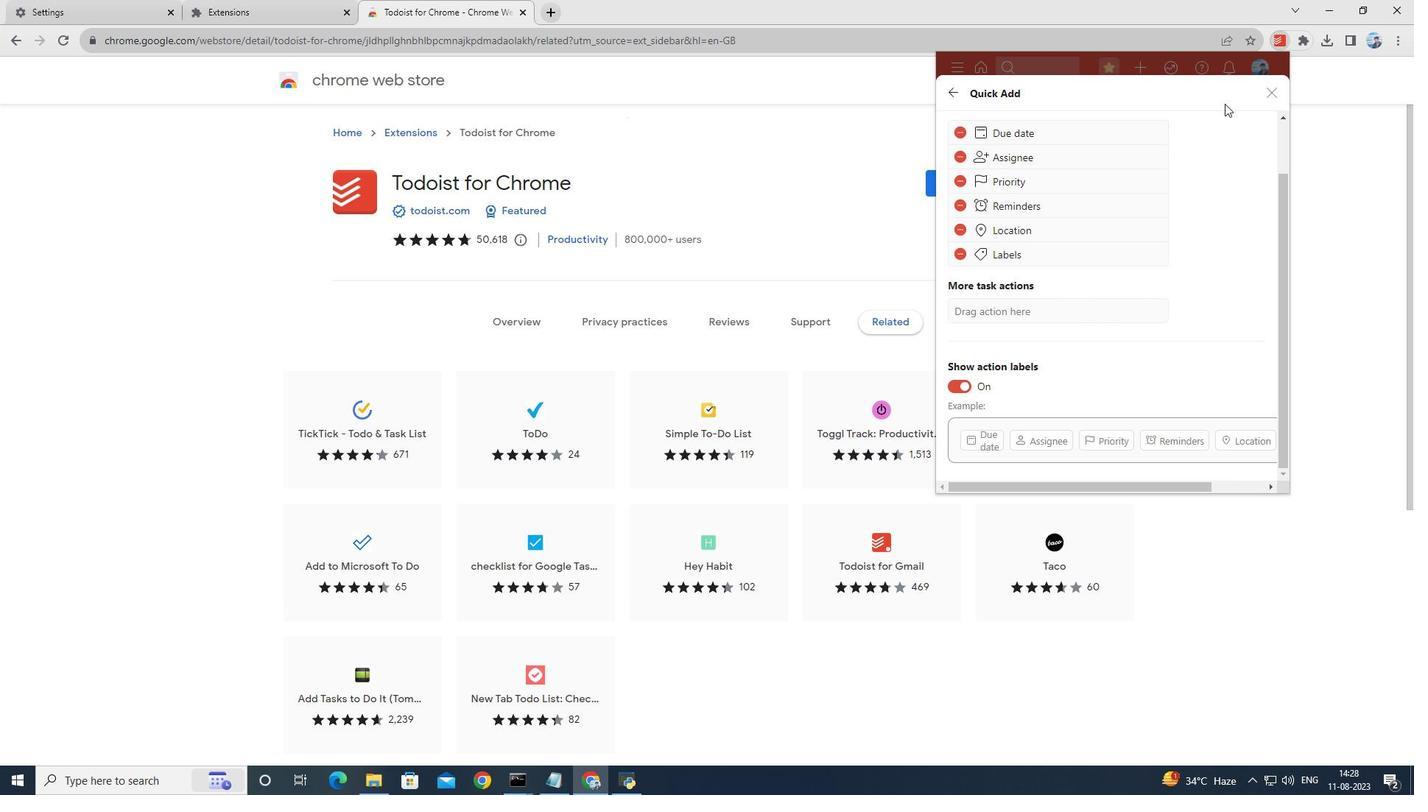 
